 Task: Research Airbnb options in M y~ Tho, Vietnam from 5th November, 2023 to 16th November, 2023 for 2 adults.1  bedroom having 1 bed and 1 bathroom. Property type can be hotel. Booking option can be shelf check-in. Look for 3 properties as per requirement.
Action: Mouse moved to (469, 64)
Screenshot: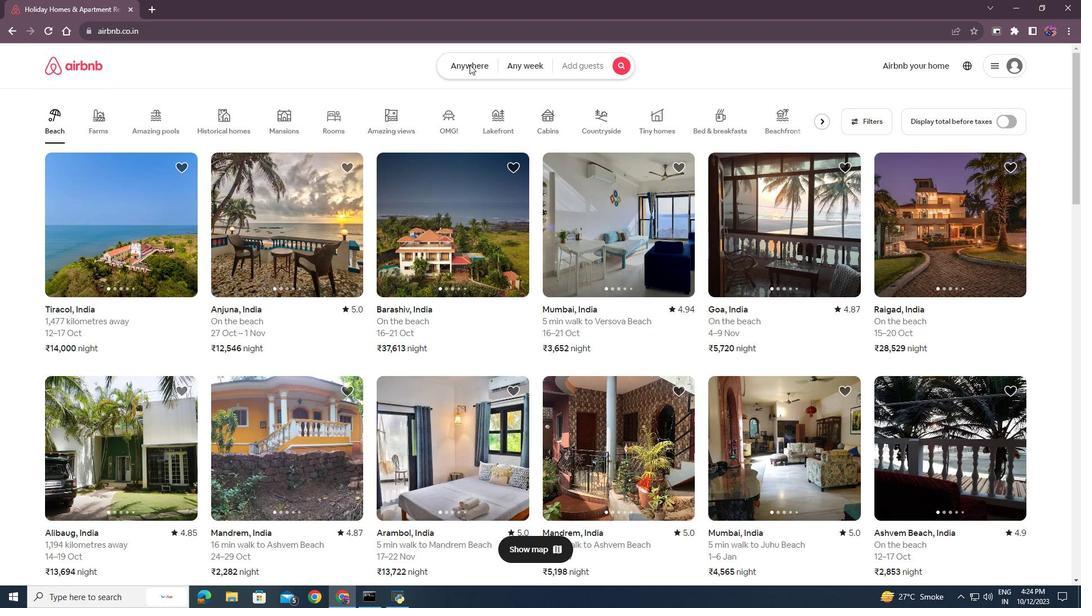 
Action: Mouse pressed left at (469, 64)
Screenshot: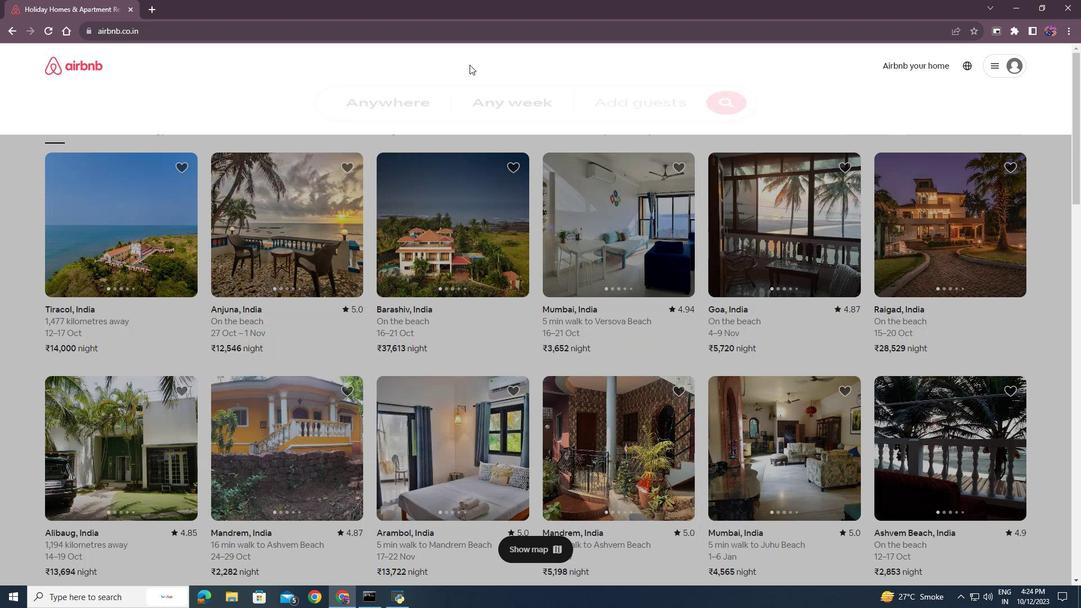 
Action: Mouse moved to (320, 110)
Screenshot: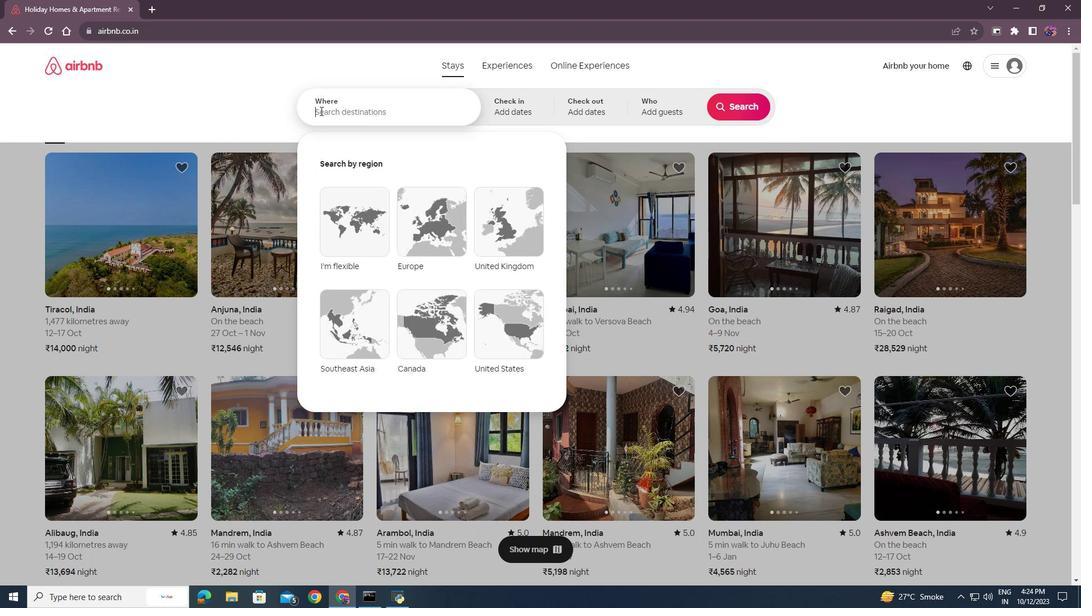 
Action: Mouse pressed left at (320, 110)
Screenshot: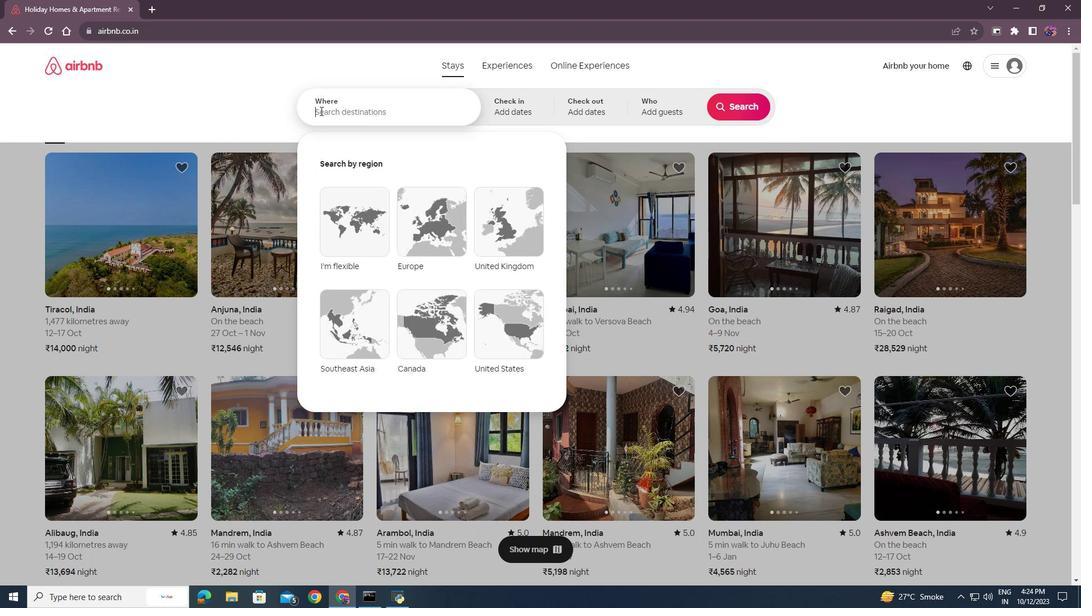 
Action: Key pressed <Key.shift>My<Key.shift><Key.shift><Key.shift><Key.shift><Key.shift><Key.shift><Key.shift><Key.shift><Key.shift><Key.shift><Key.shift><Key.shift><Key.shift><Key.shift><Key.shift><Key.shift><Key.shift><Key.shift><Key.shift><Key.shift><Key.shift><Key.shift><Key.shift><Key.shift><Key.shift><Key.shift><Key.shift><Key.shift><Key.shift>~tho,<Key.shift><Key.shift><Key.shift><Key.shift><Key.shift><Key.shift><Key.shift><Key.shift><Key.shift><Key.shift><Key.shift><Key.shift><Key.shift><Key.shift><Key.shift><Key.shift><Key.shift><Key.shift><Key.shift><Key.shift><Key.shift><Key.shift><Key.shift><Key.shift><Key.shift><Key.shift><Key.shift><Key.shift><Key.shift><Key.shift>Vietnam<Key.enter>
Screenshot: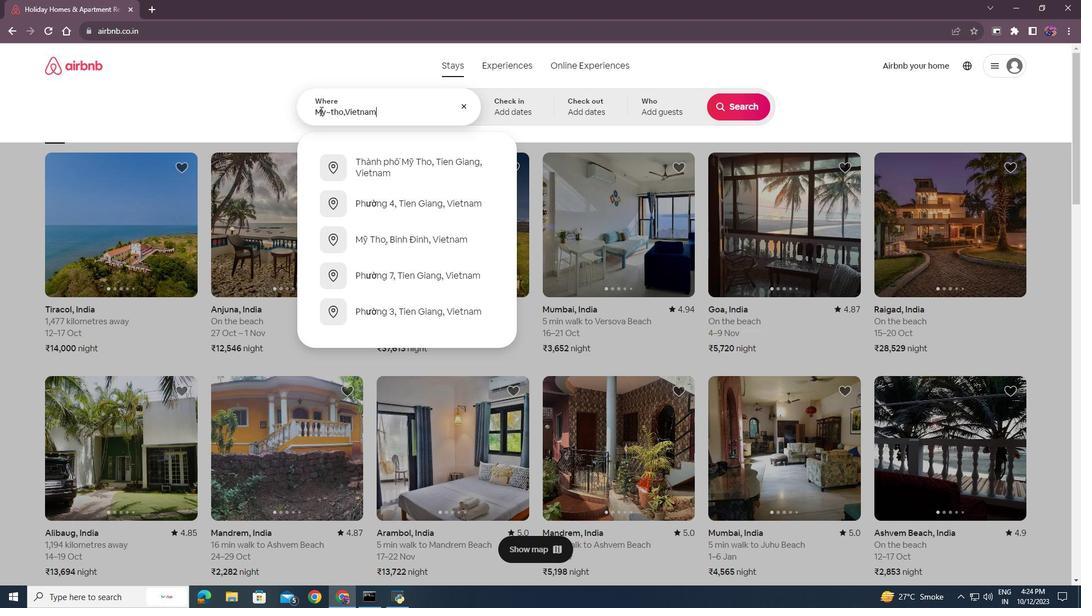 
Action: Mouse moved to (563, 269)
Screenshot: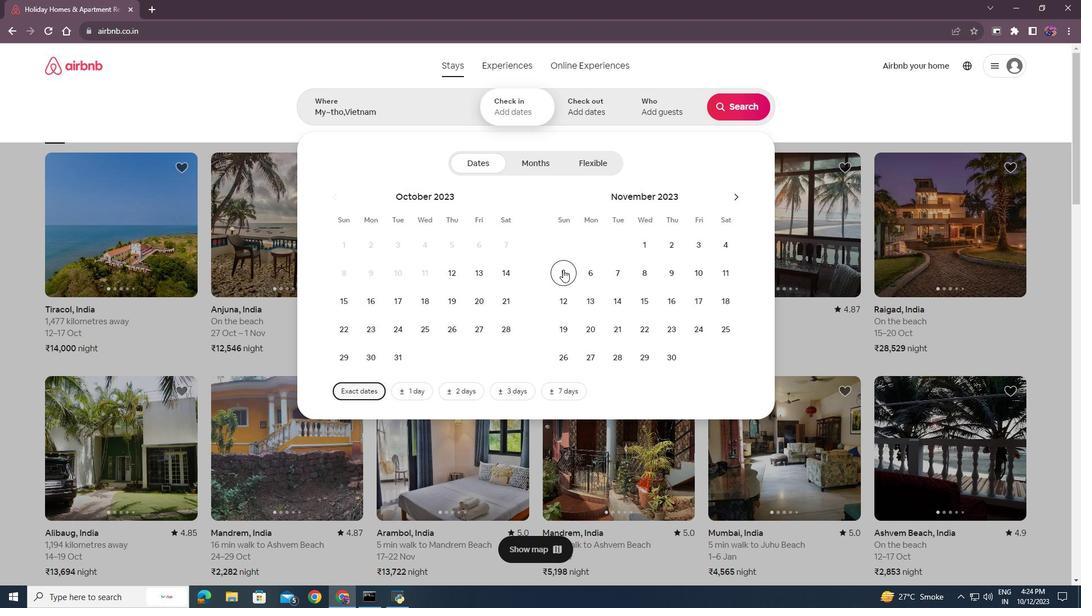 
Action: Mouse pressed left at (563, 269)
Screenshot: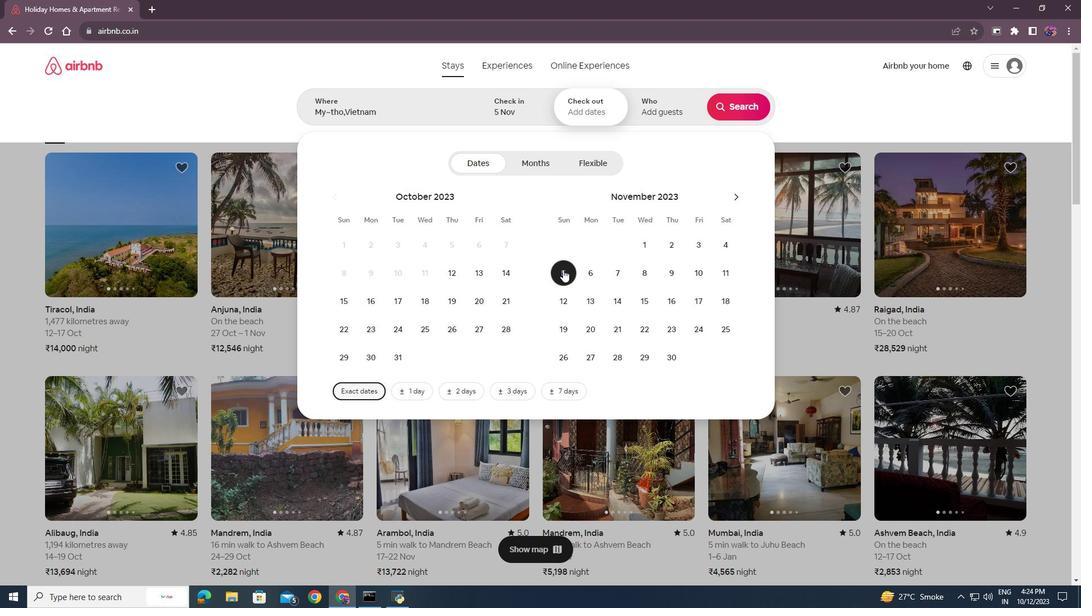 
Action: Mouse moved to (677, 295)
Screenshot: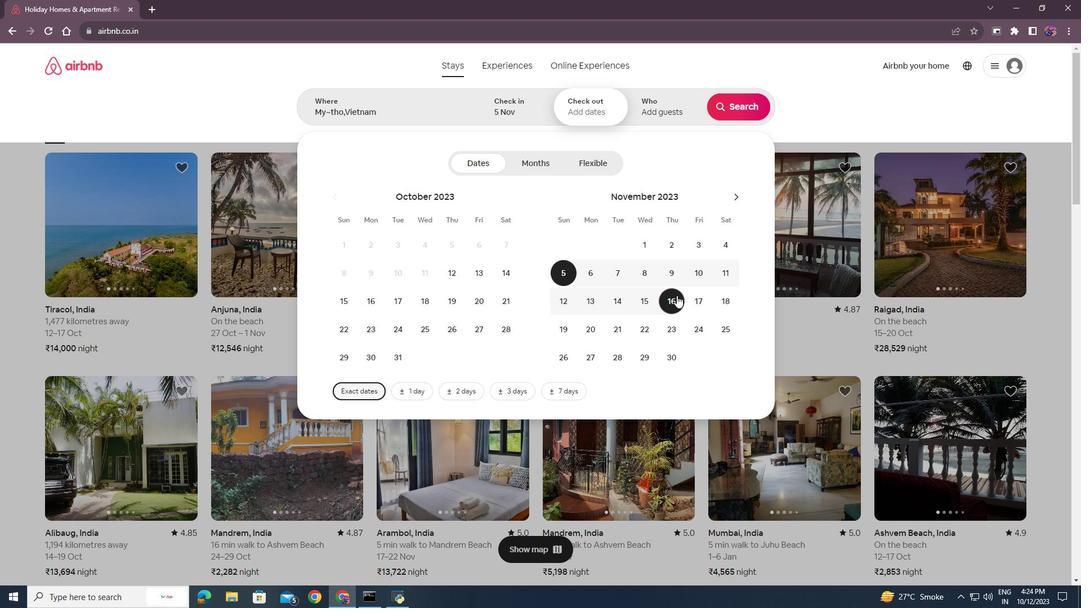 
Action: Mouse pressed left at (677, 295)
Screenshot: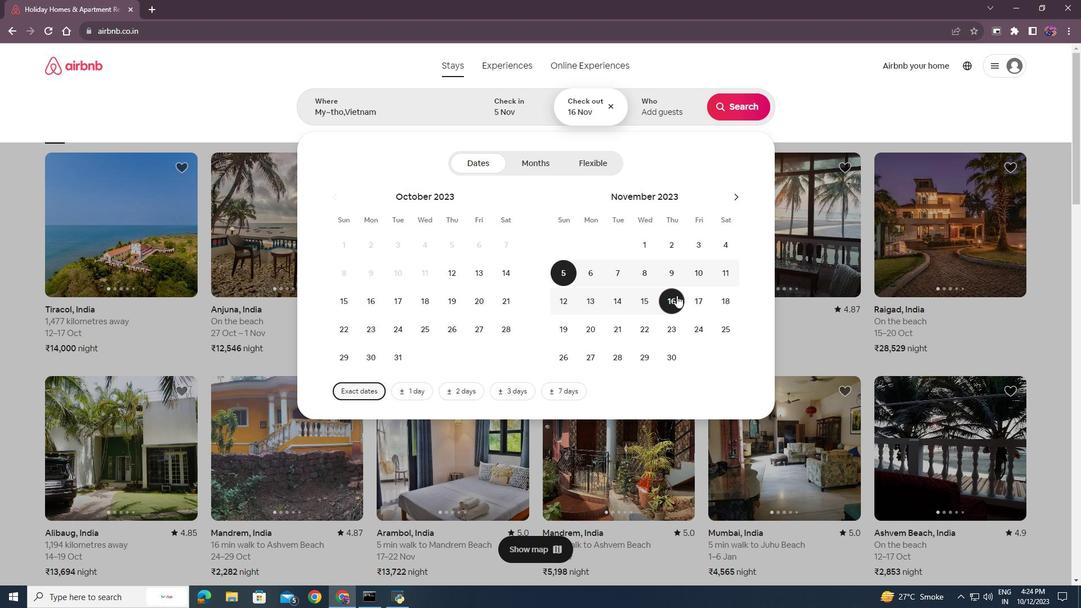 
Action: Mouse moved to (672, 111)
Screenshot: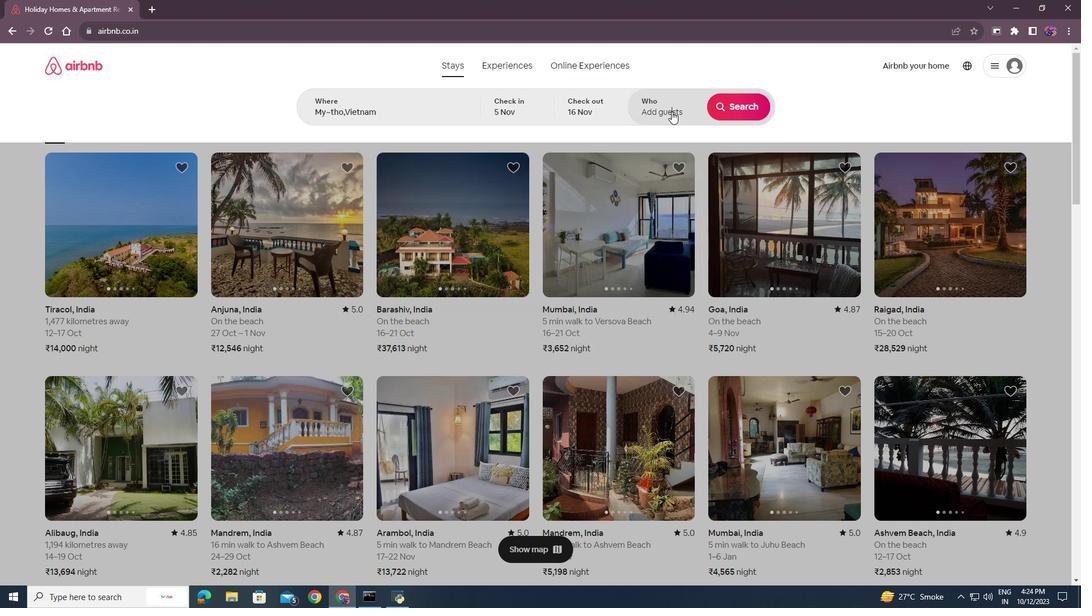 
Action: Mouse pressed left at (672, 111)
Screenshot: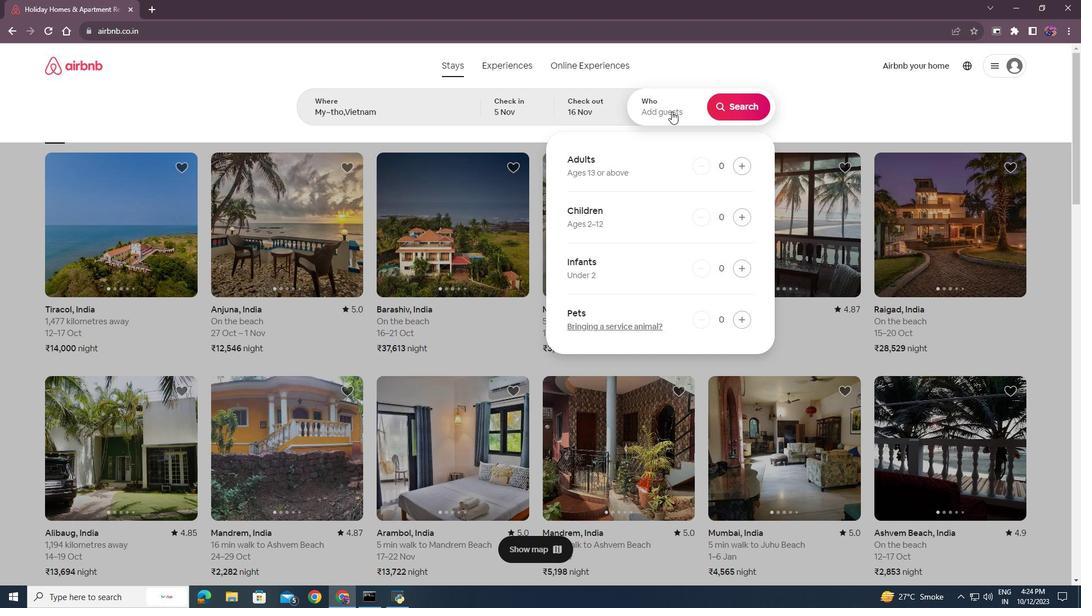 
Action: Mouse moved to (742, 169)
Screenshot: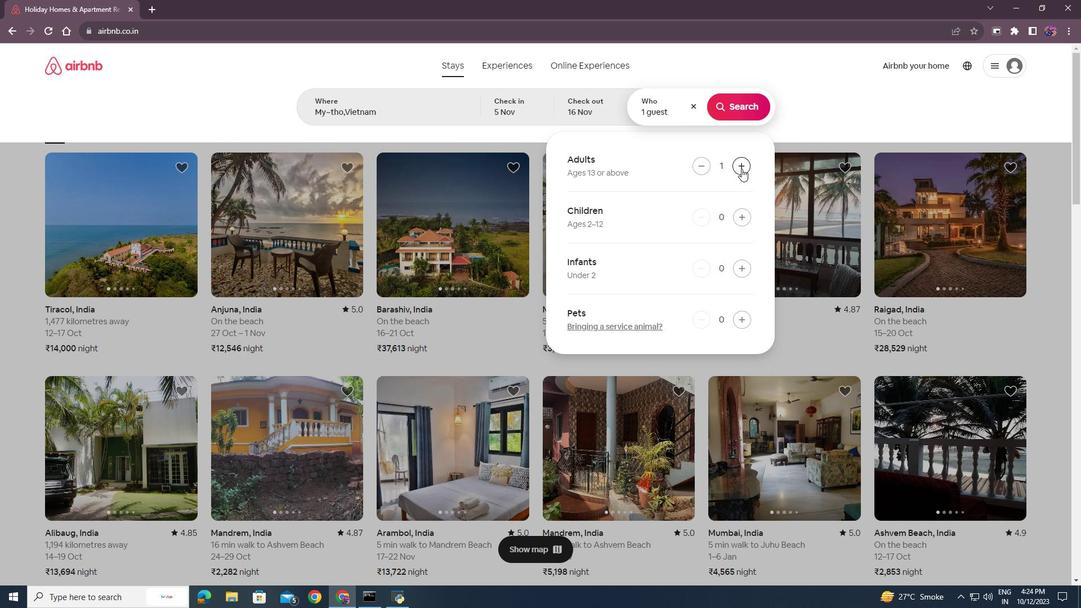 
Action: Mouse pressed left at (742, 169)
Screenshot: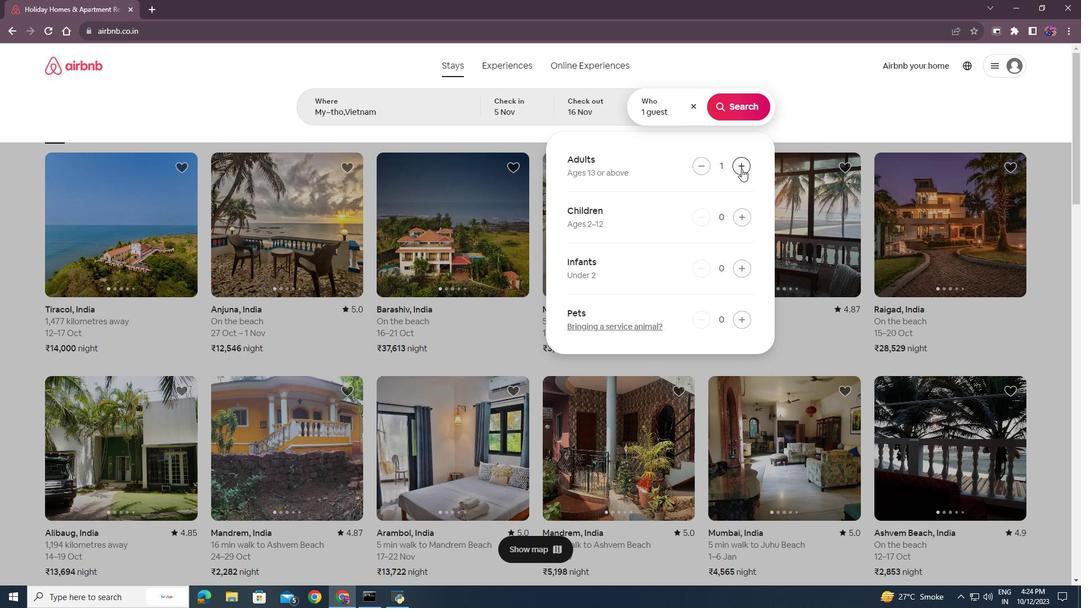 
Action: Mouse pressed left at (742, 169)
Screenshot: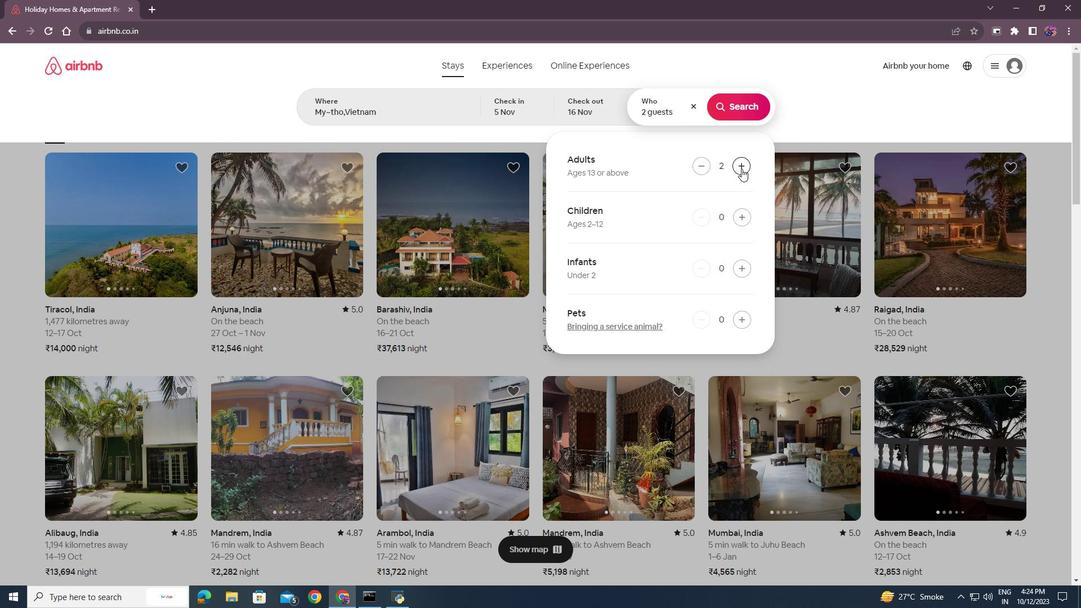 
Action: Mouse moved to (736, 100)
Screenshot: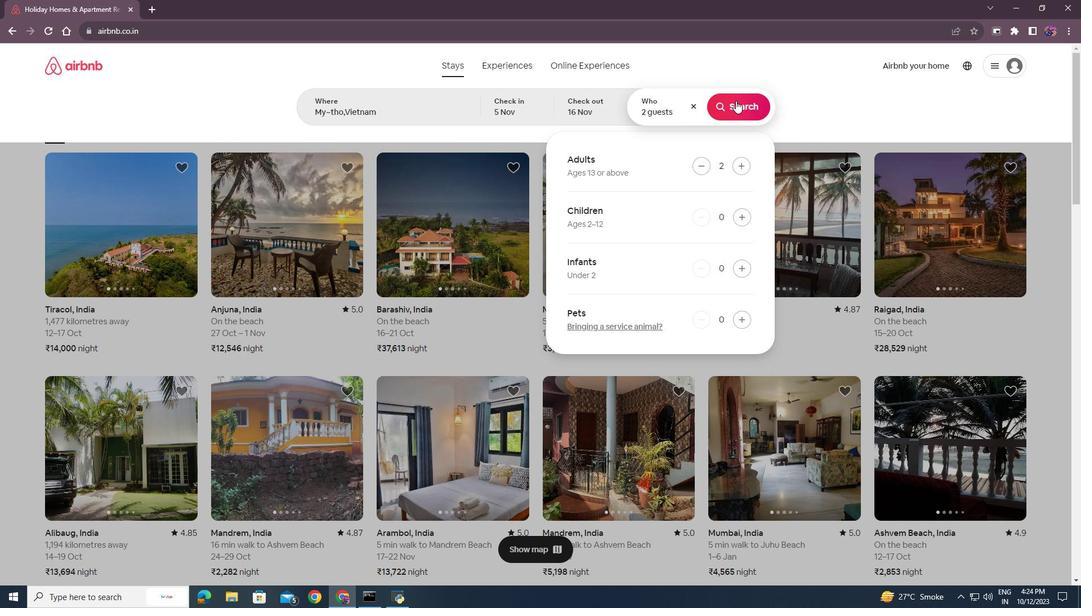 
Action: Mouse pressed left at (736, 100)
Screenshot: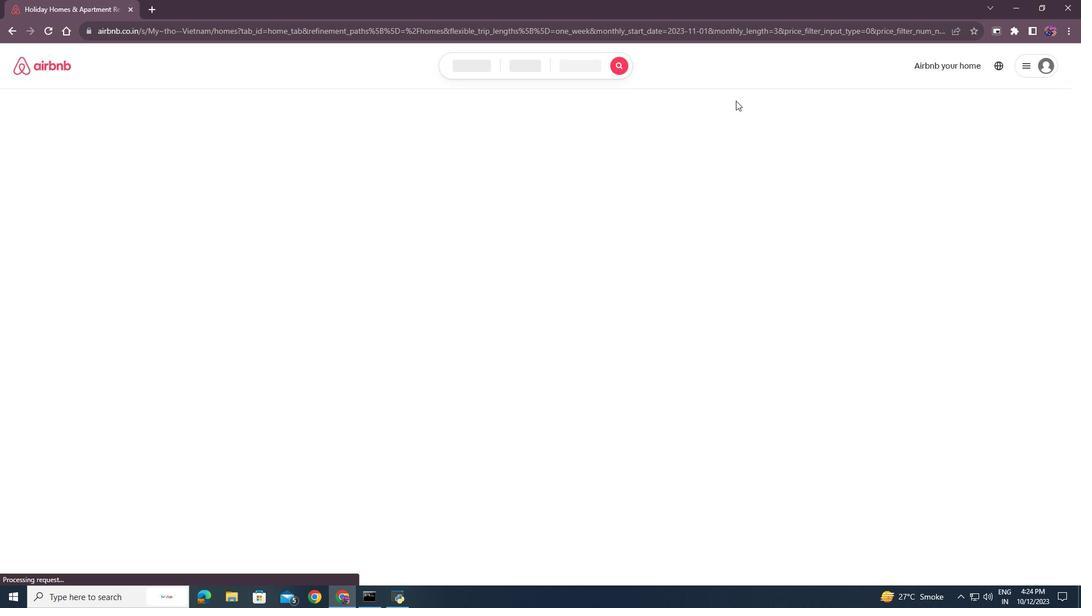 
Action: Mouse moved to (902, 108)
Screenshot: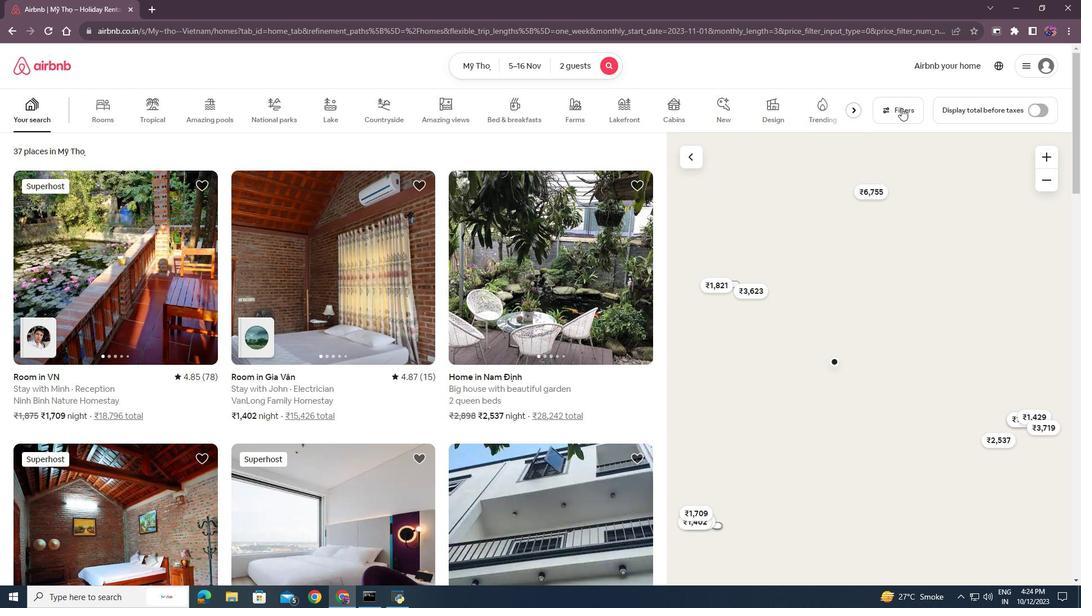 
Action: Mouse pressed left at (902, 108)
Screenshot: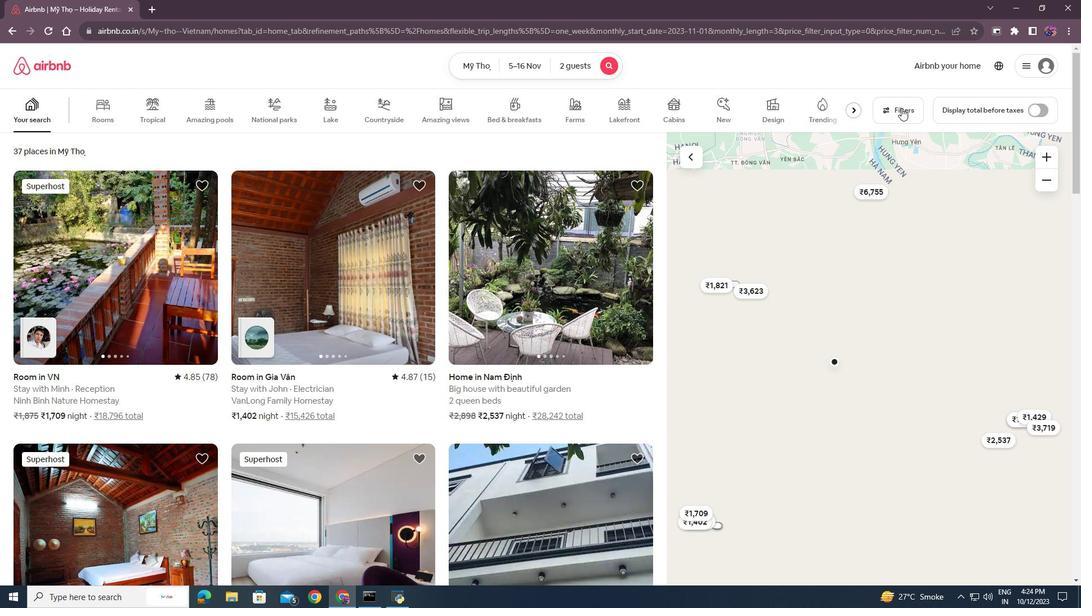 
Action: Mouse moved to (605, 365)
Screenshot: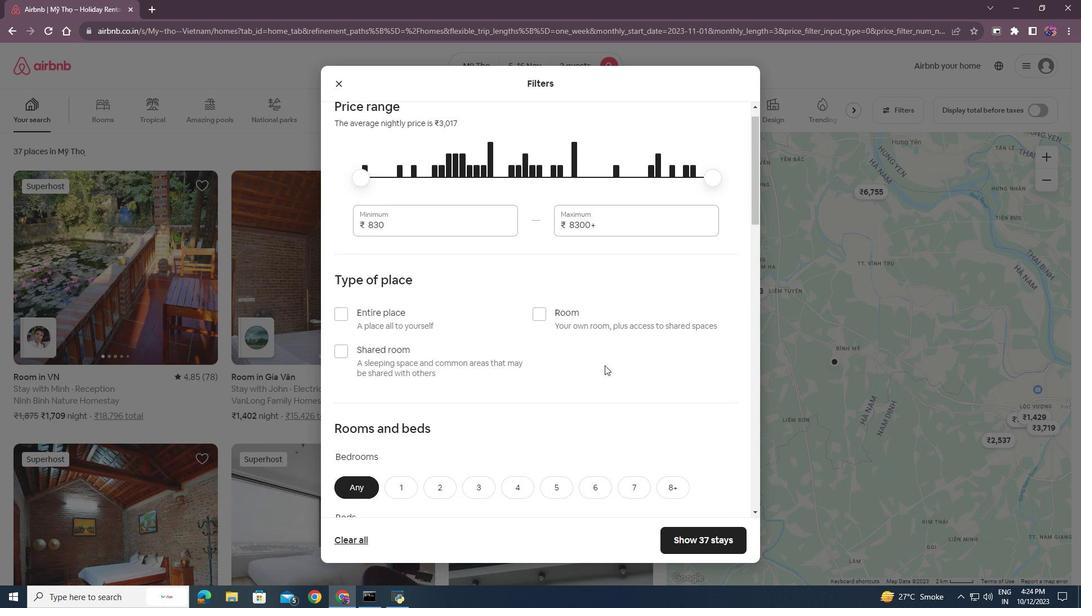 
Action: Mouse scrolled (605, 365) with delta (0, 0)
Screenshot: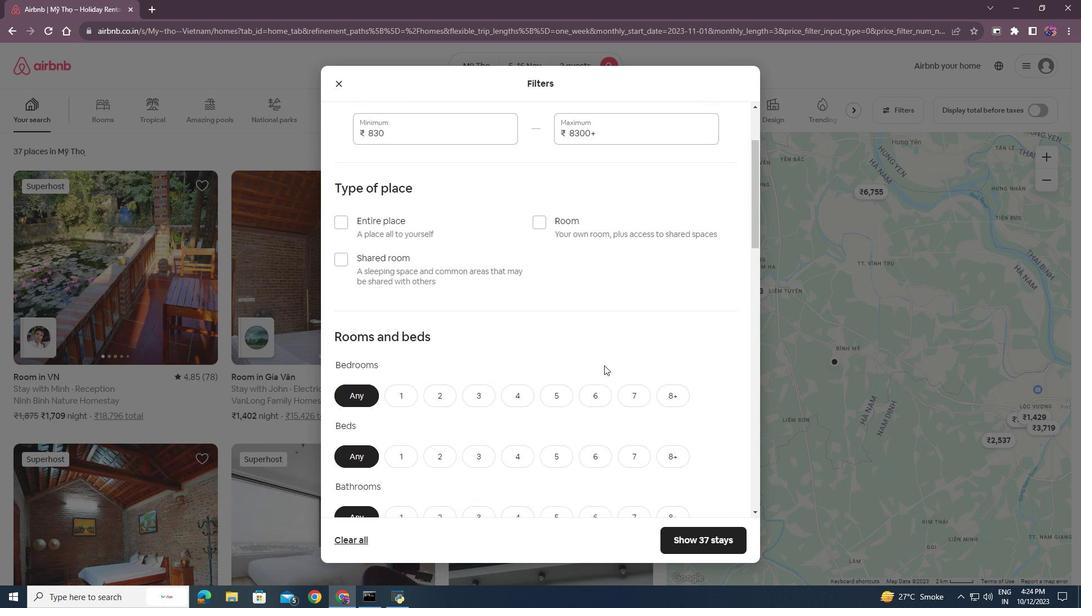 
Action: Mouse scrolled (605, 365) with delta (0, 0)
Screenshot: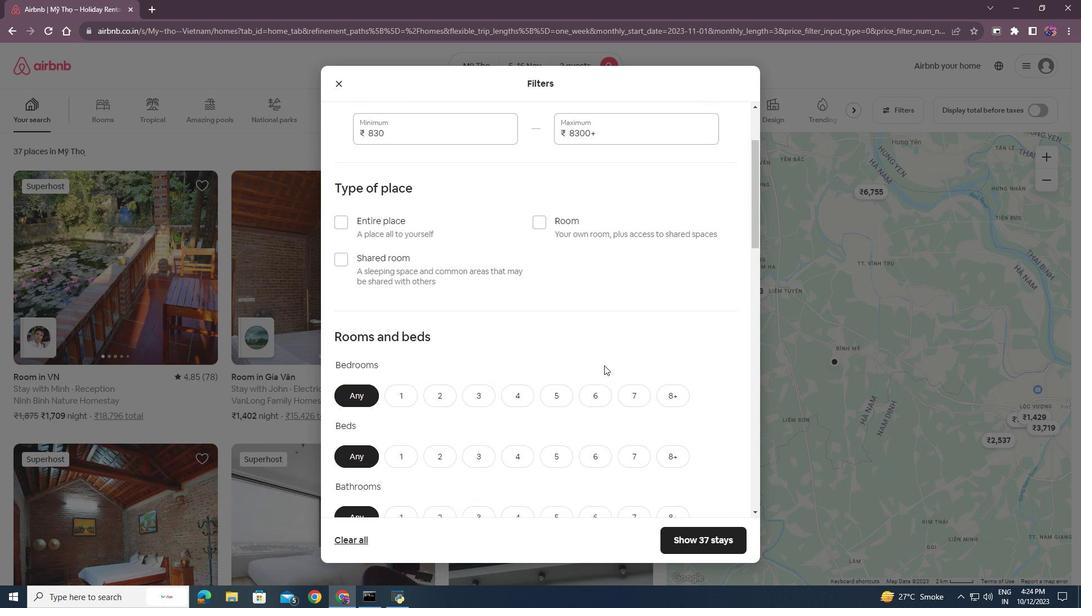 
Action: Mouse moved to (604, 365)
Screenshot: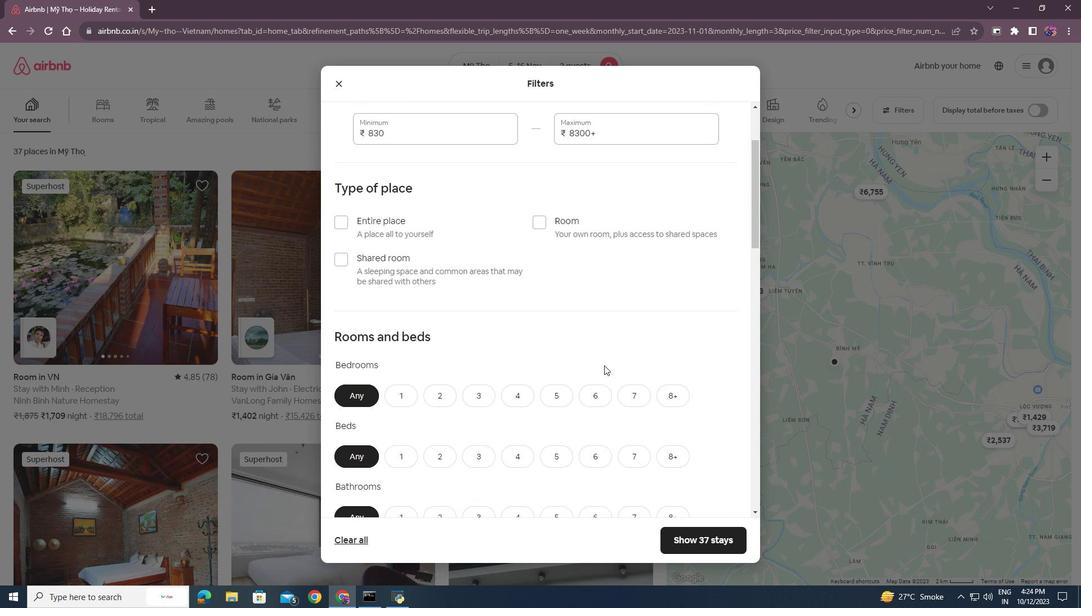 
Action: Mouse scrolled (604, 365) with delta (0, 0)
Screenshot: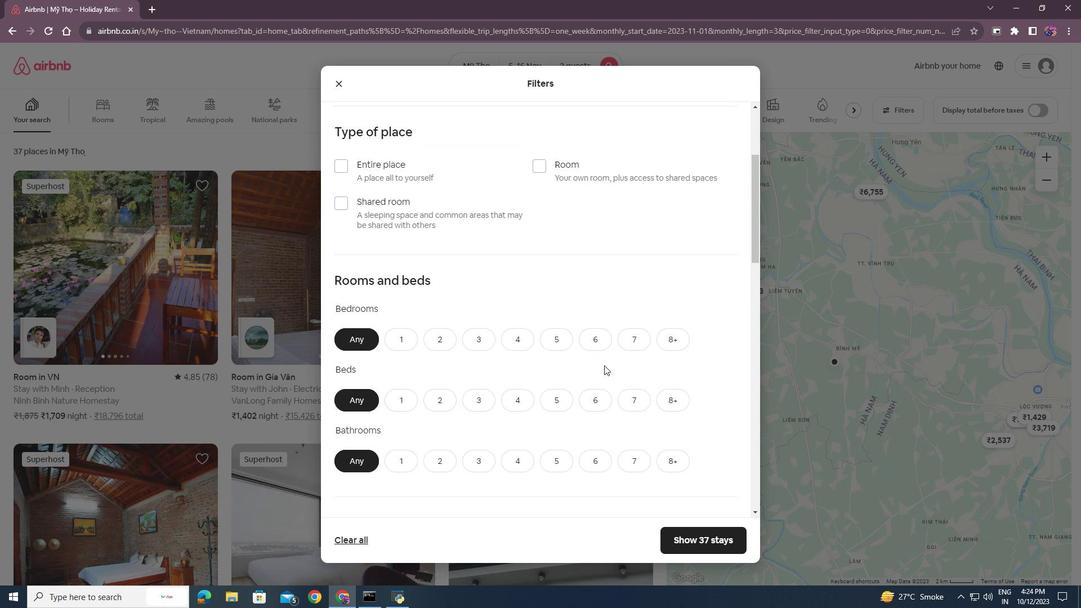 
Action: Mouse moved to (437, 338)
Screenshot: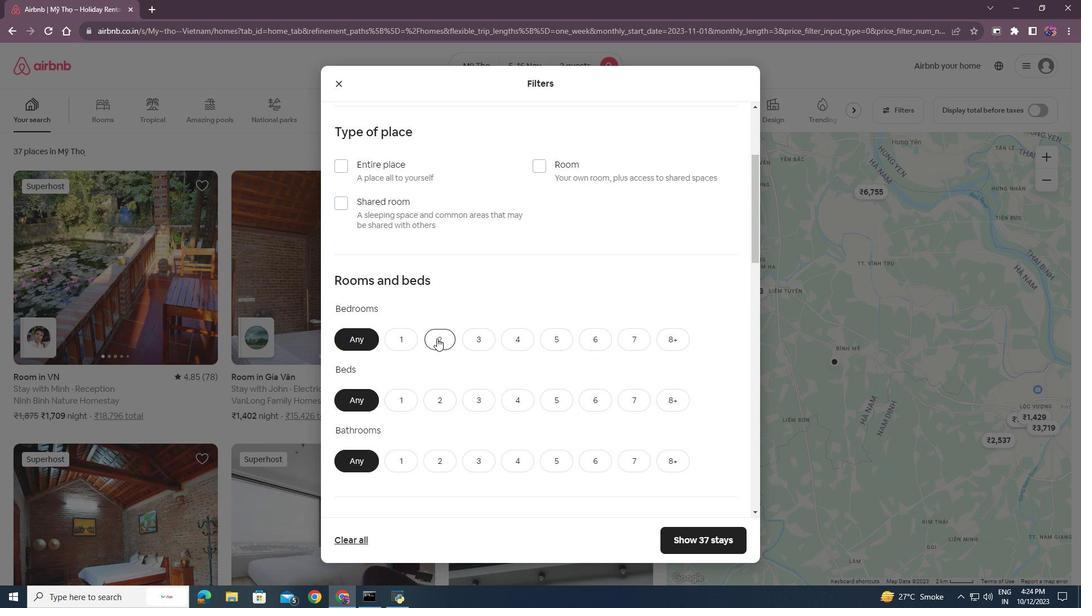 
Action: Mouse pressed left at (437, 338)
Screenshot: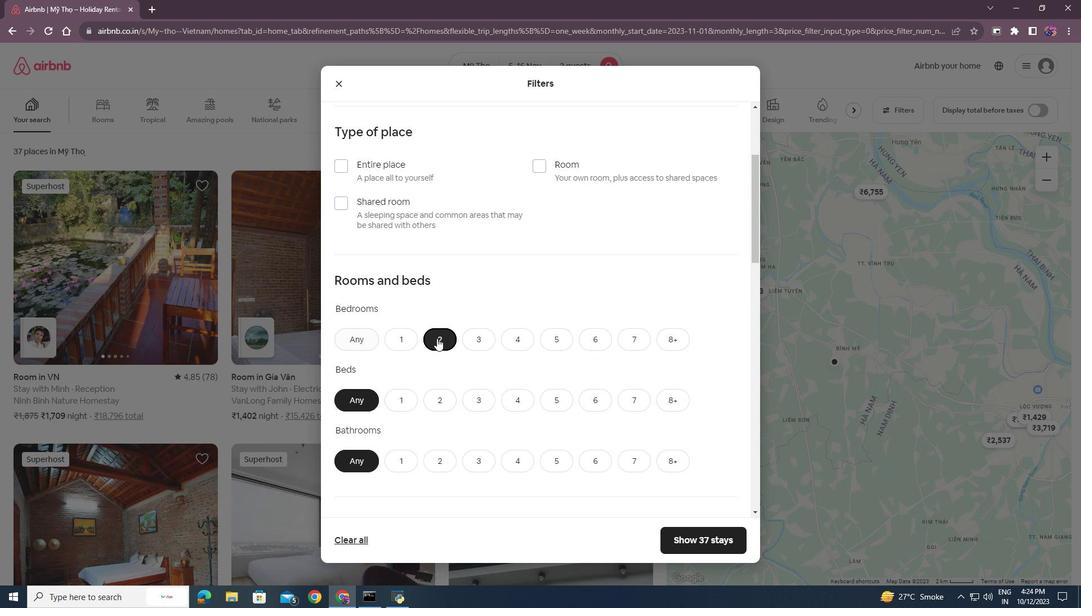 
Action: Mouse moved to (400, 336)
Screenshot: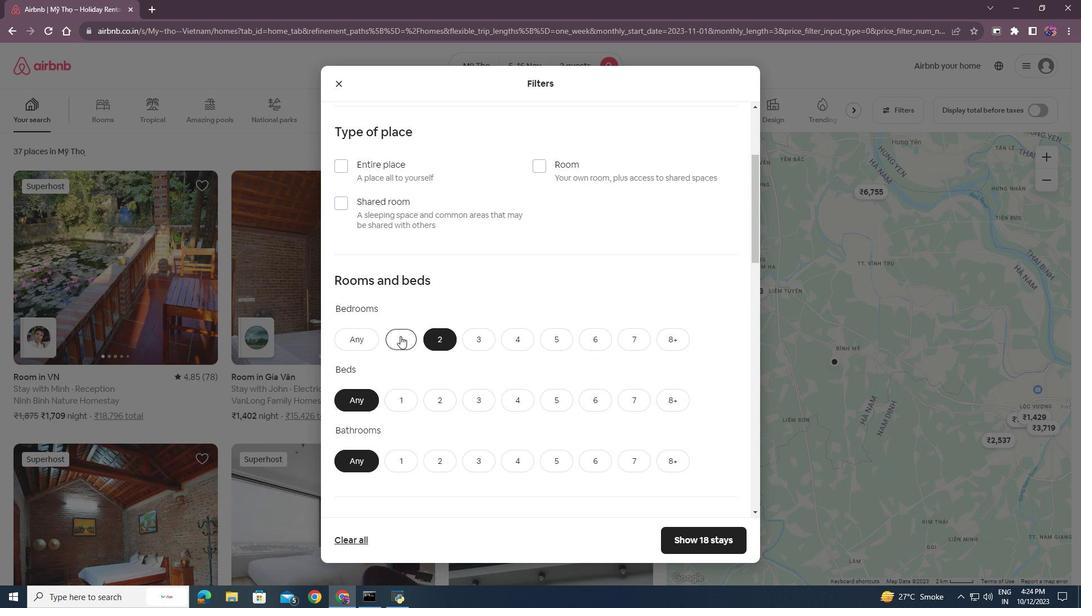 
Action: Mouse pressed left at (400, 336)
Screenshot: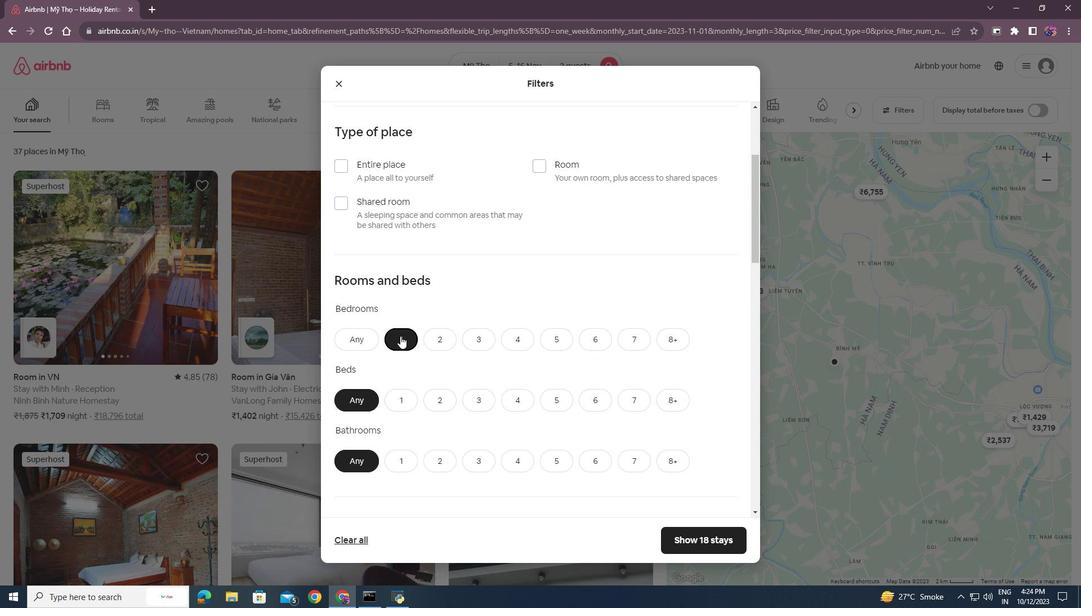 
Action: Mouse moved to (433, 376)
Screenshot: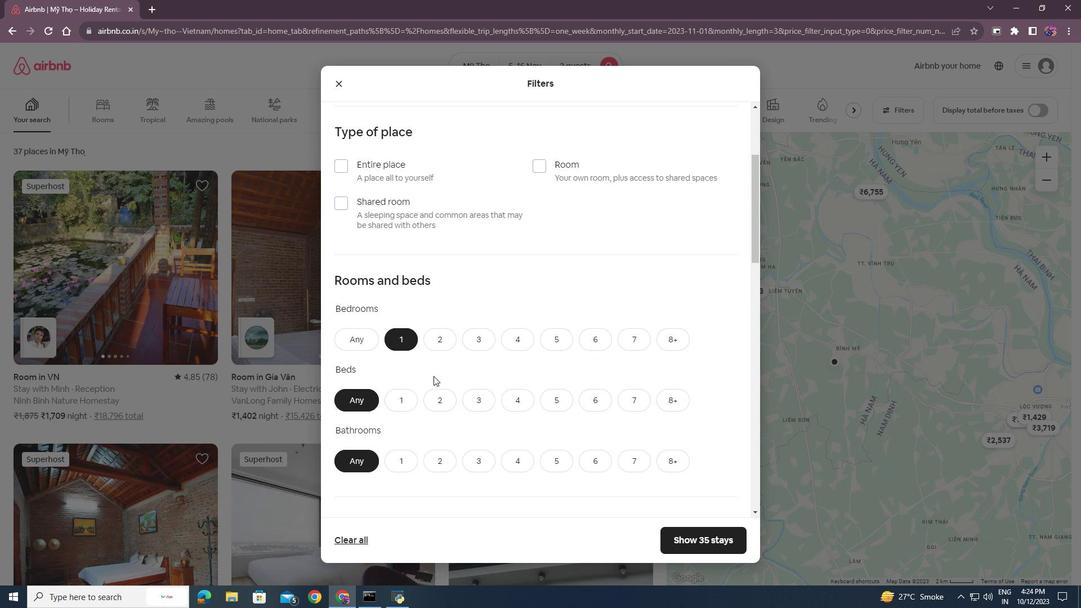 
Action: Mouse scrolled (433, 375) with delta (0, 0)
Screenshot: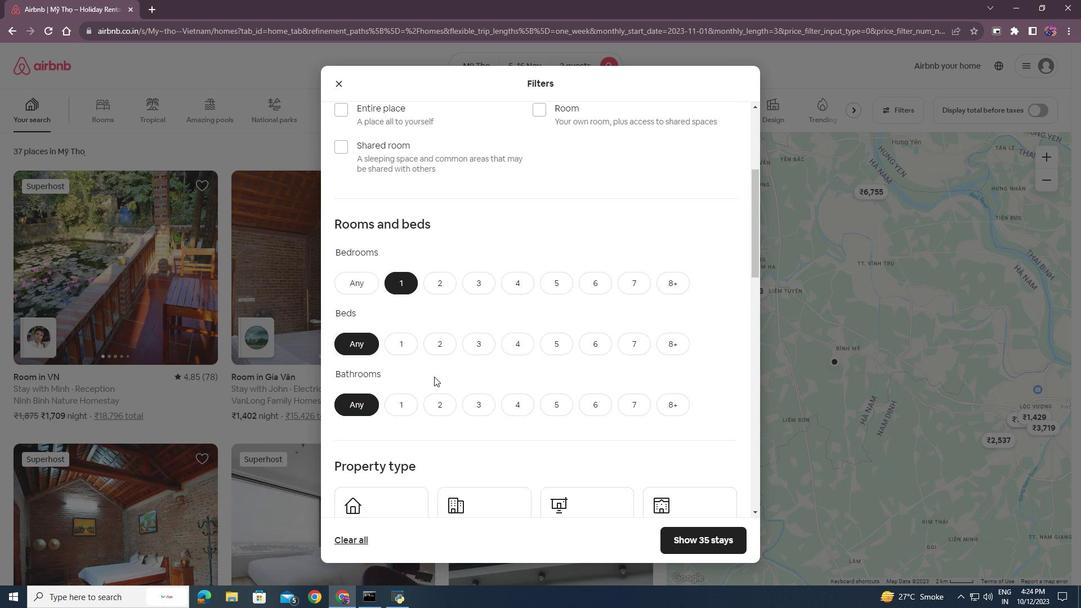 
Action: Mouse moved to (404, 342)
Screenshot: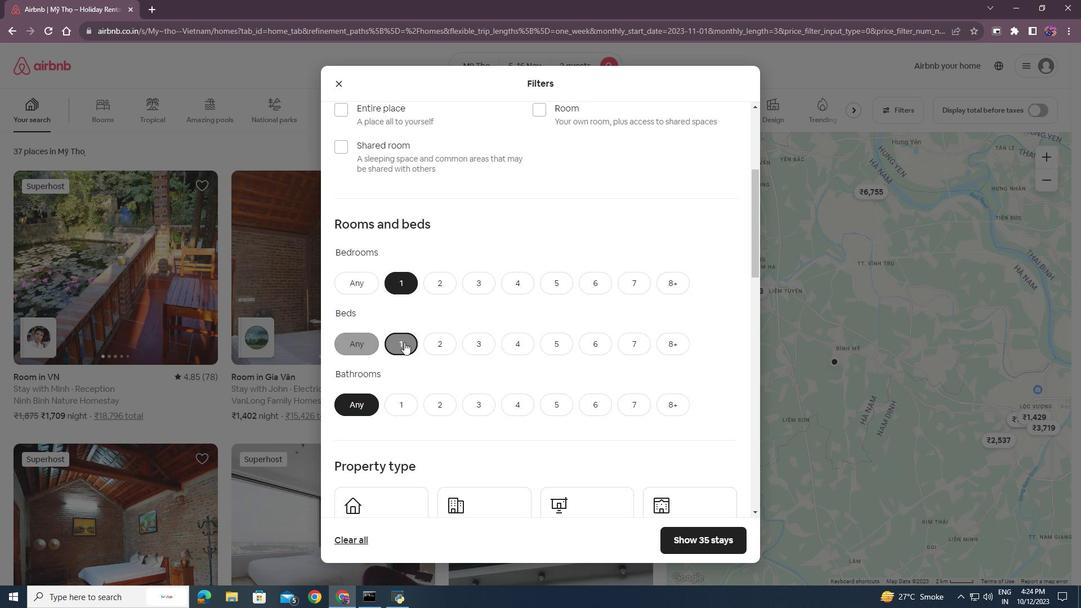 
Action: Mouse pressed left at (404, 342)
Screenshot: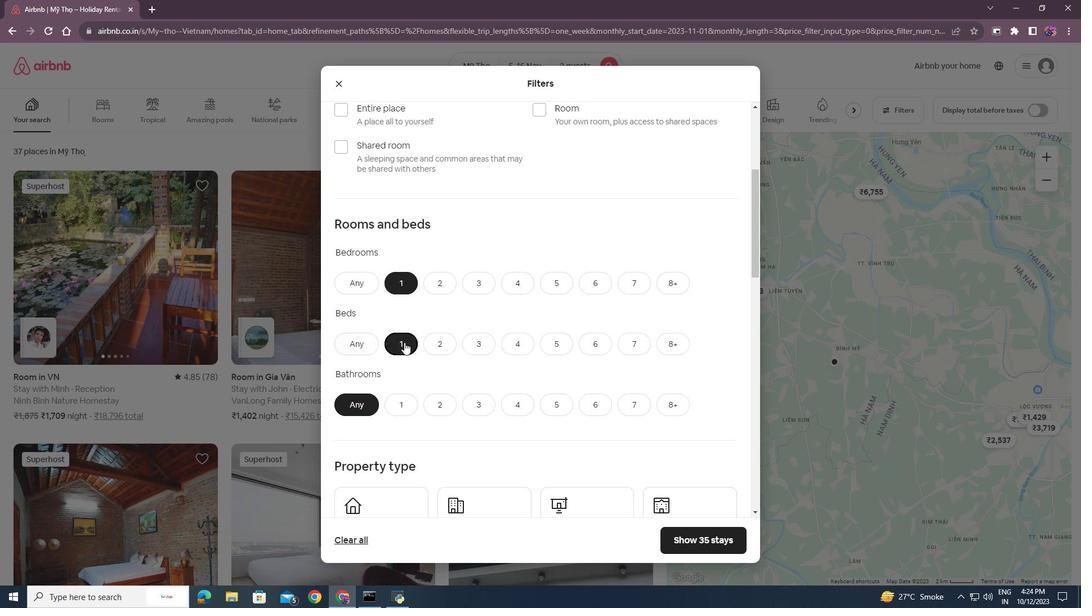 
Action: Mouse moved to (411, 370)
Screenshot: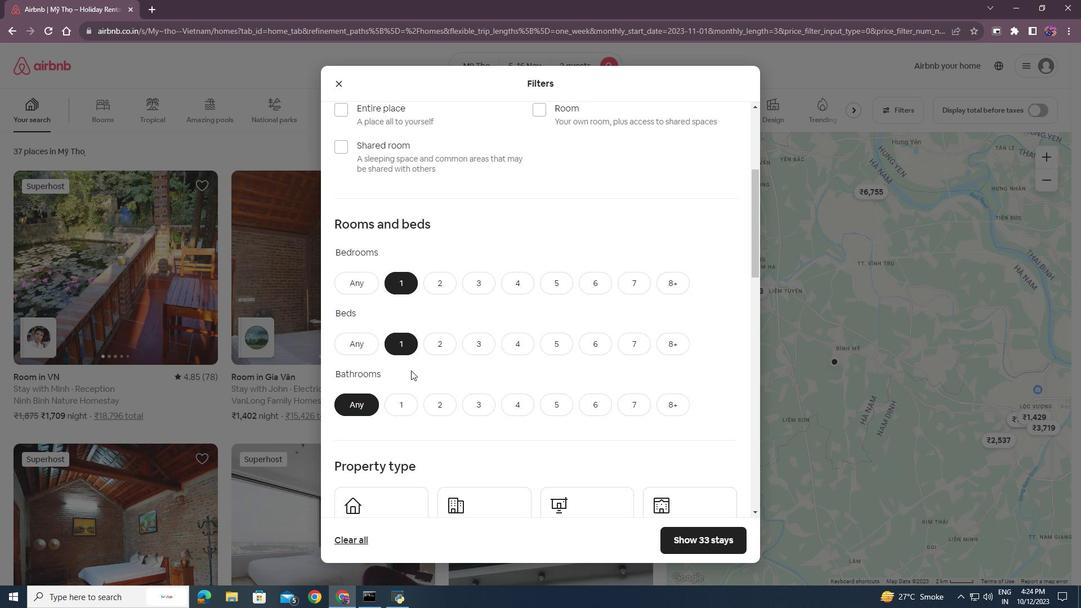 
Action: Mouse scrolled (411, 370) with delta (0, 0)
Screenshot: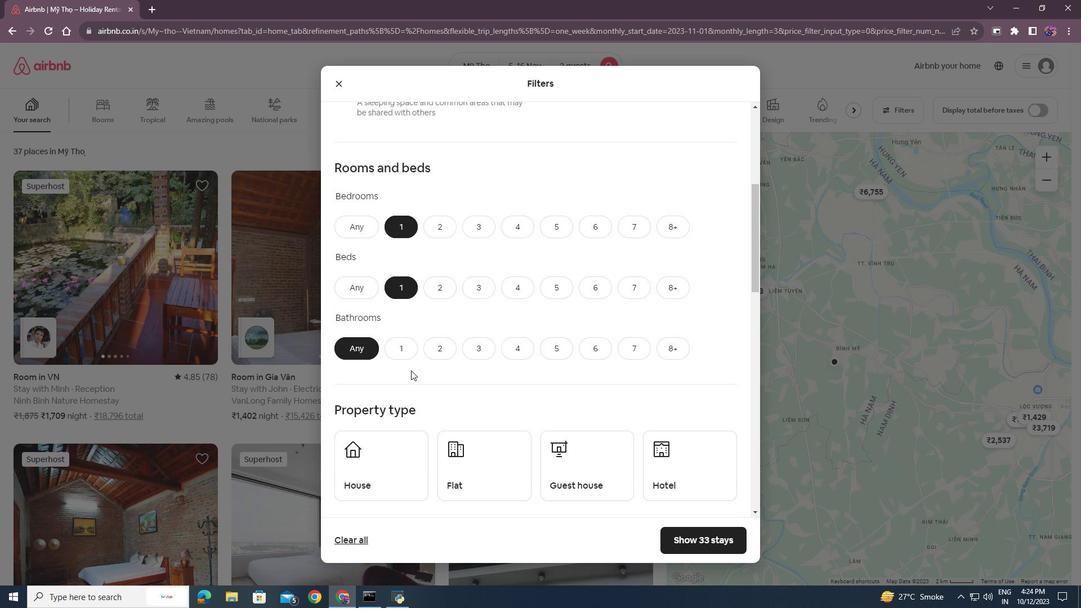 
Action: Mouse moved to (398, 346)
Screenshot: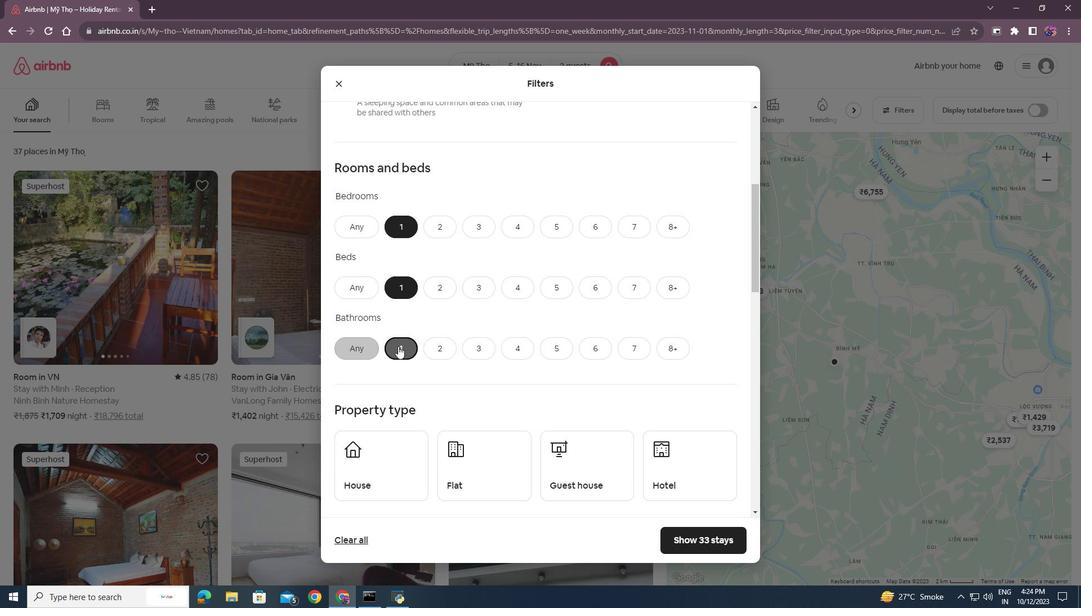 
Action: Mouse pressed left at (398, 346)
Screenshot: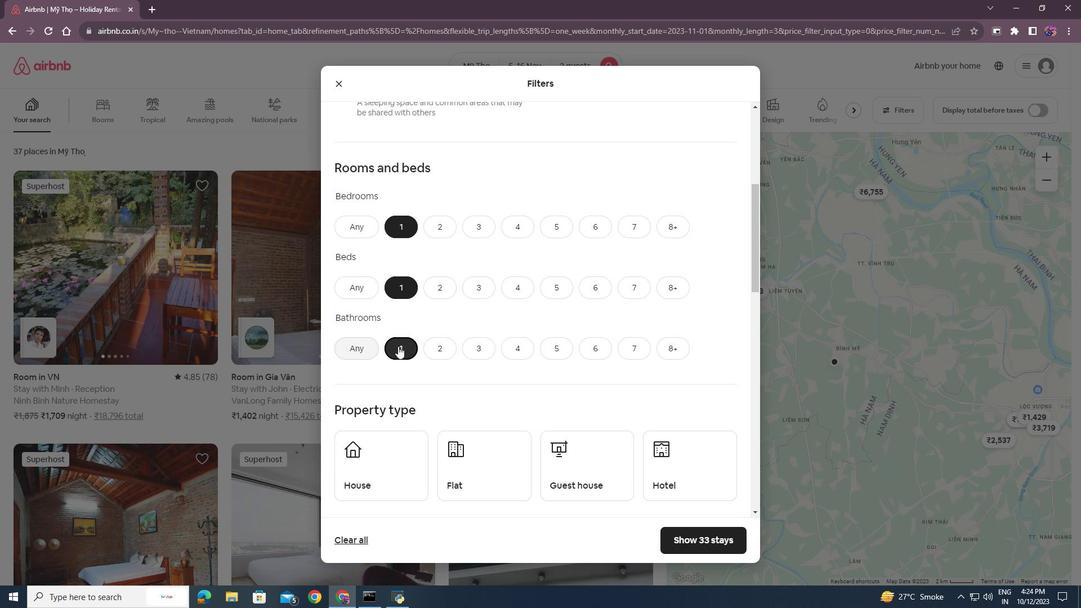 
Action: Mouse moved to (425, 385)
Screenshot: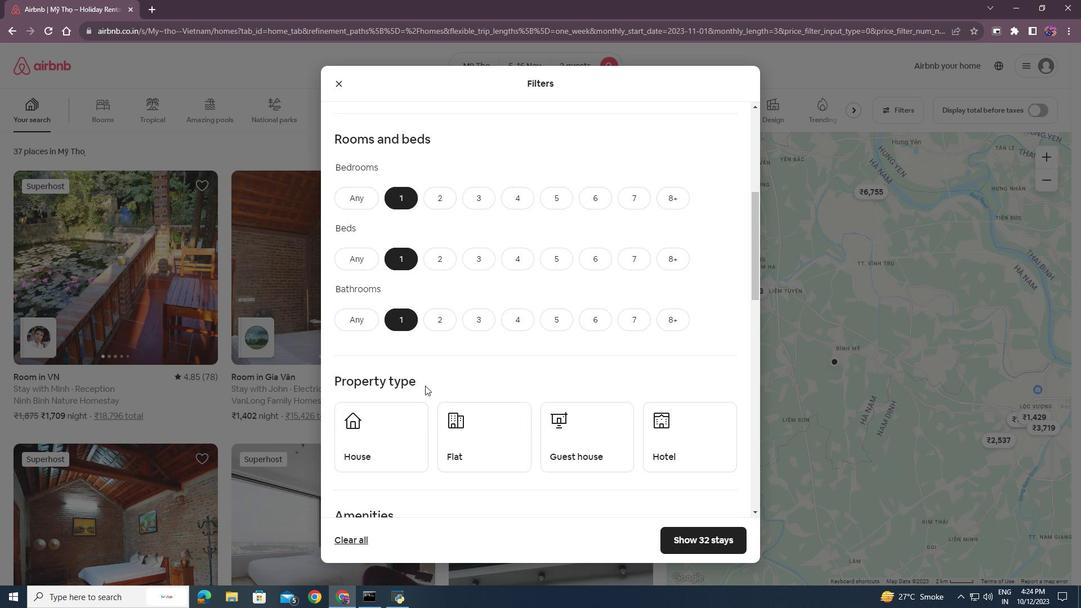 
Action: Mouse scrolled (425, 385) with delta (0, 0)
Screenshot: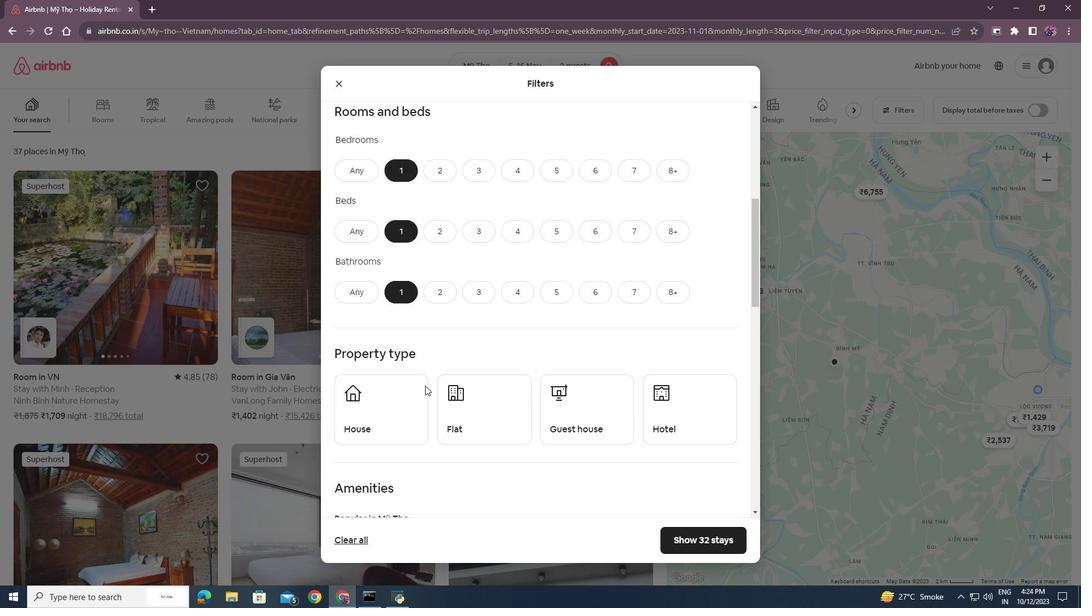 
Action: Mouse scrolled (425, 385) with delta (0, 0)
Screenshot: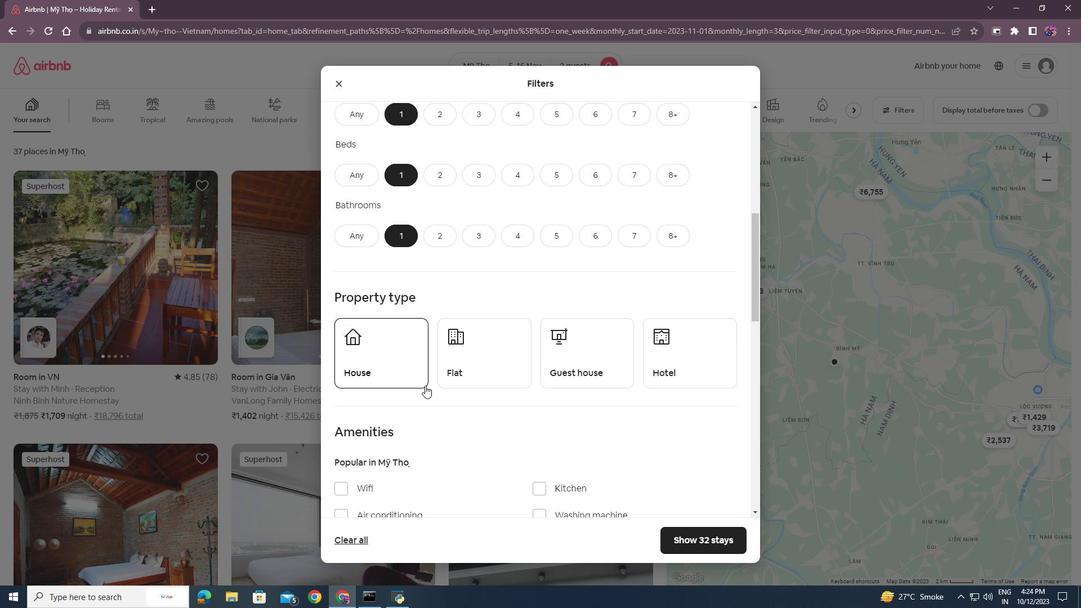 
Action: Mouse scrolled (425, 385) with delta (0, 0)
Screenshot: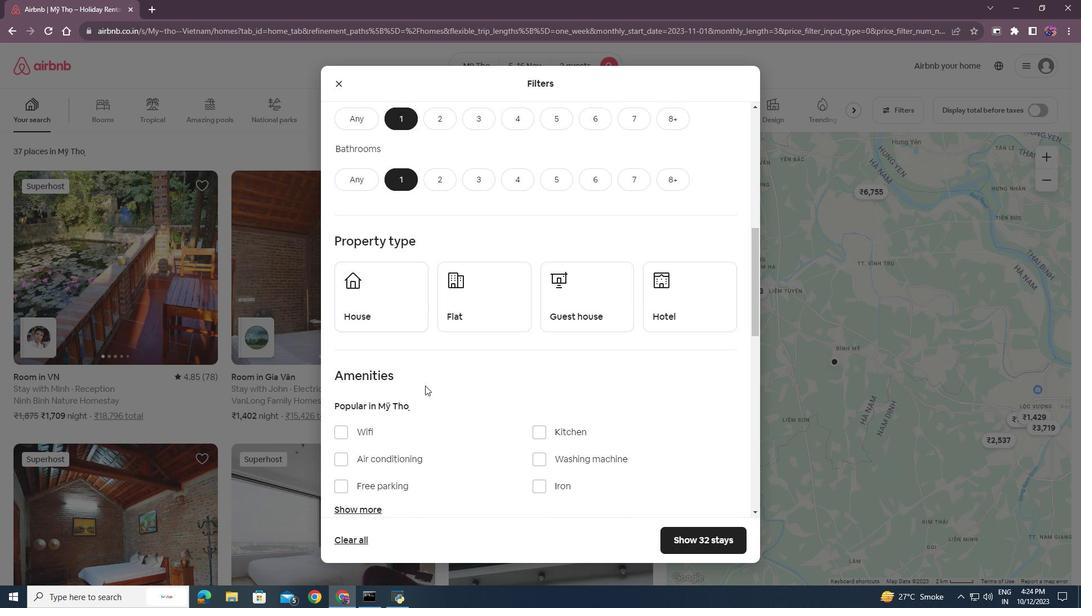 
Action: Mouse moved to (670, 301)
Screenshot: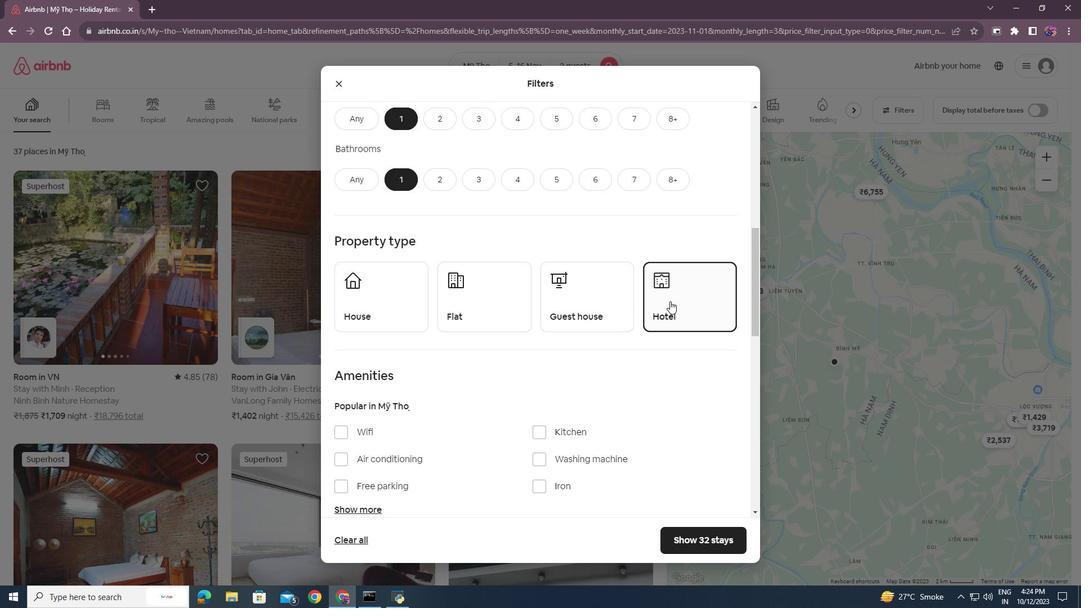 
Action: Mouse pressed left at (670, 301)
Screenshot: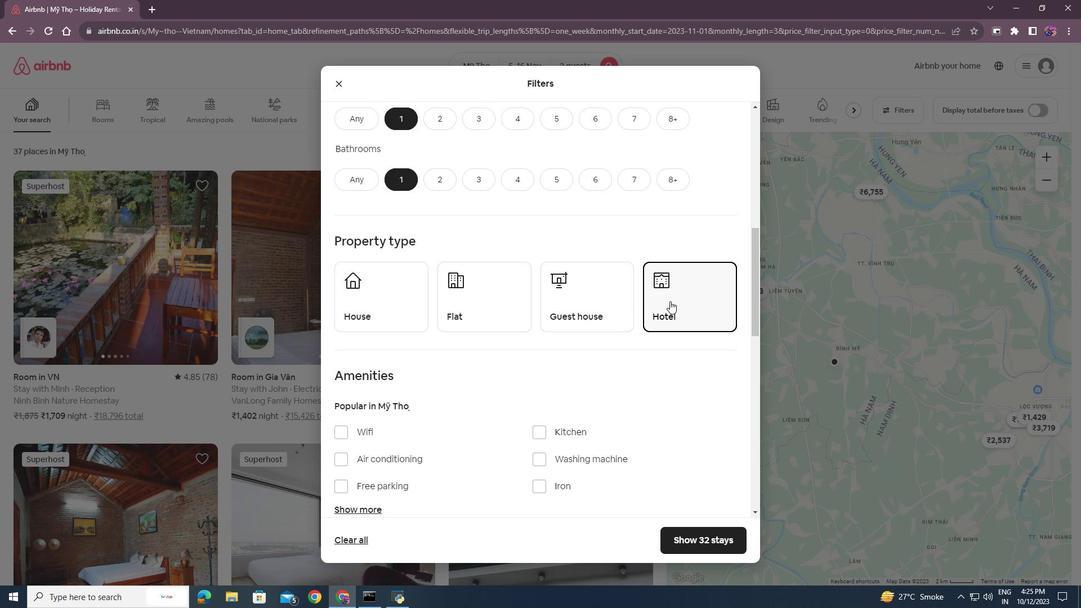 
Action: Mouse moved to (437, 402)
Screenshot: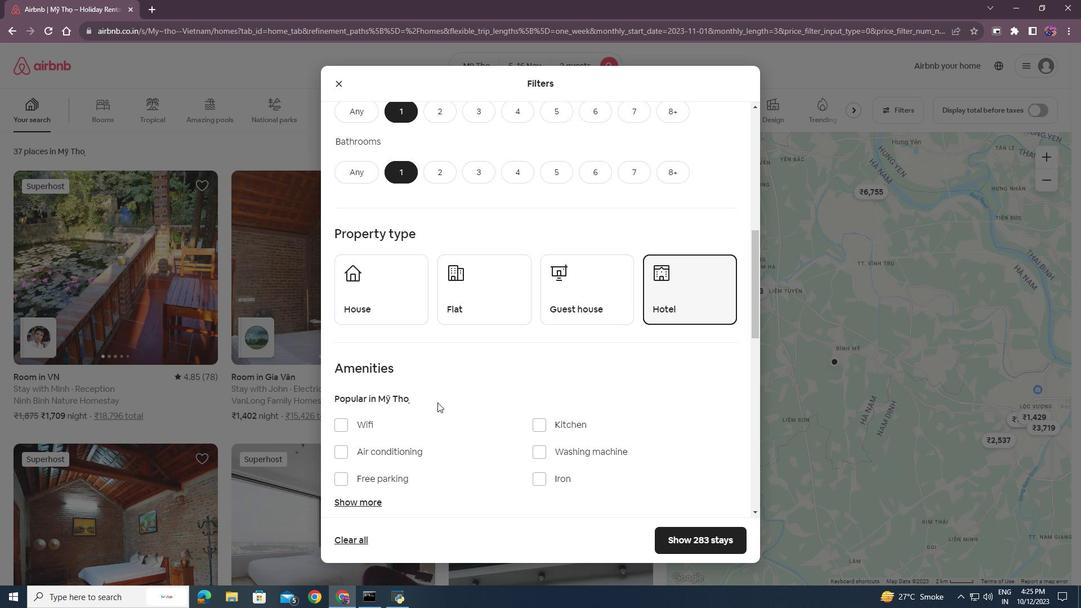 
Action: Mouse scrolled (437, 402) with delta (0, 0)
Screenshot: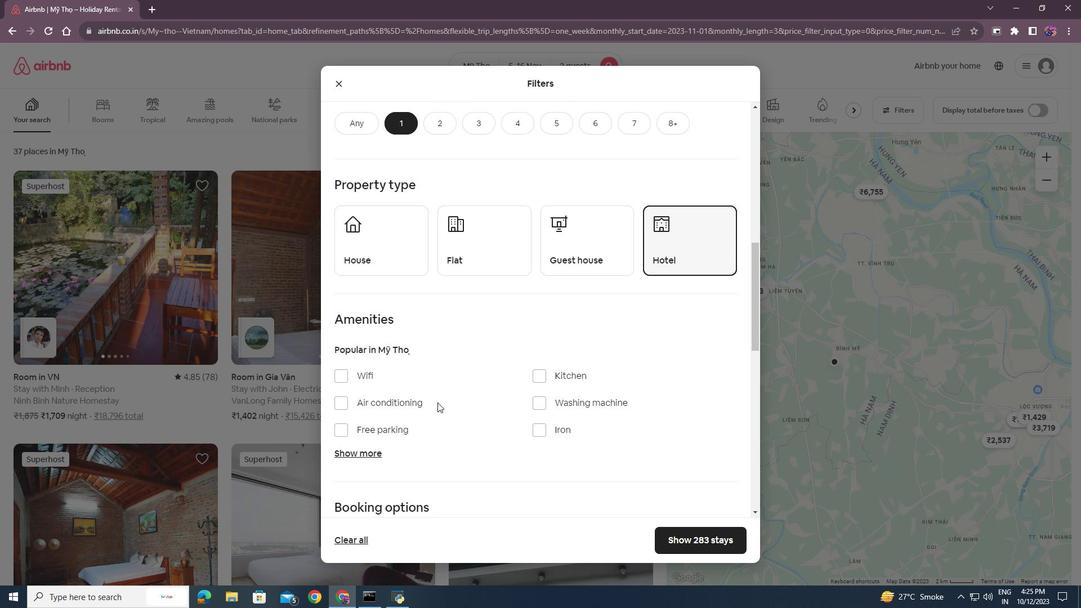 
Action: Mouse scrolled (437, 402) with delta (0, 0)
Screenshot: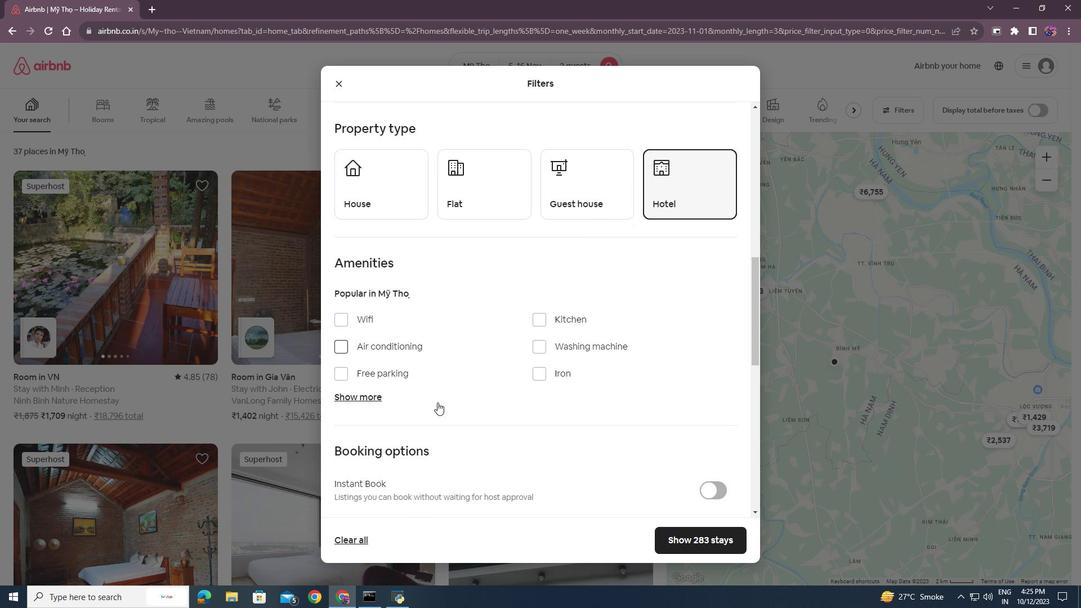 
Action: Mouse scrolled (437, 402) with delta (0, 0)
Screenshot: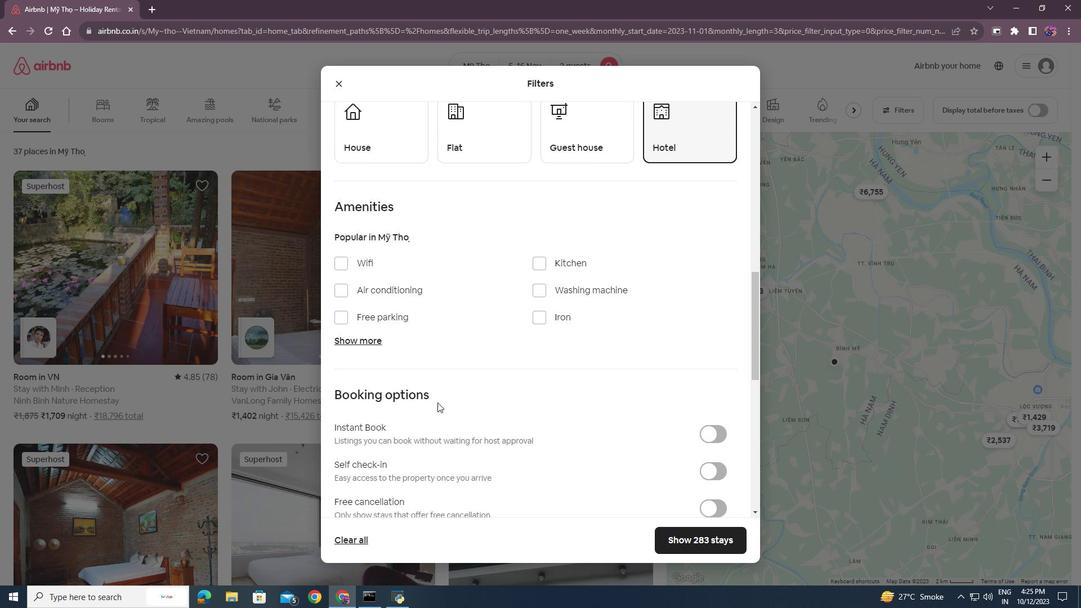 
Action: Mouse moved to (437, 401)
Screenshot: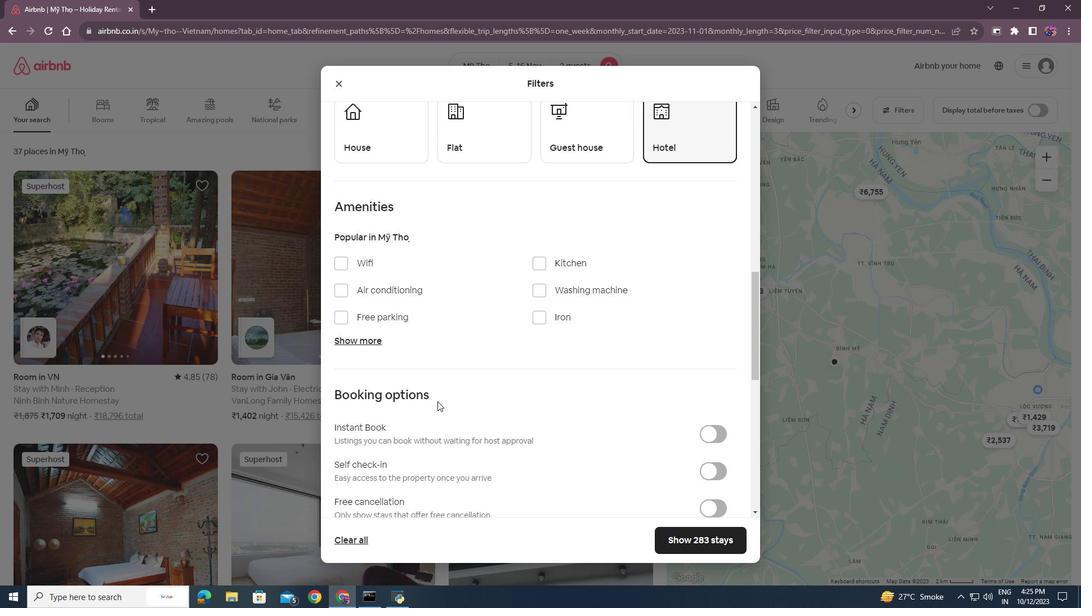 
Action: Mouse scrolled (437, 401) with delta (0, 0)
Screenshot: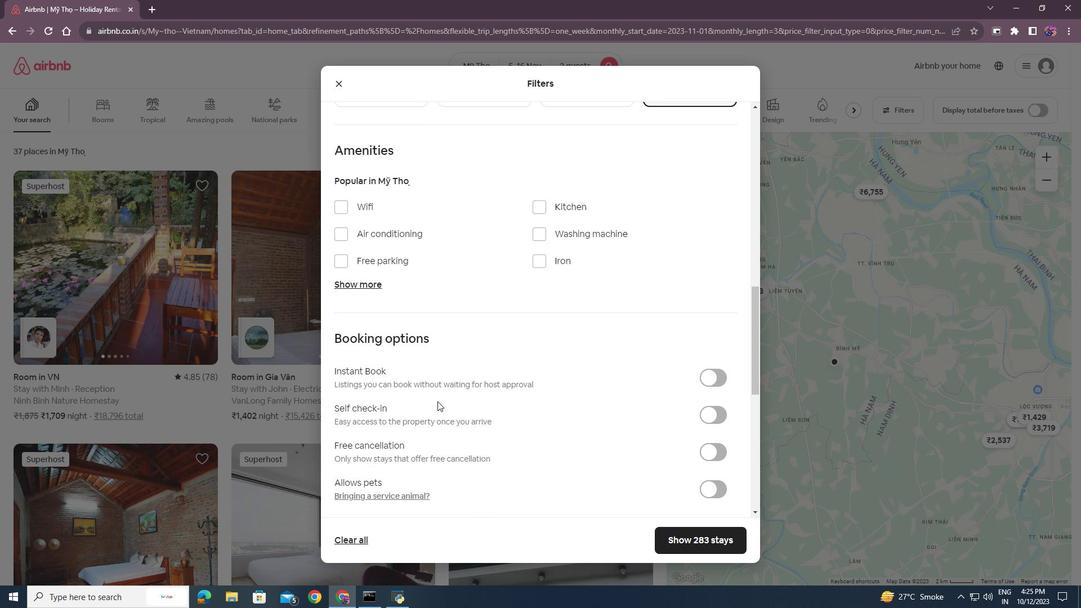 
Action: Mouse moved to (720, 414)
Screenshot: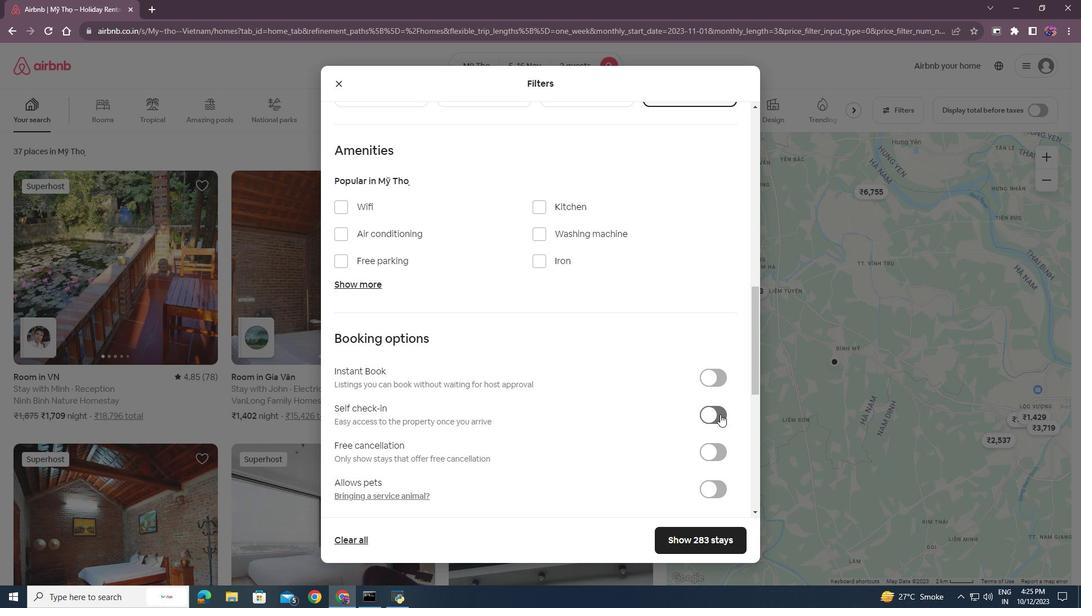 
Action: Mouse pressed left at (720, 414)
Screenshot: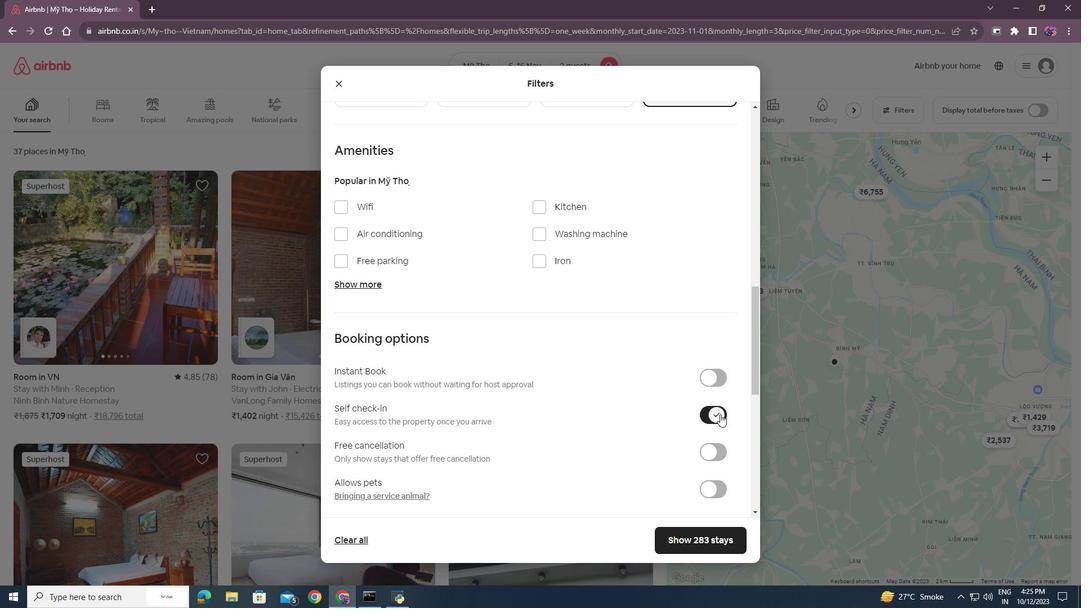 
Action: Mouse moved to (558, 459)
Screenshot: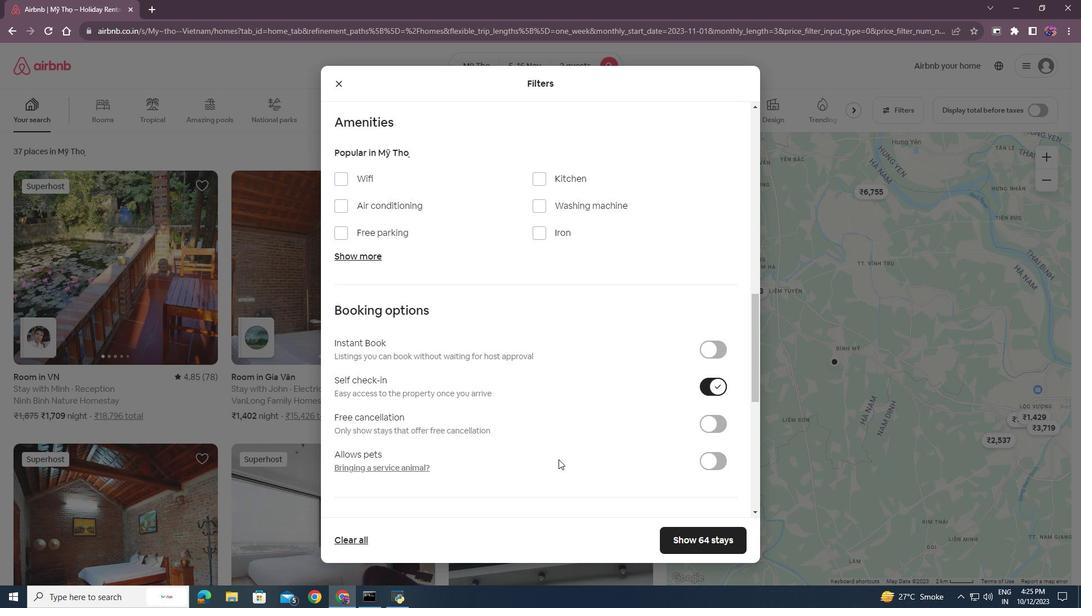 
Action: Mouse scrolled (558, 459) with delta (0, 0)
Screenshot: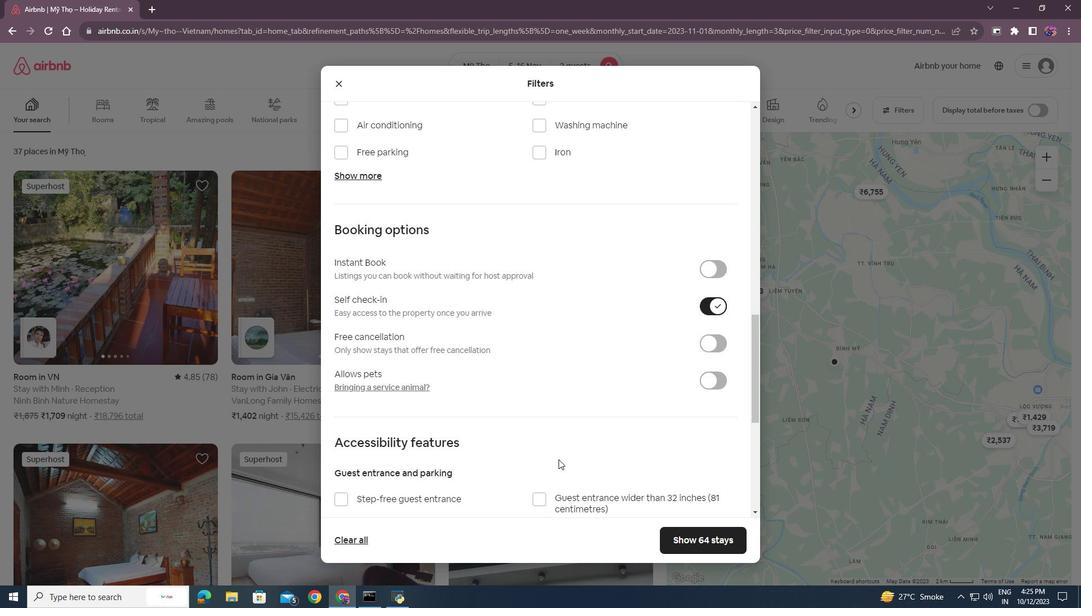 
Action: Mouse scrolled (558, 459) with delta (0, 0)
Screenshot: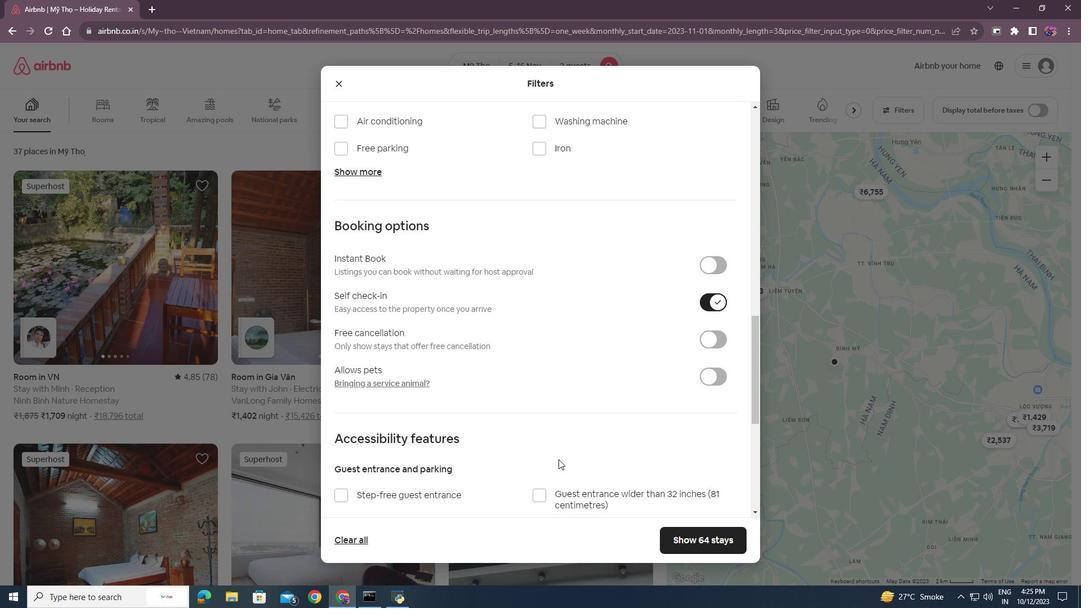 
Action: Mouse moved to (559, 459)
Screenshot: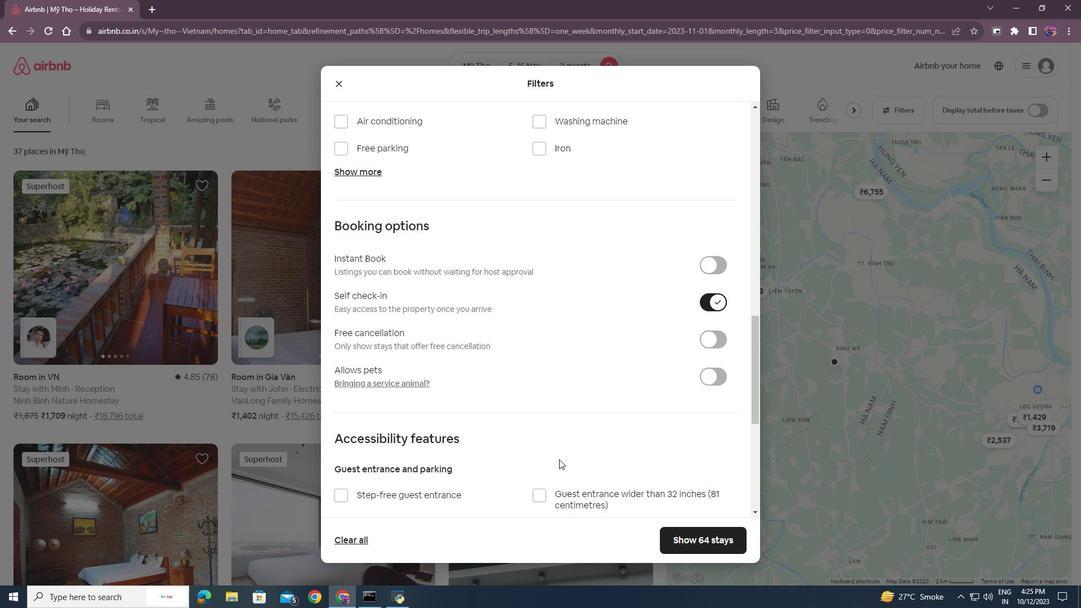 
Action: Mouse scrolled (559, 459) with delta (0, 0)
Screenshot: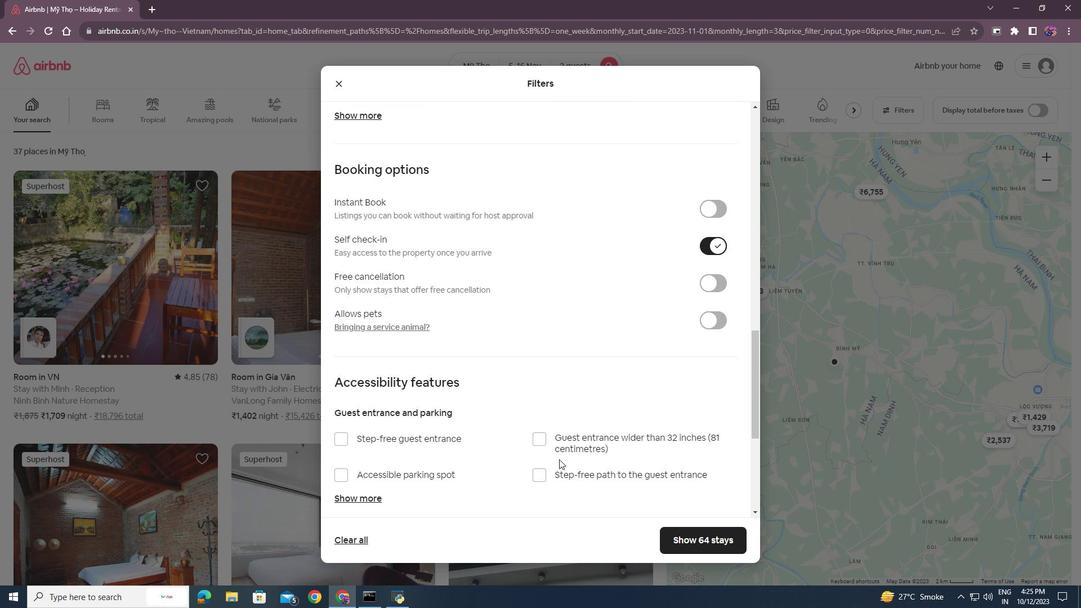 
Action: Mouse moved to (690, 536)
Screenshot: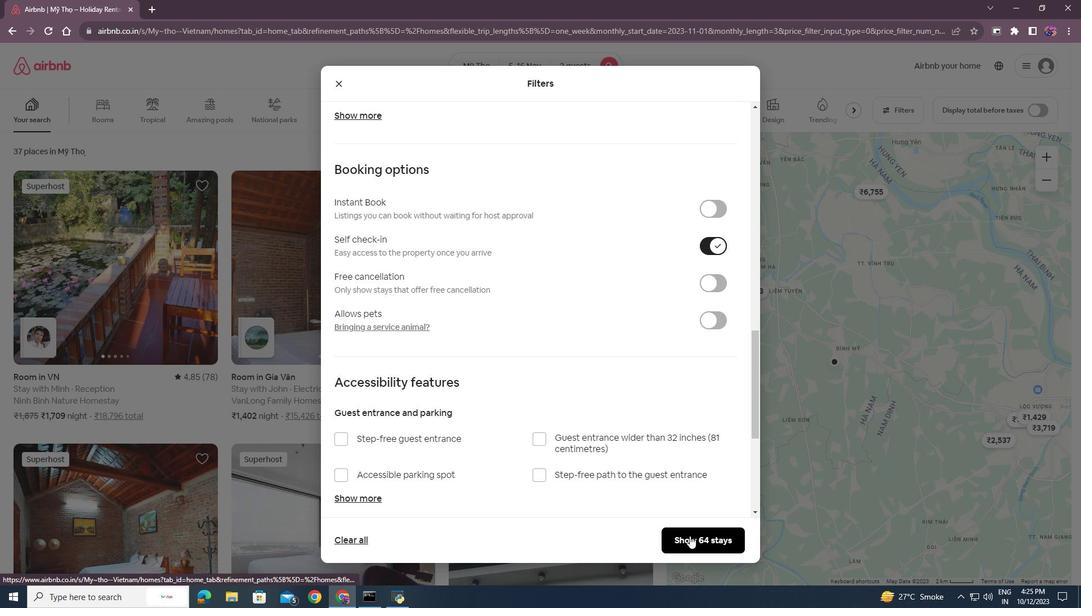 
Action: Mouse pressed left at (690, 536)
Screenshot: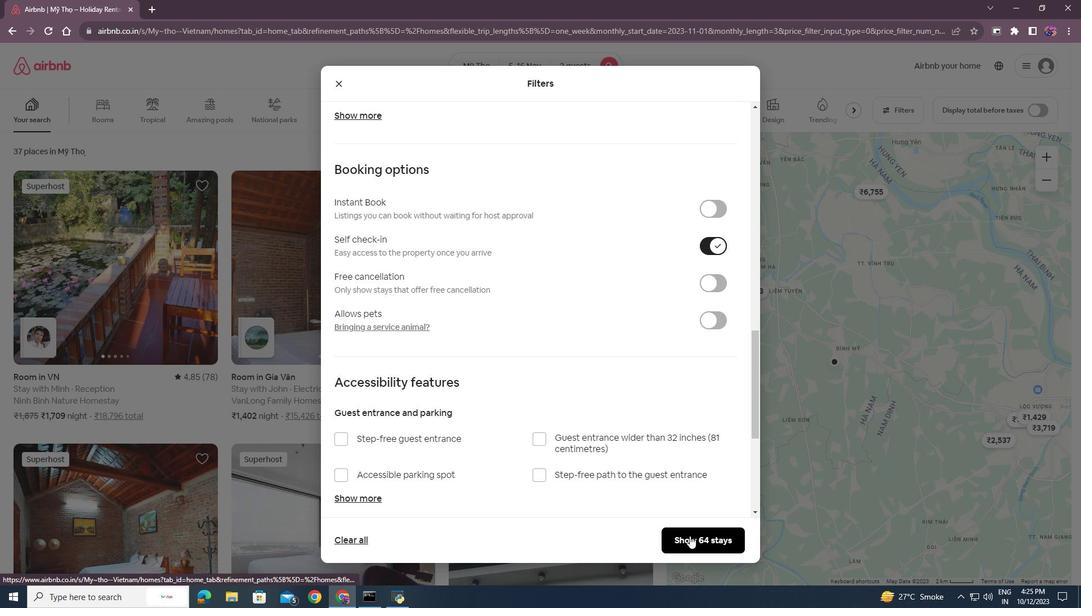 
Action: Mouse moved to (134, 251)
Screenshot: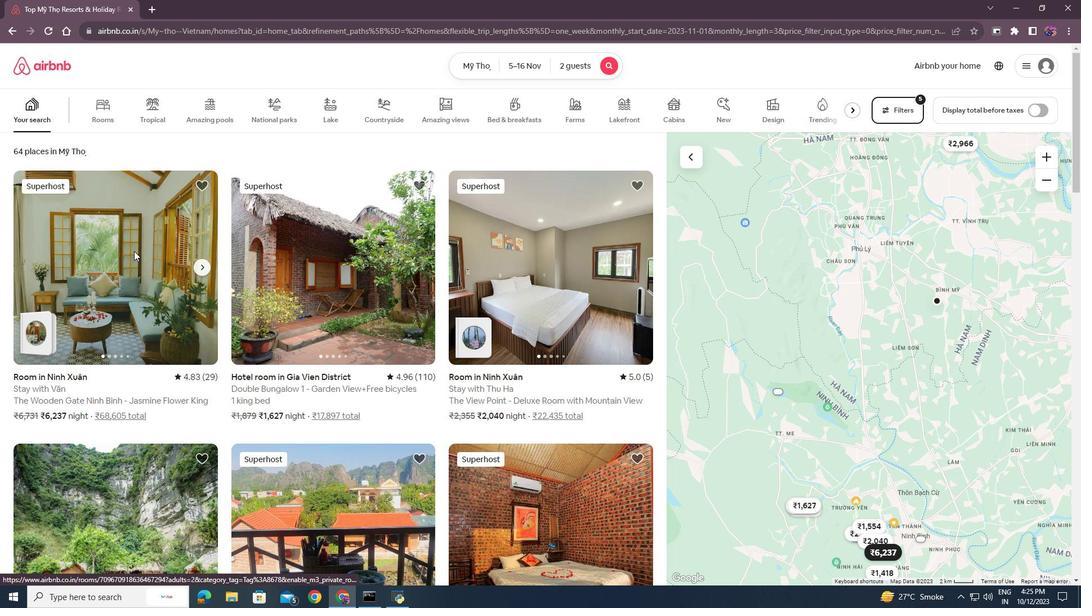 
Action: Mouse pressed left at (134, 251)
Screenshot: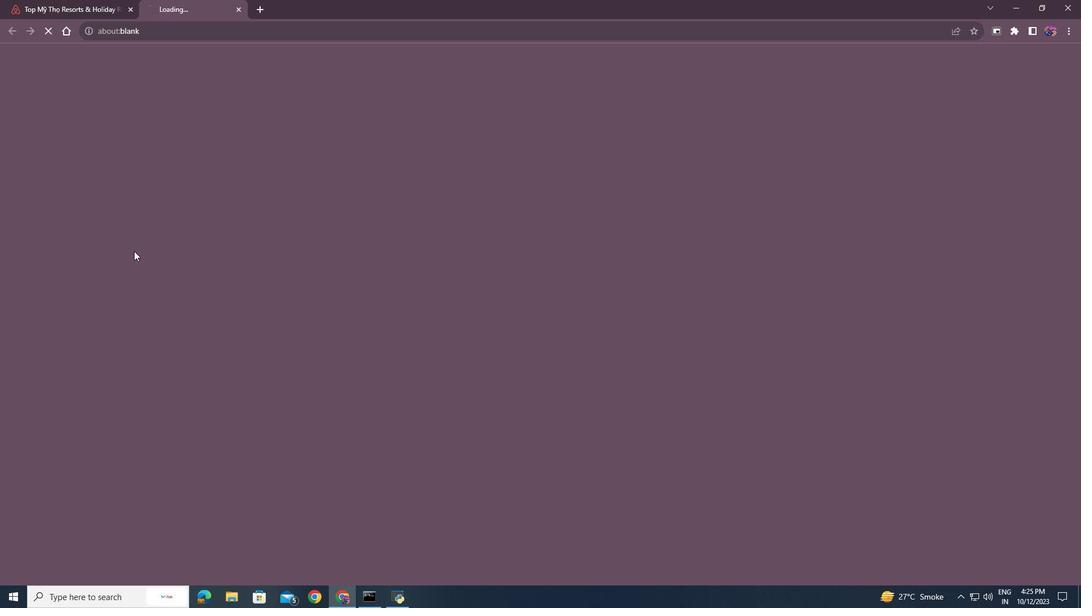 
Action: Mouse moved to (75, 0)
Screenshot: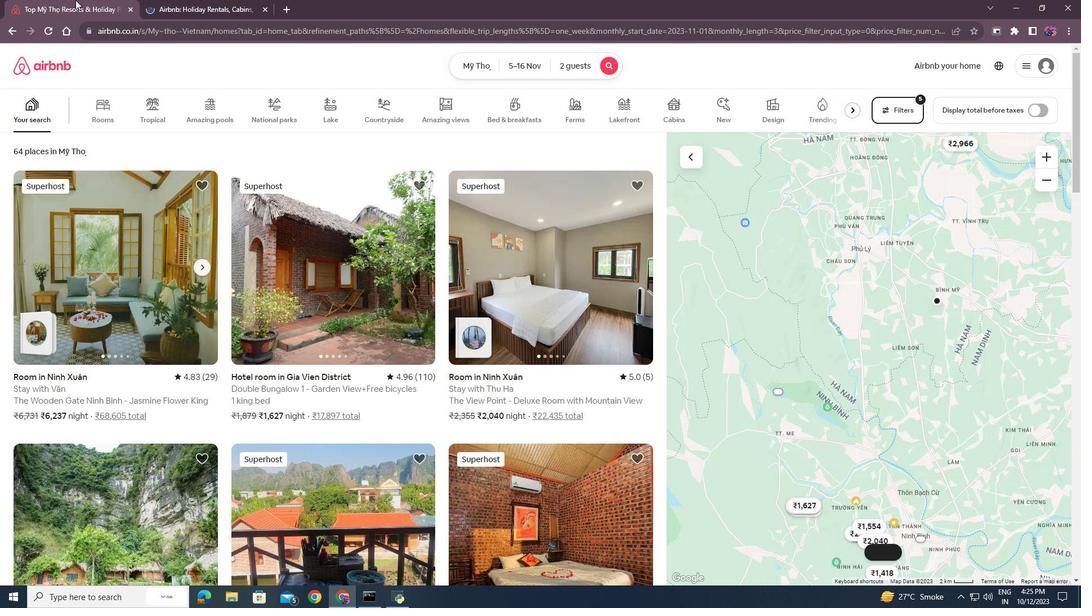 
Action: Mouse pressed left at (75, 0)
Screenshot: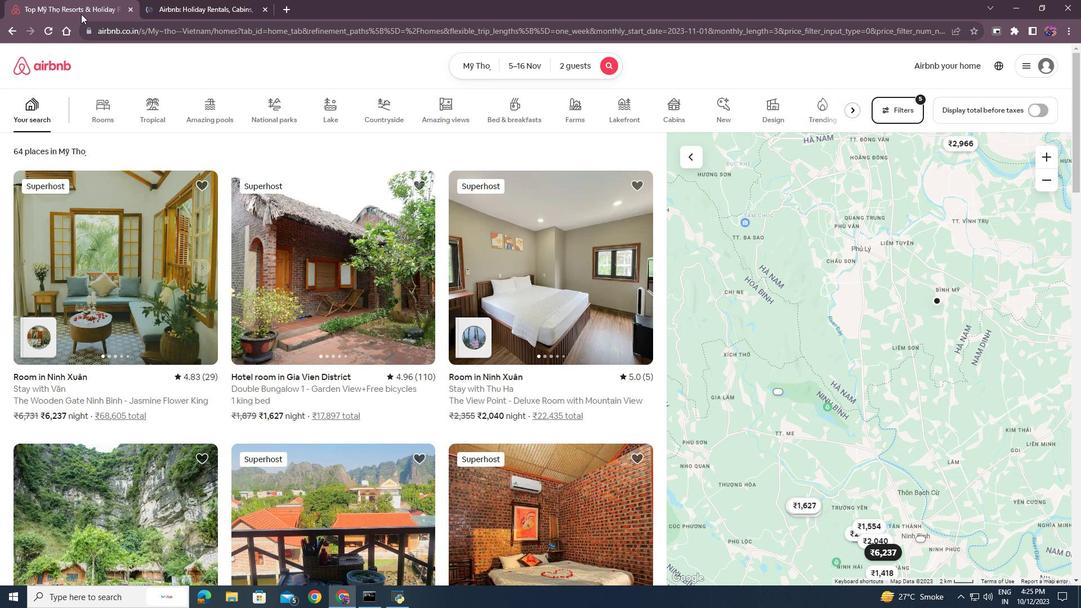 
Action: Mouse moved to (325, 272)
Screenshot: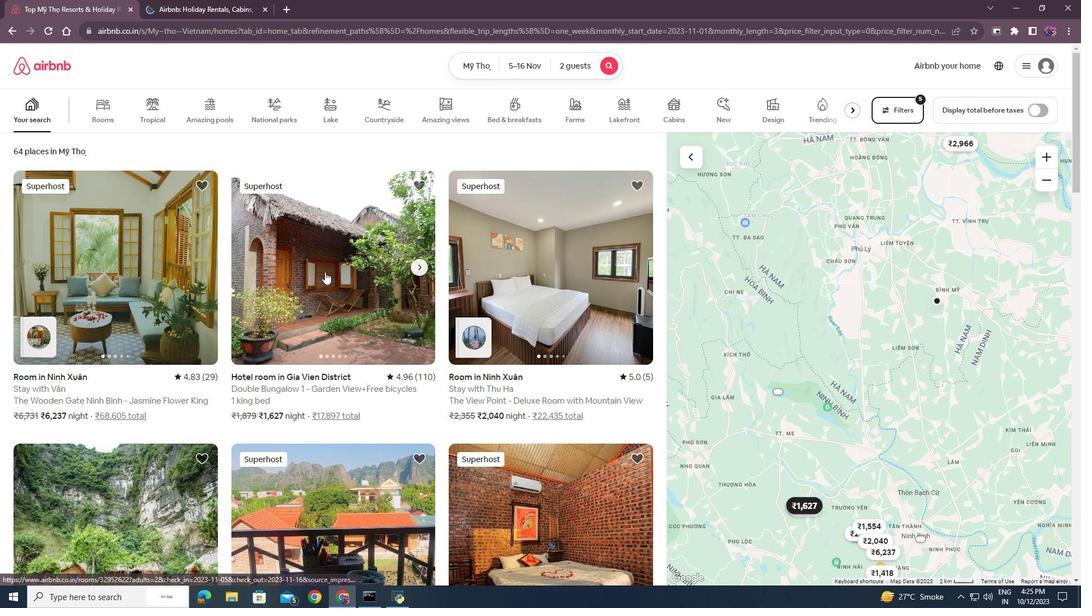 
Action: Mouse pressed left at (325, 272)
Screenshot: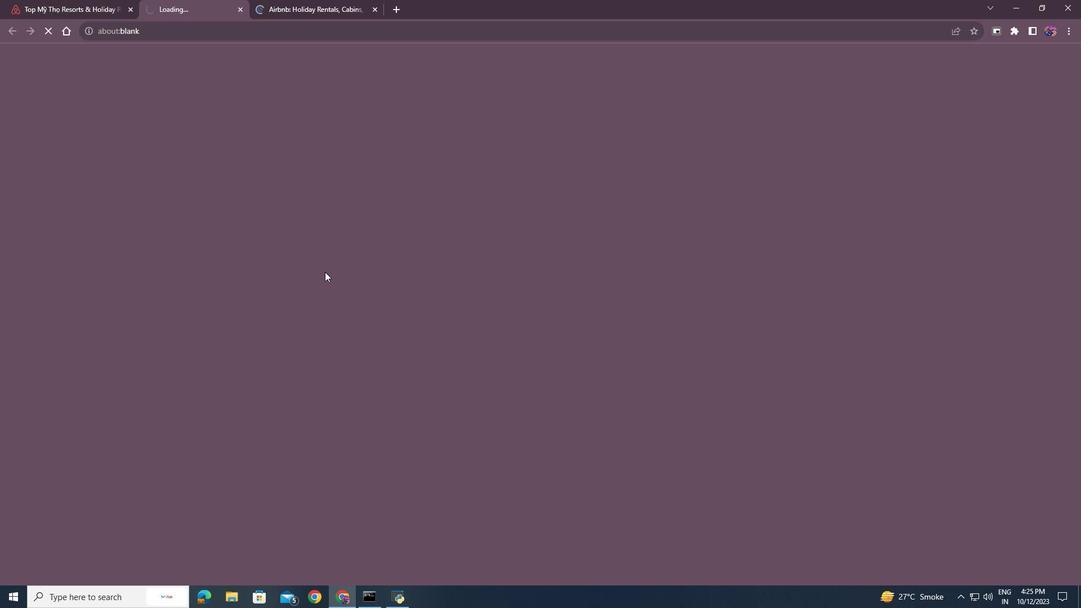 
Action: Mouse moved to (82, 0)
Screenshot: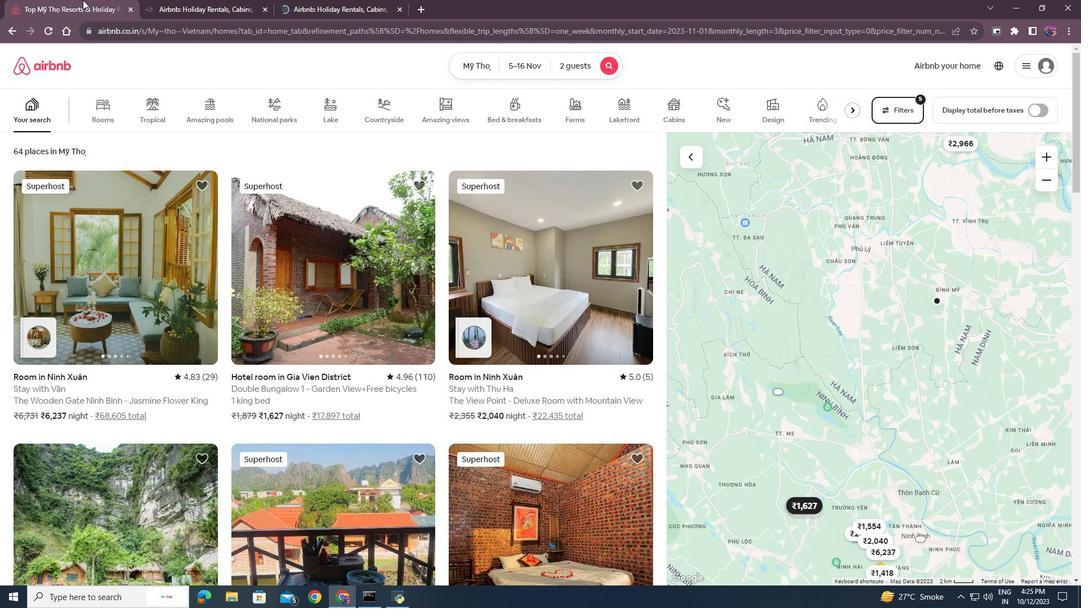 
Action: Mouse pressed left at (82, 0)
Screenshot: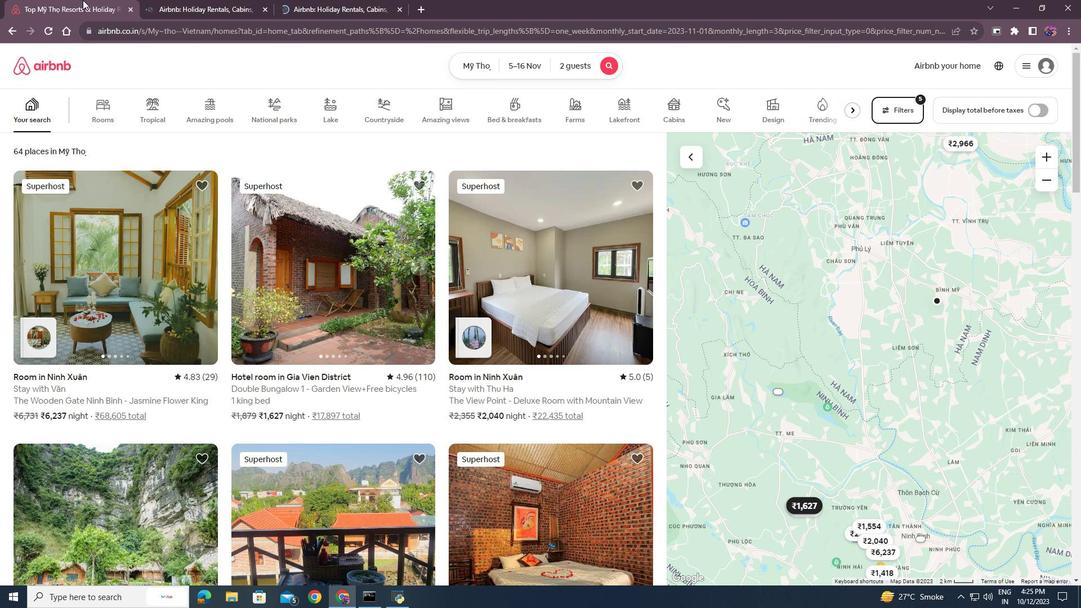 
Action: Mouse moved to (535, 273)
Screenshot: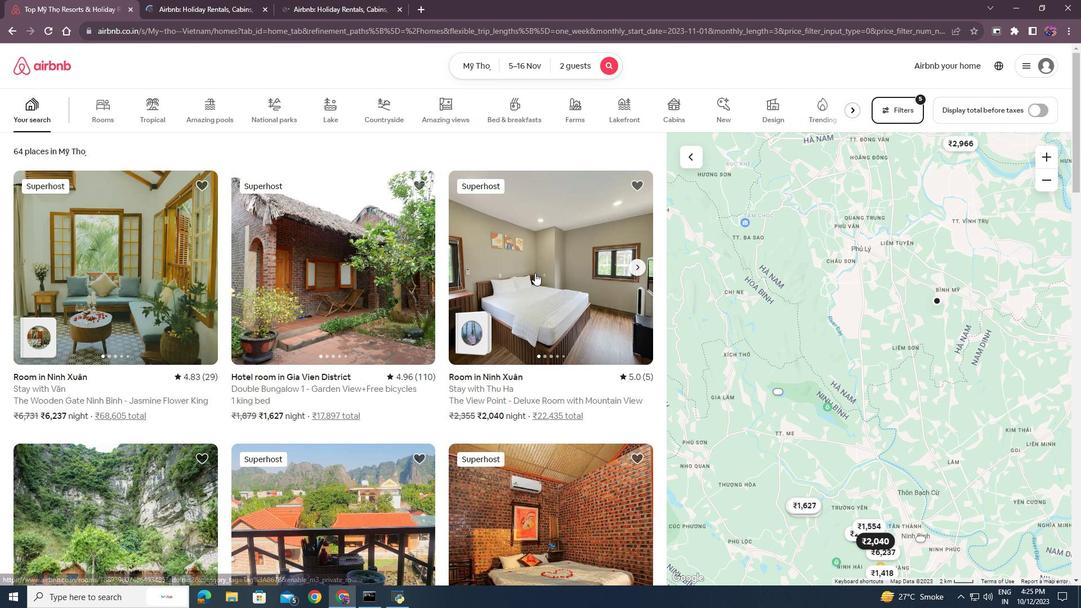 
Action: Mouse pressed left at (535, 273)
Screenshot: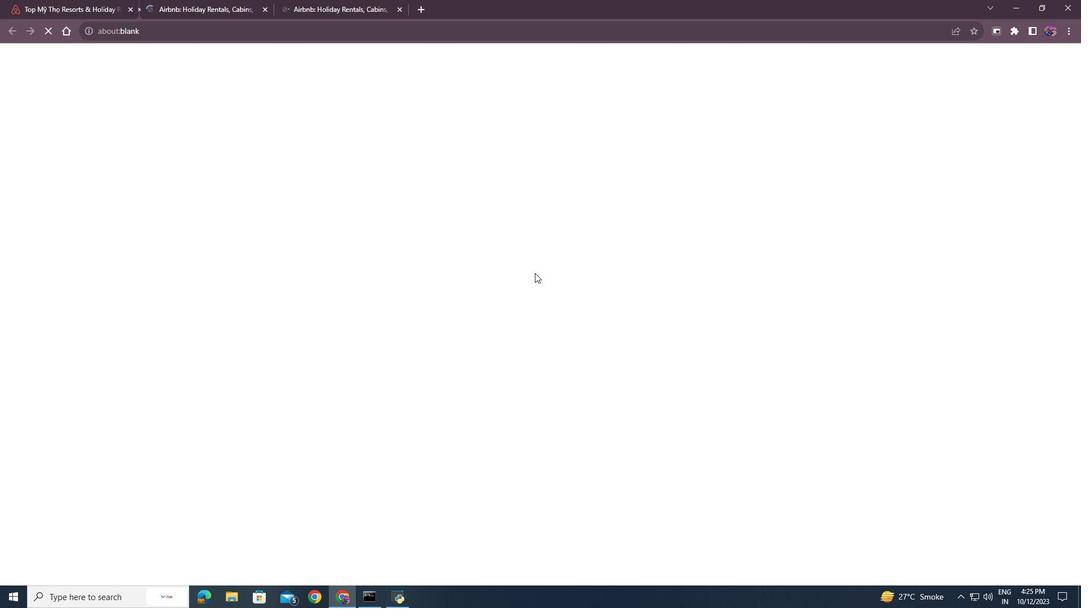 
Action: Mouse moved to (785, 413)
Screenshot: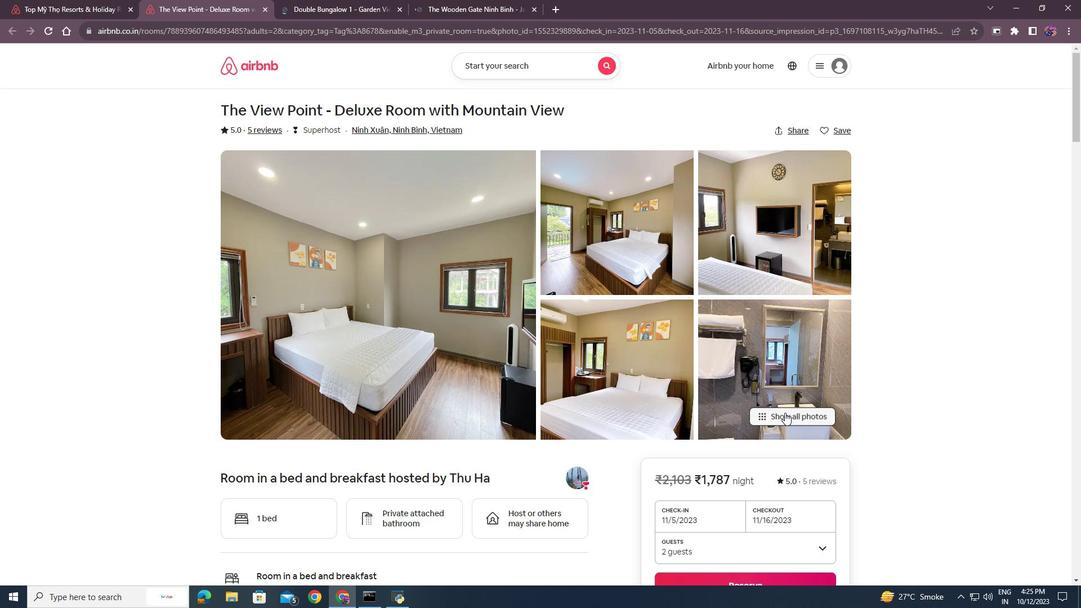 
Action: Mouse pressed left at (785, 413)
Screenshot: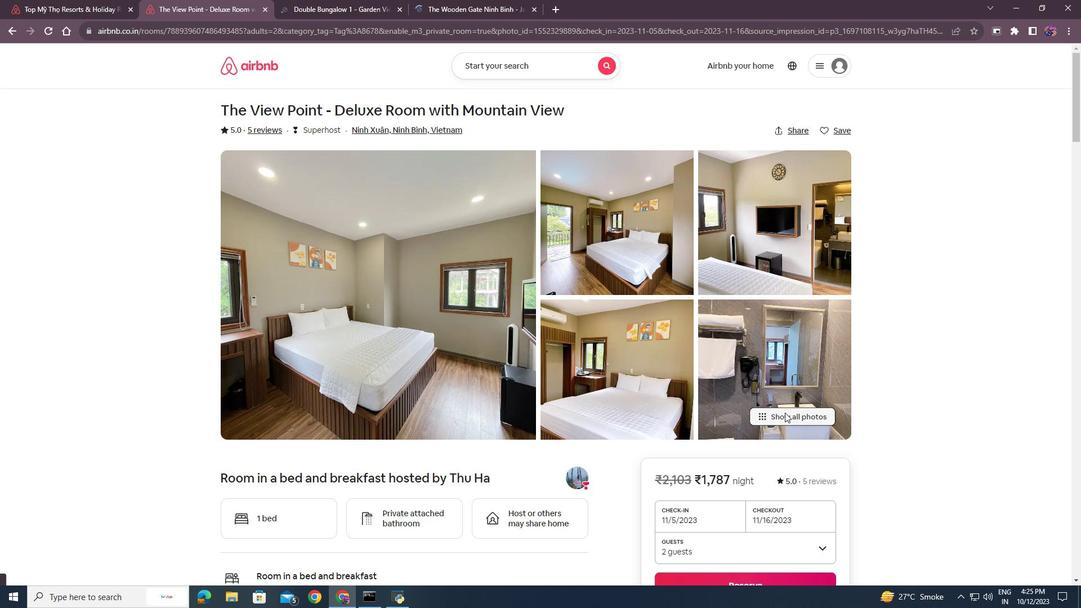 
Action: Mouse moved to (418, 294)
Screenshot: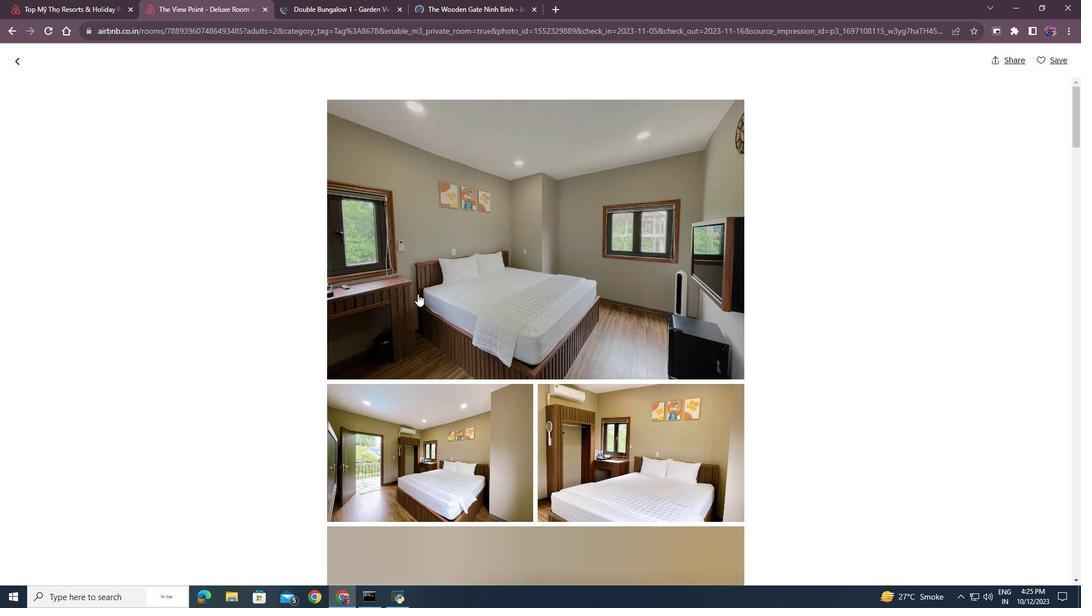 
Action: Mouse scrolled (418, 293) with delta (0, 0)
Screenshot: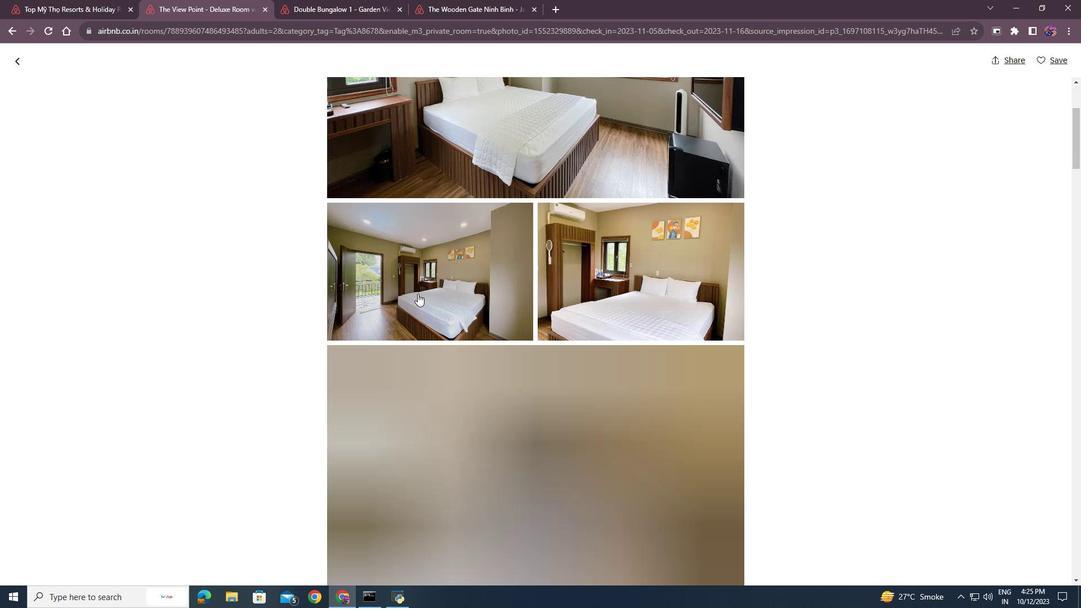 
Action: Mouse scrolled (418, 293) with delta (0, 0)
Screenshot: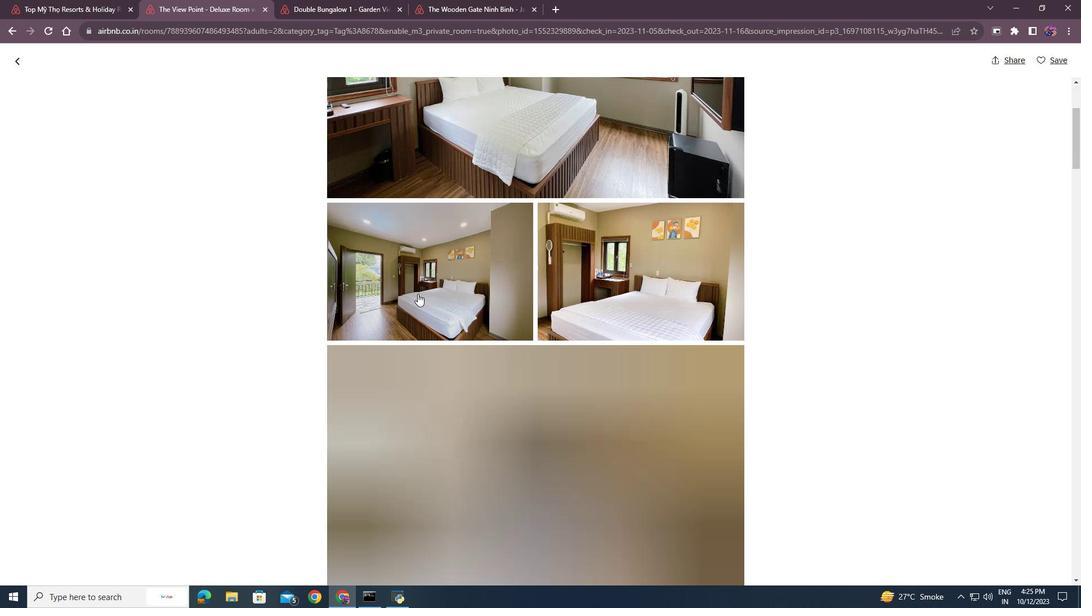 
Action: Mouse scrolled (418, 293) with delta (0, 0)
Screenshot: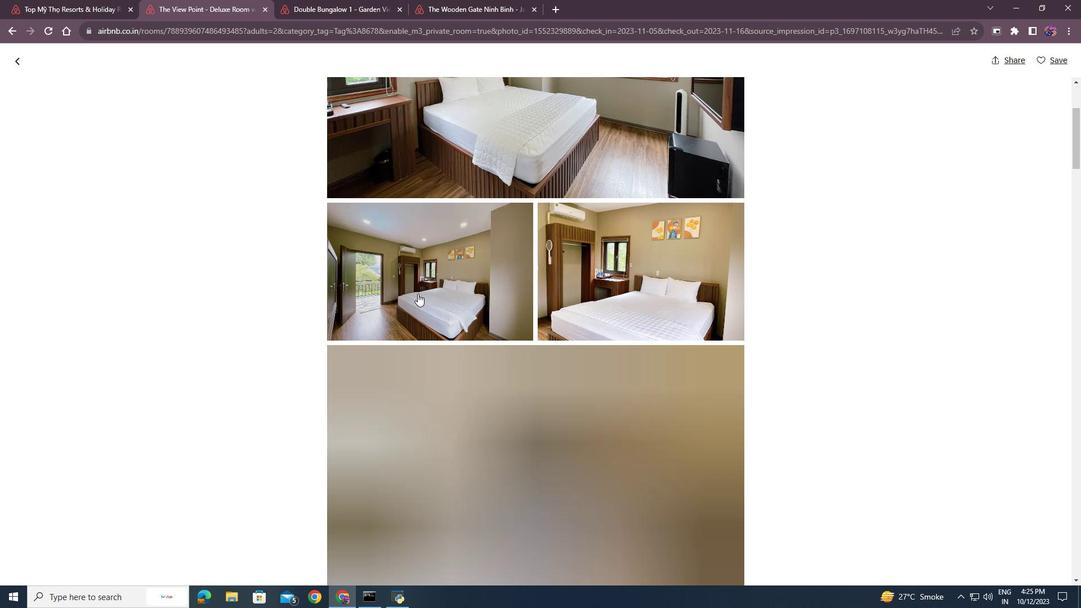 
Action: Mouse scrolled (418, 293) with delta (0, 0)
Screenshot: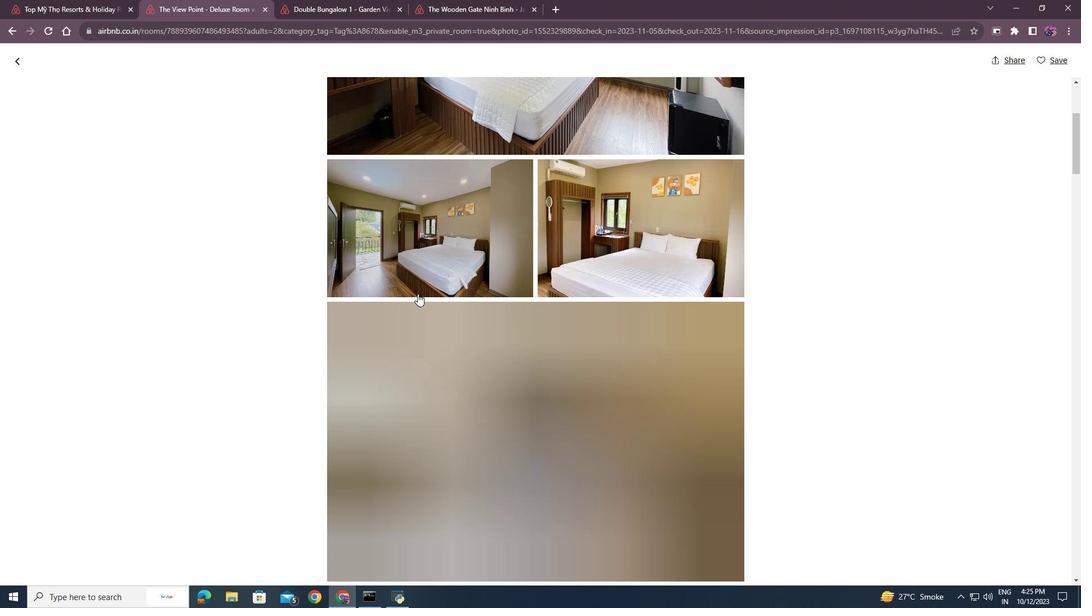 
Action: Mouse scrolled (418, 293) with delta (0, 0)
Screenshot: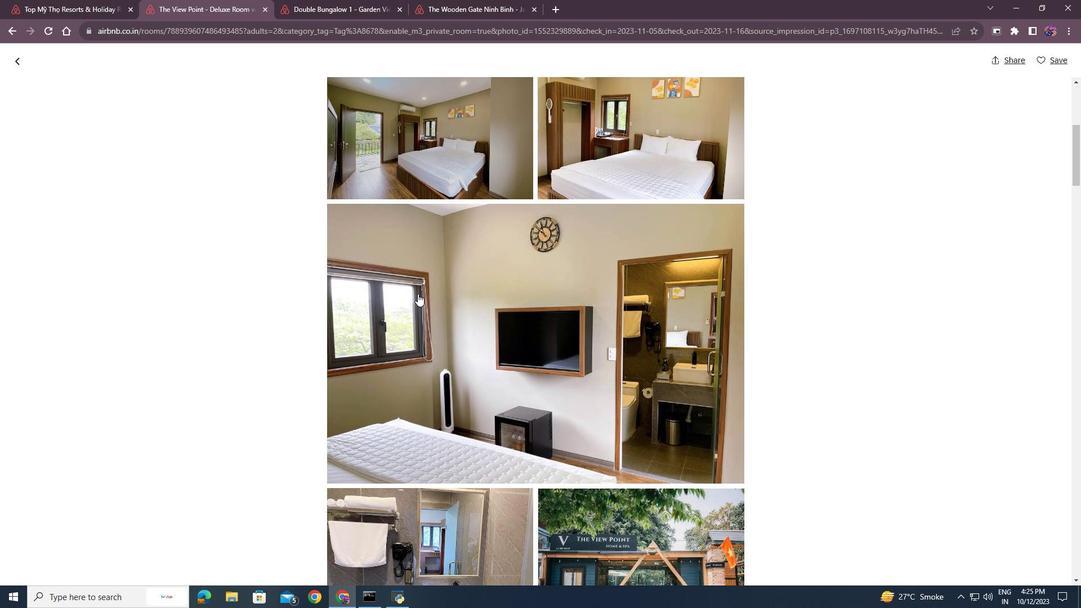 
Action: Mouse scrolled (418, 293) with delta (0, 0)
Screenshot: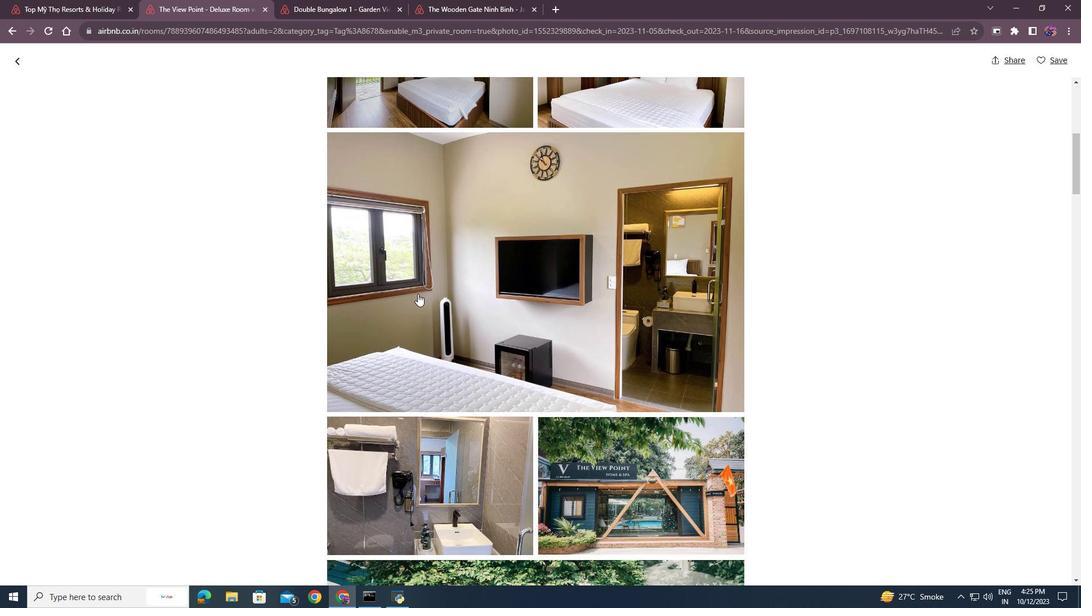 
Action: Mouse scrolled (418, 293) with delta (0, 0)
Screenshot: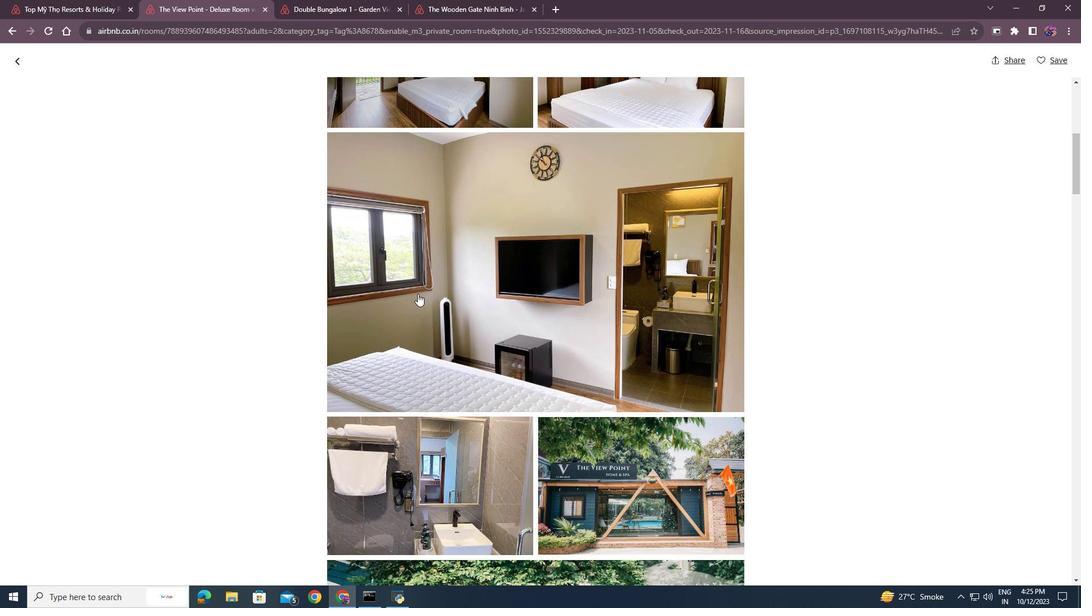 
Action: Mouse scrolled (418, 293) with delta (0, 0)
Screenshot: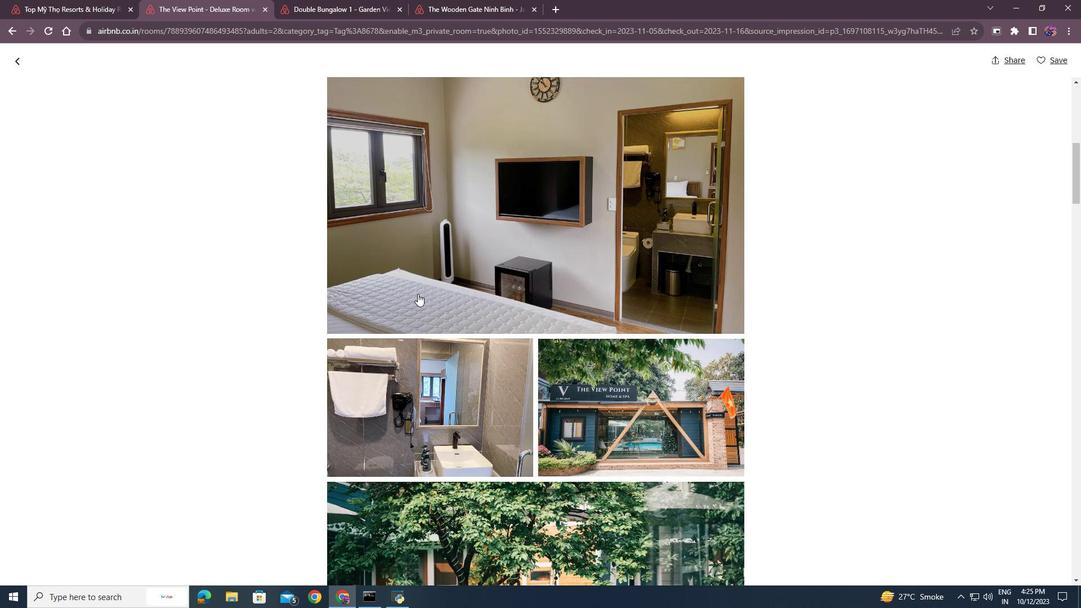 
Action: Mouse scrolled (418, 293) with delta (0, 0)
Screenshot: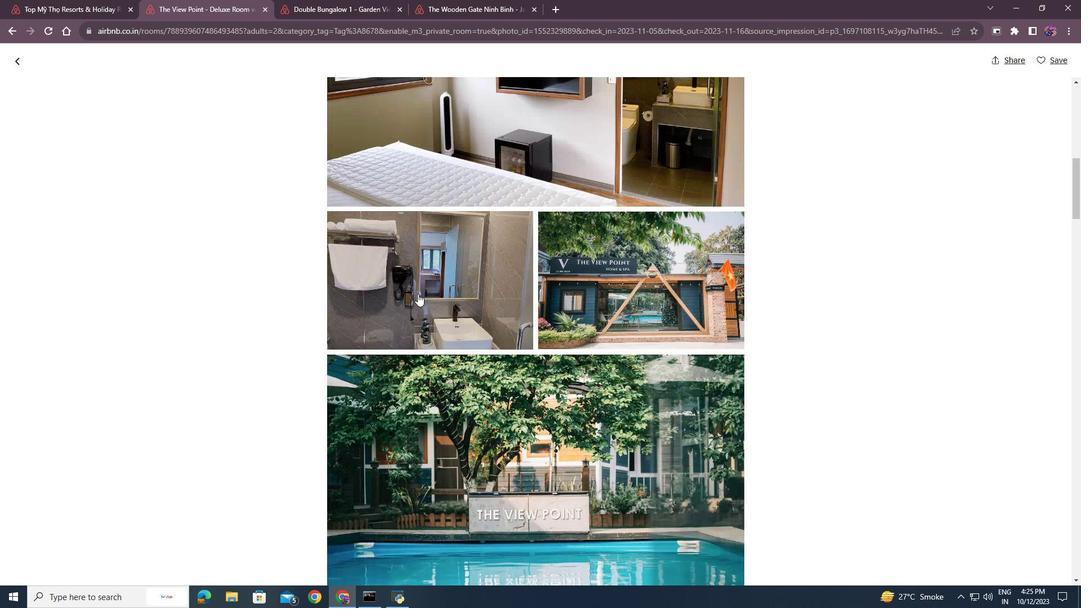 
Action: Mouse scrolled (418, 293) with delta (0, 0)
Screenshot: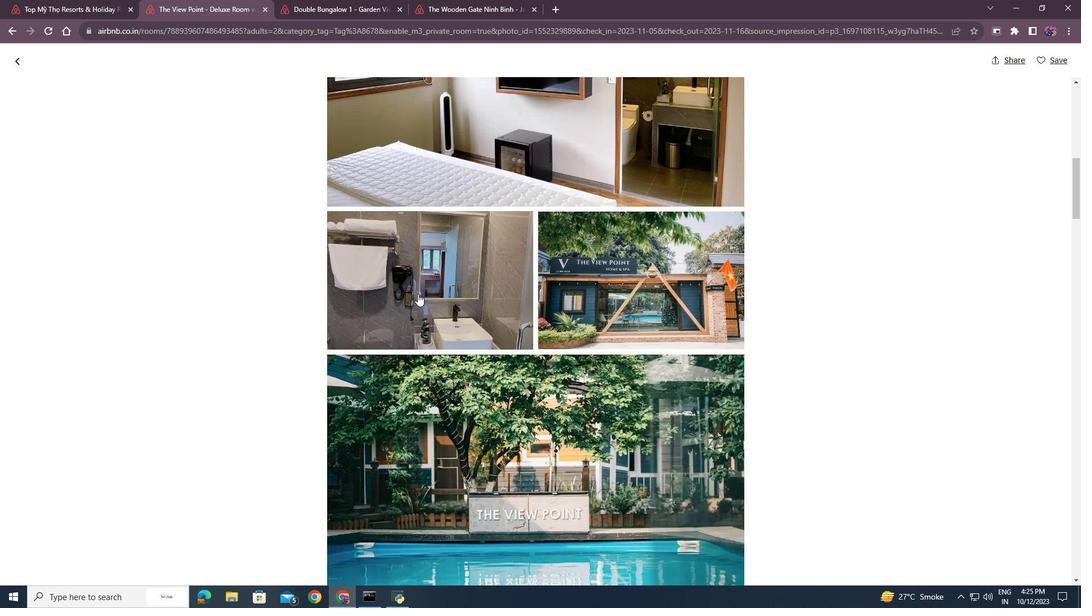 
Action: Mouse scrolled (418, 293) with delta (0, 0)
Screenshot: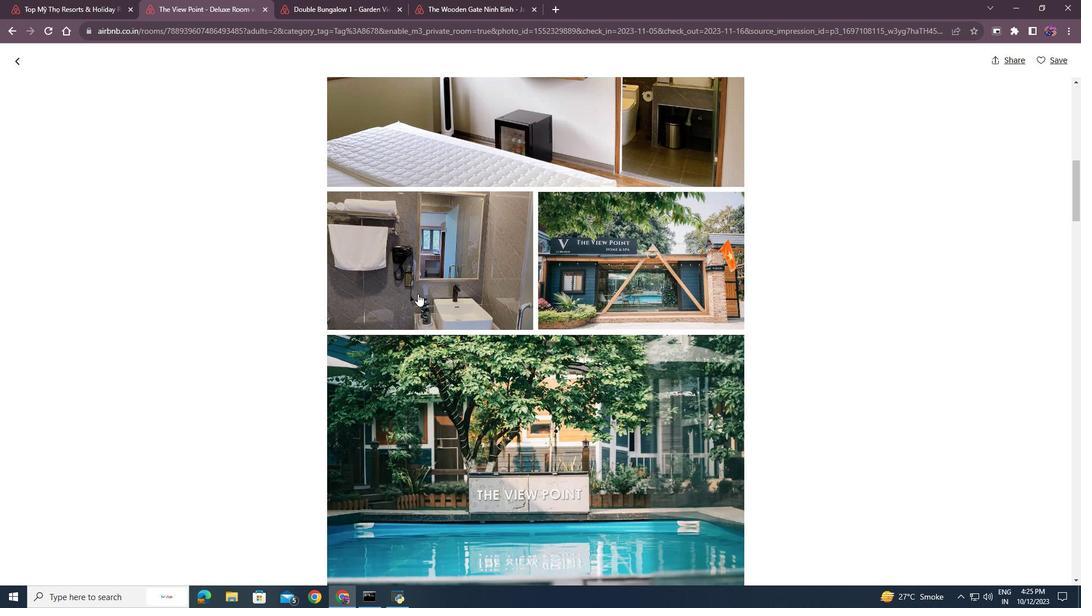
Action: Mouse scrolled (418, 293) with delta (0, 0)
Screenshot: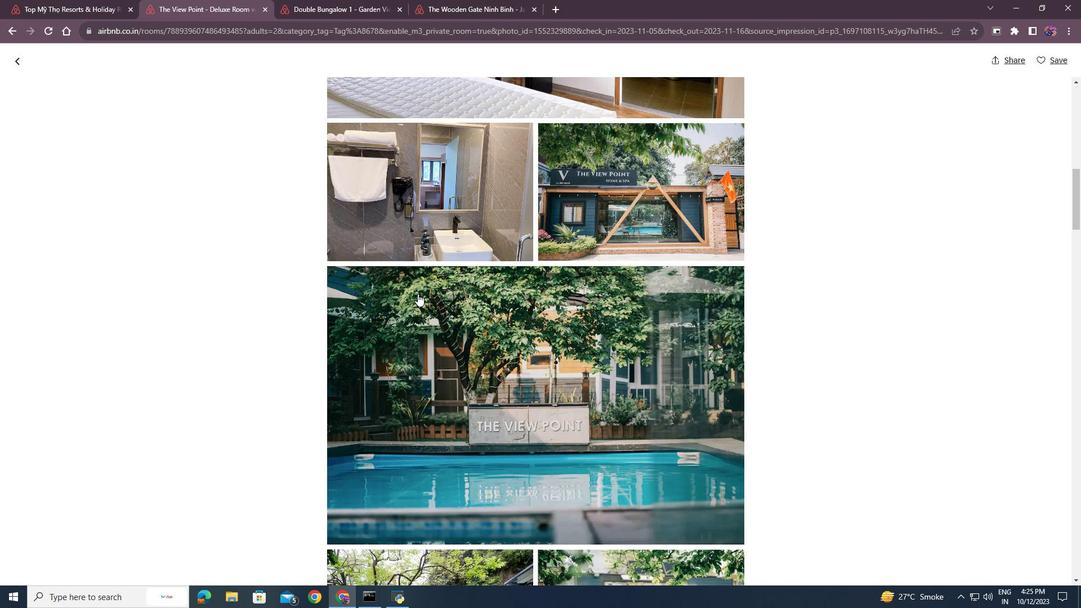 
Action: Mouse scrolled (418, 293) with delta (0, 0)
Screenshot: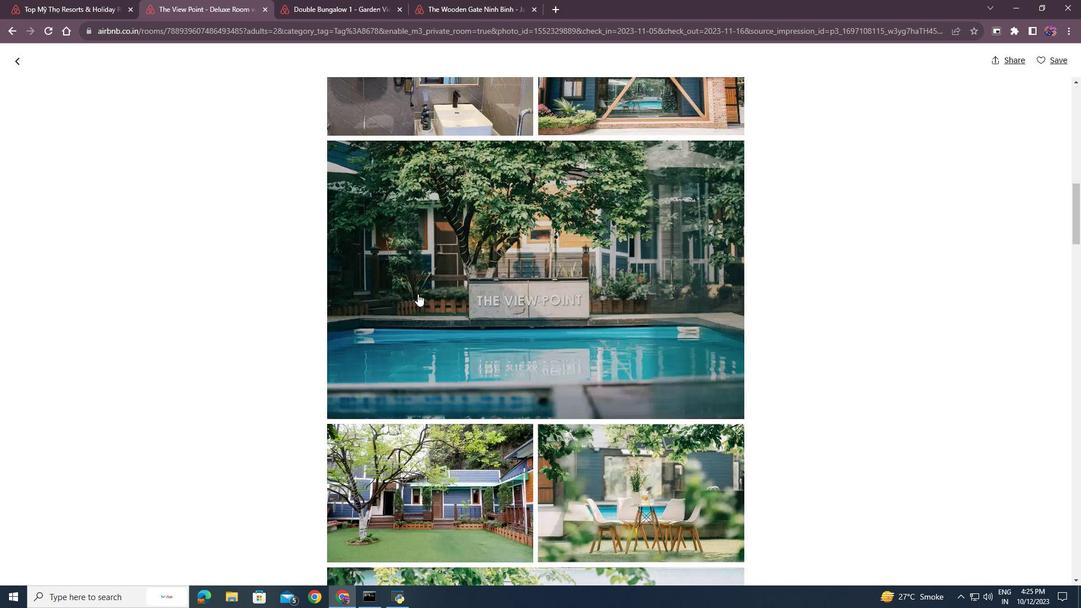 
Action: Mouse scrolled (418, 293) with delta (0, 0)
Screenshot: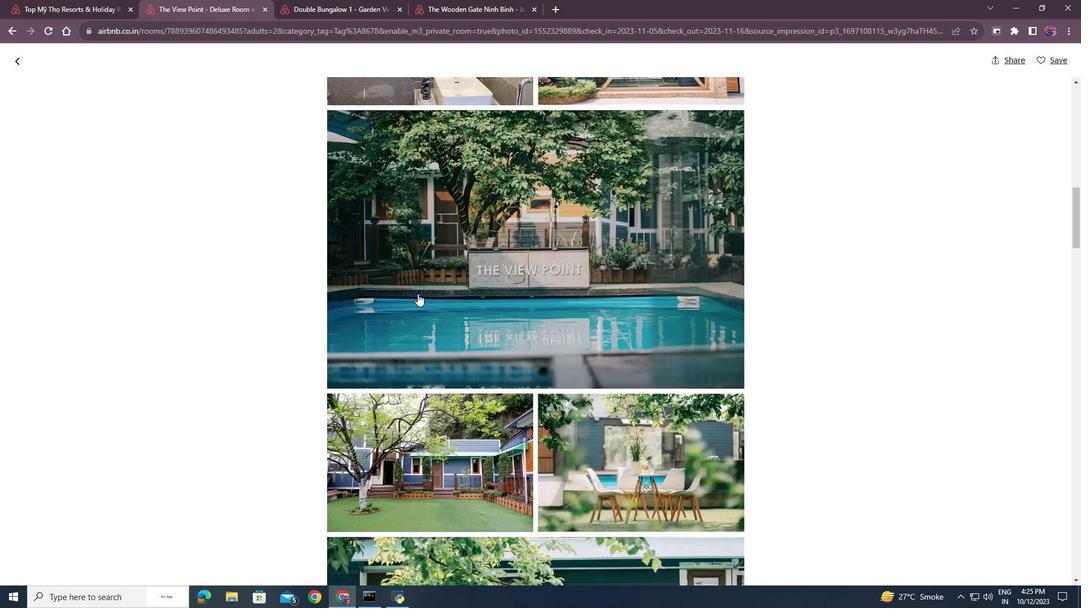 
Action: Mouse scrolled (418, 293) with delta (0, 0)
Screenshot: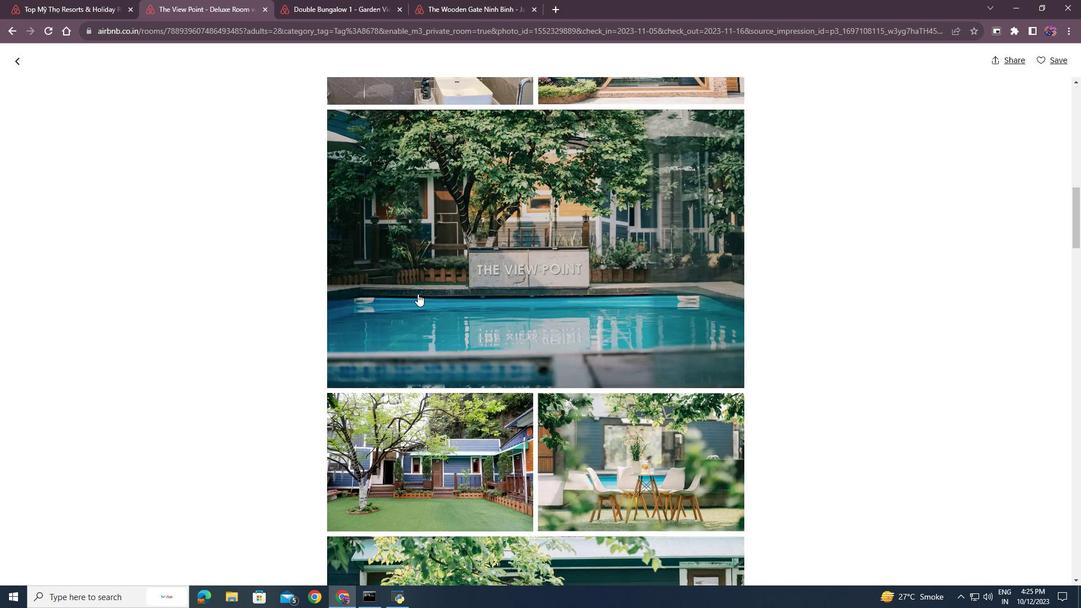 
Action: Mouse scrolled (418, 293) with delta (0, 0)
Screenshot: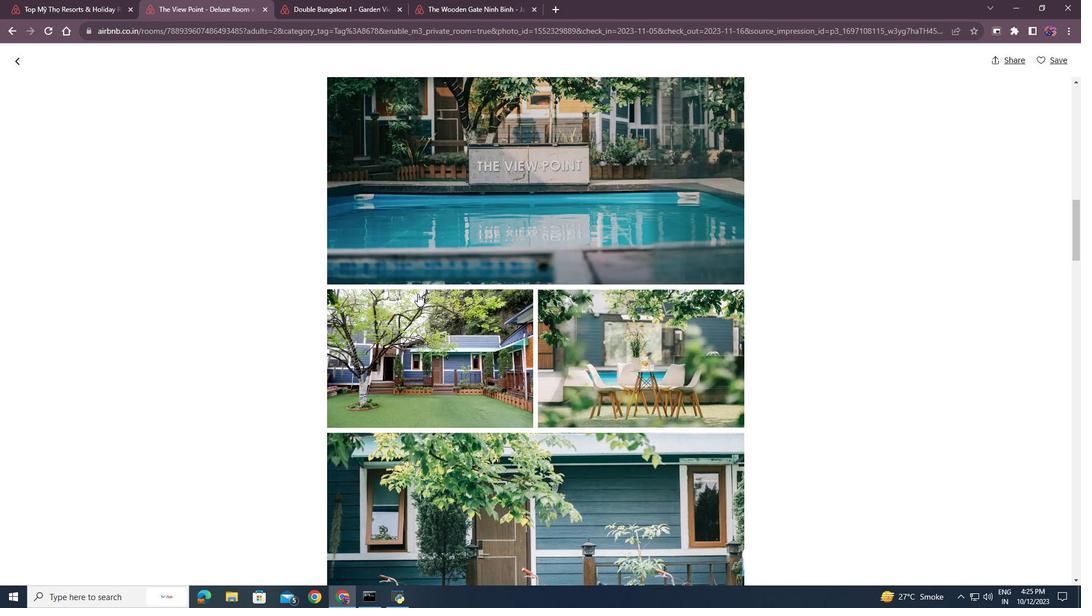 
Action: Mouse scrolled (418, 293) with delta (0, 0)
Screenshot: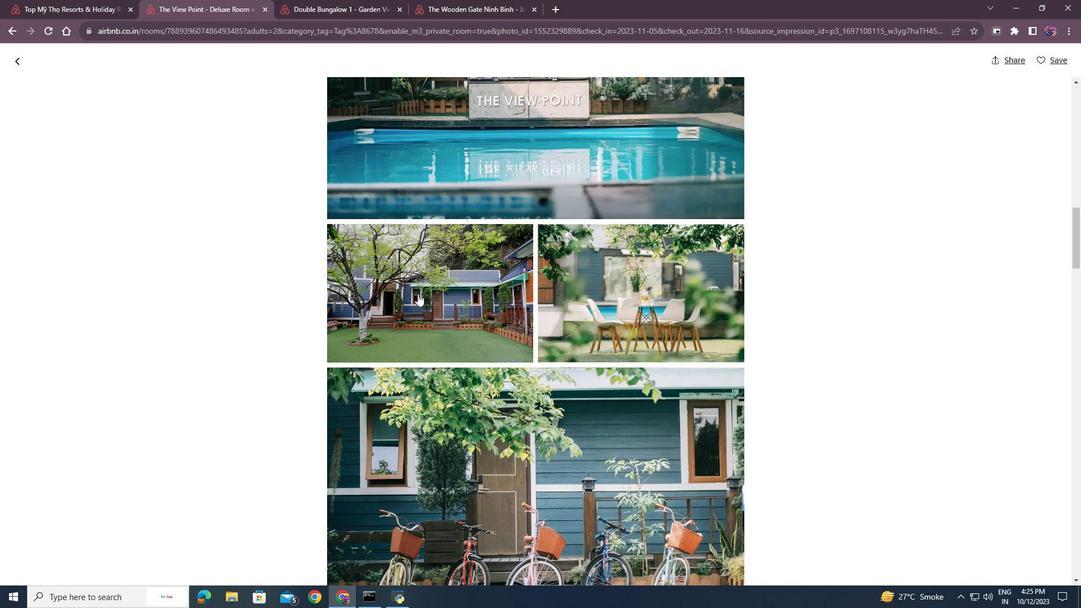 
Action: Mouse scrolled (418, 293) with delta (0, 0)
Screenshot: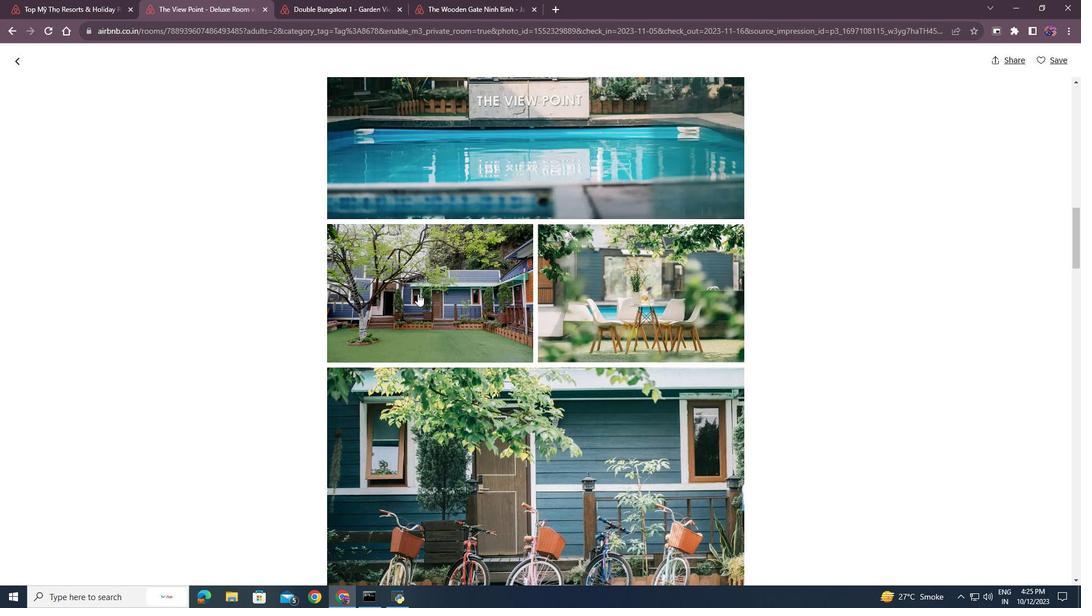 
Action: Mouse scrolled (418, 293) with delta (0, 0)
Screenshot: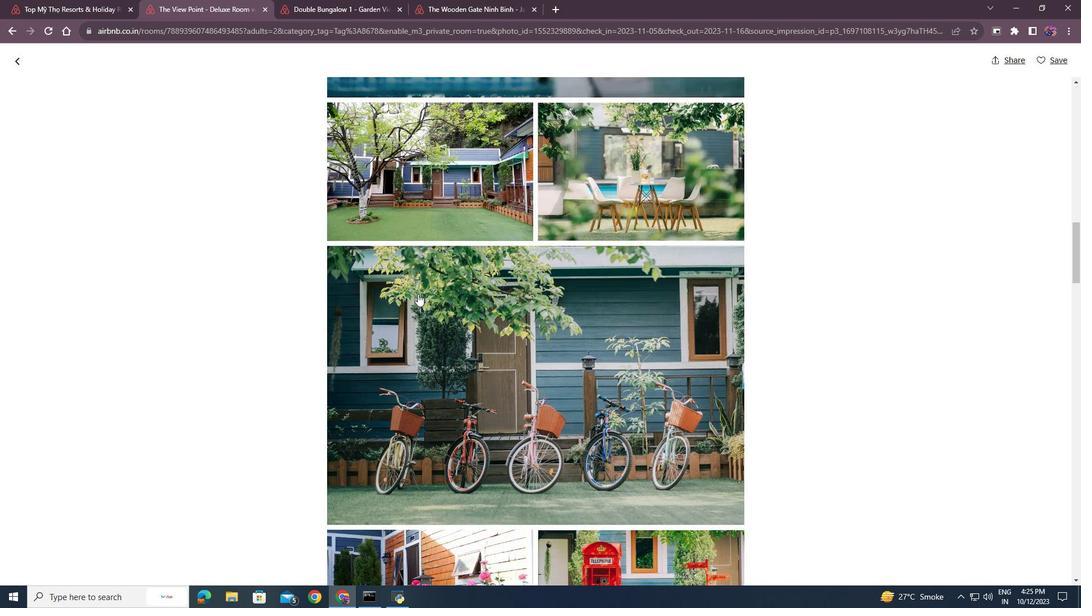 
Action: Mouse scrolled (418, 293) with delta (0, 0)
Screenshot: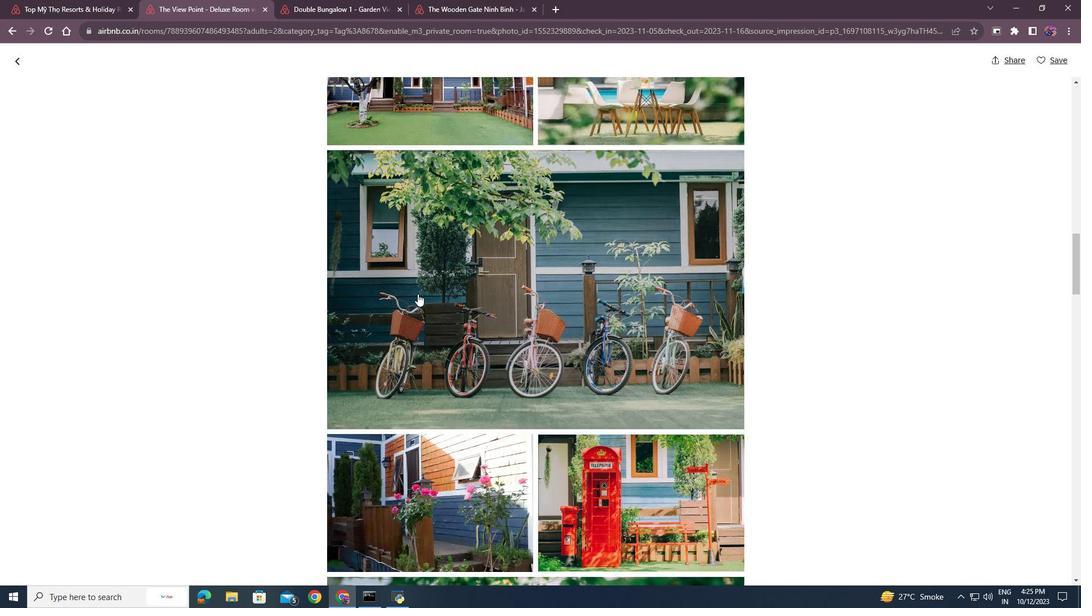 
Action: Mouse scrolled (418, 293) with delta (0, 0)
Screenshot: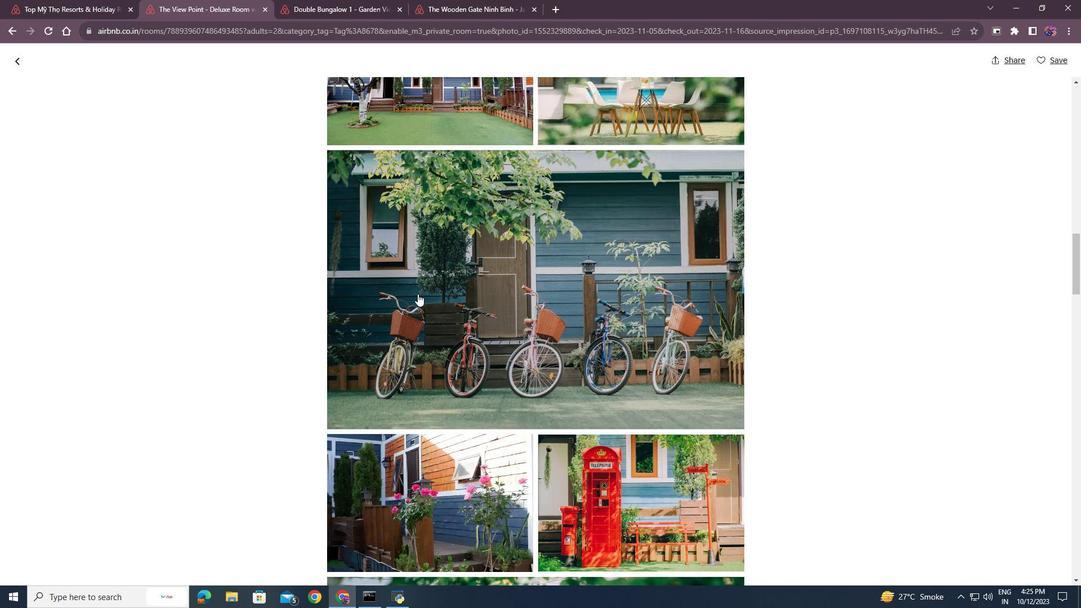 
Action: Mouse scrolled (418, 293) with delta (0, 0)
Screenshot: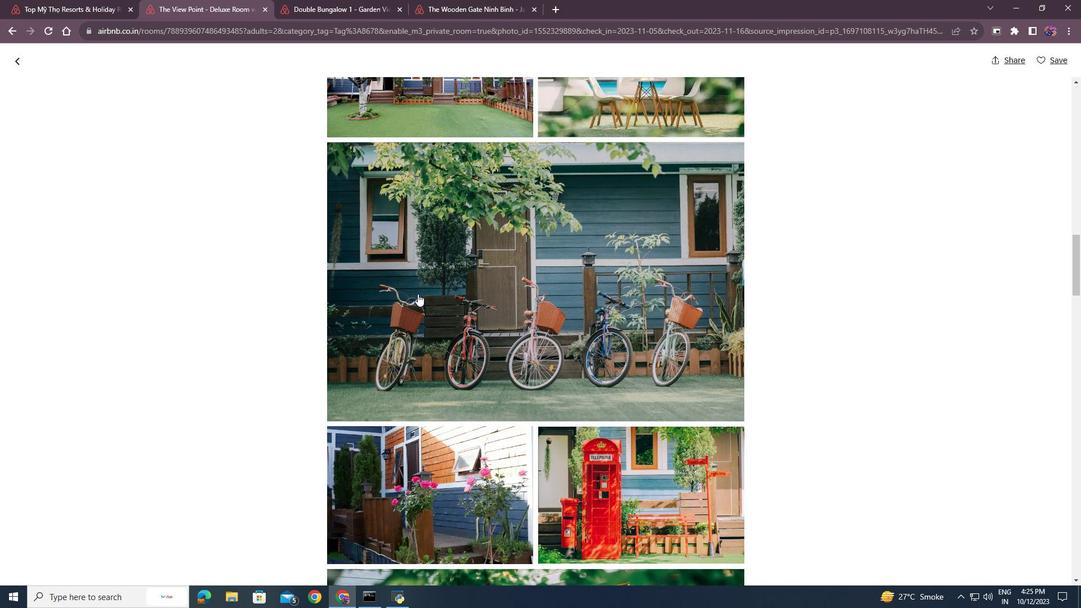 
Action: Mouse scrolled (418, 293) with delta (0, 0)
Screenshot: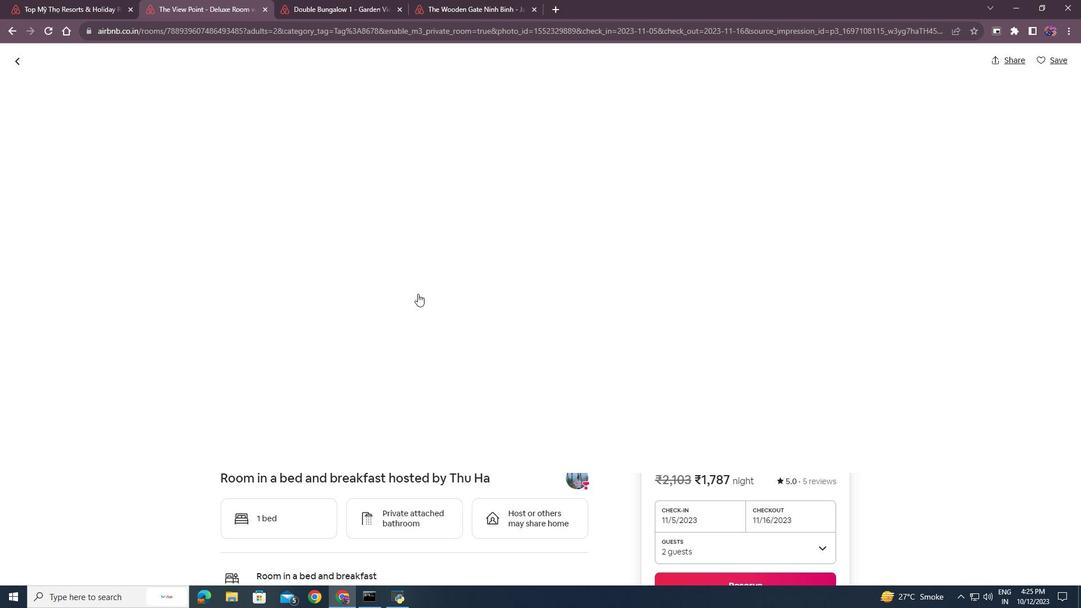 
Action: Mouse scrolled (418, 293) with delta (0, 0)
Screenshot: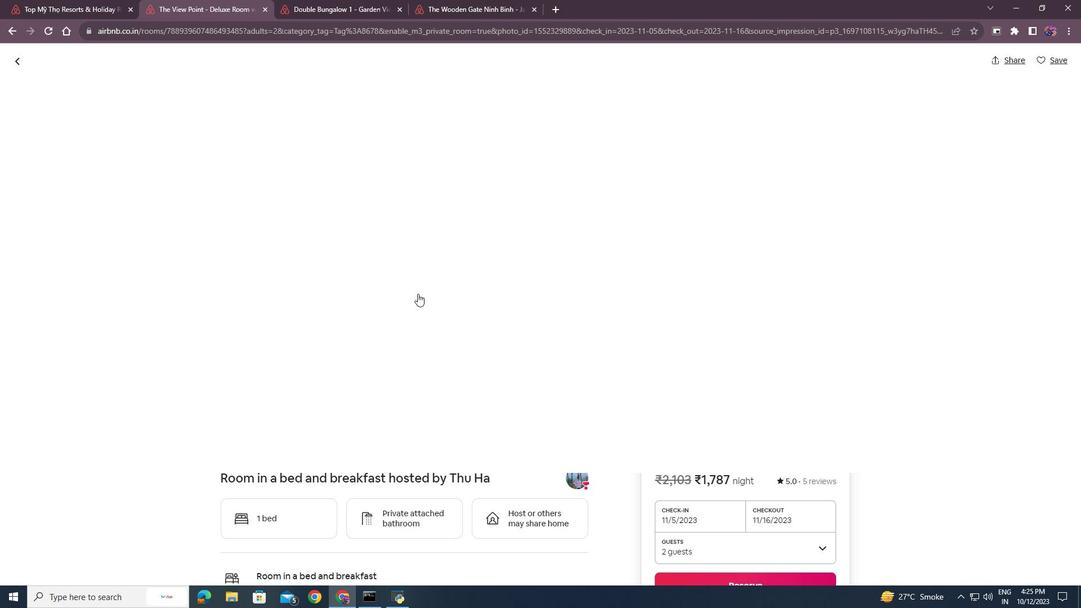 
Action: Mouse scrolled (418, 293) with delta (0, 0)
Screenshot: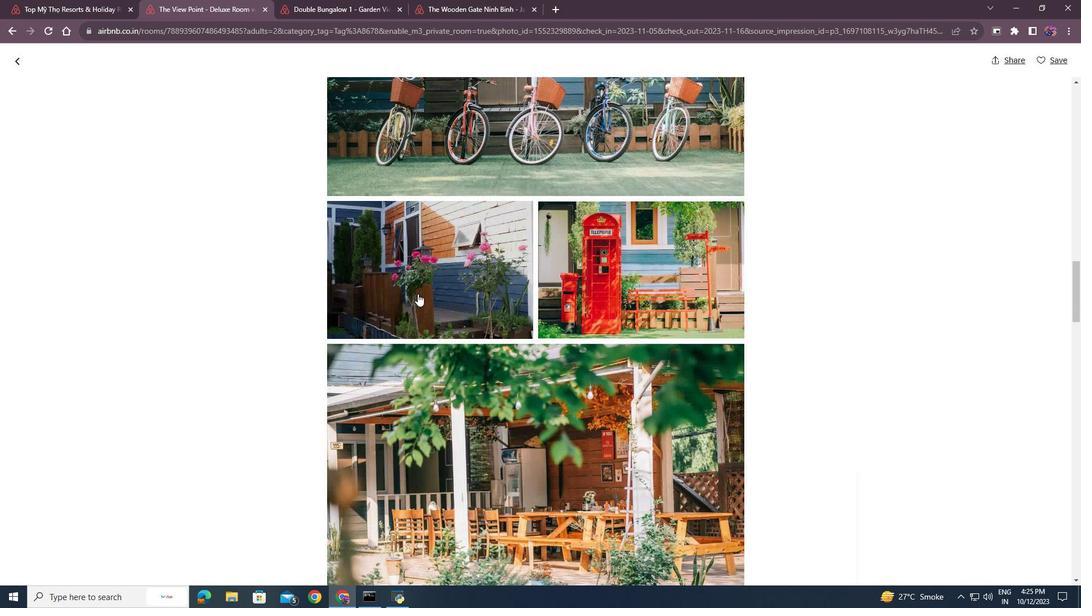 
Action: Mouse scrolled (418, 293) with delta (0, 0)
Screenshot: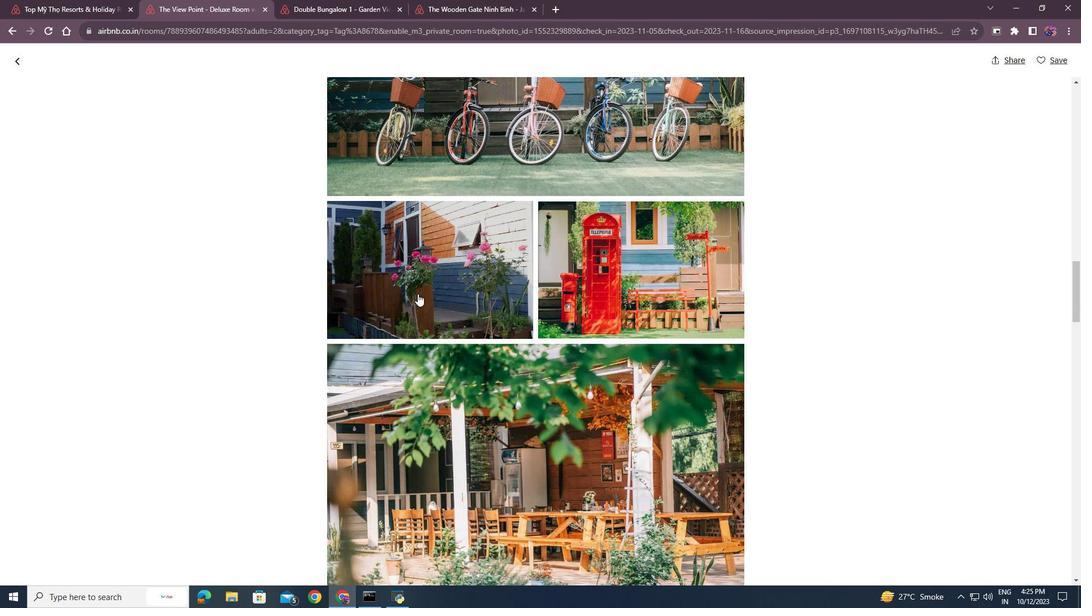
Action: Mouse scrolled (418, 293) with delta (0, 0)
Screenshot: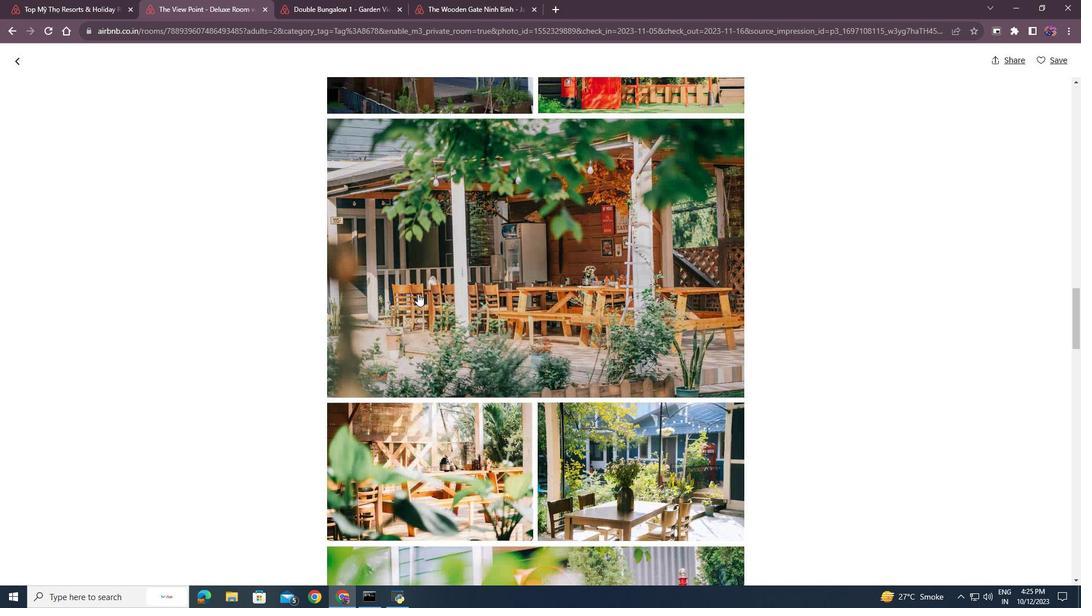 
Action: Mouse scrolled (418, 293) with delta (0, 0)
Screenshot: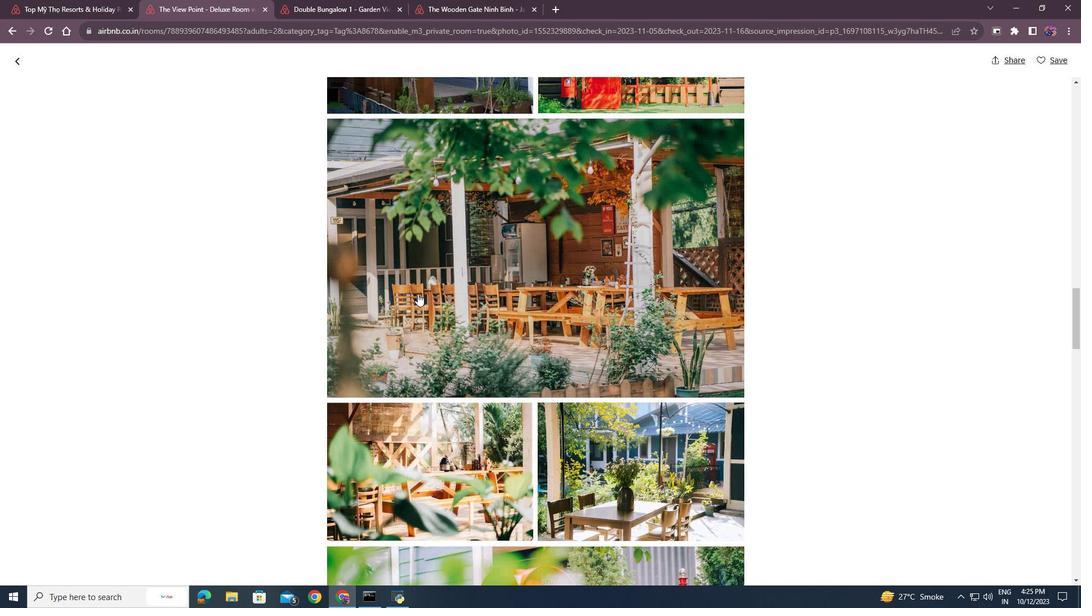 
Action: Mouse scrolled (418, 293) with delta (0, 0)
Screenshot: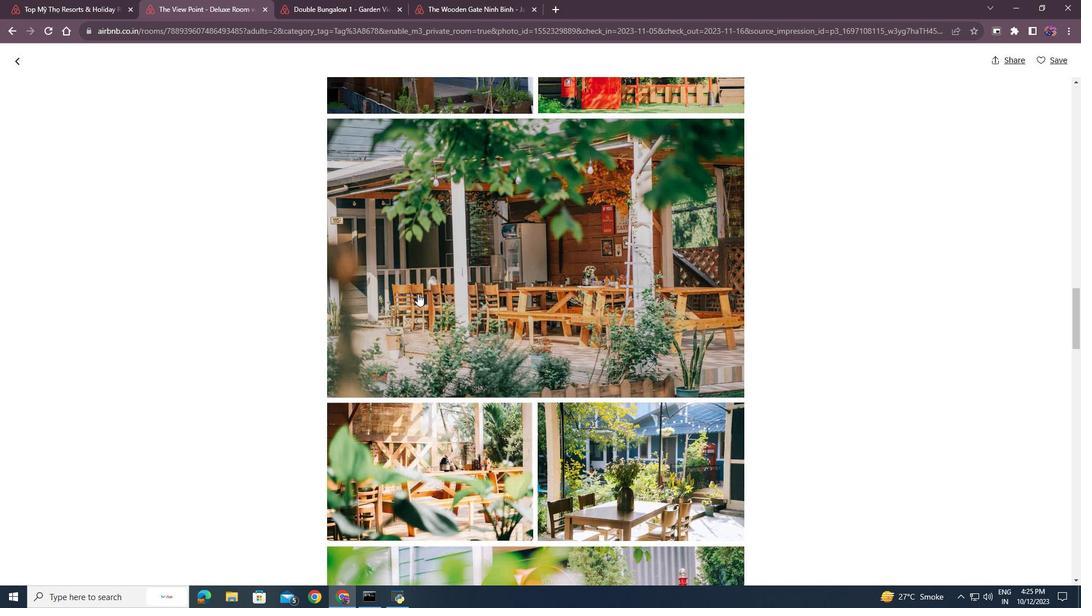 
Action: Mouse scrolled (418, 293) with delta (0, 0)
Screenshot: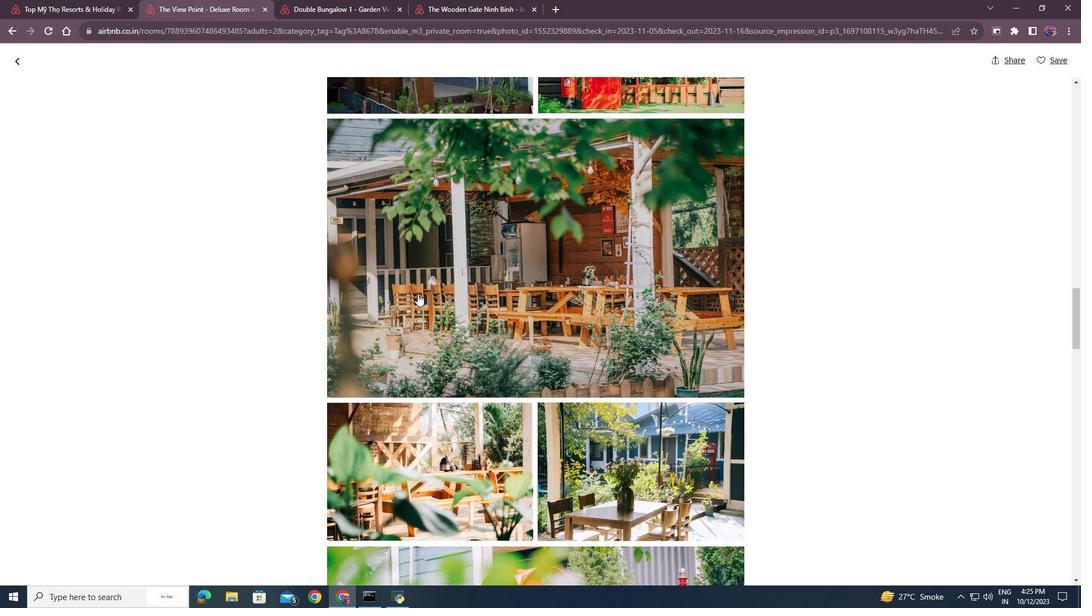 
Action: Mouse scrolled (418, 293) with delta (0, 0)
Screenshot: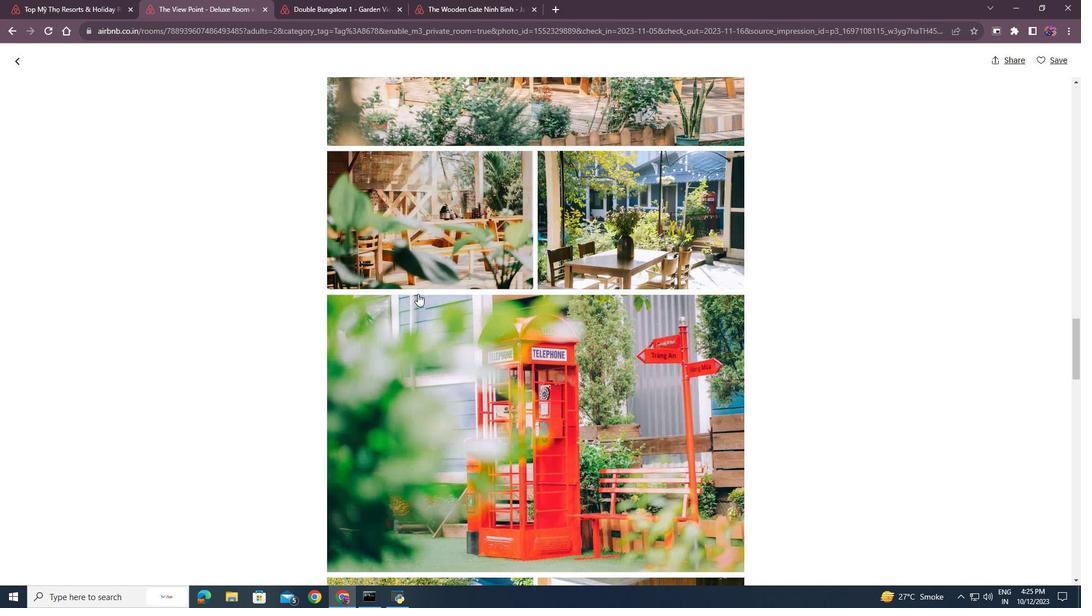 
Action: Mouse scrolled (418, 293) with delta (0, 0)
Screenshot: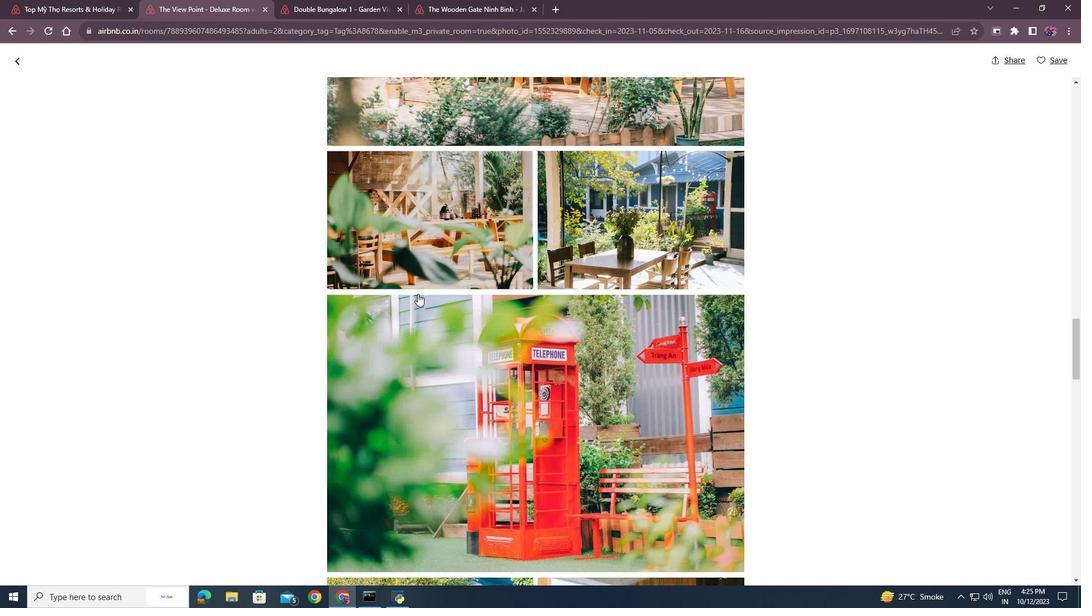 
Action: Mouse scrolled (418, 293) with delta (0, 0)
Screenshot: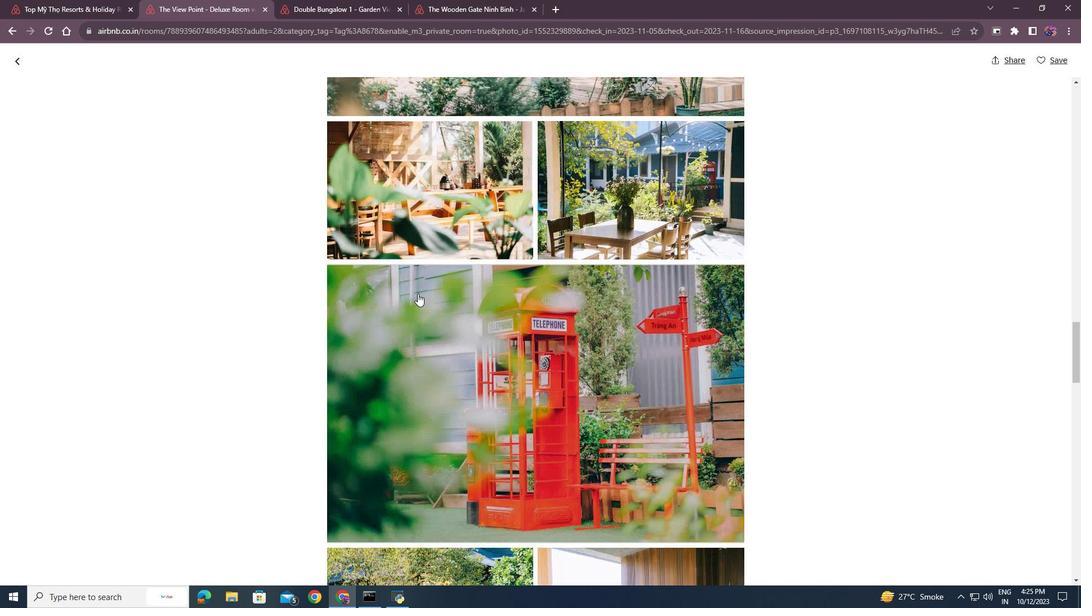 
Action: Mouse scrolled (418, 293) with delta (0, 0)
Screenshot: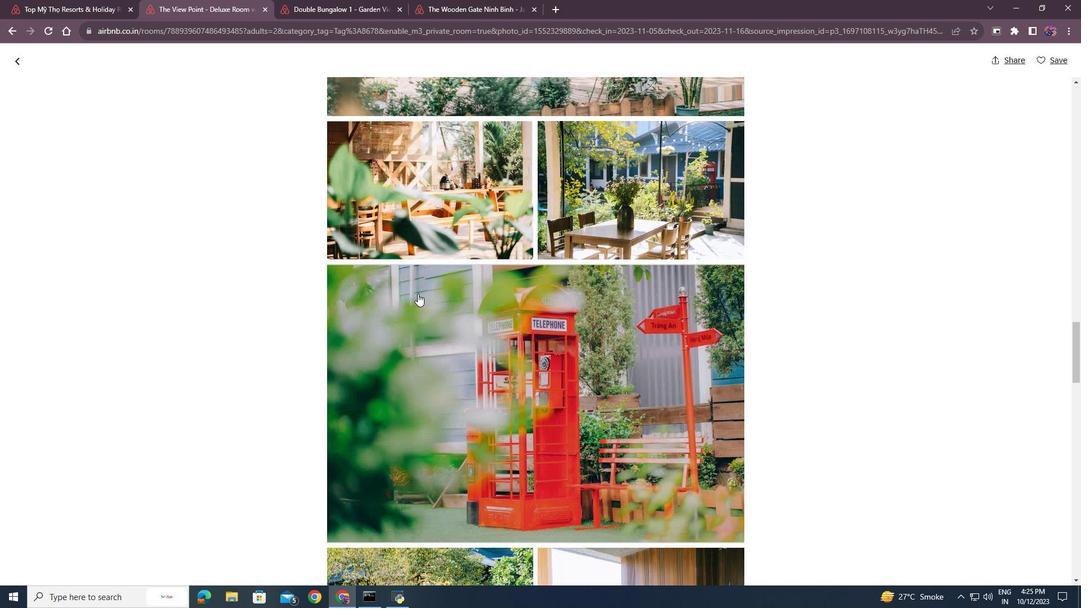 
Action: Mouse scrolled (418, 293) with delta (0, 0)
Screenshot: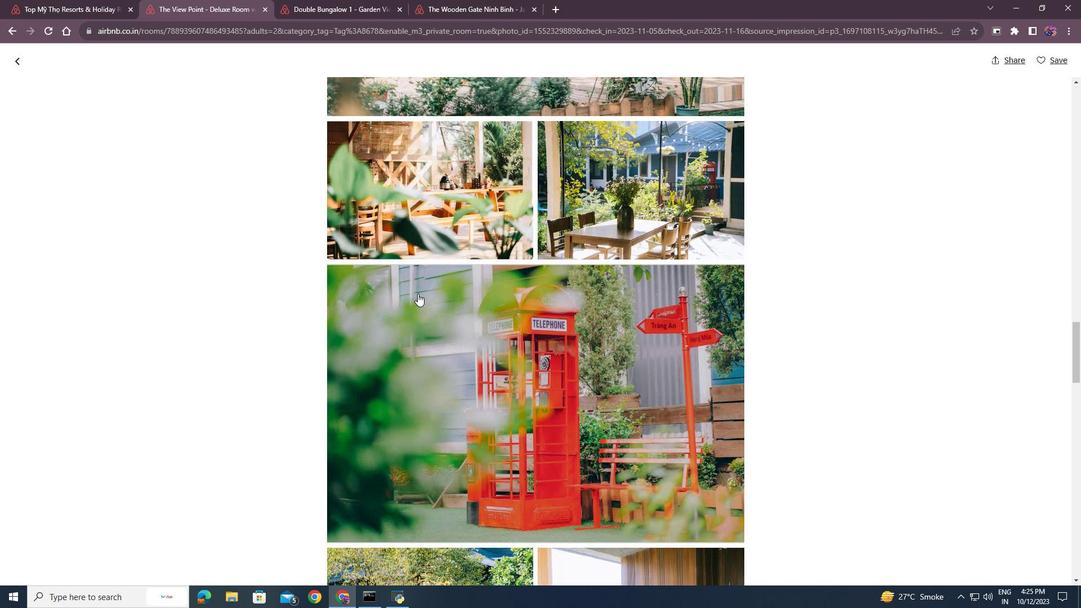 
Action: Mouse scrolled (418, 293) with delta (0, 0)
Screenshot: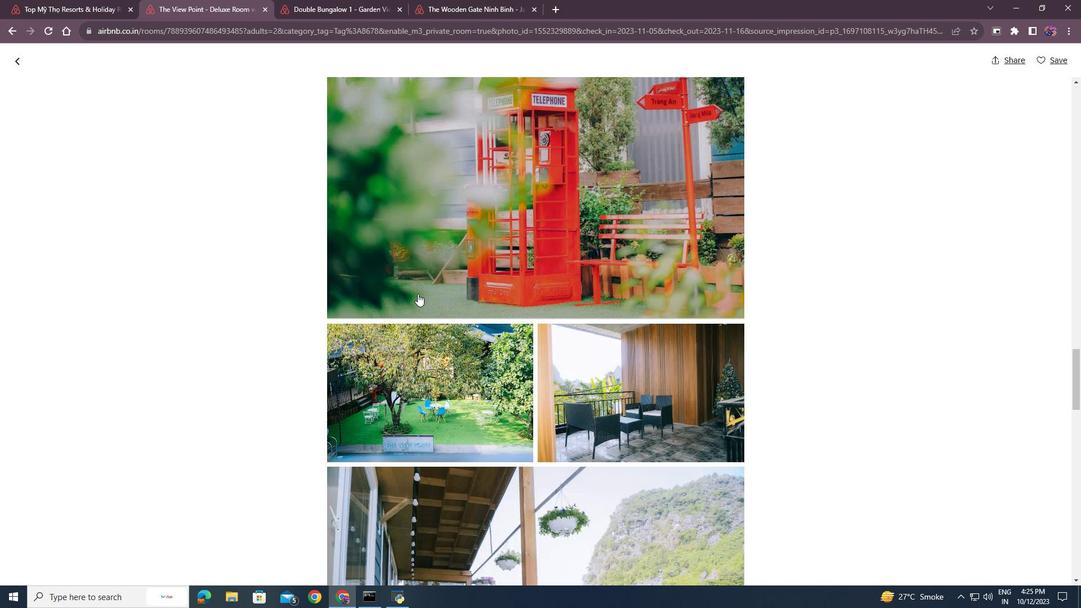 
Action: Mouse scrolled (418, 293) with delta (0, 0)
Screenshot: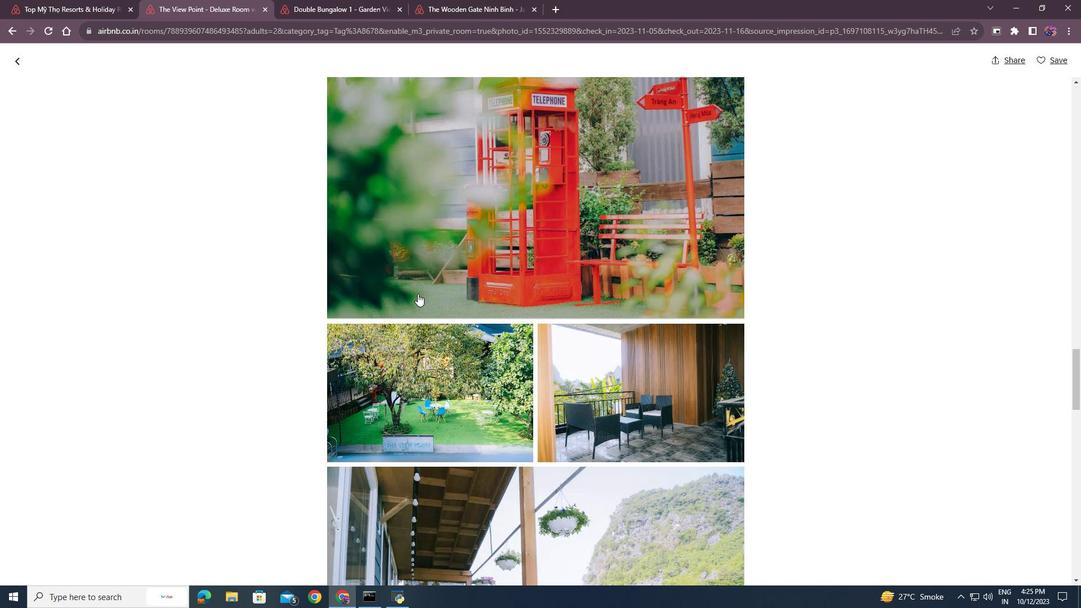 
Action: Mouse scrolled (418, 293) with delta (0, 0)
Screenshot: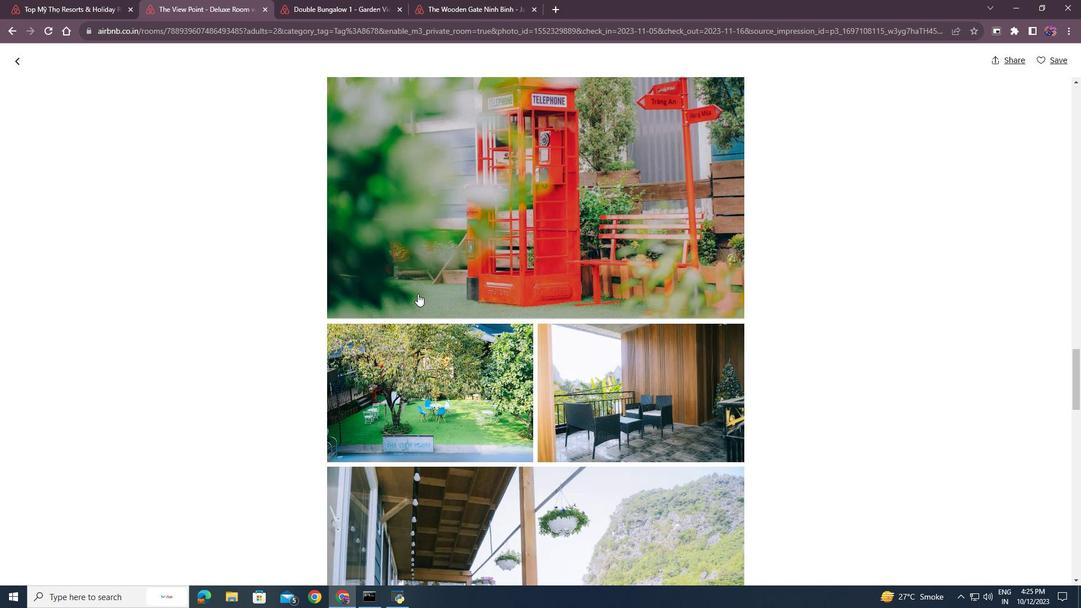 
Action: Mouse scrolled (418, 293) with delta (0, 0)
Screenshot: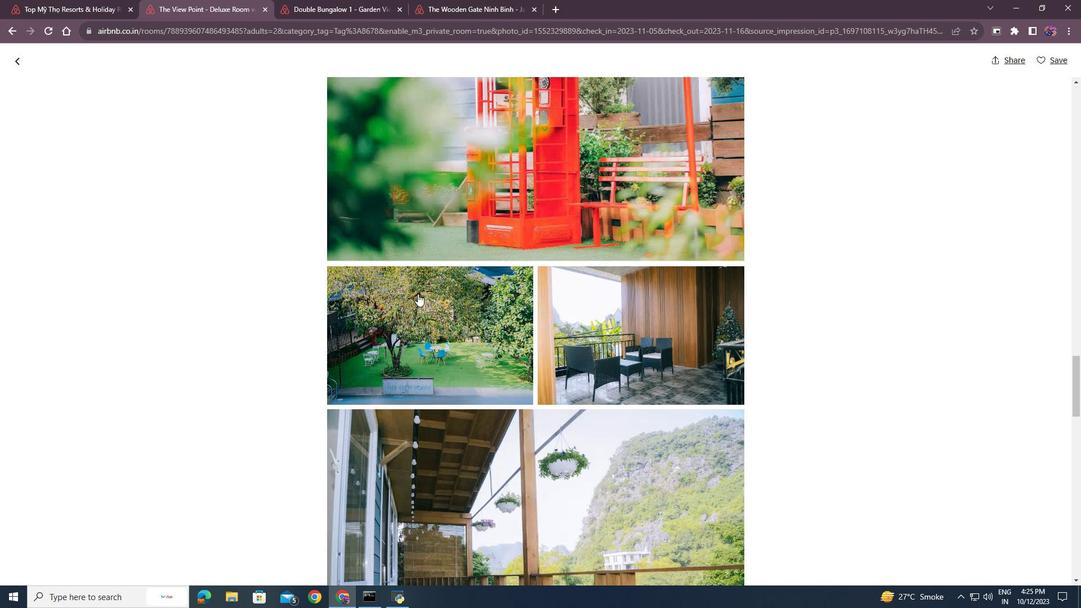 
Action: Mouse scrolled (418, 293) with delta (0, 0)
Screenshot: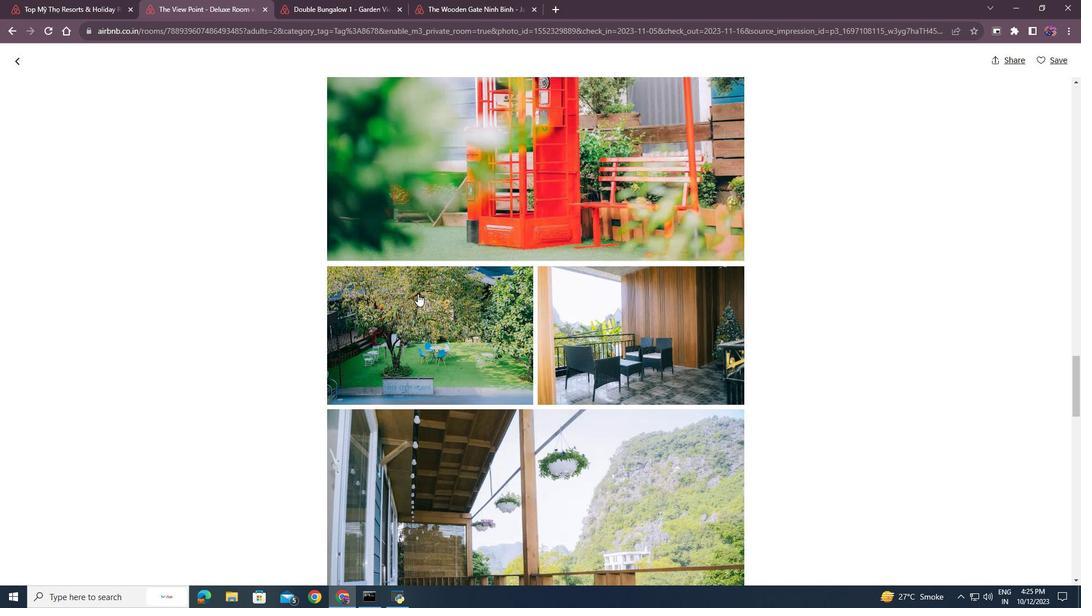 
Action: Mouse scrolled (418, 293) with delta (0, 0)
Screenshot: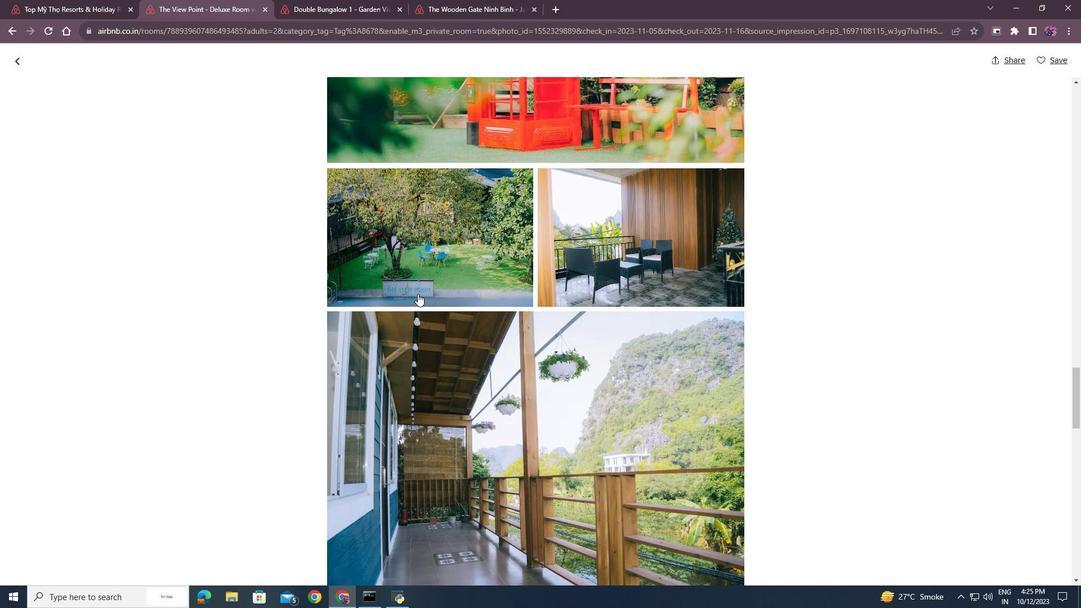 
Action: Mouse scrolled (418, 293) with delta (0, 0)
Screenshot: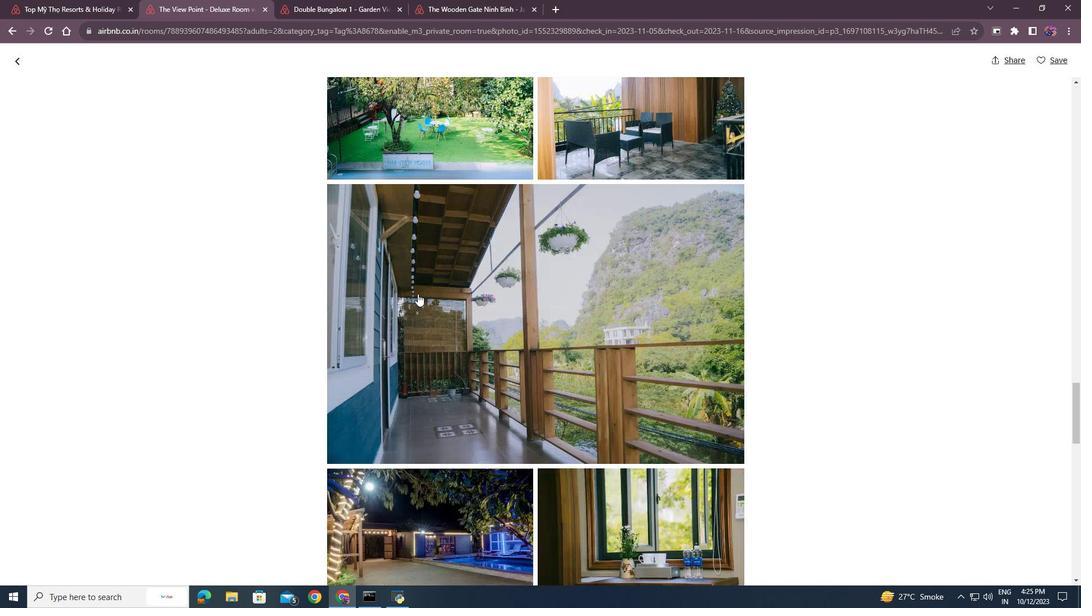 
Action: Mouse scrolled (418, 293) with delta (0, 0)
Screenshot: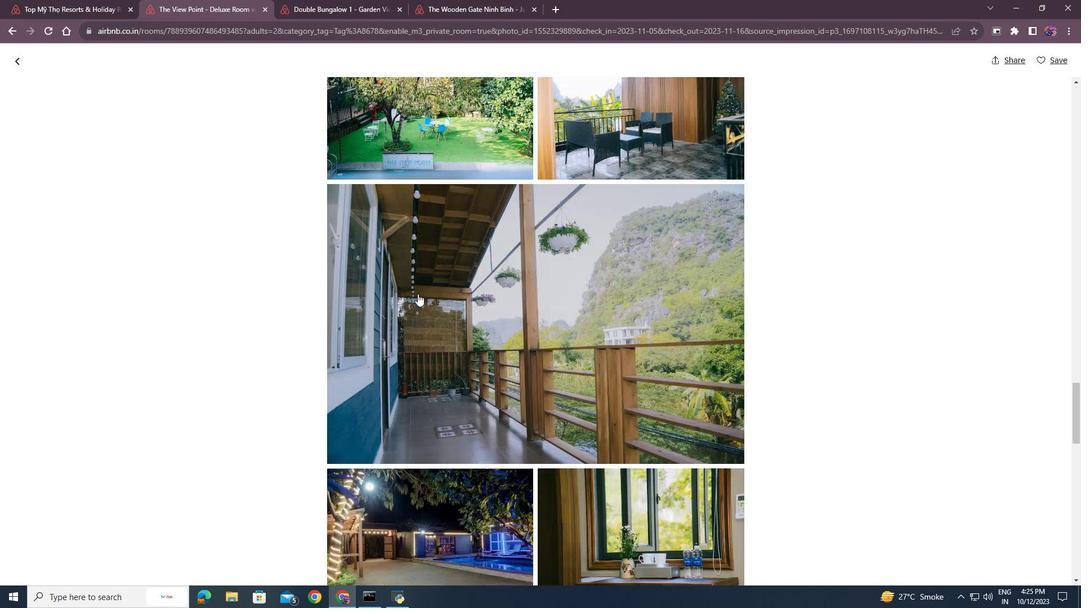 
Action: Mouse scrolled (418, 293) with delta (0, 0)
Screenshot: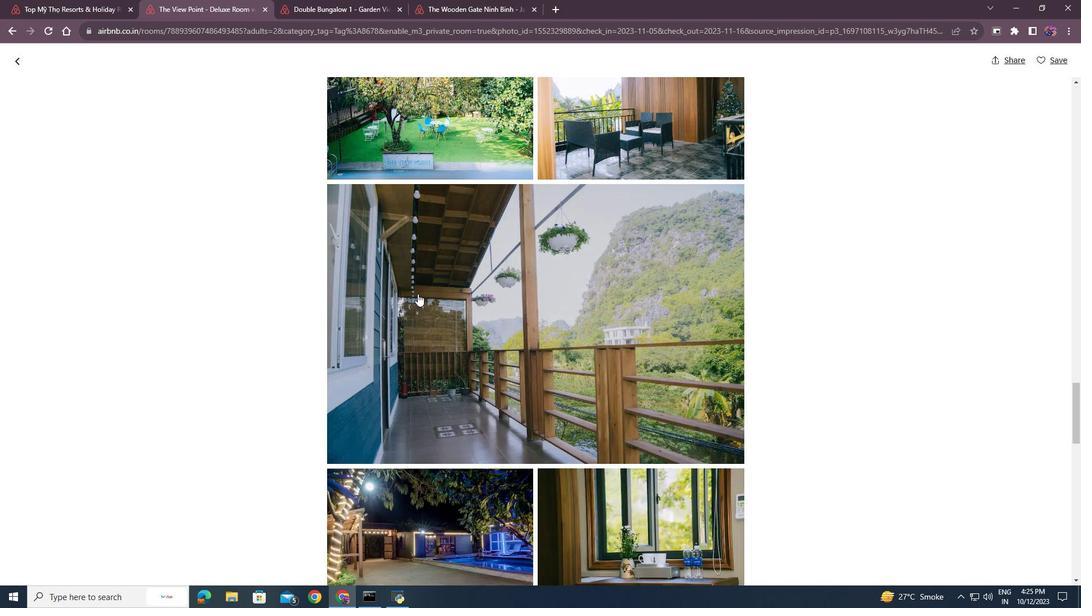 
Action: Mouse scrolled (418, 293) with delta (0, 0)
Screenshot: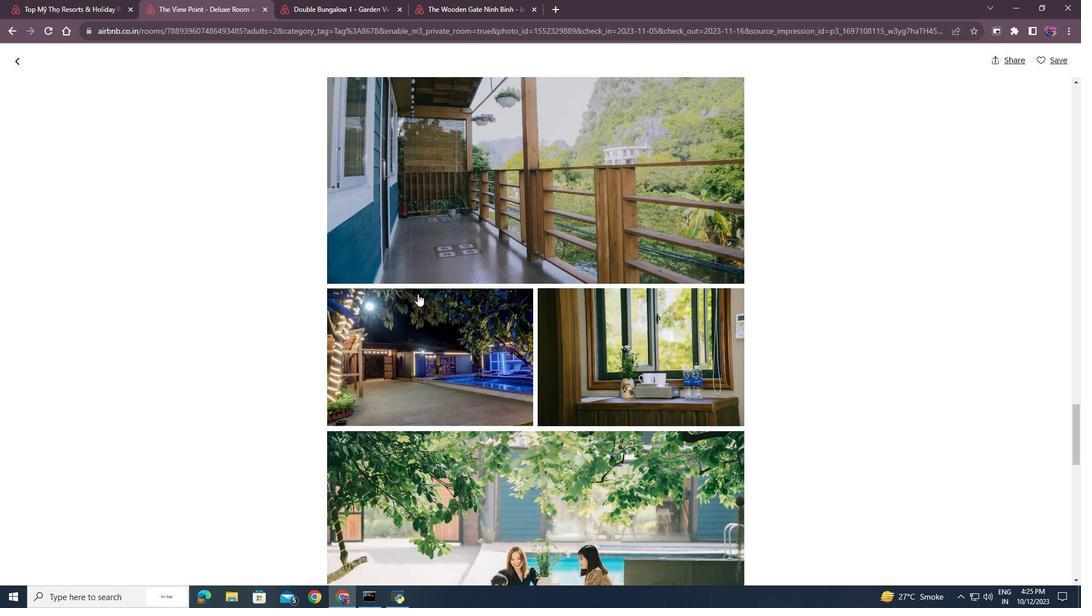 
Action: Mouse scrolled (418, 293) with delta (0, 0)
Screenshot: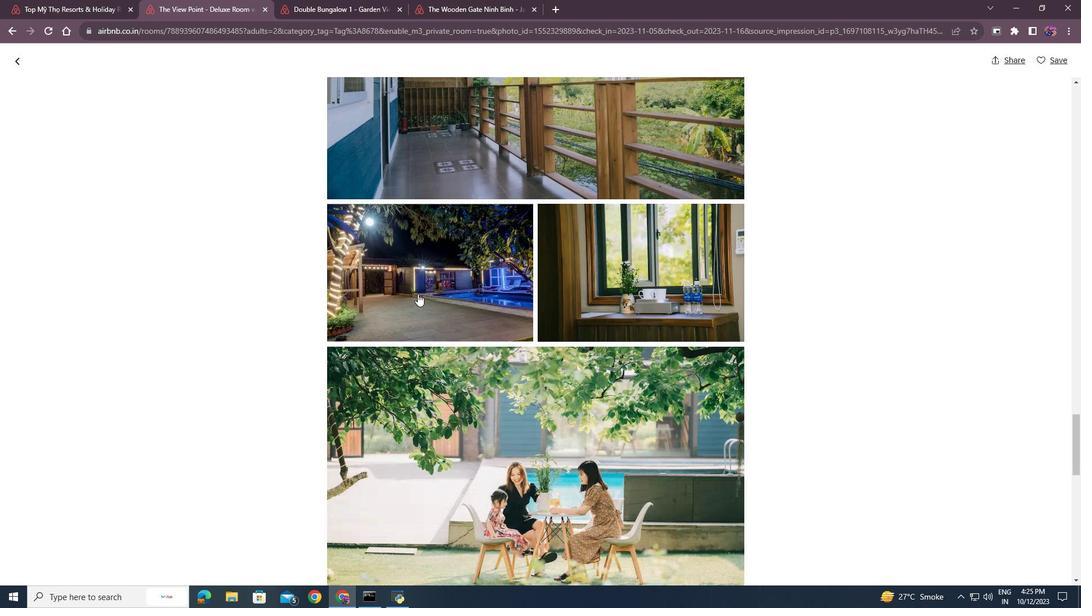 
Action: Mouse scrolled (418, 293) with delta (0, 0)
Screenshot: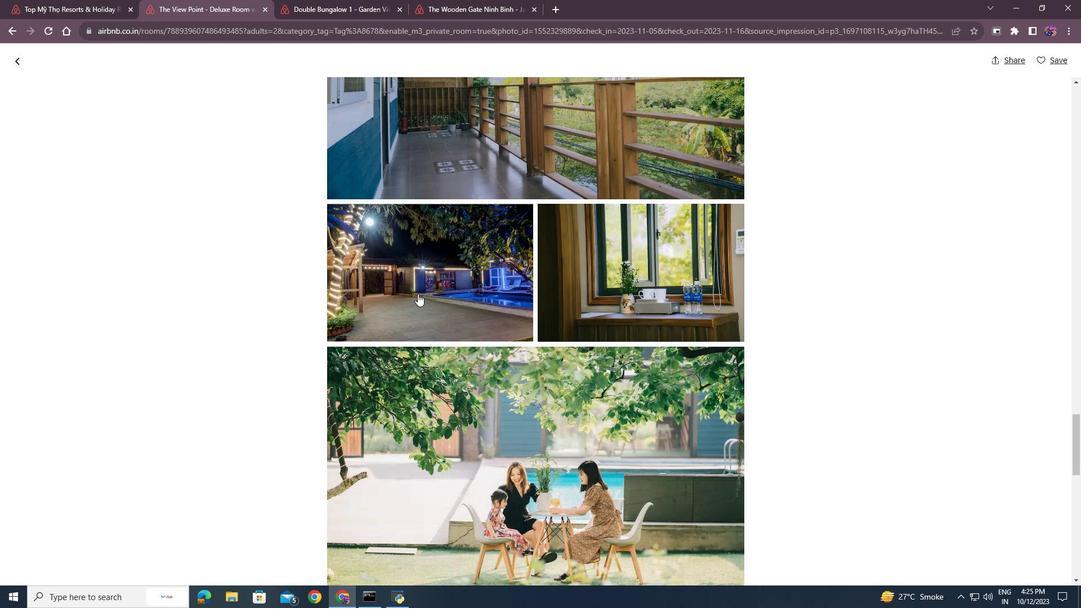 
Action: Mouse scrolled (418, 293) with delta (0, 0)
Screenshot: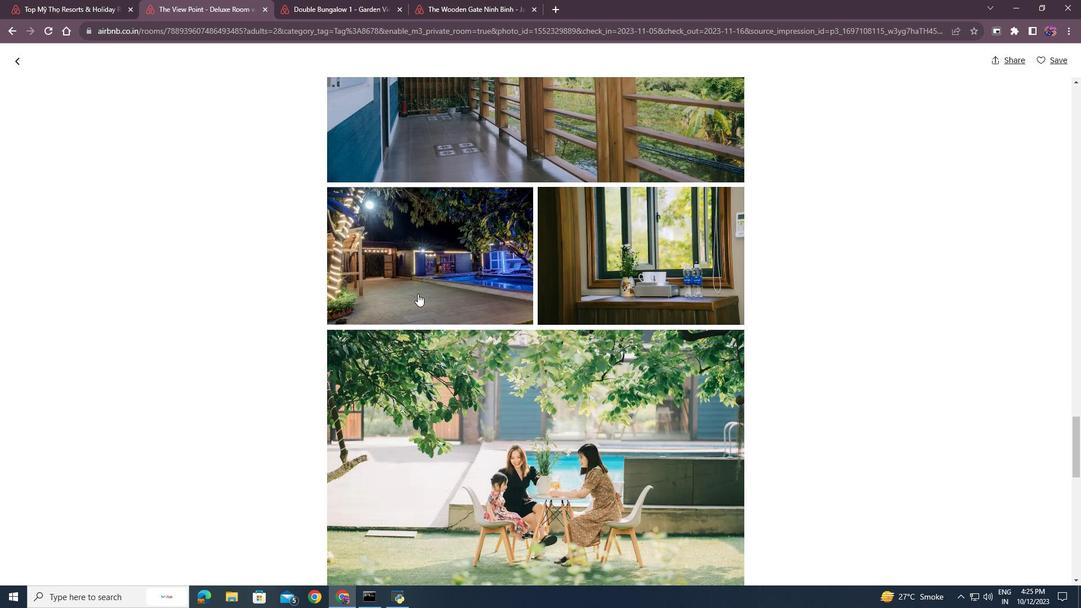
Action: Mouse scrolled (418, 293) with delta (0, 0)
Screenshot: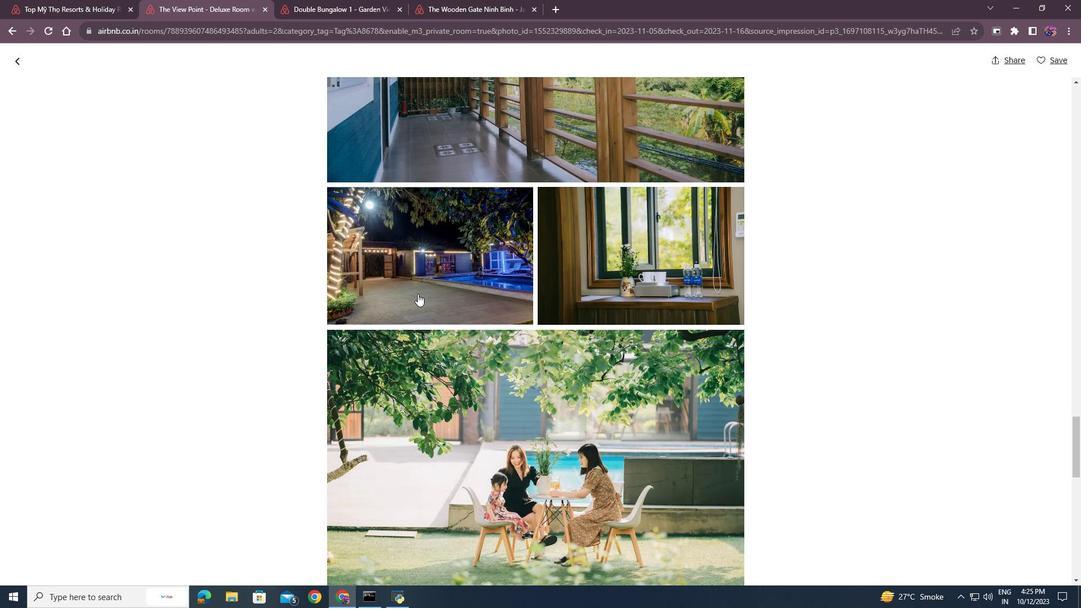 
Action: Mouse scrolled (418, 293) with delta (0, 0)
Screenshot: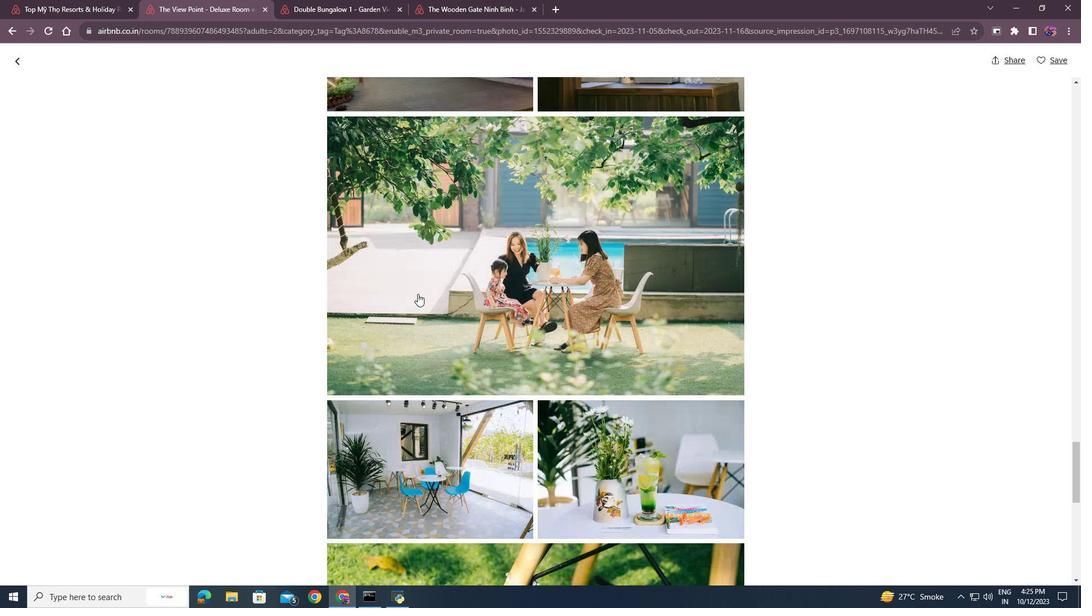 
Action: Mouse scrolled (418, 293) with delta (0, 0)
Screenshot: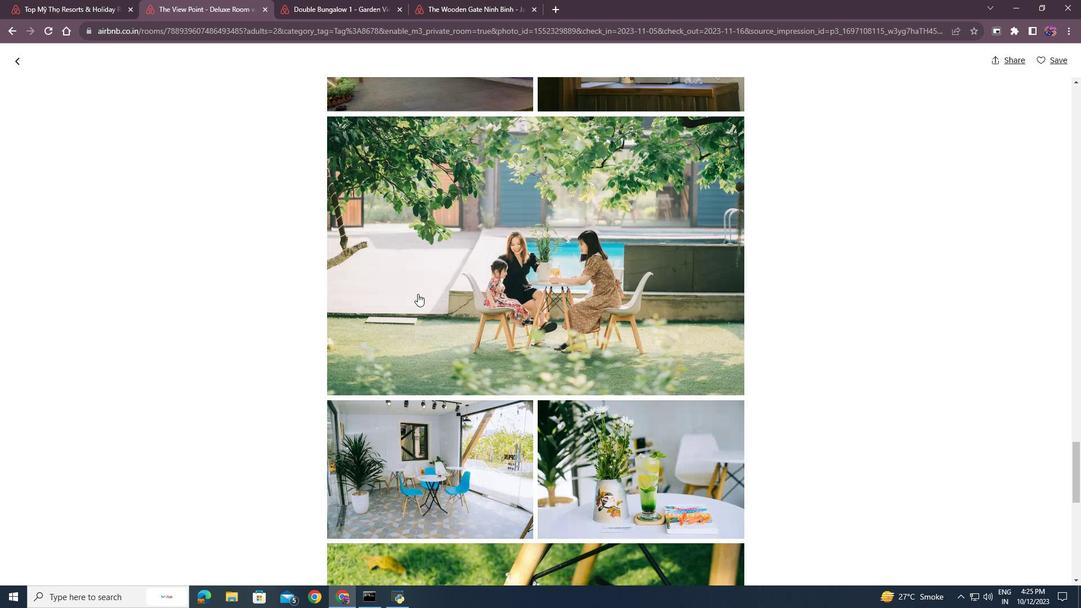 
Action: Mouse scrolled (418, 293) with delta (0, 0)
Screenshot: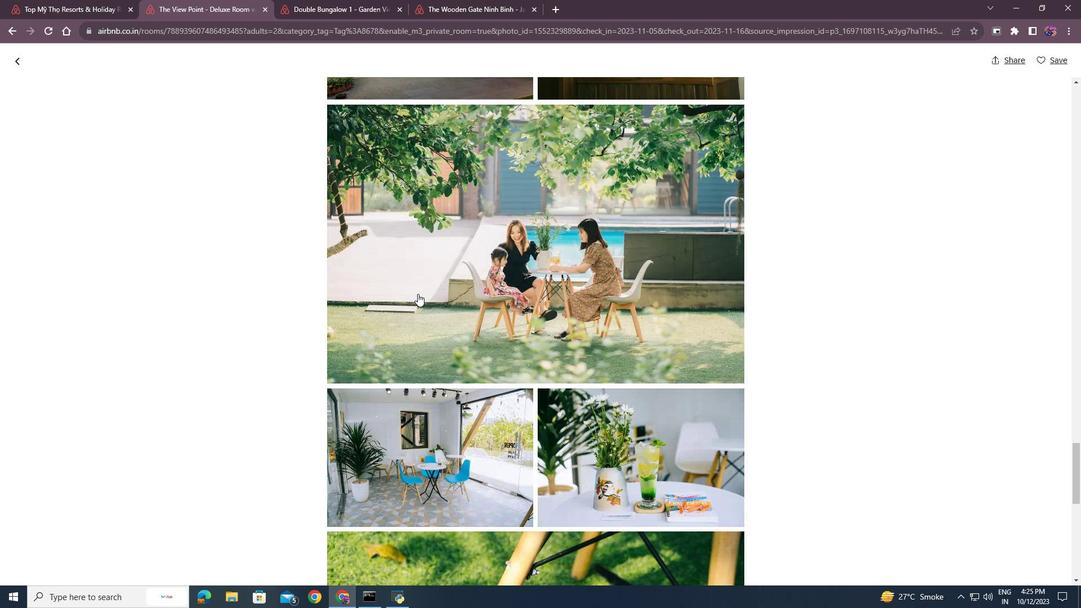 
Action: Mouse scrolled (418, 293) with delta (0, 0)
Screenshot: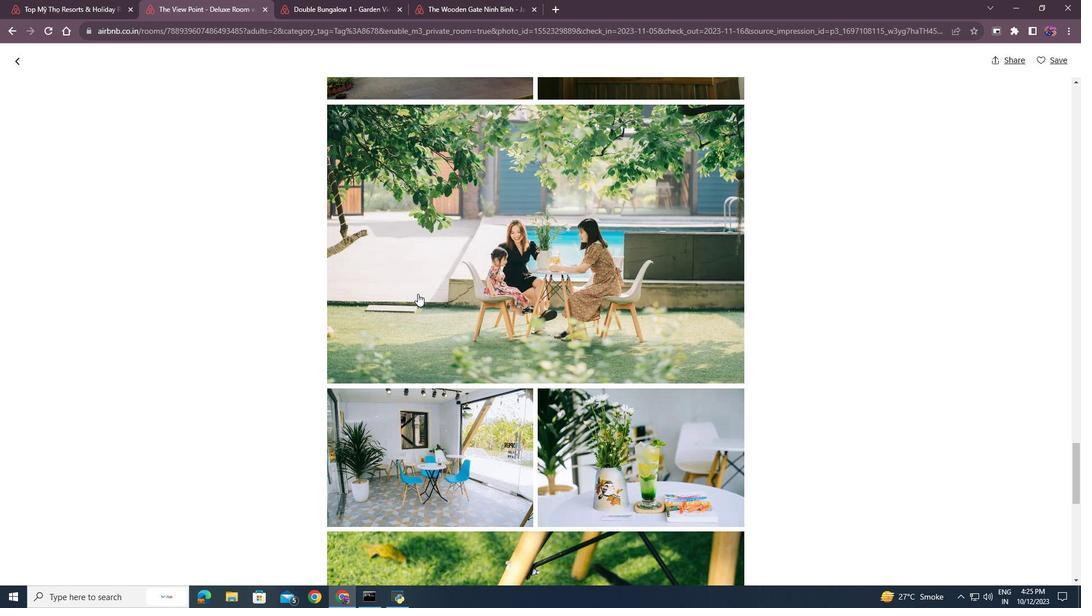 
Action: Mouse scrolled (418, 293) with delta (0, 0)
Screenshot: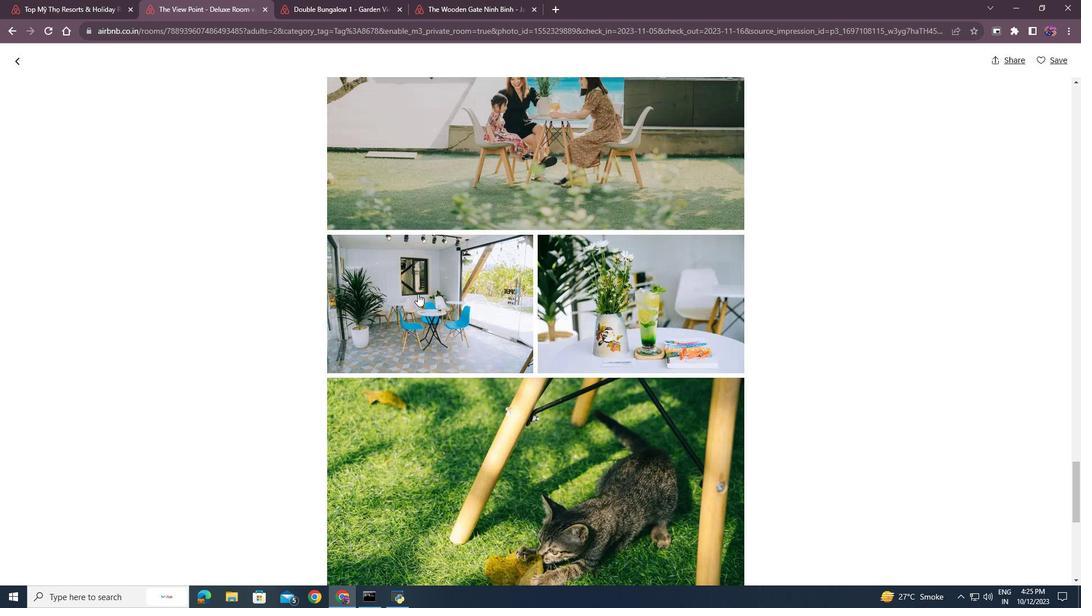 
Action: Mouse scrolled (418, 293) with delta (0, 0)
Screenshot: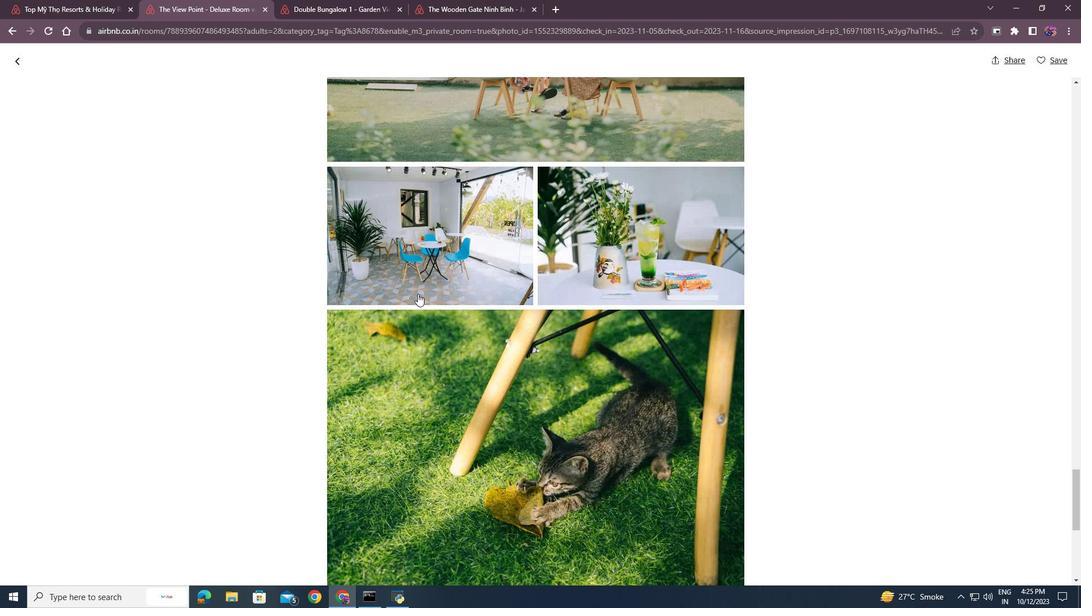 
Action: Mouse scrolled (418, 293) with delta (0, 0)
Screenshot: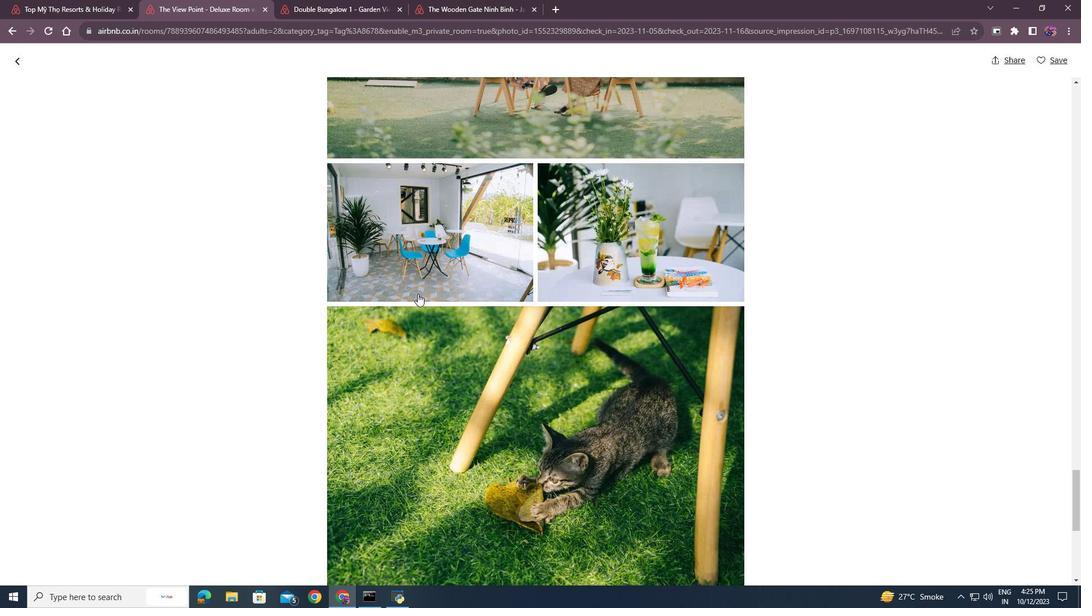 
Action: Mouse scrolled (418, 293) with delta (0, 0)
Screenshot: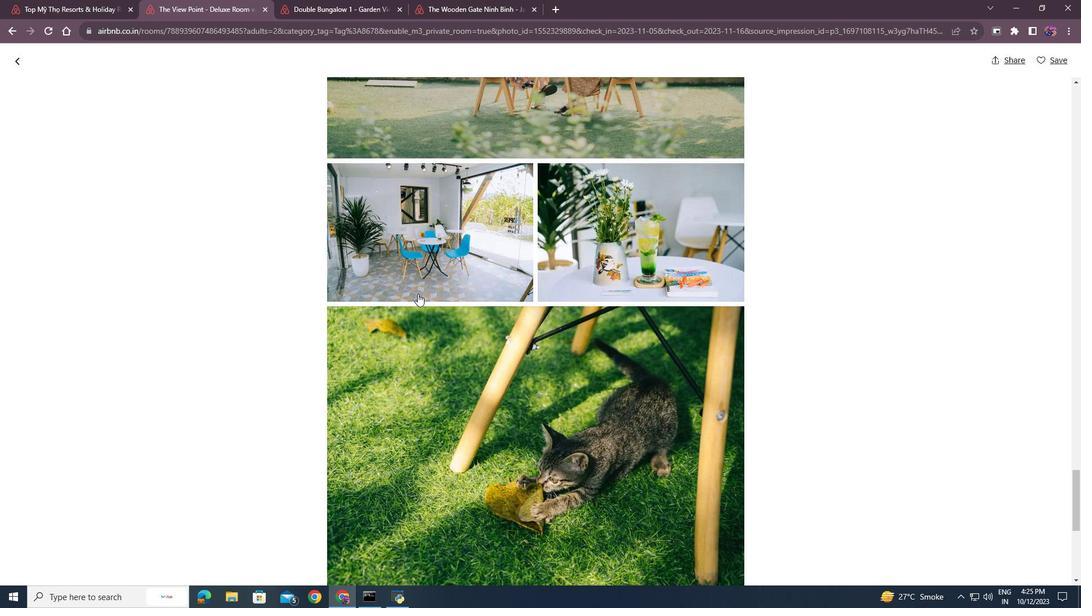 
Action: Mouse scrolled (418, 293) with delta (0, 0)
Screenshot: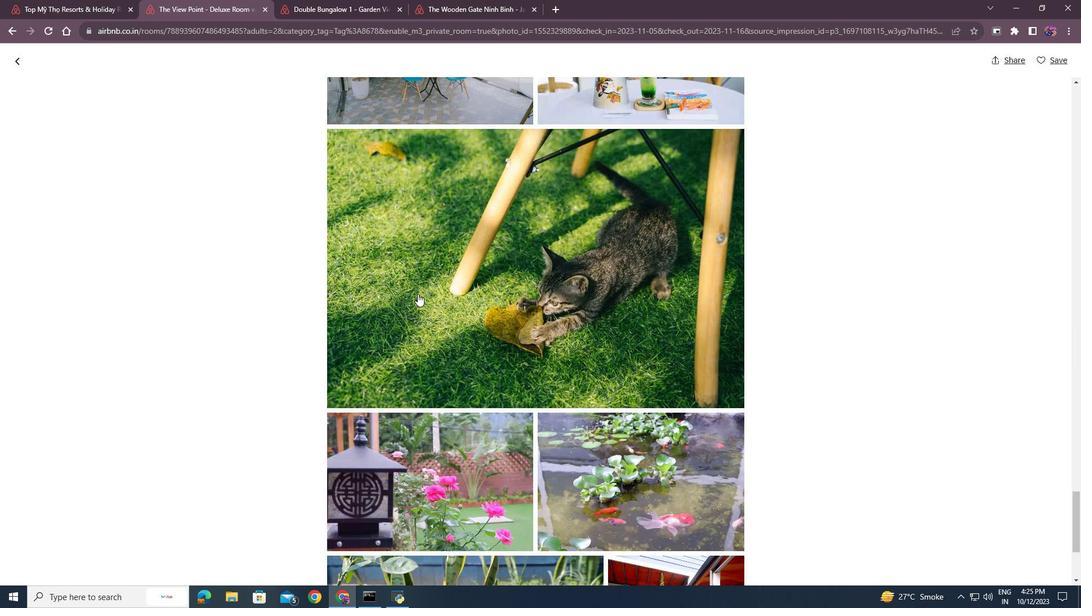 
Action: Mouse scrolled (418, 293) with delta (0, 0)
Screenshot: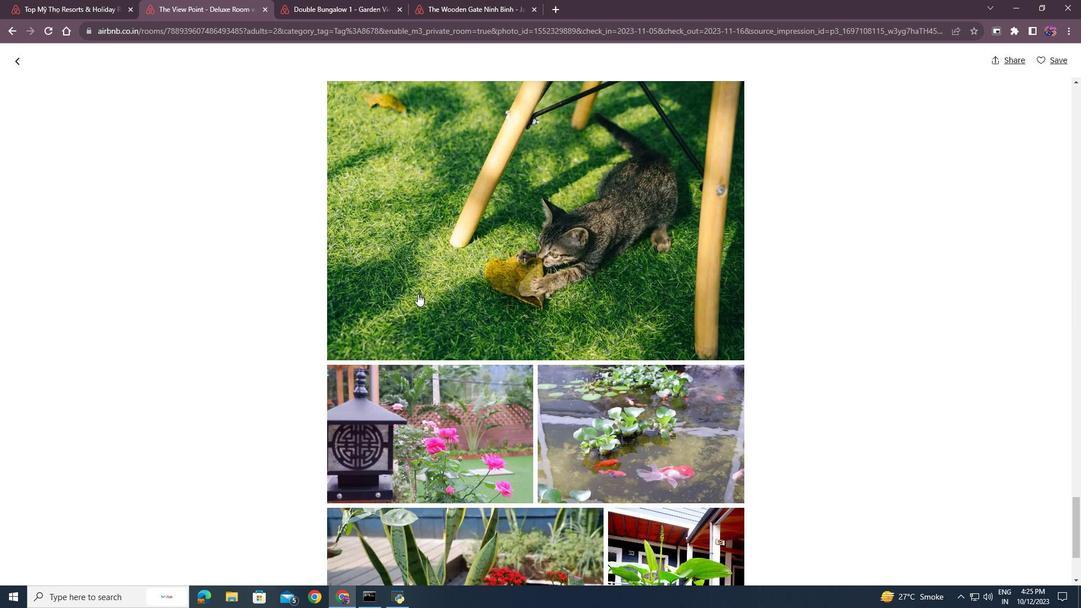 
Action: Mouse scrolled (418, 293) with delta (0, 0)
Screenshot: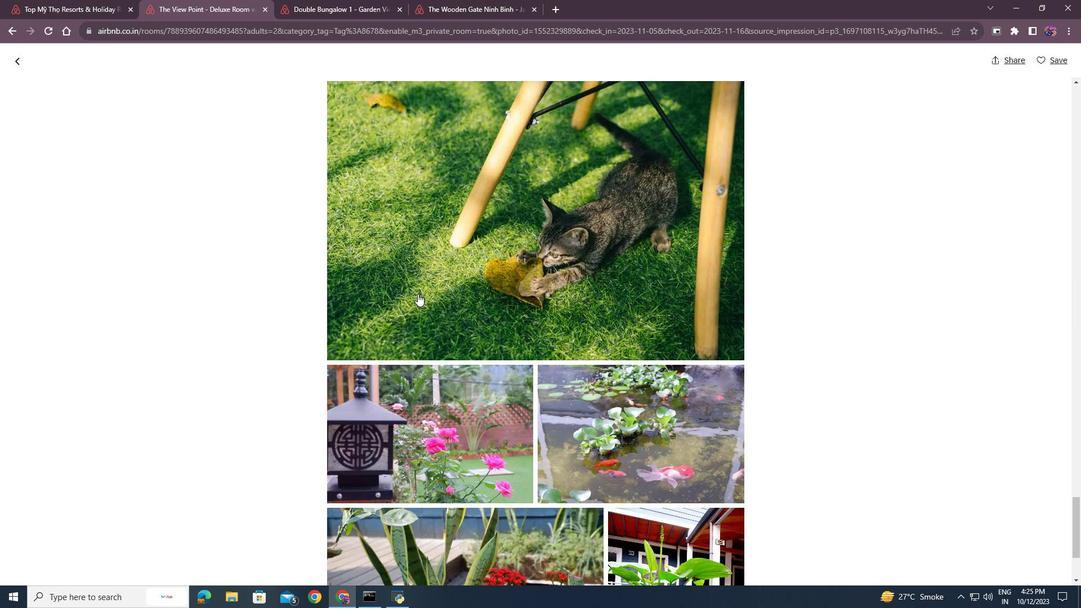 
Action: Mouse scrolled (418, 293) with delta (0, 0)
Screenshot: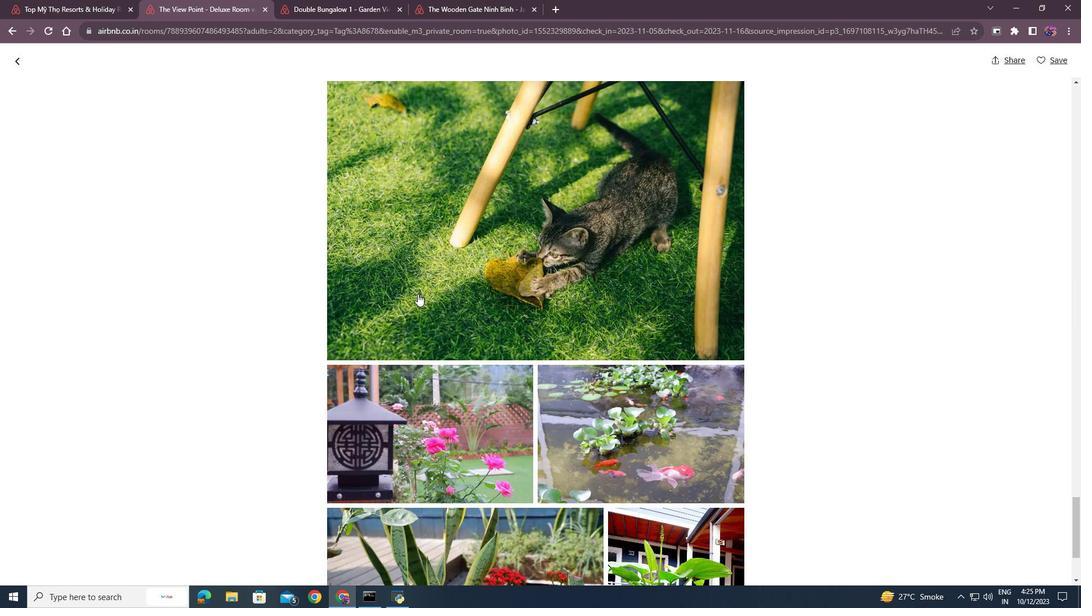 
Action: Mouse scrolled (418, 293) with delta (0, 0)
Screenshot: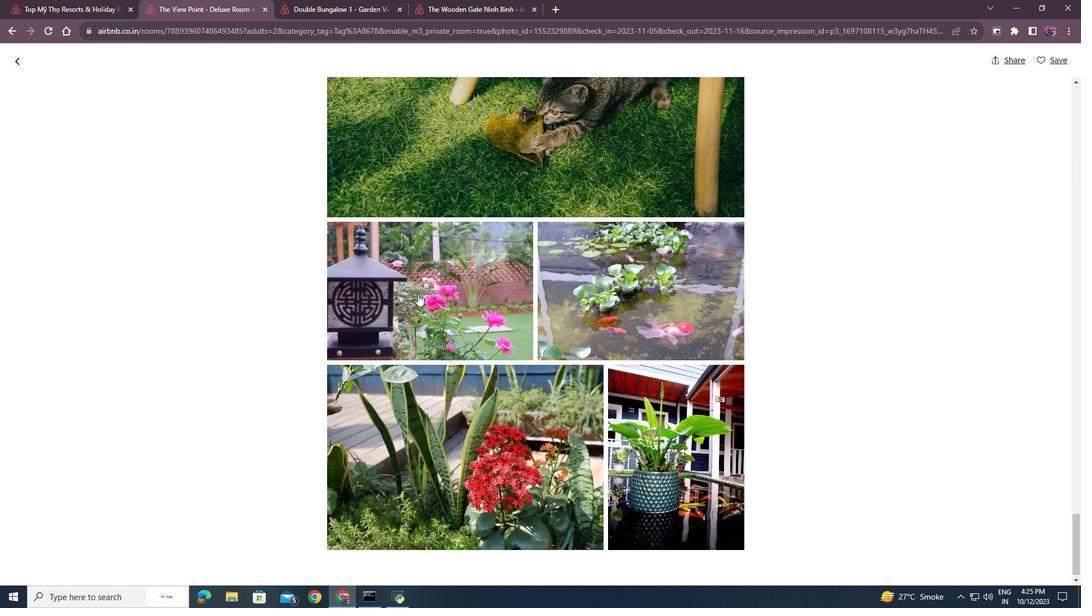 
Action: Mouse scrolled (418, 293) with delta (0, 0)
Screenshot: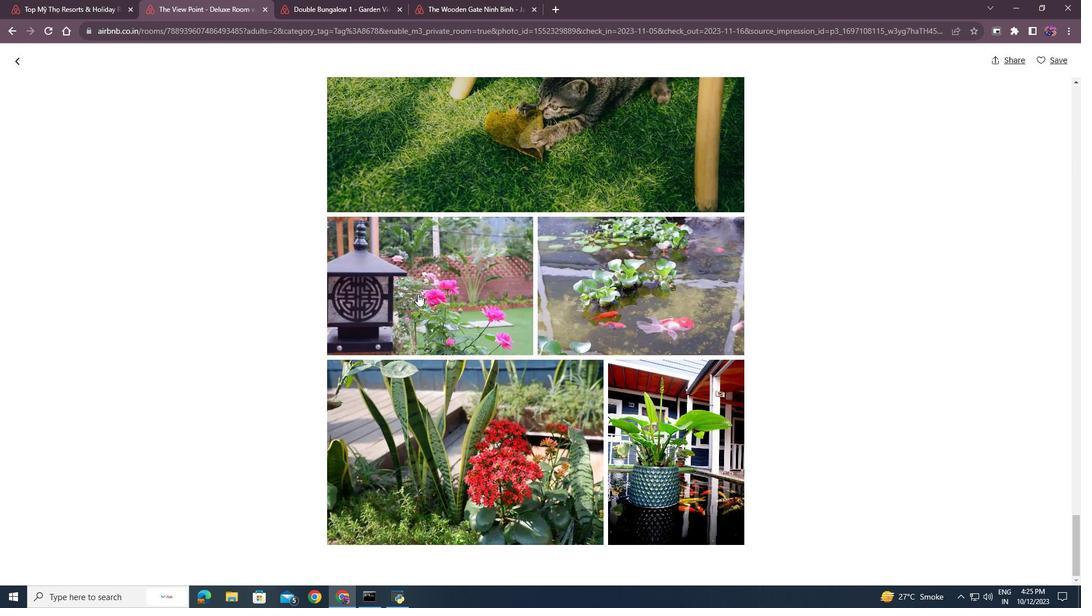 
Action: Mouse scrolled (418, 293) with delta (0, 0)
Screenshot: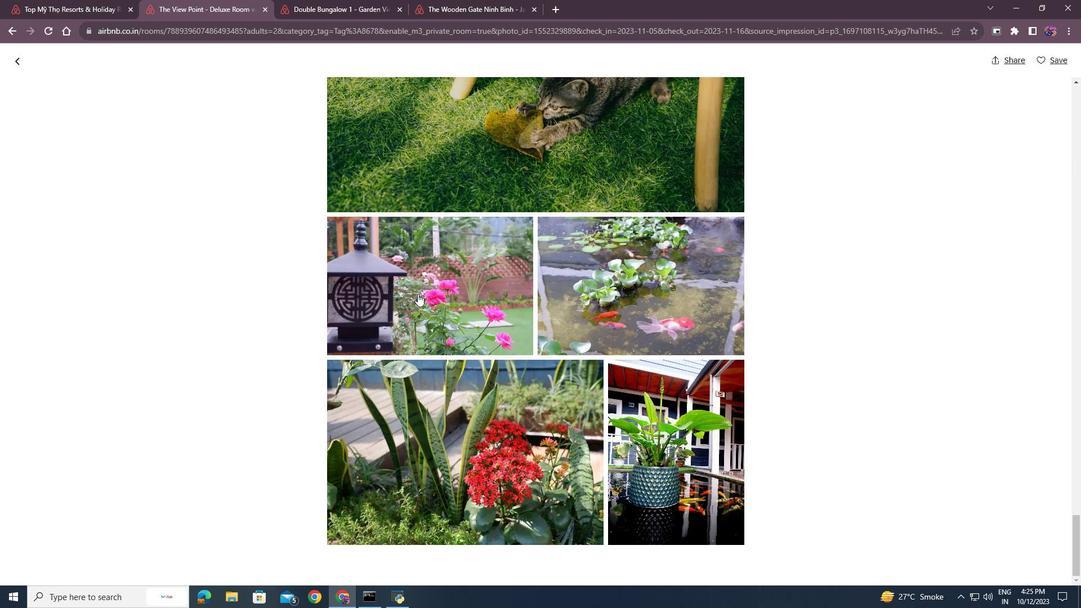
Action: Mouse scrolled (418, 293) with delta (0, 0)
Screenshot: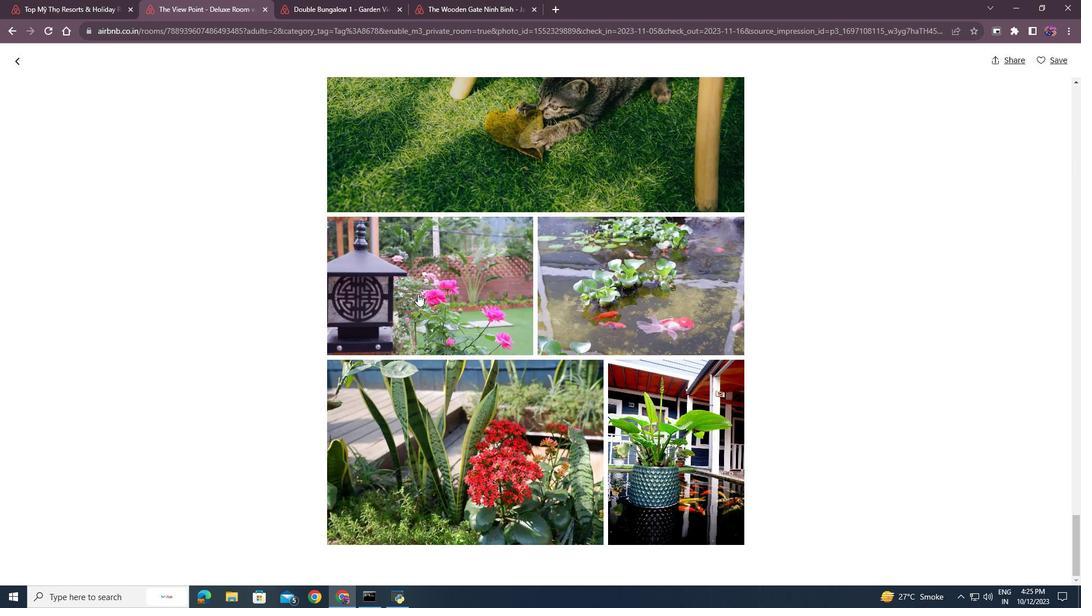 
Action: Mouse scrolled (418, 293) with delta (0, 0)
Screenshot: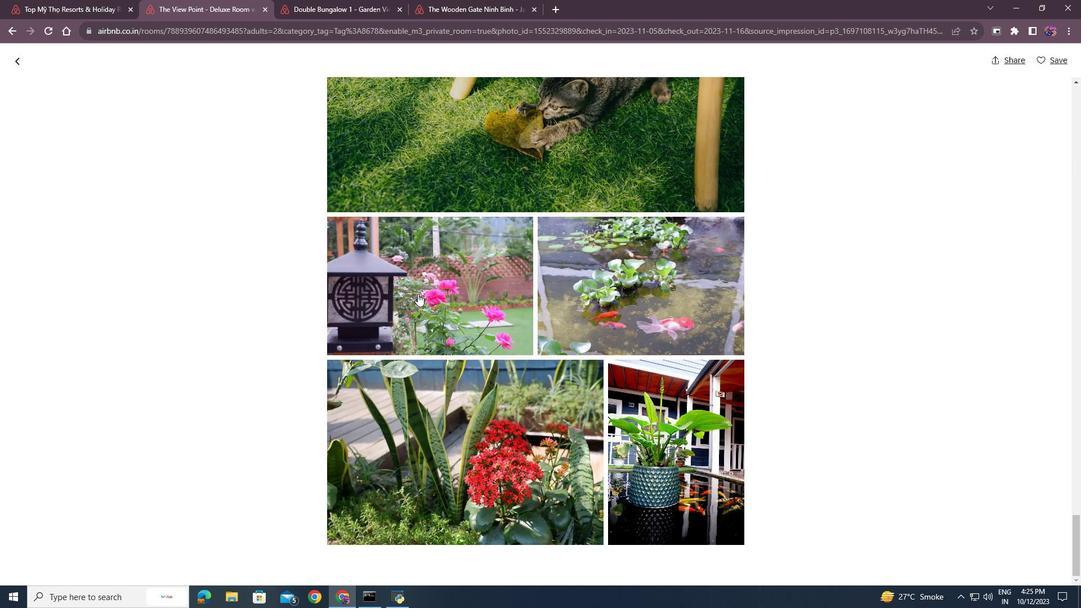 
Action: Mouse scrolled (418, 293) with delta (0, 0)
Screenshot: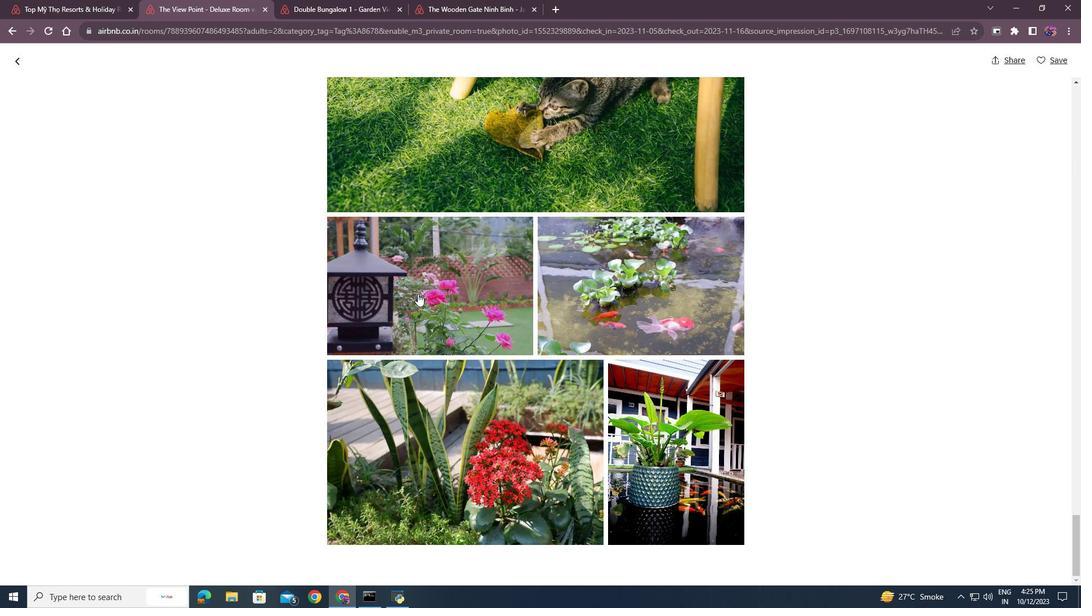 
Action: Mouse scrolled (418, 293) with delta (0, 0)
Screenshot: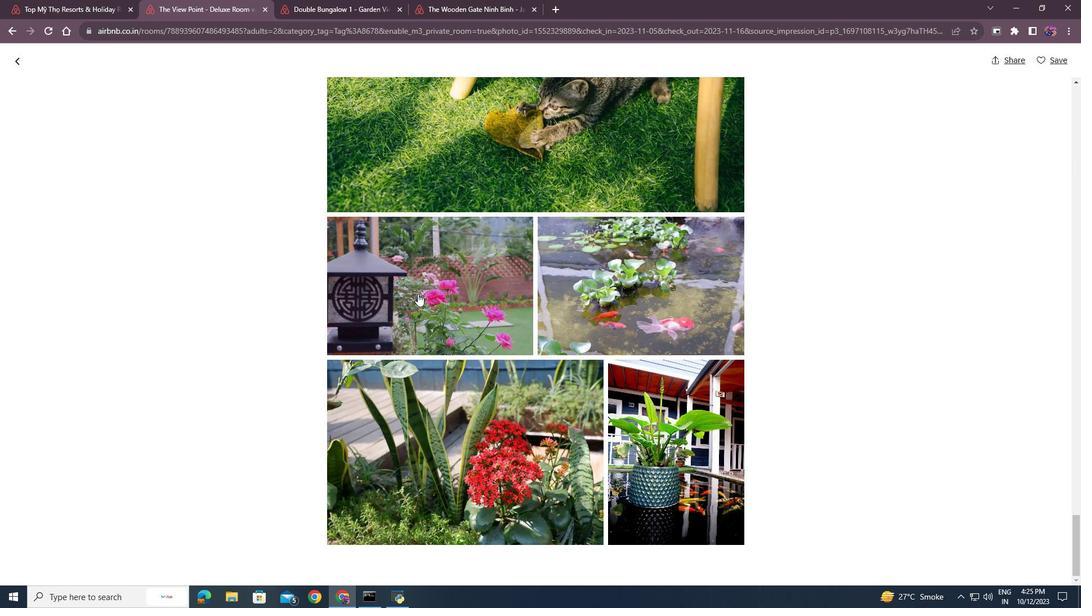 
Action: Mouse scrolled (418, 293) with delta (0, 0)
Screenshot: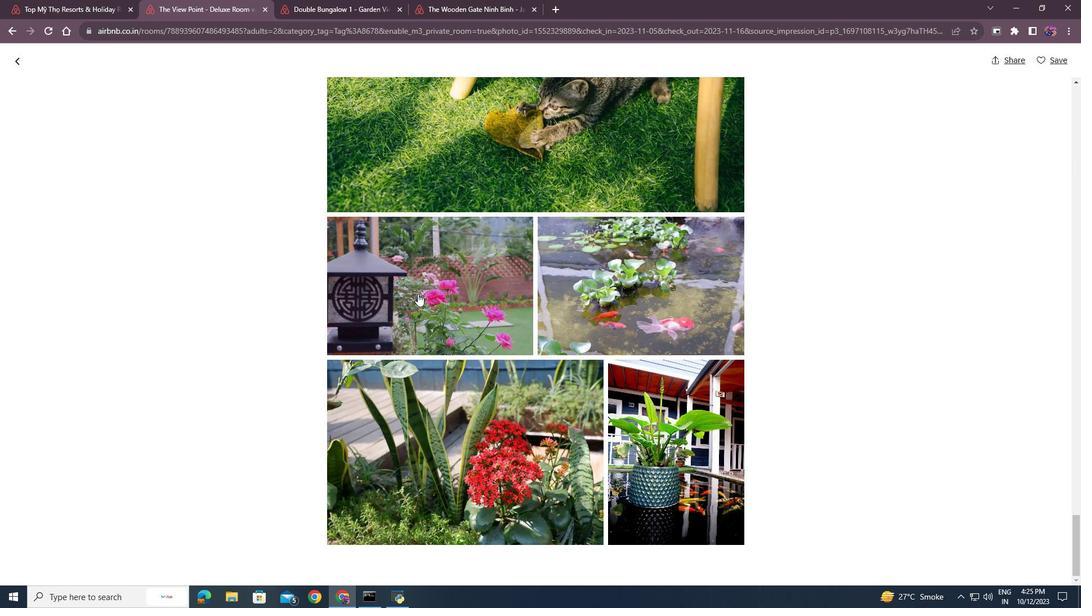 
Action: Mouse scrolled (418, 293) with delta (0, 0)
Screenshot: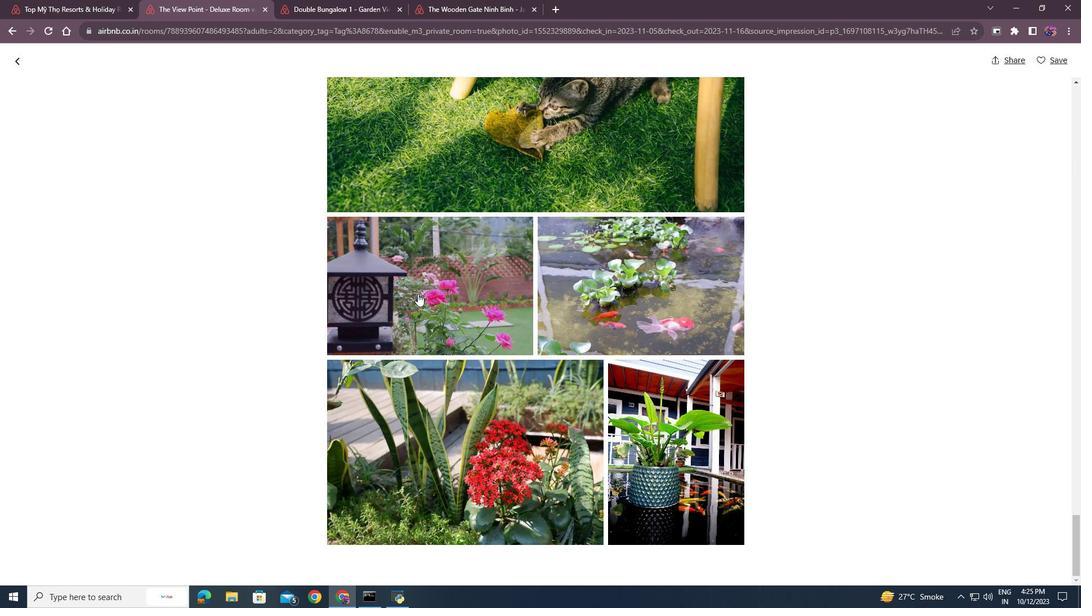 
Action: Mouse moved to (16, 60)
Screenshot: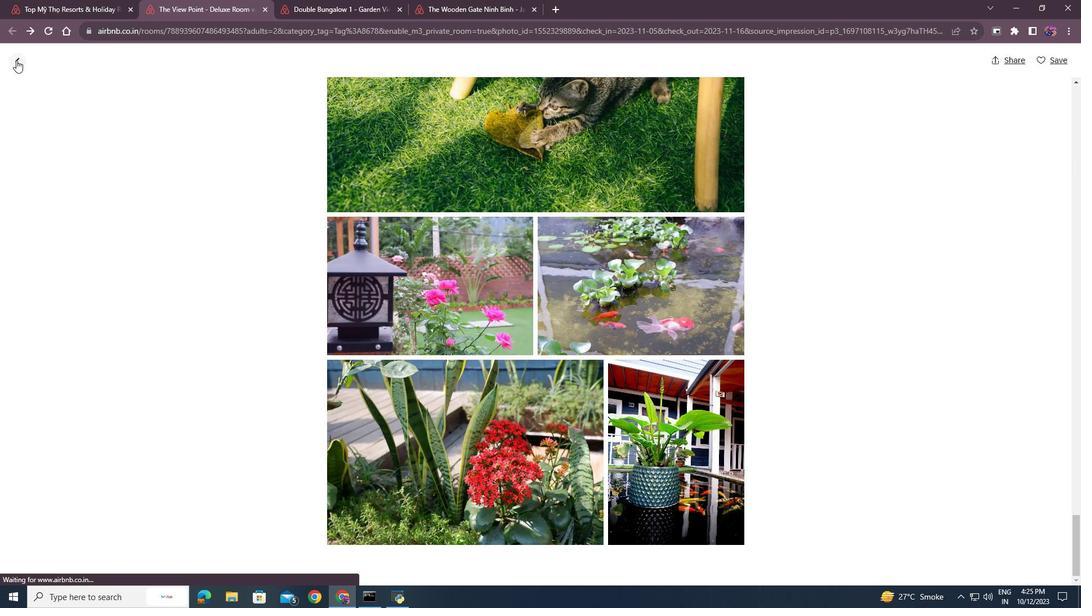 
Action: Mouse pressed left at (16, 60)
Screenshot: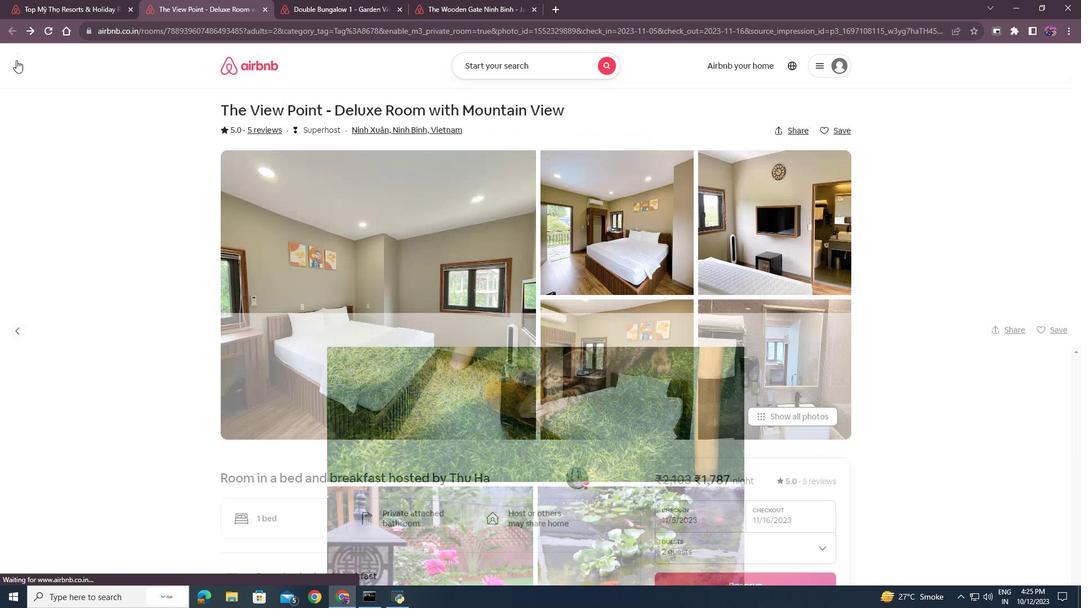 
Action: Mouse moved to (300, 298)
Screenshot: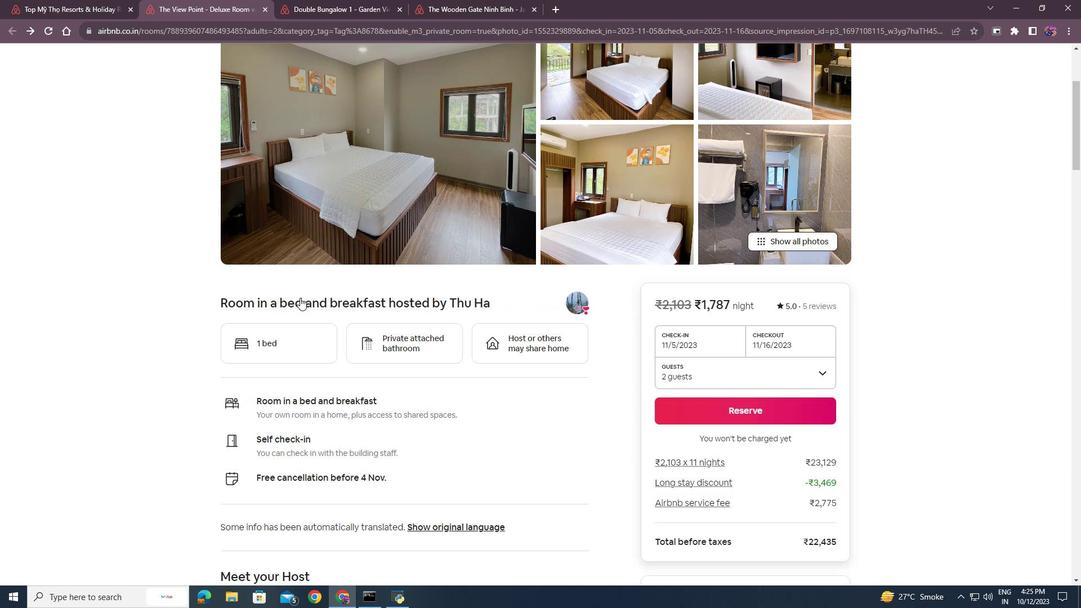 
Action: Mouse scrolled (300, 297) with delta (0, 0)
Screenshot: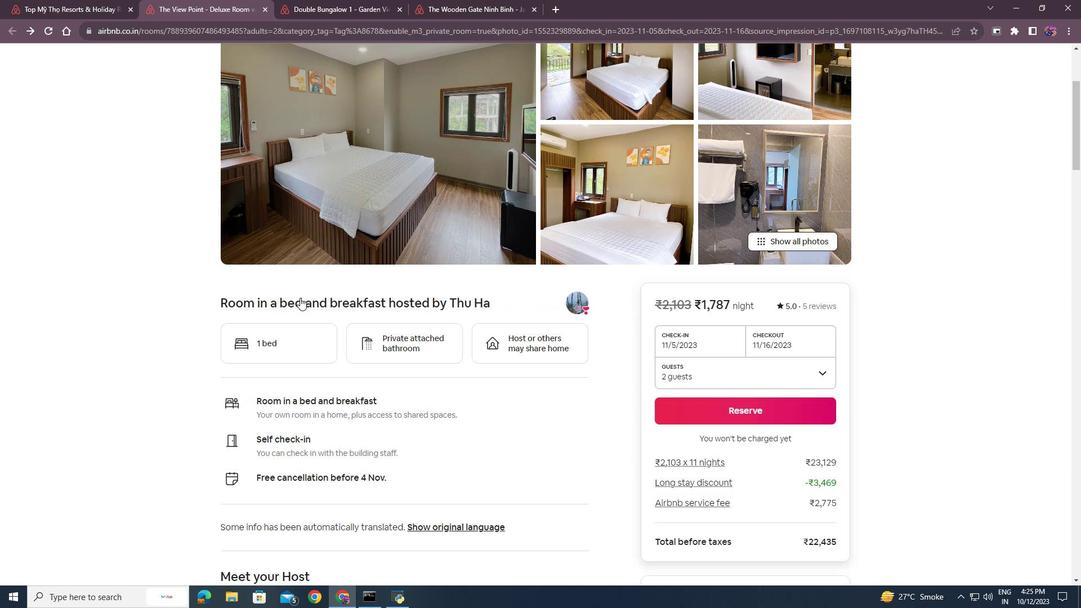 
Action: Mouse scrolled (300, 297) with delta (0, 0)
Screenshot: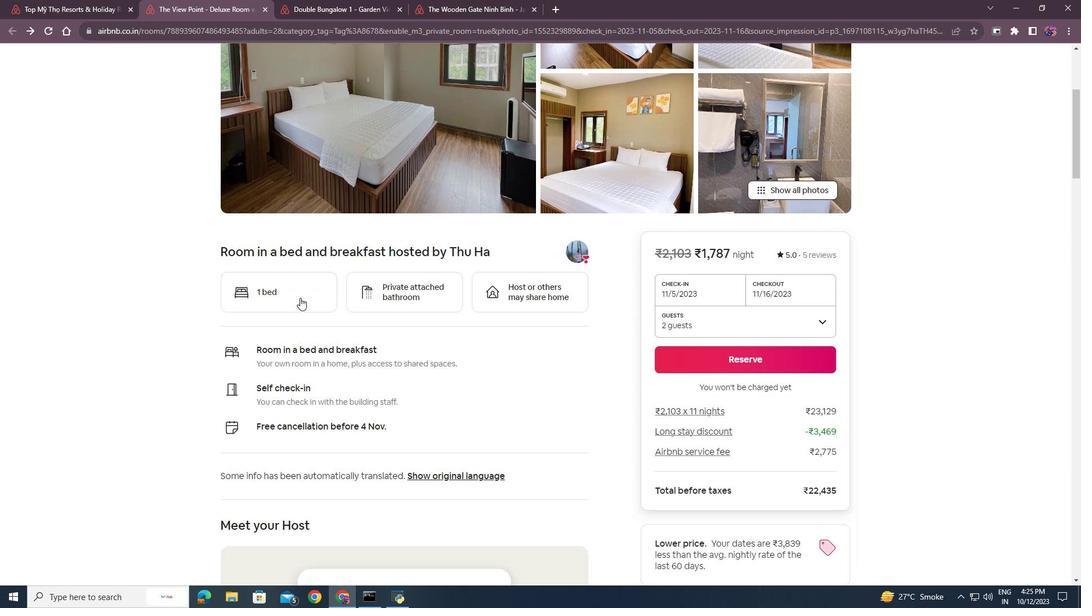 
Action: Mouse scrolled (300, 297) with delta (0, 0)
Screenshot: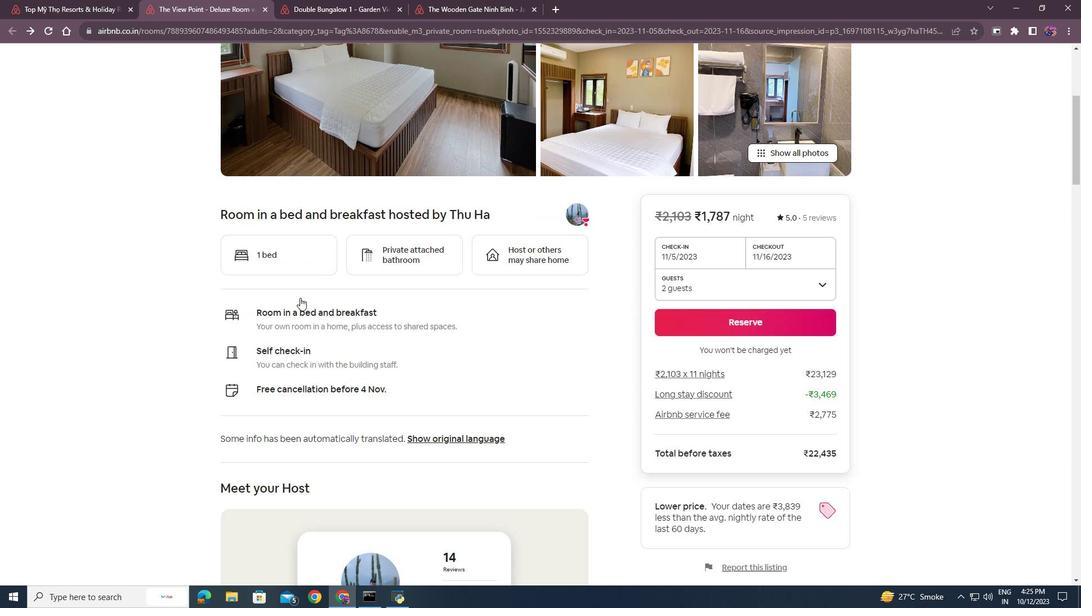 
Action: Mouse scrolled (300, 297) with delta (0, 0)
Screenshot: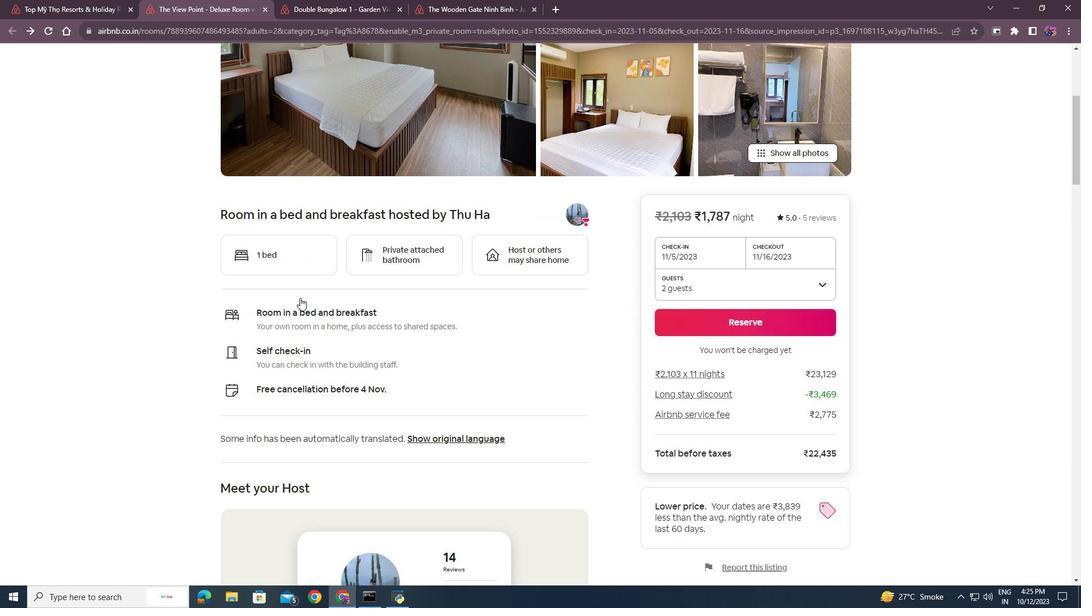
Action: Mouse scrolled (300, 297) with delta (0, 0)
Screenshot: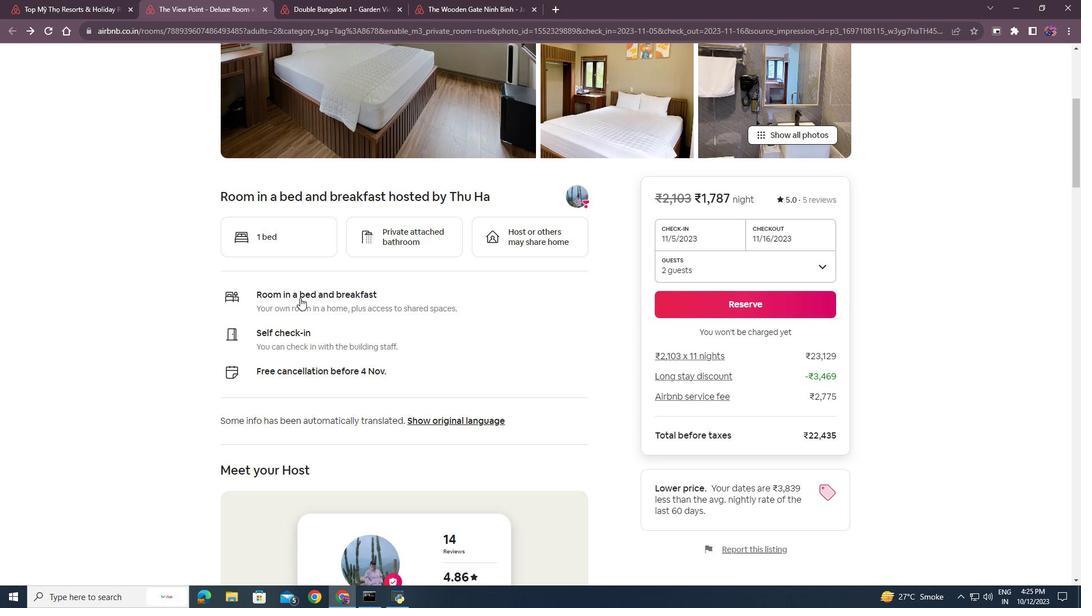 
Action: Mouse scrolled (300, 297) with delta (0, 0)
Screenshot: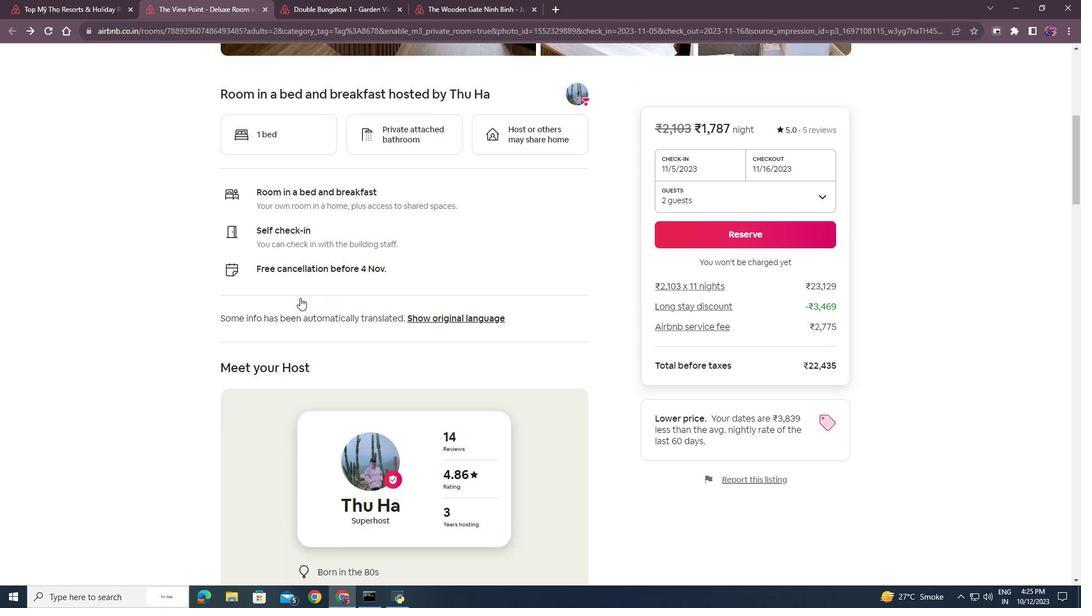 
Action: Mouse scrolled (300, 297) with delta (0, 0)
Screenshot: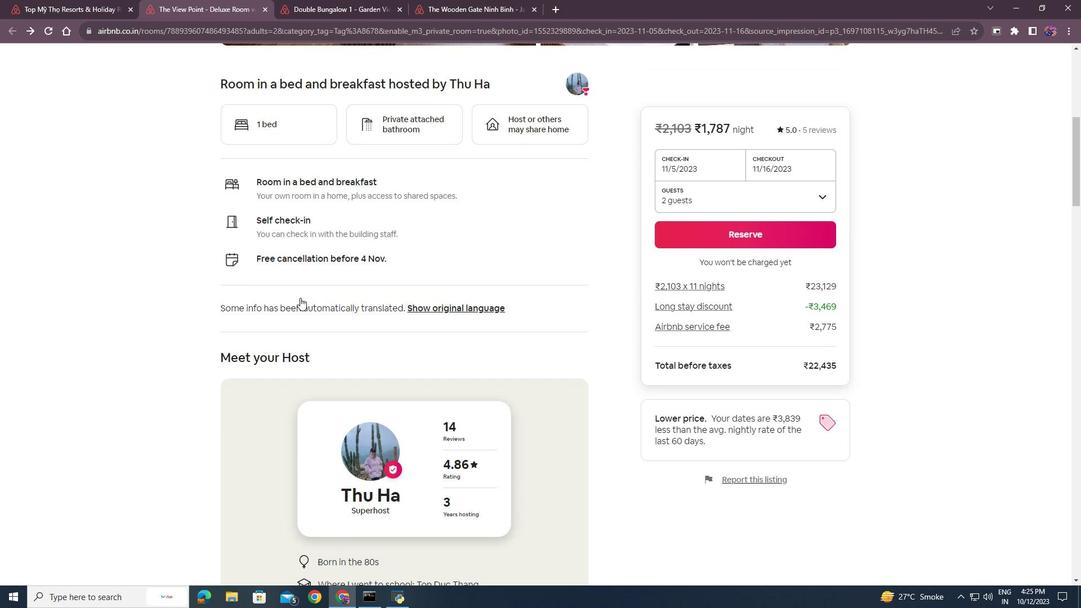 
Action: Mouse scrolled (300, 297) with delta (0, 0)
Screenshot: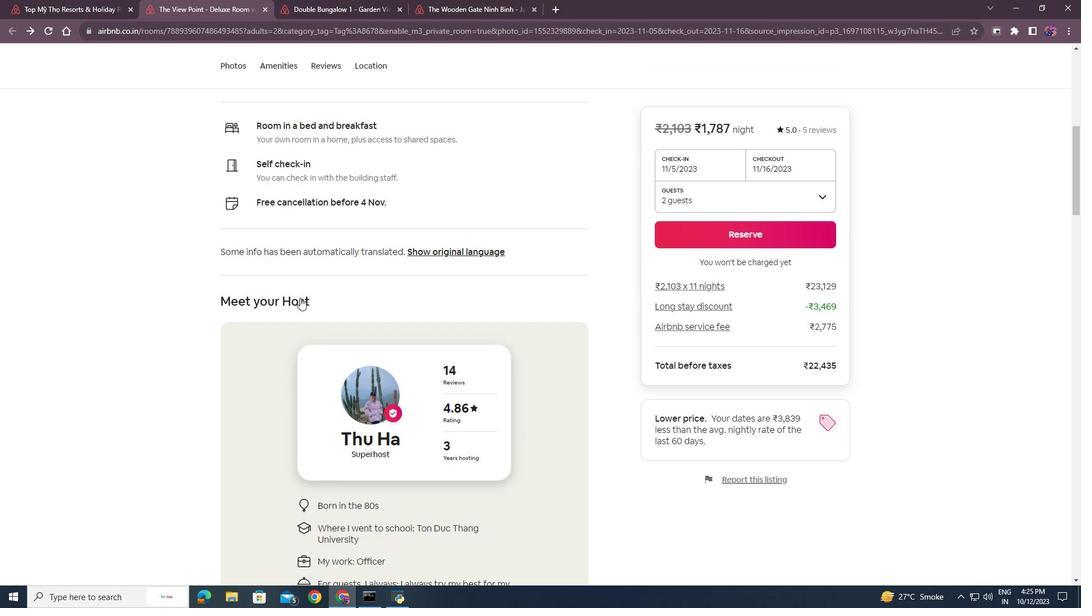 
Action: Mouse scrolled (300, 297) with delta (0, 0)
Screenshot: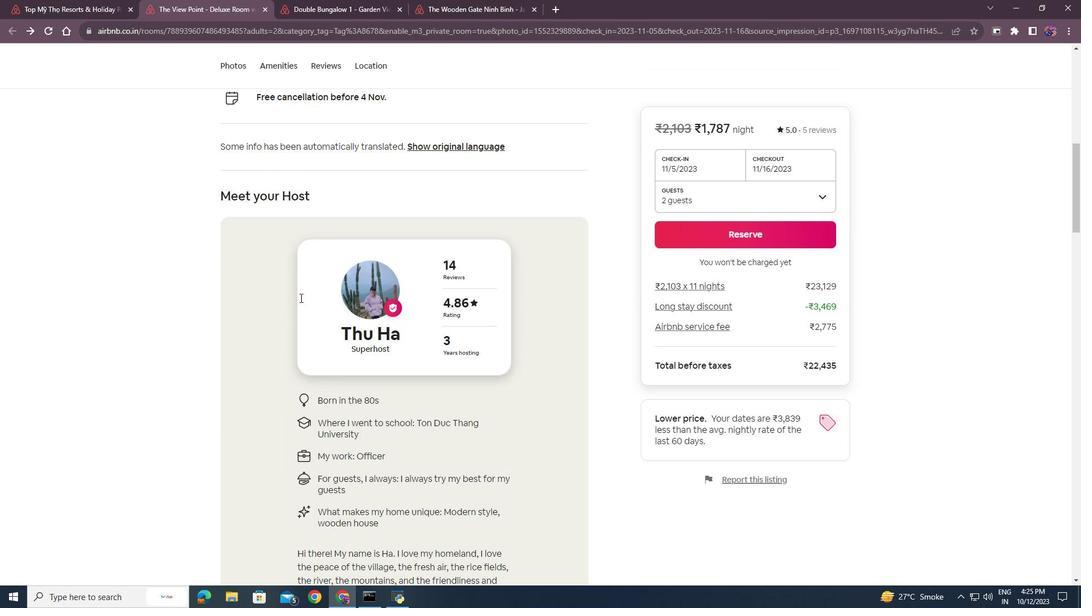 
Action: Mouse scrolled (300, 297) with delta (0, 0)
Screenshot: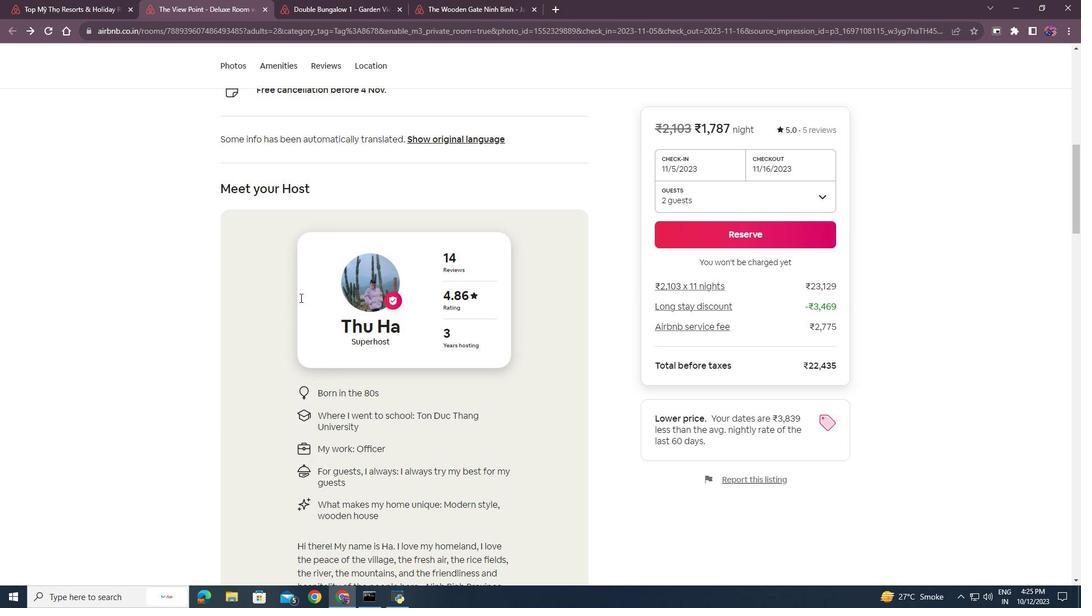 
Action: Mouse scrolled (300, 297) with delta (0, 0)
Screenshot: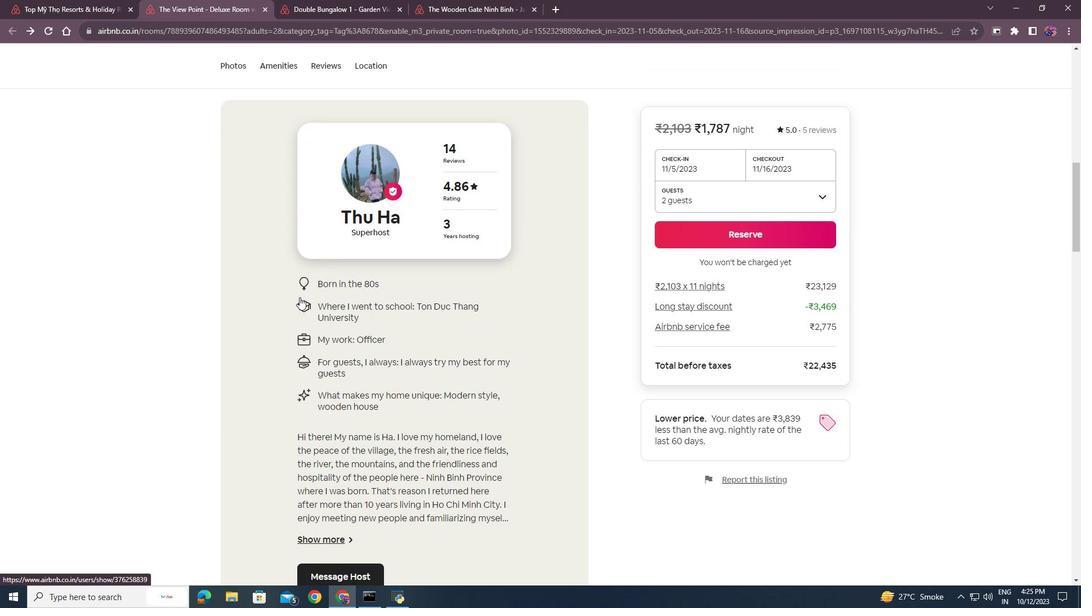 
Action: Mouse moved to (300, 297)
Screenshot: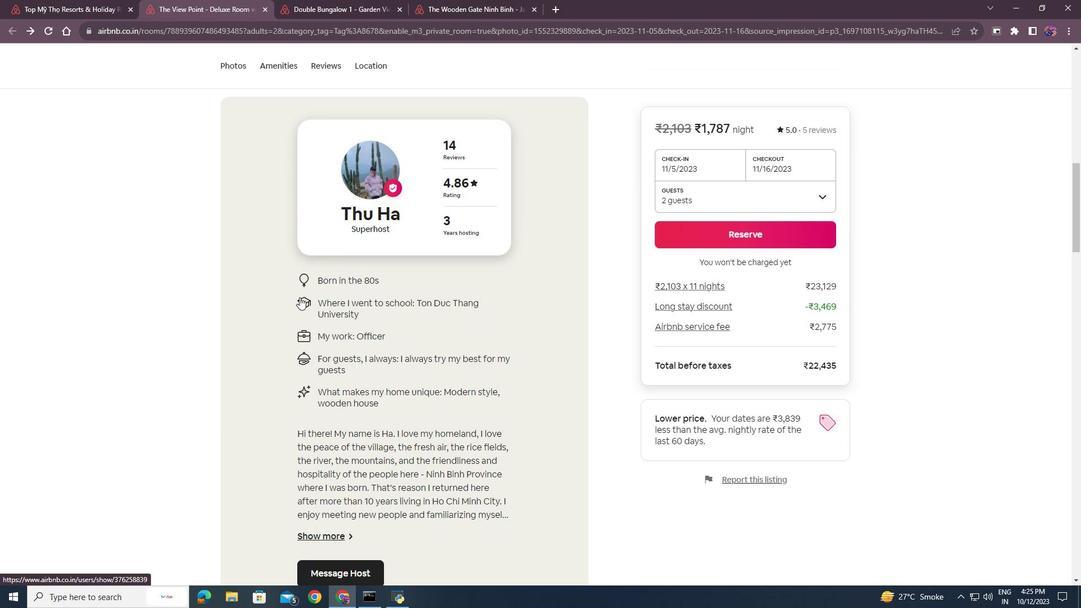 
Action: Mouse scrolled (300, 296) with delta (0, 0)
Screenshot: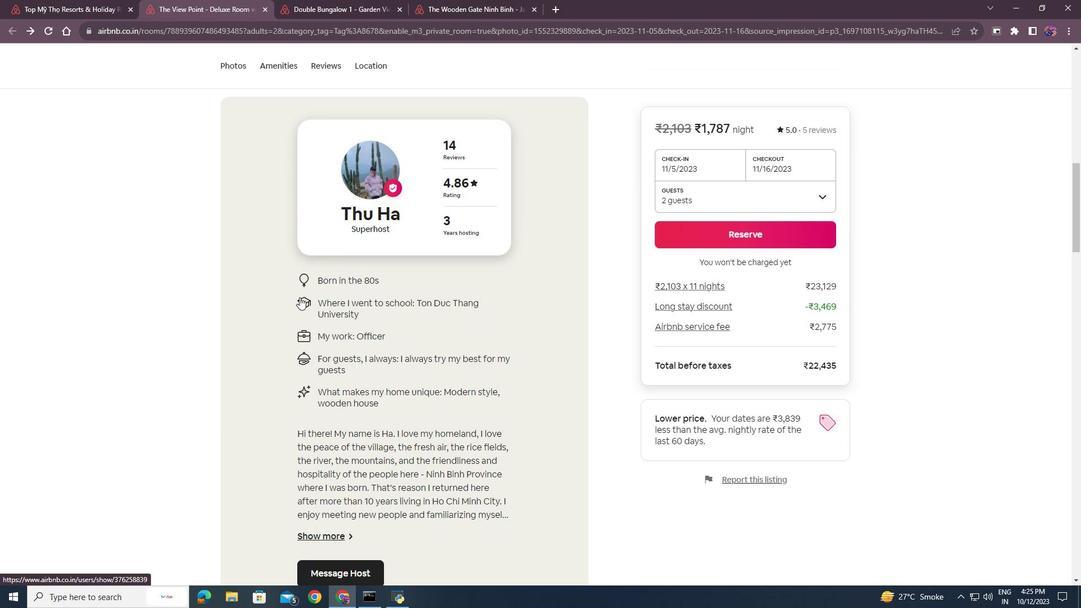 
Action: Mouse moved to (299, 296)
Screenshot: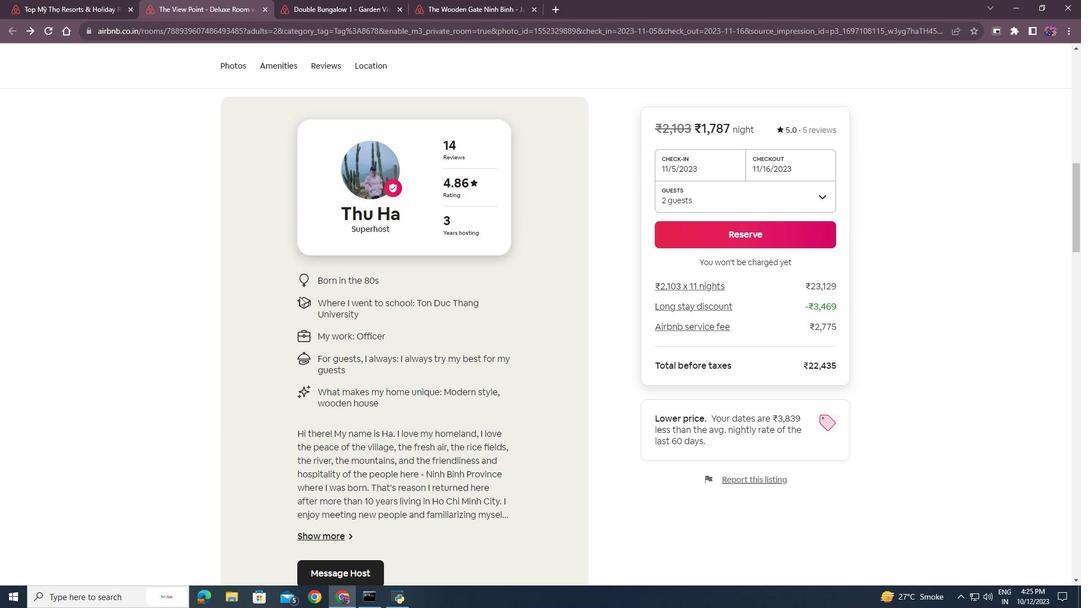 
Action: Mouse scrolled (299, 296) with delta (0, 0)
Screenshot: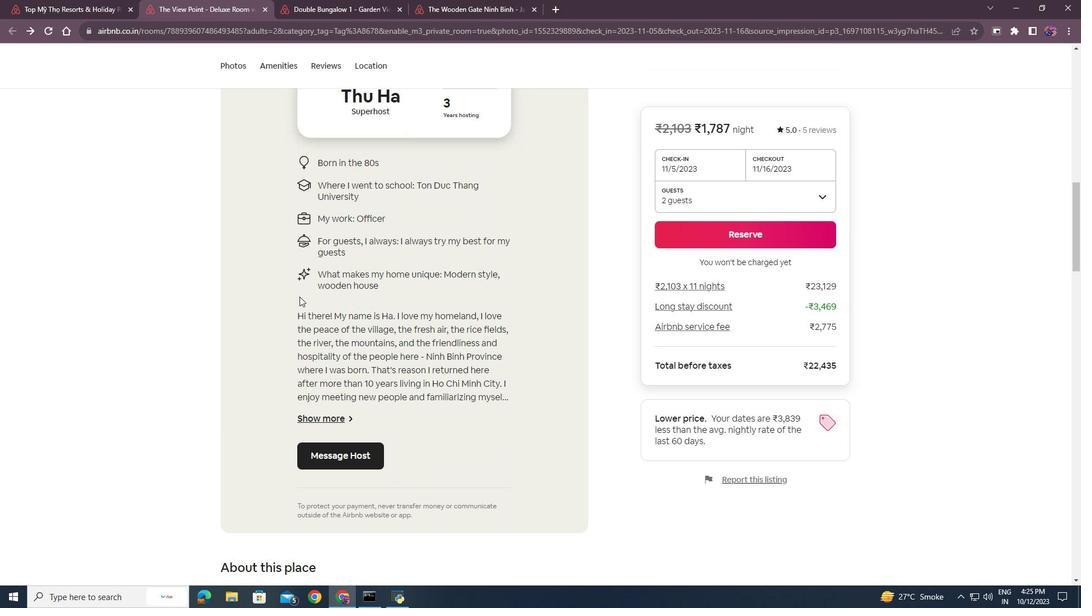 
Action: Mouse scrolled (299, 296) with delta (0, 0)
Screenshot: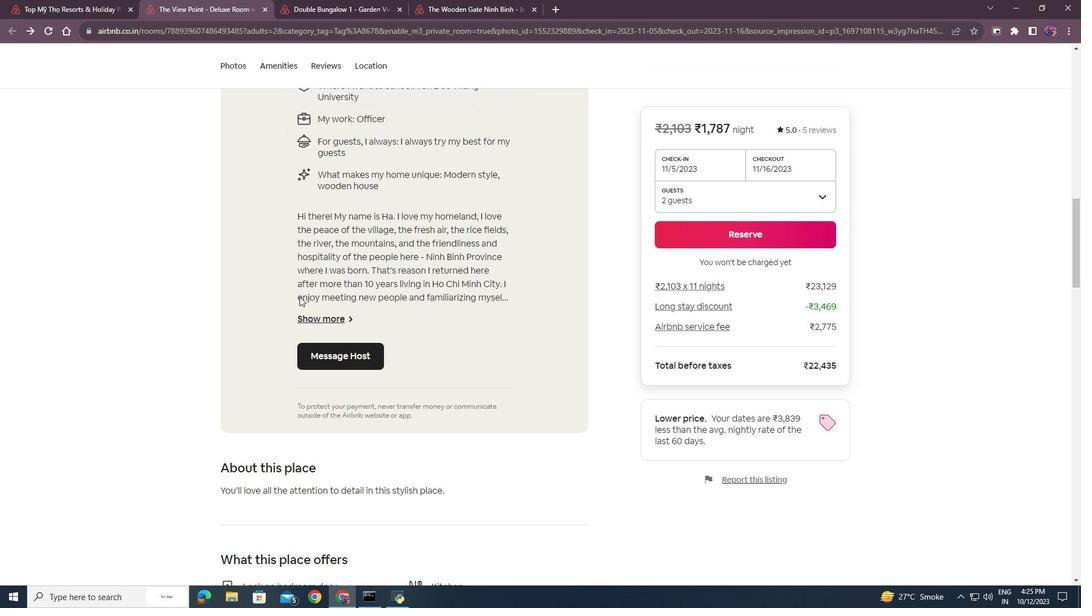 
Action: Mouse scrolled (299, 296) with delta (0, 0)
Screenshot: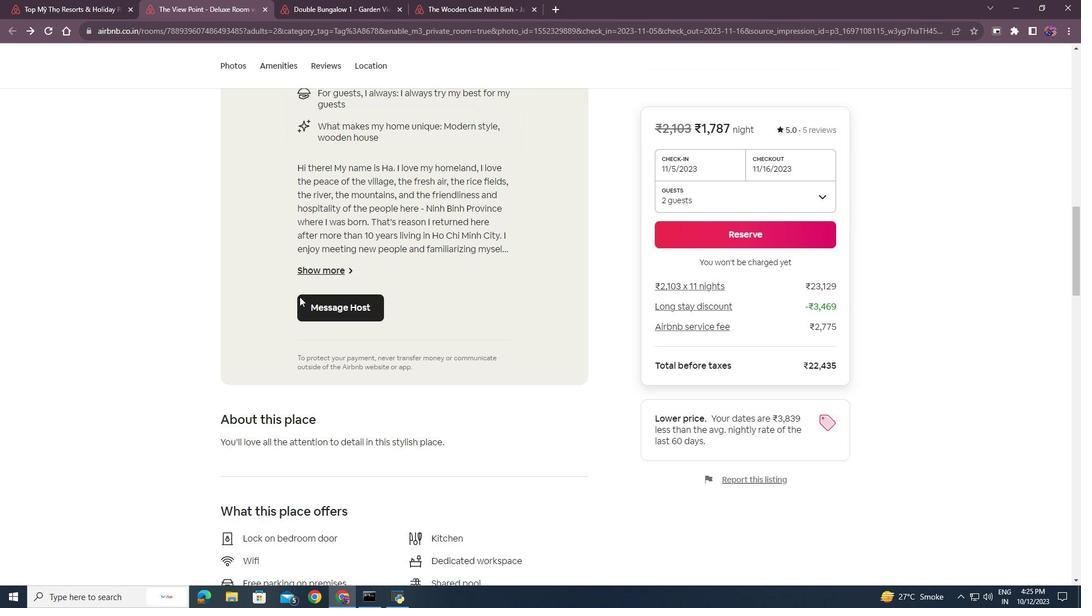 
Action: Mouse scrolled (299, 296) with delta (0, 0)
Screenshot: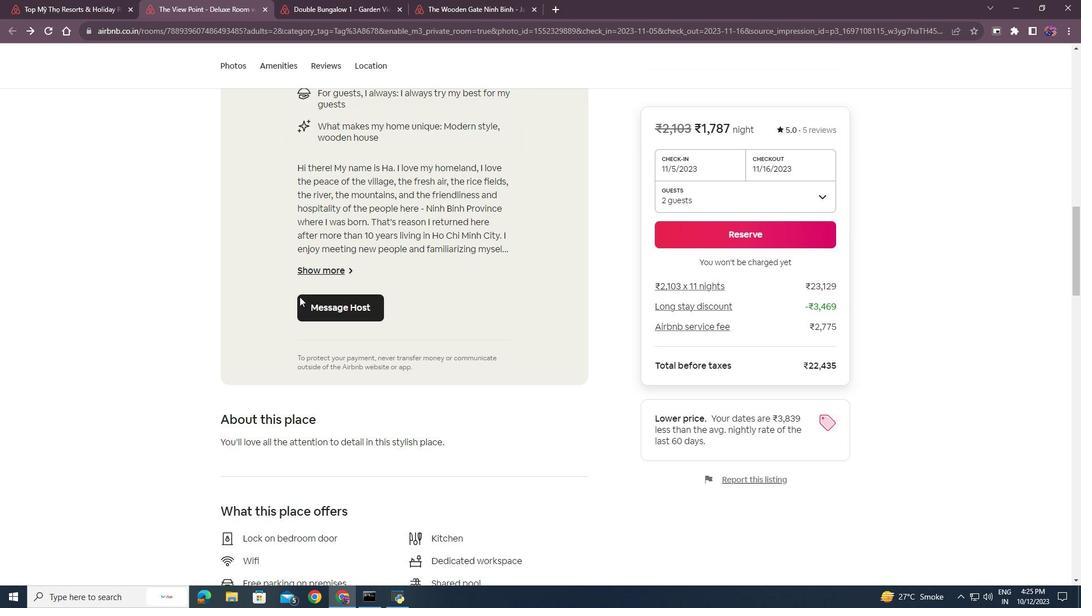 
Action: Mouse scrolled (299, 296) with delta (0, 0)
Screenshot: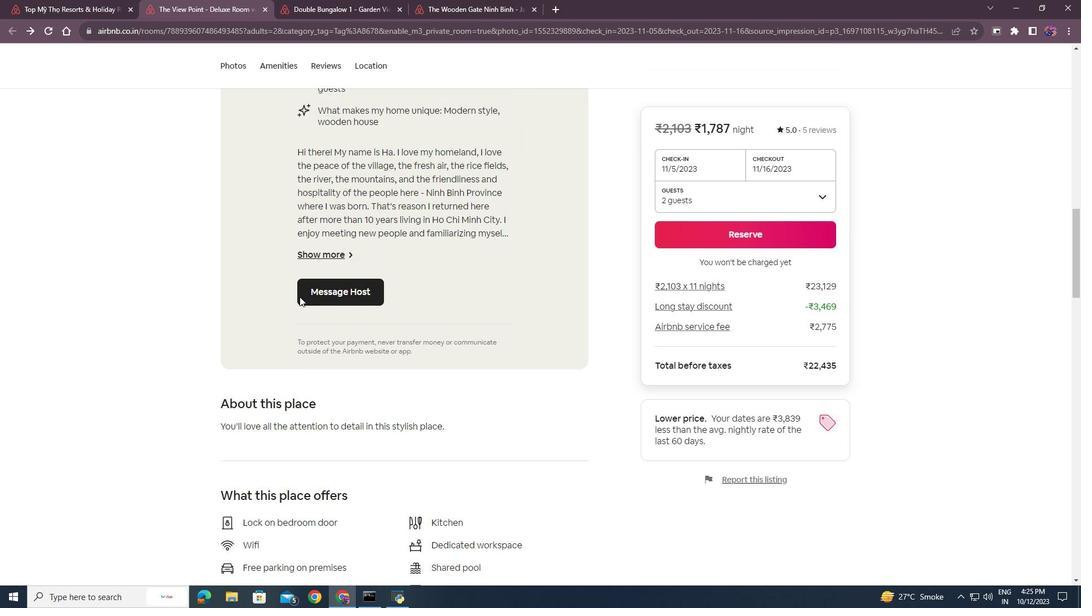 
Action: Mouse scrolled (299, 296) with delta (0, 0)
Screenshot: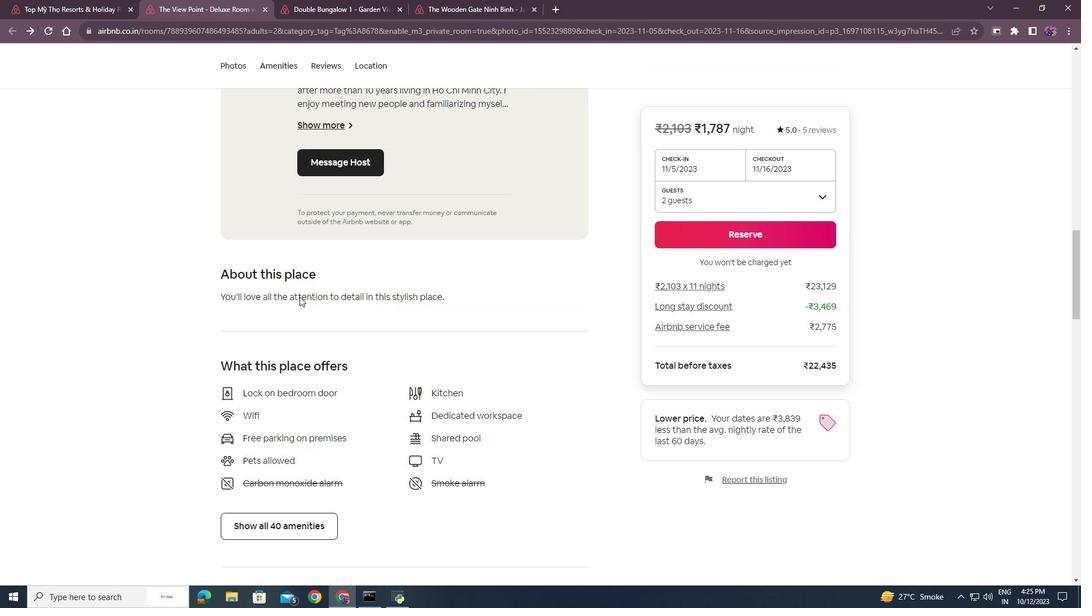
Action: Mouse scrolled (299, 296) with delta (0, 0)
Screenshot: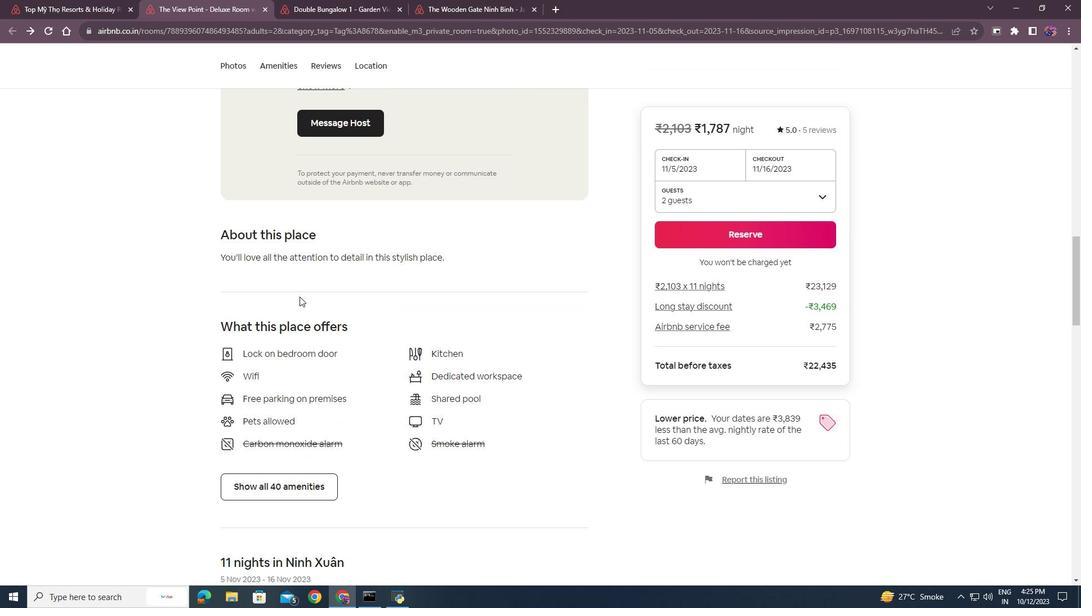 
Action: Mouse scrolled (299, 296) with delta (0, 0)
Screenshot: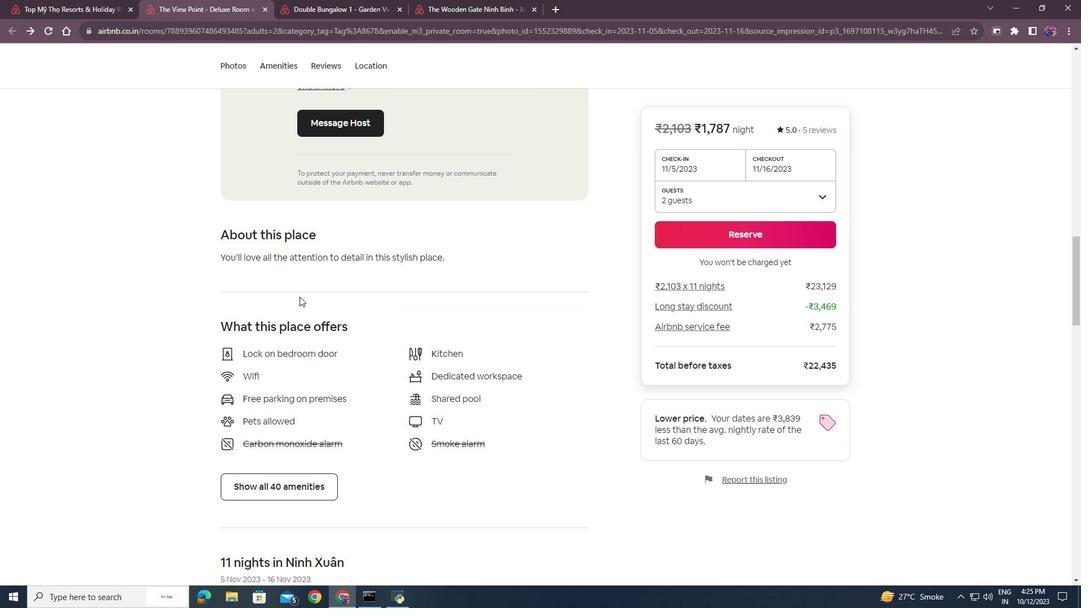 
Action: Mouse scrolled (299, 296) with delta (0, 0)
Screenshot: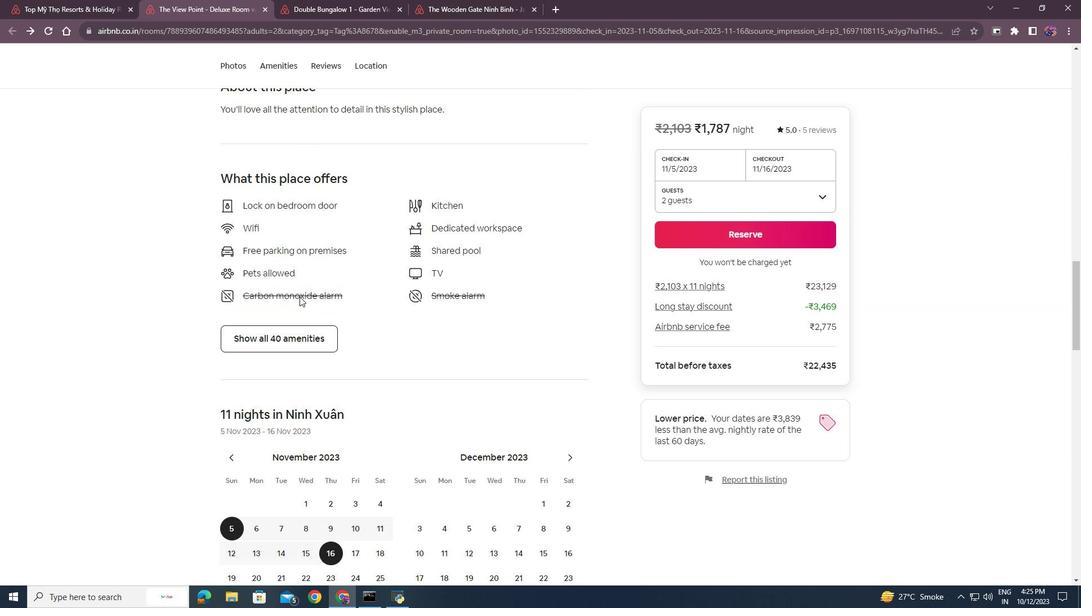 
Action: Mouse scrolled (299, 296) with delta (0, 0)
Screenshot: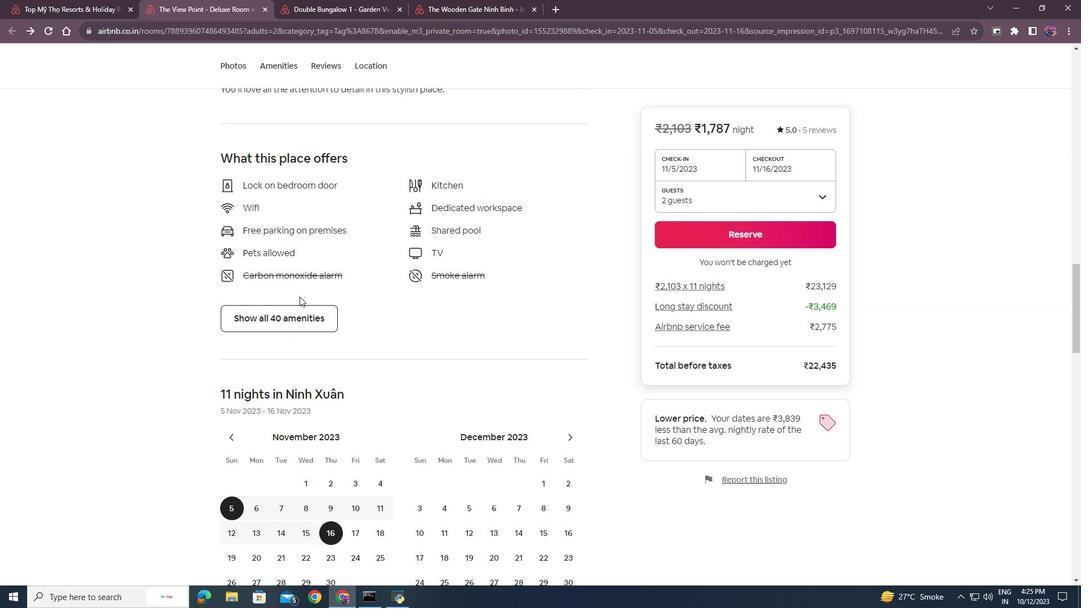 
Action: Mouse scrolled (299, 296) with delta (0, 0)
Screenshot: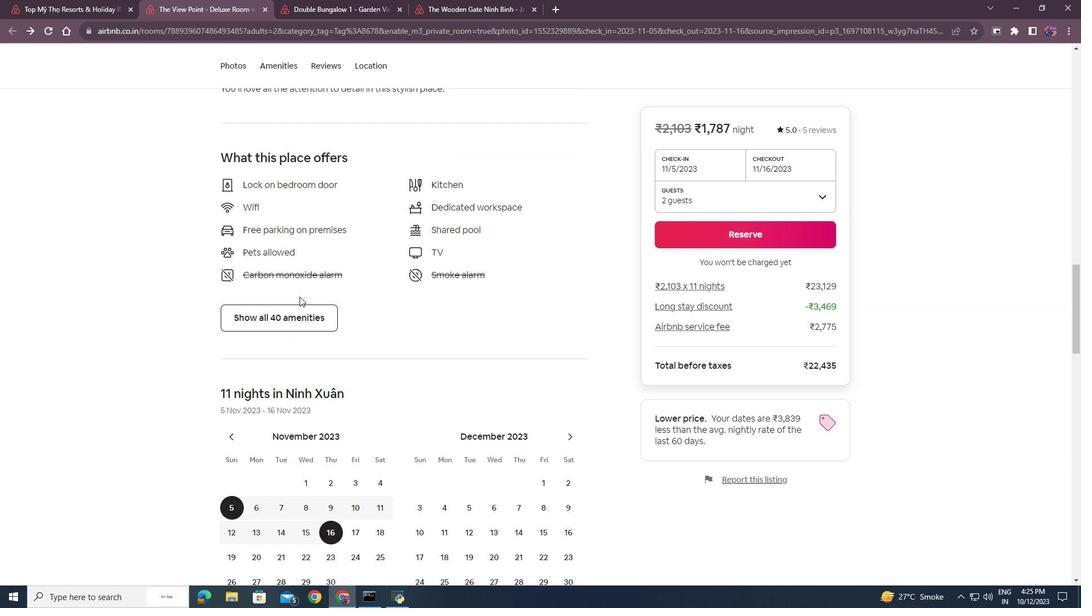 
Action: Mouse moved to (285, 311)
Screenshot: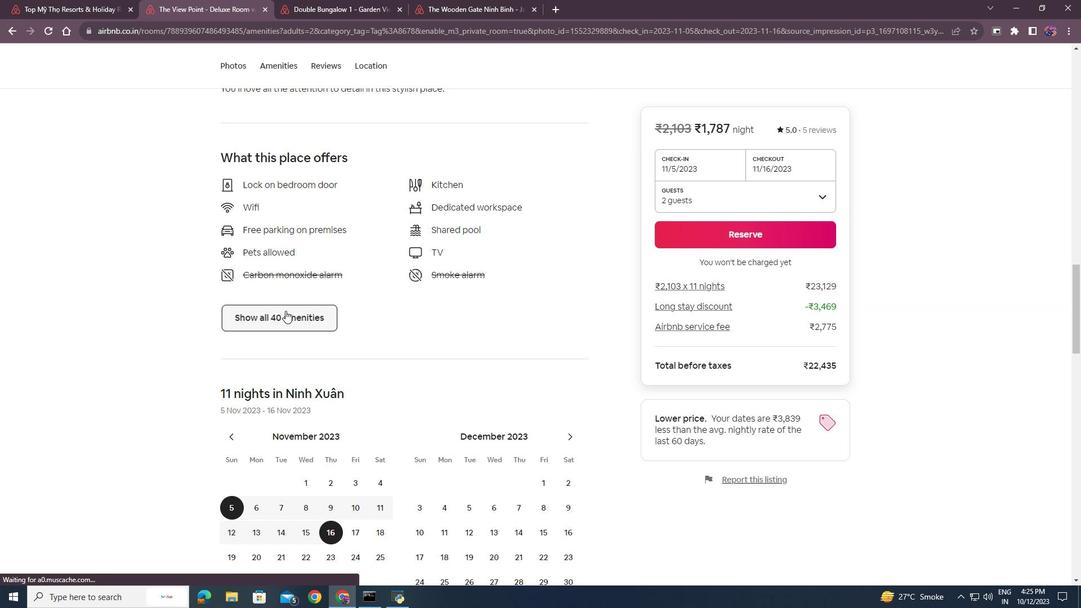 
Action: Mouse pressed left at (285, 311)
Screenshot: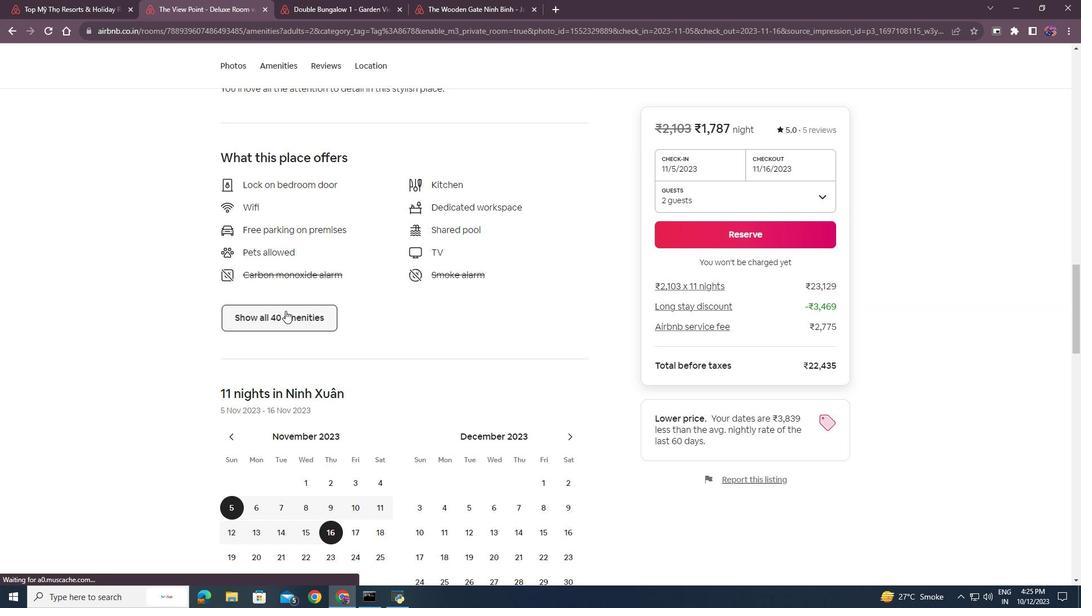 
Action: Mouse moved to (474, 324)
Screenshot: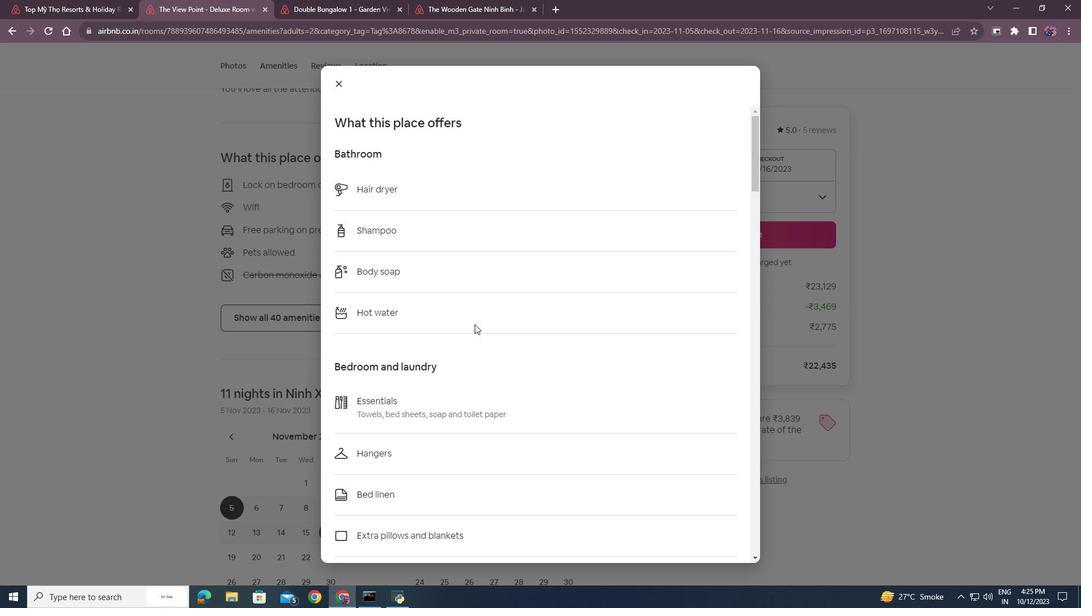 
Action: Mouse scrolled (474, 323) with delta (0, 0)
Screenshot: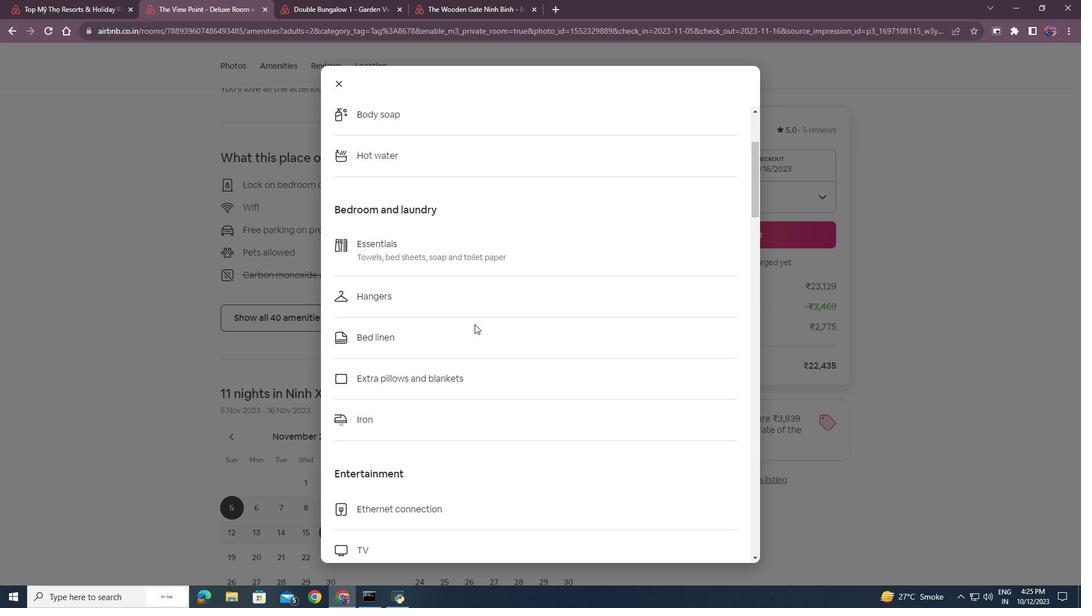 
Action: Mouse scrolled (474, 323) with delta (0, 0)
Screenshot: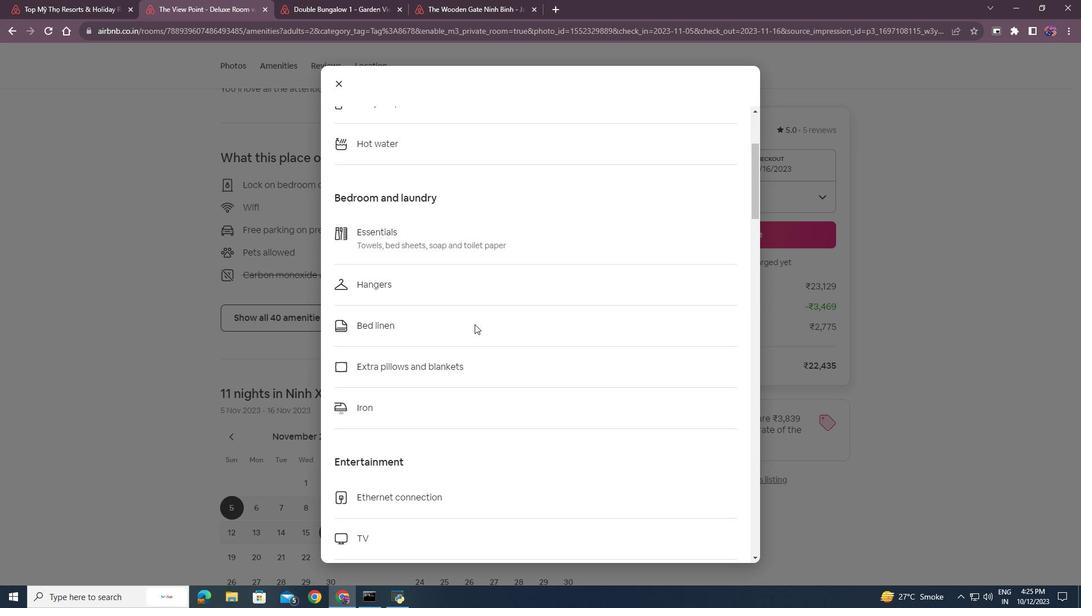 
Action: Mouse scrolled (474, 323) with delta (0, 0)
Screenshot: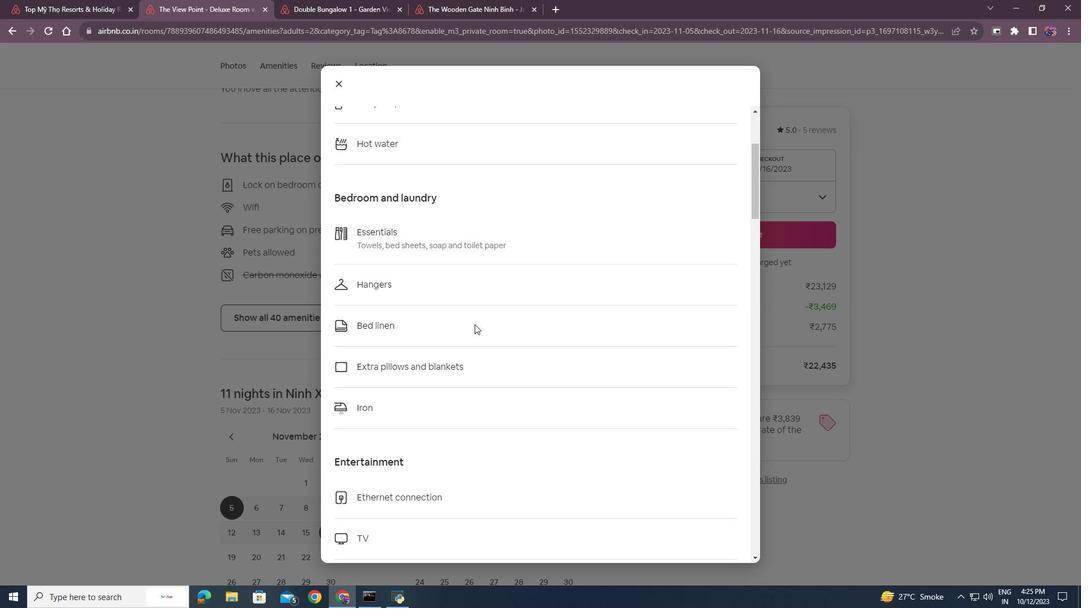
Action: Mouse scrolled (474, 323) with delta (0, 0)
Screenshot: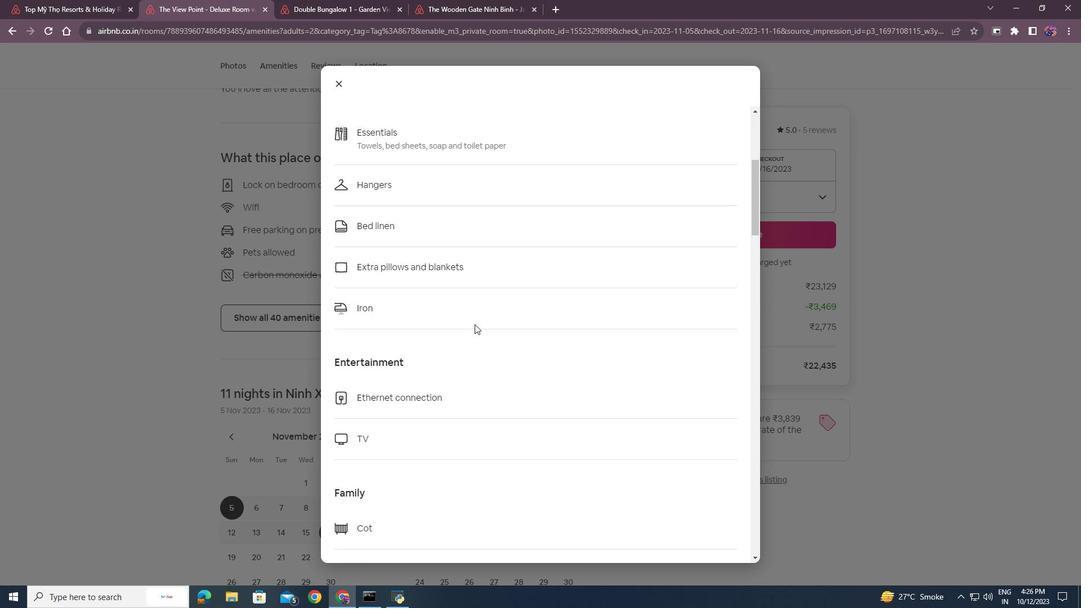 
Action: Mouse scrolled (474, 323) with delta (0, 0)
Screenshot: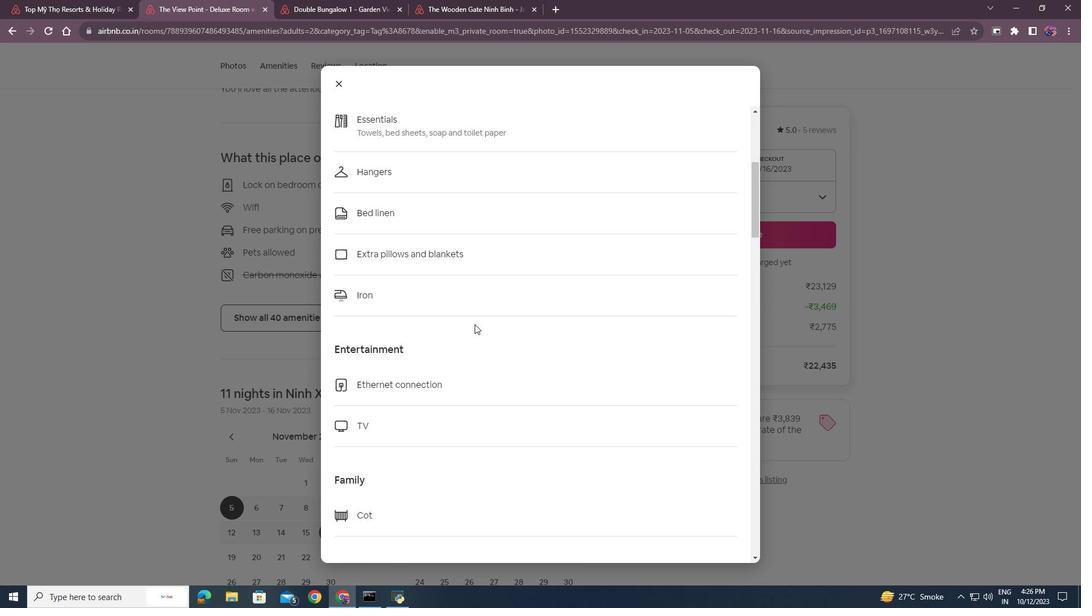 
Action: Mouse scrolled (474, 323) with delta (0, 0)
Screenshot: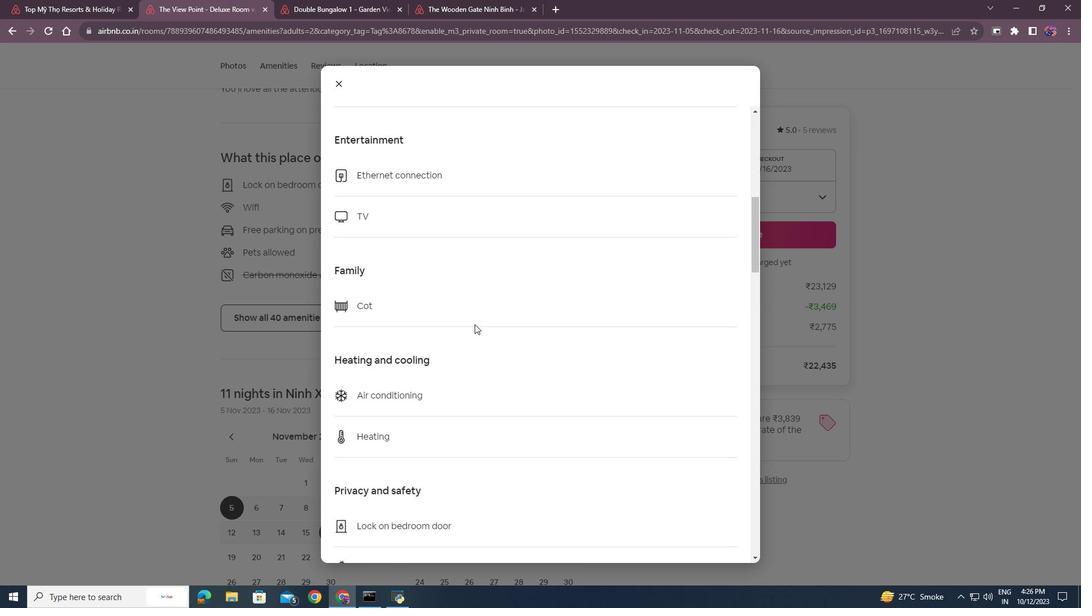 
Action: Mouse scrolled (474, 323) with delta (0, 0)
Screenshot: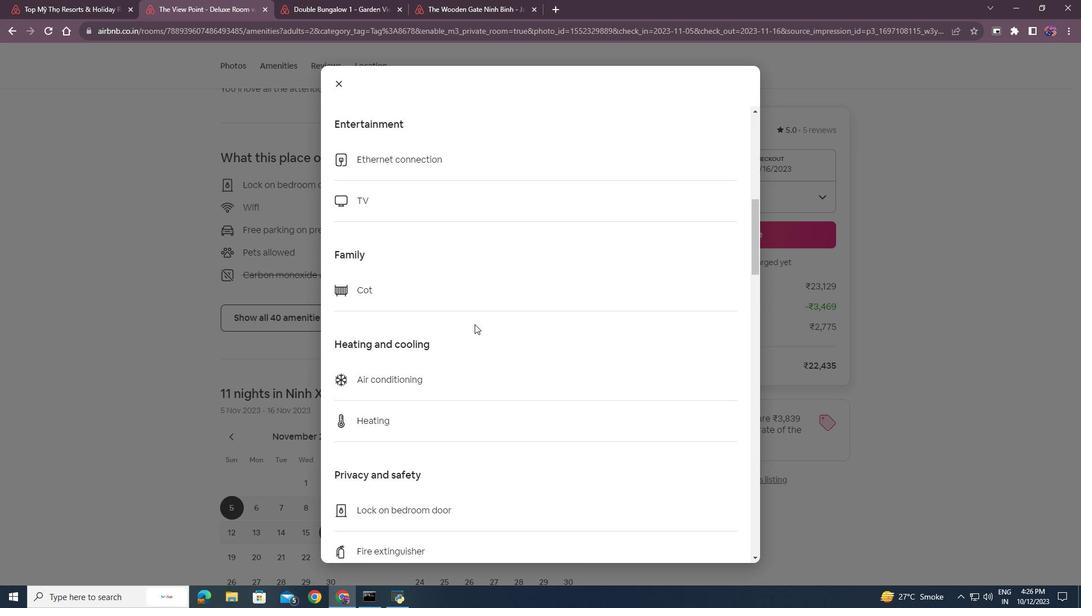 
Action: Mouse scrolled (474, 323) with delta (0, 0)
Screenshot: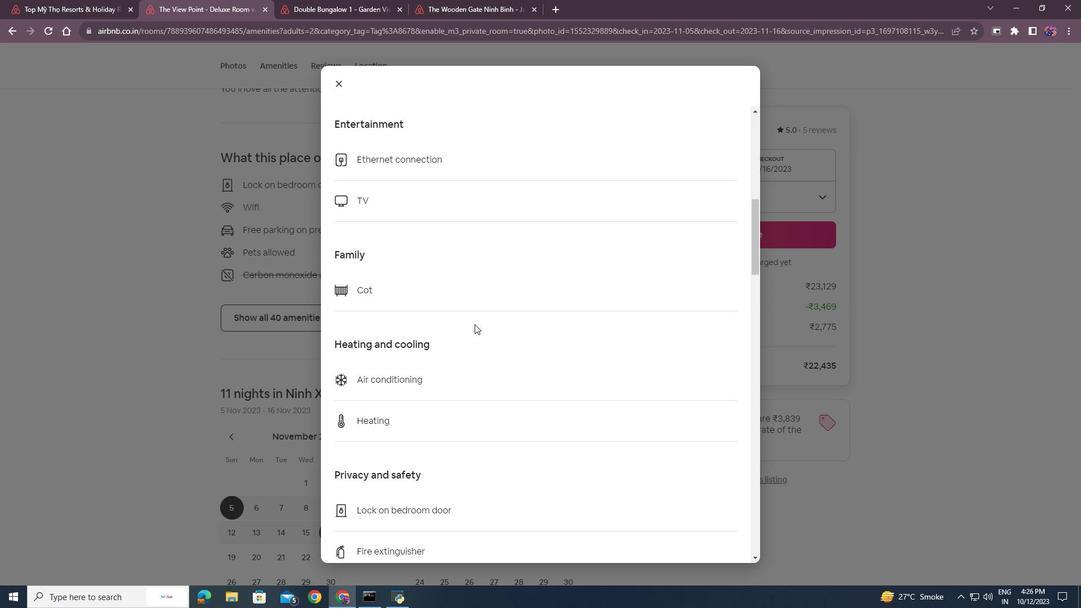 
Action: Mouse scrolled (474, 323) with delta (0, 0)
Screenshot: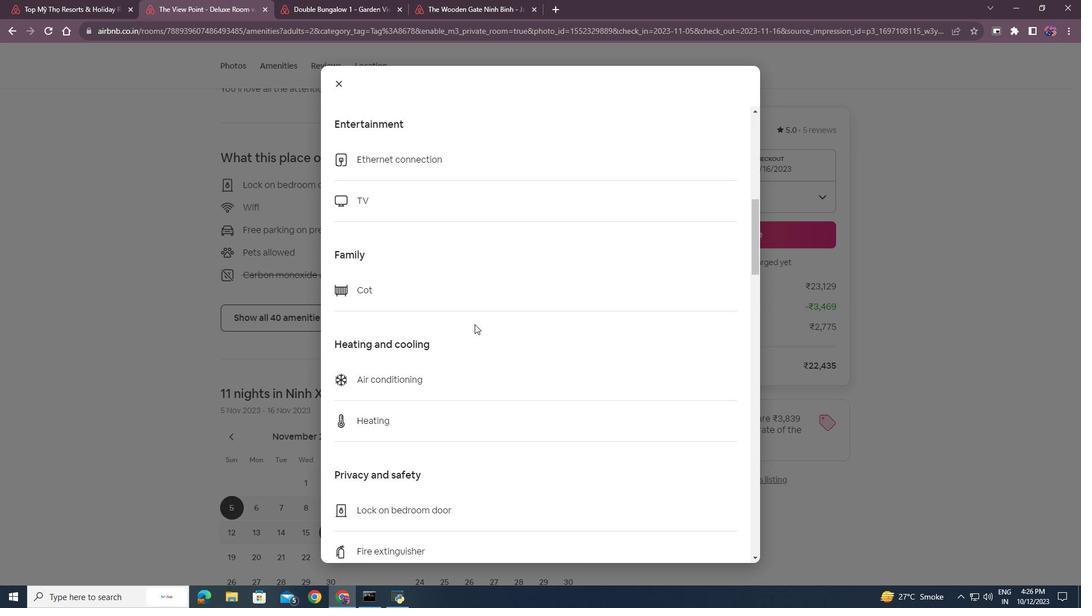 
Action: Mouse scrolled (474, 323) with delta (0, 0)
Screenshot: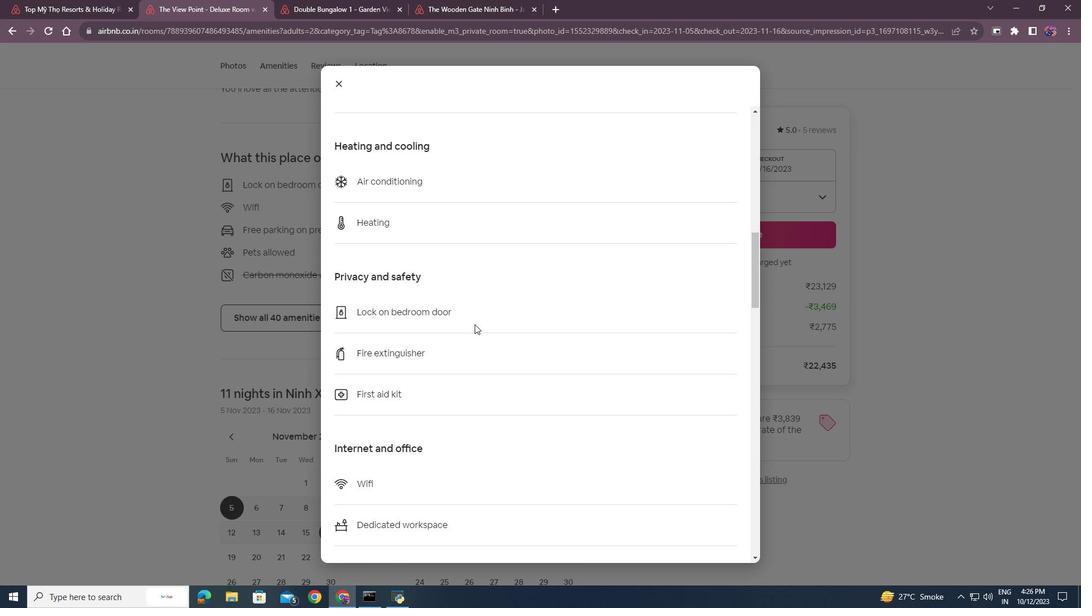 
Action: Mouse scrolled (474, 323) with delta (0, 0)
Screenshot: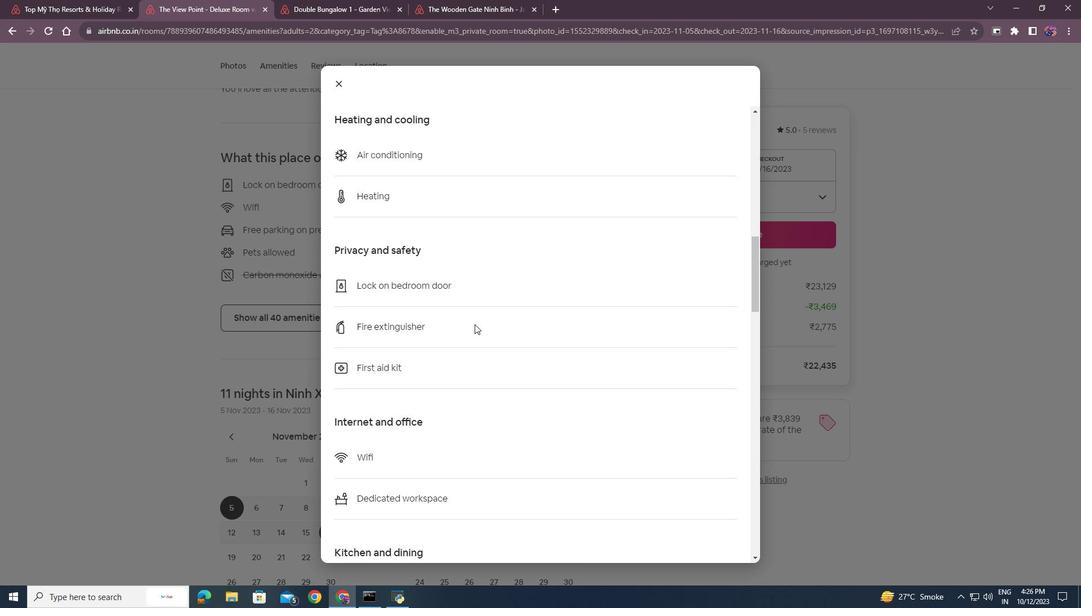 
Action: Mouse scrolled (474, 323) with delta (0, 0)
Screenshot: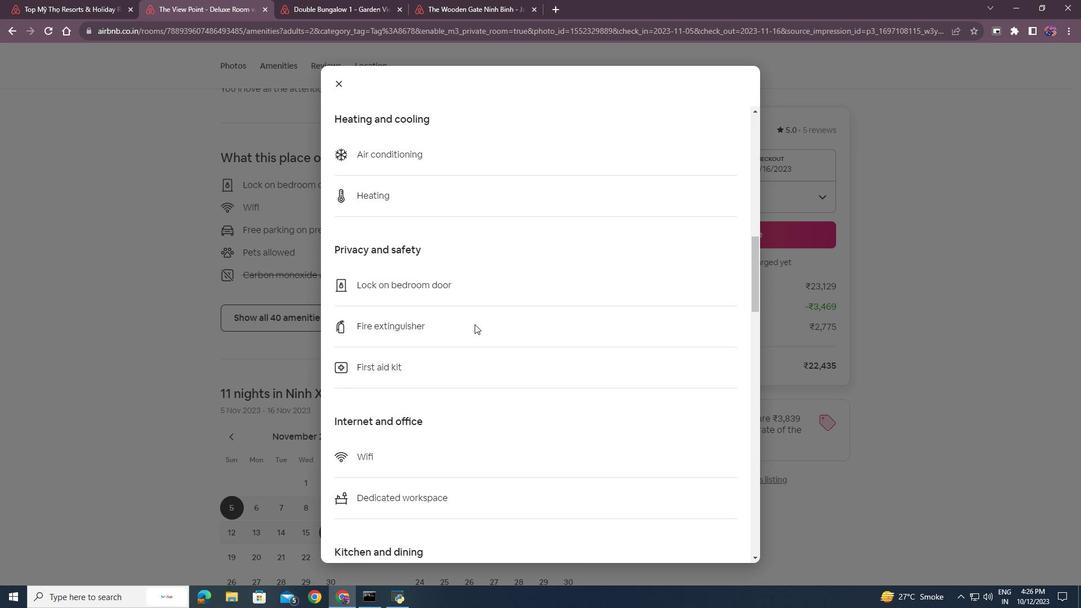 
Action: Mouse scrolled (474, 323) with delta (0, 0)
Screenshot: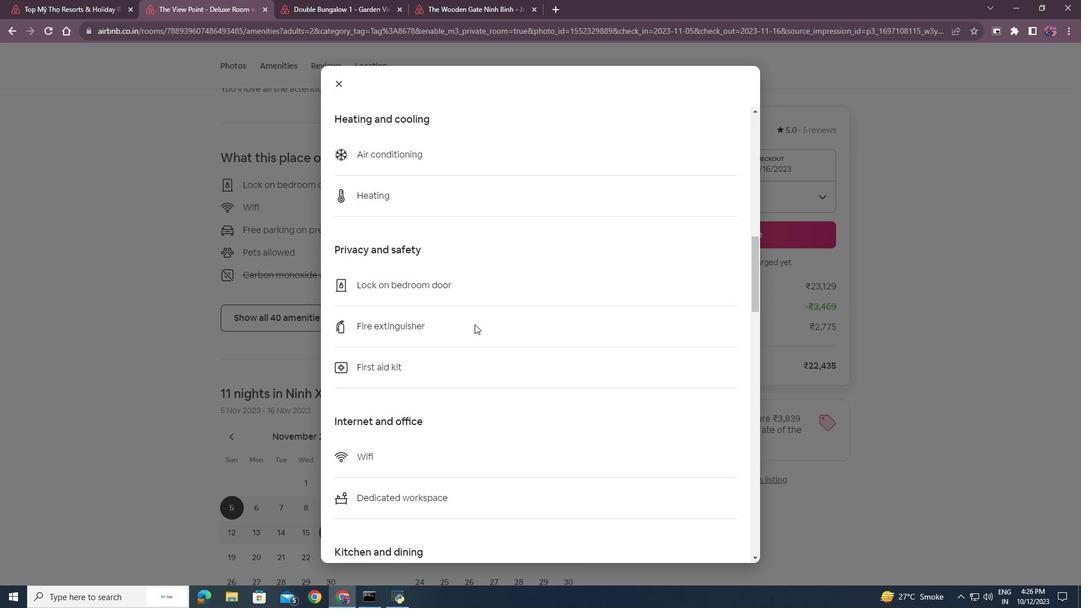 
Action: Mouse scrolled (474, 323) with delta (0, 0)
Screenshot: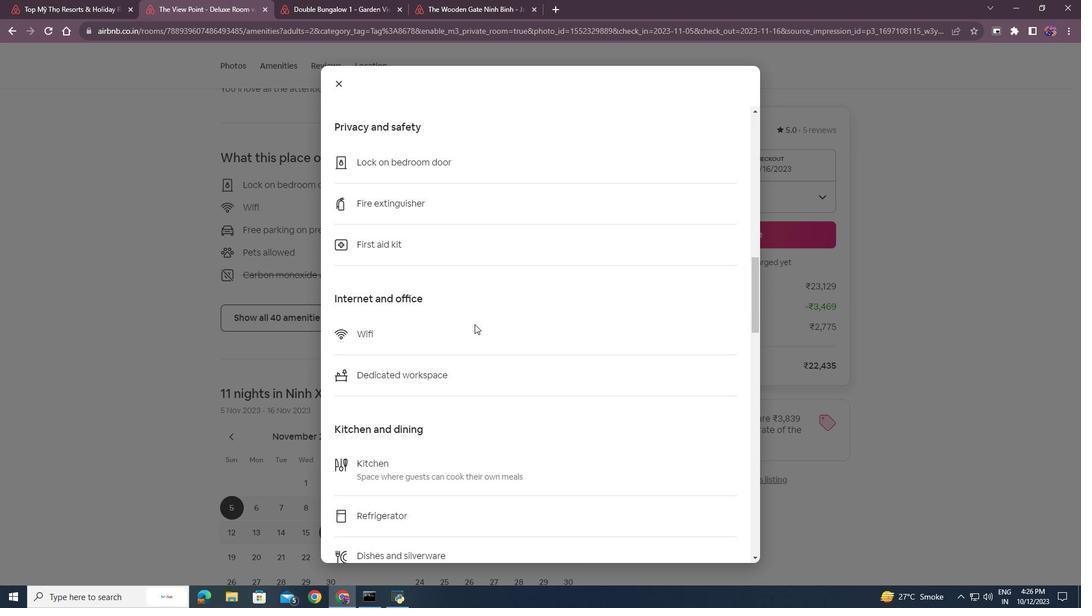 
Action: Mouse scrolled (474, 323) with delta (0, 0)
Screenshot: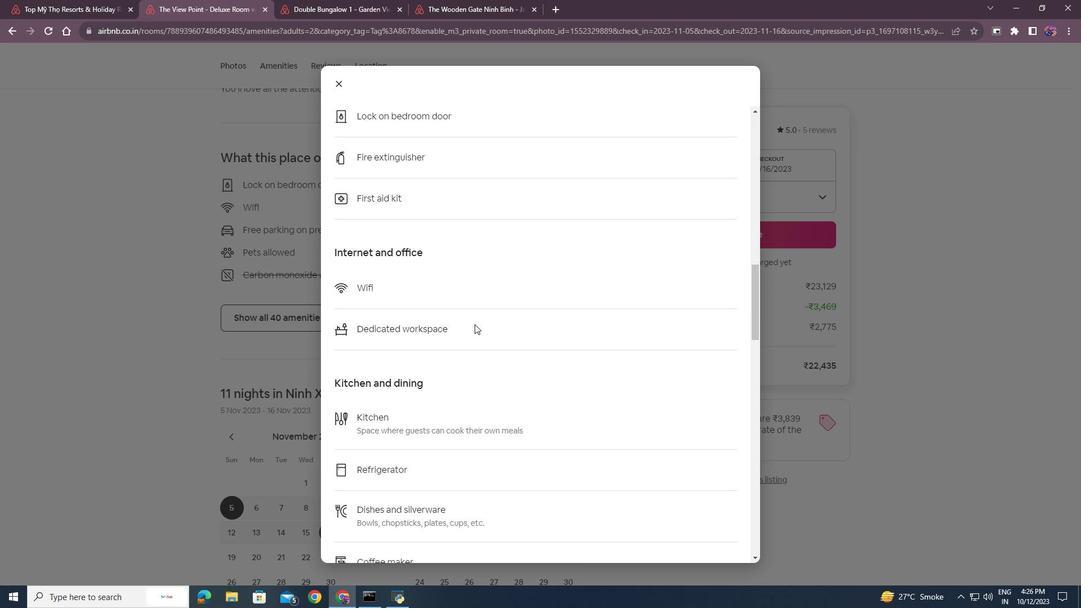 
Action: Mouse scrolled (474, 323) with delta (0, 0)
Screenshot: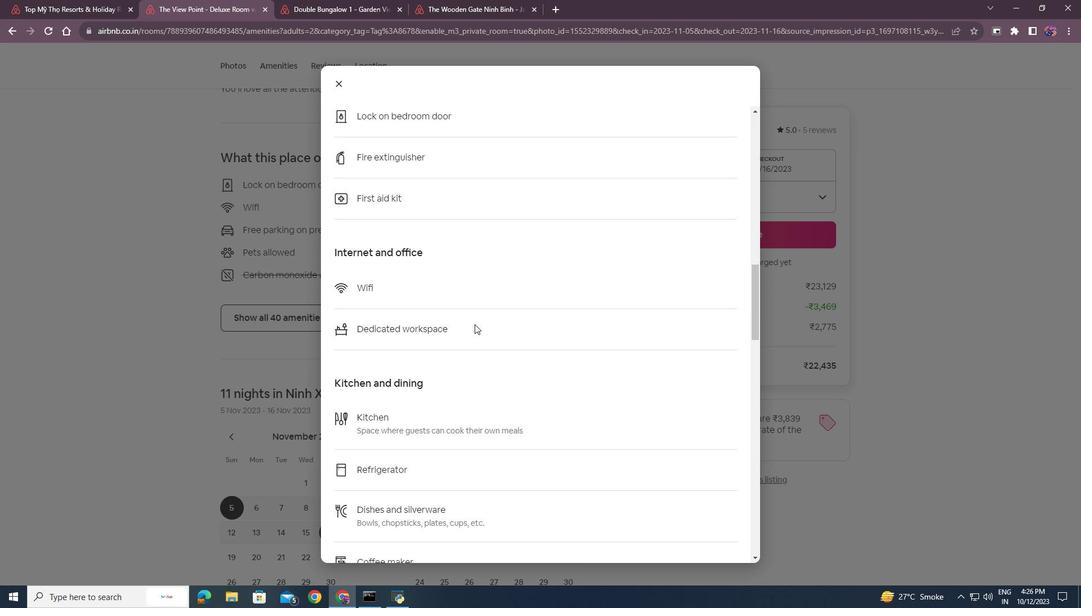 
Action: Mouse scrolled (474, 323) with delta (0, 0)
Screenshot: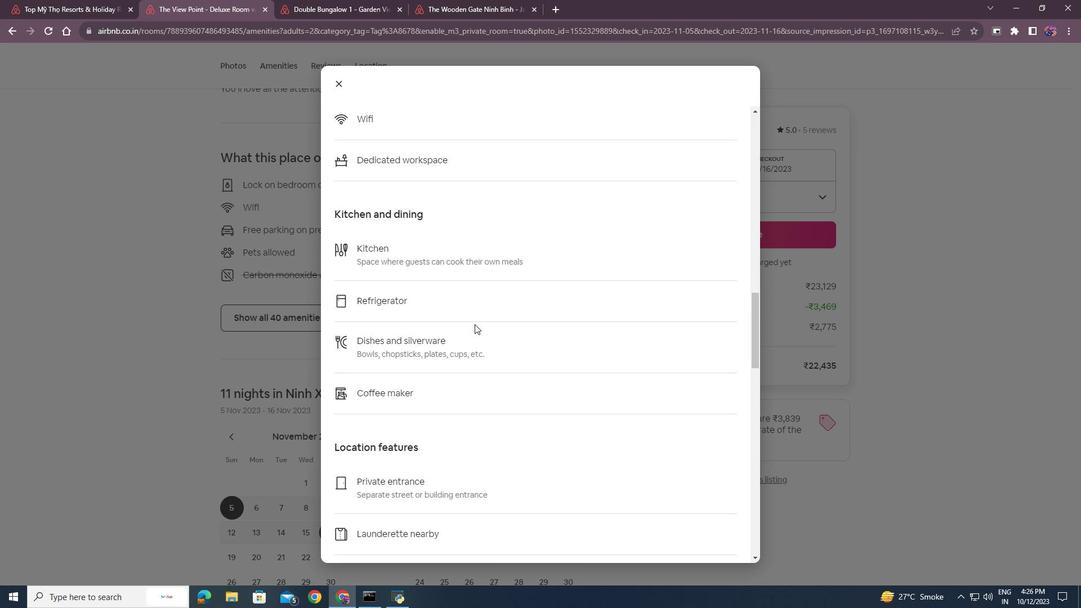 
Action: Mouse scrolled (474, 323) with delta (0, 0)
Screenshot: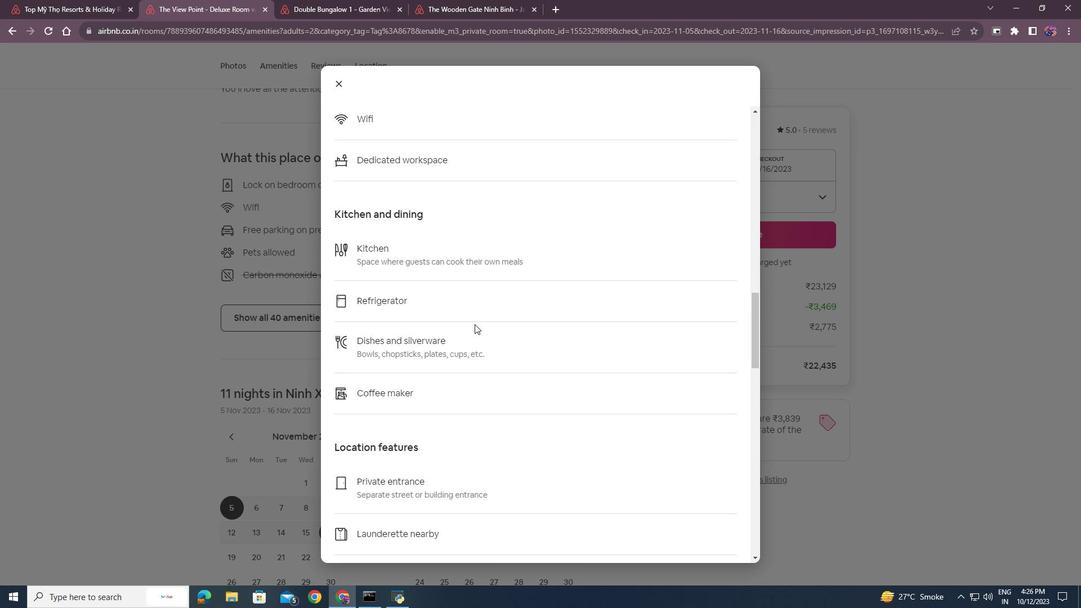 
Action: Mouse scrolled (474, 323) with delta (0, 0)
Screenshot: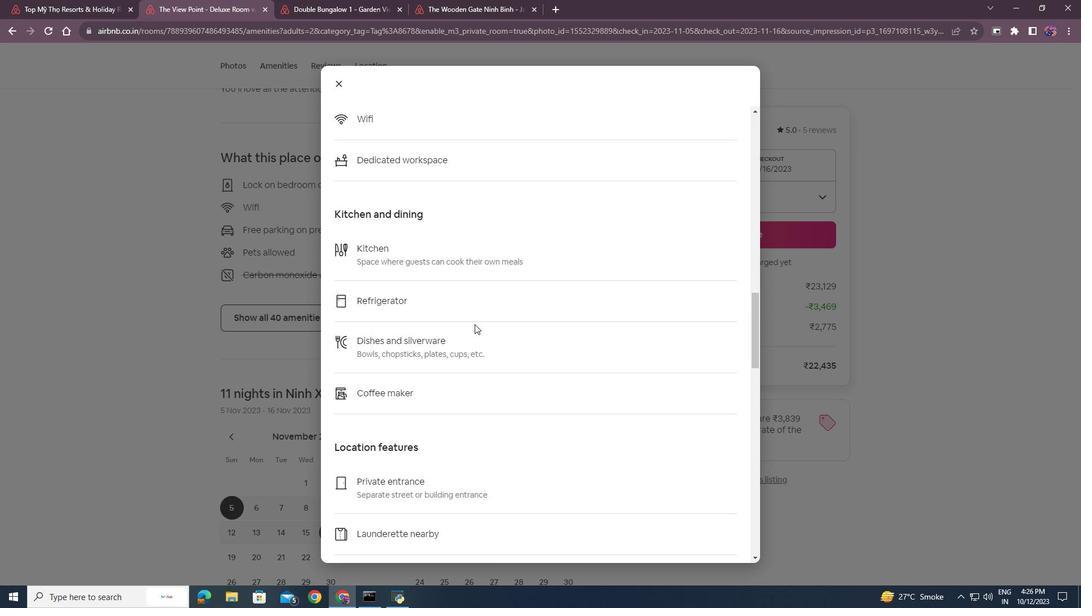 
Action: Mouse scrolled (474, 323) with delta (0, 0)
Screenshot: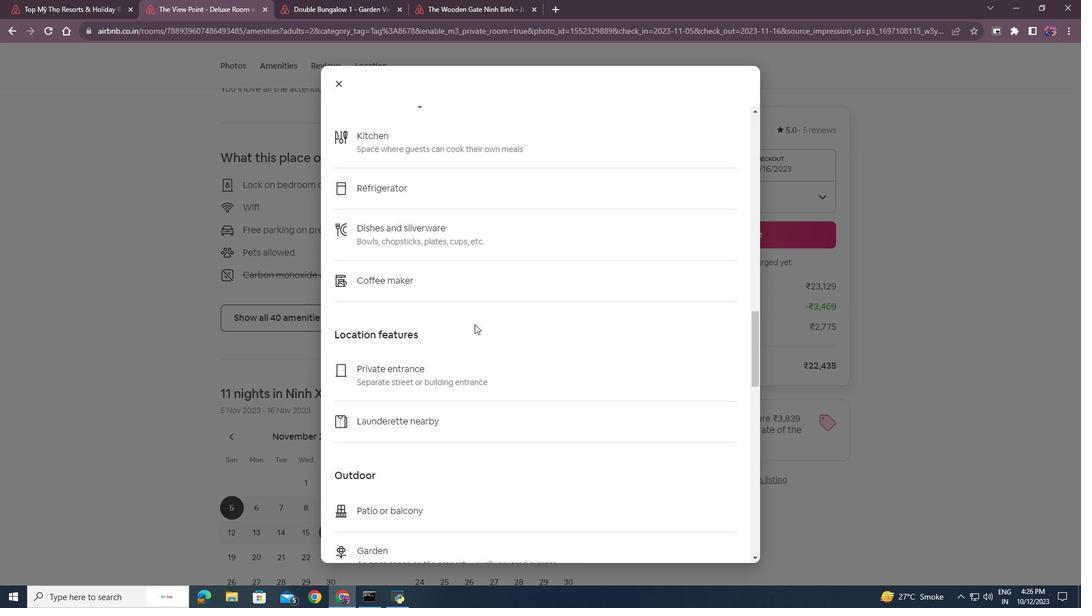 
Action: Mouse scrolled (474, 323) with delta (0, 0)
Screenshot: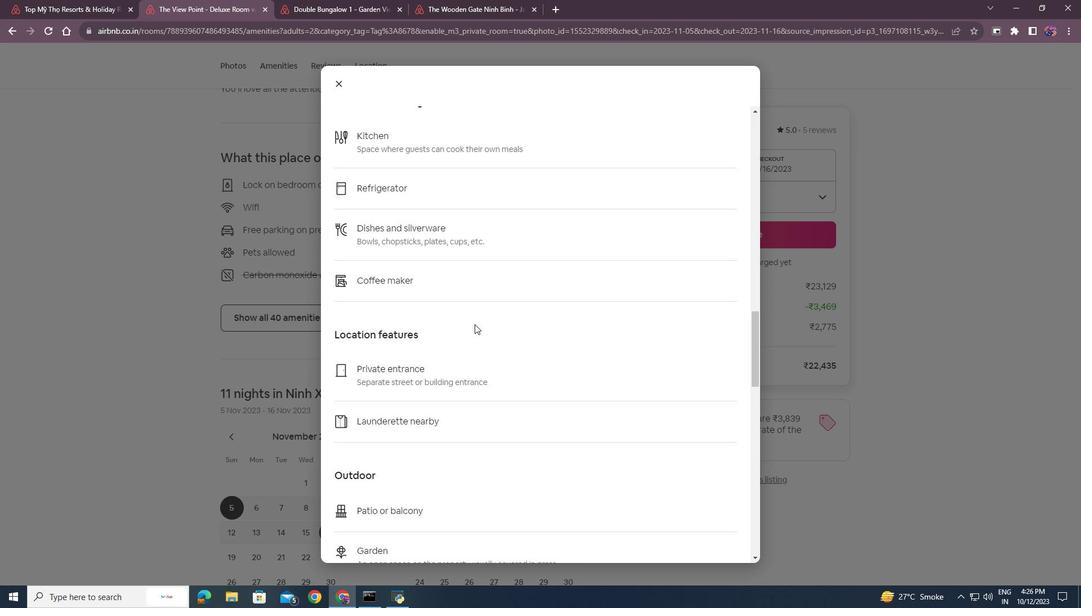 
Action: Mouse scrolled (474, 323) with delta (0, 0)
Screenshot: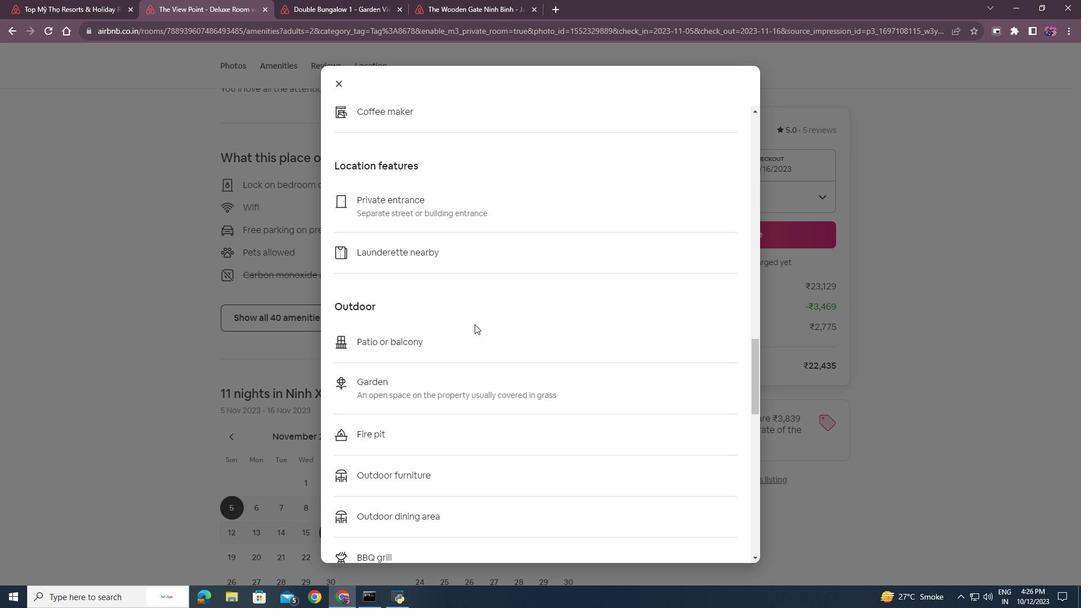 
Action: Mouse scrolled (474, 323) with delta (0, 0)
Screenshot: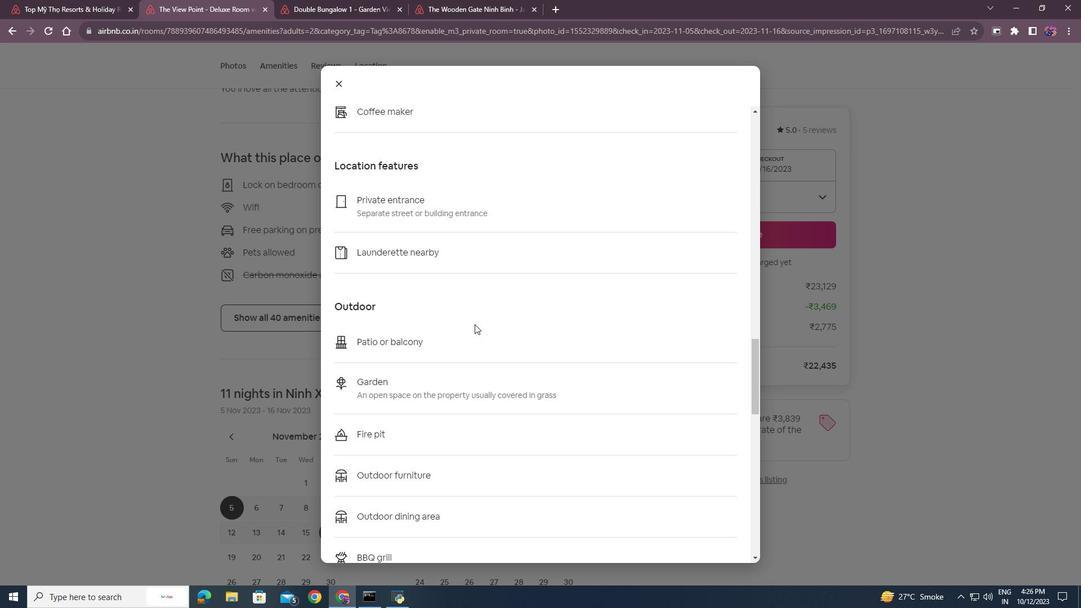 
Action: Mouse scrolled (474, 323) with delta (0, 0)
Screenshot: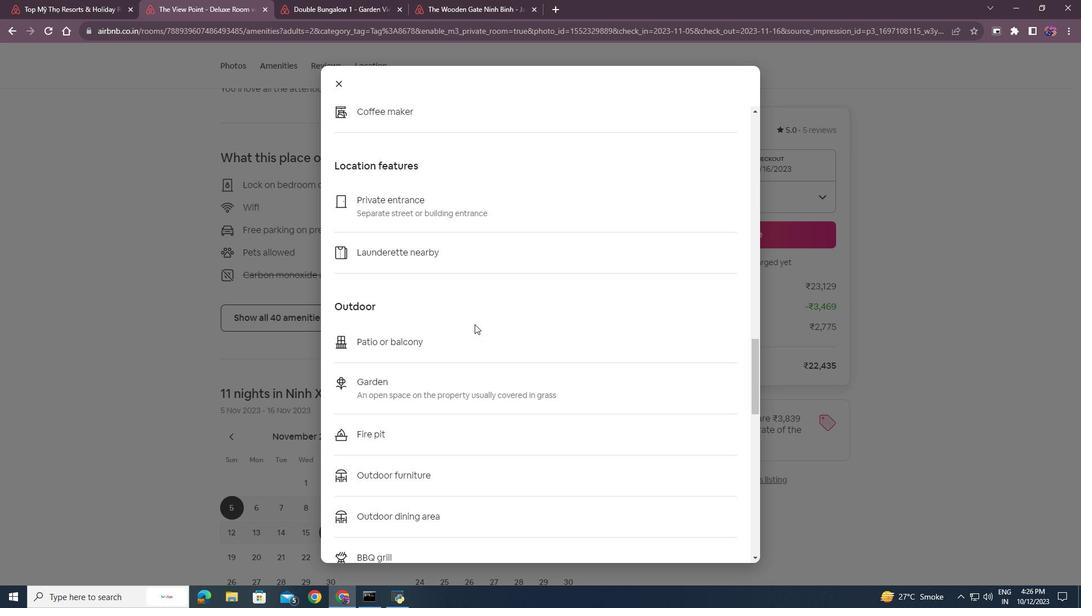 
Action: Mouse scrolled (474, 323) with delta (0, 0)
Screenshot: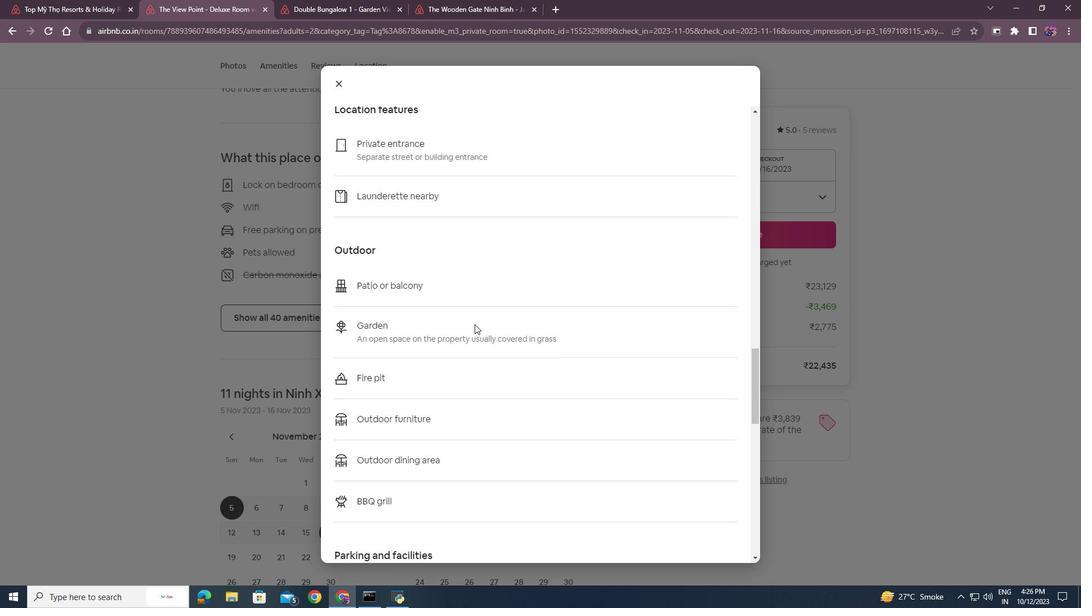 
Action: Mouse scrolled (474, 323) with delta (0, 0)
Screenshot: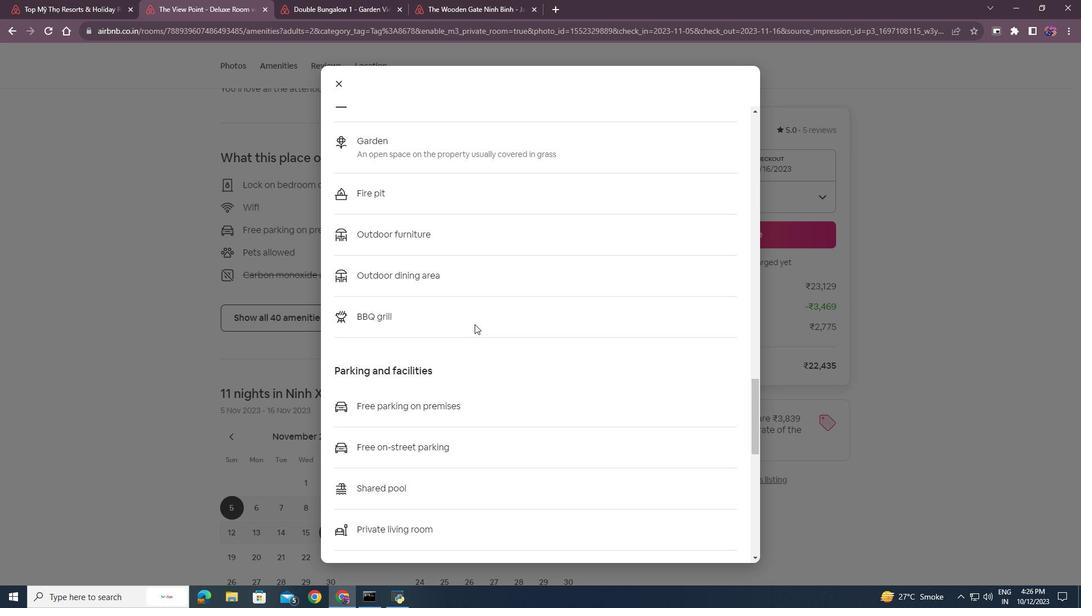
Action: Mouse scrolled (474, 323) with delta (0, 0)
Screenshot: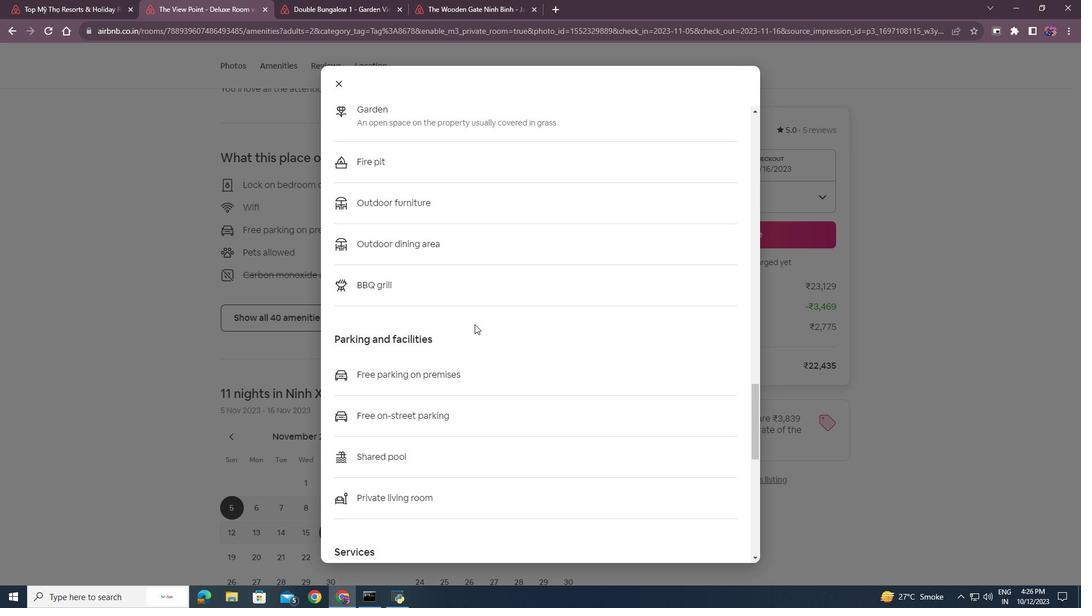 
Action: Mouse scrolled (474, 323) with delta (0, 0)
Screenshot: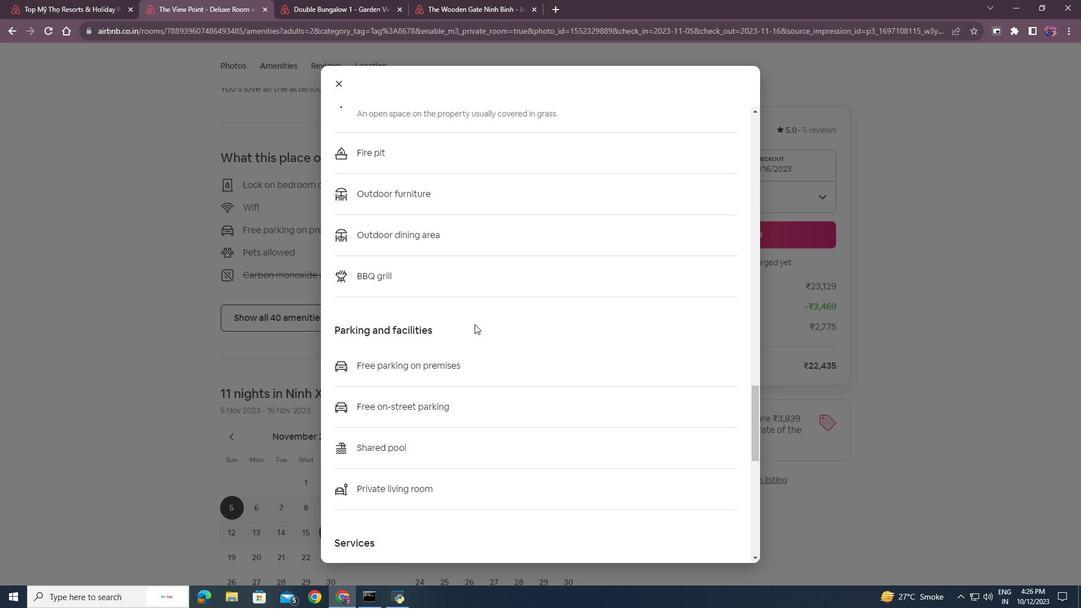 
Action: Mouse scrolled (474, 323) with delta (0, 0)
Screenshot: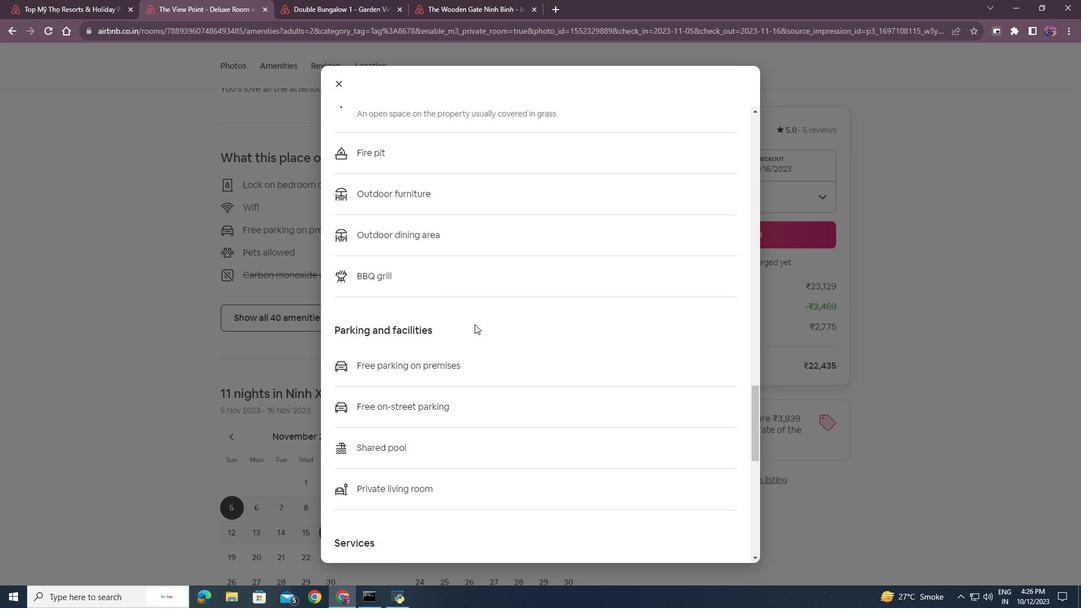 
Action: Mouse scrolled (474, 323) with delta (0, 0)
Screenshot: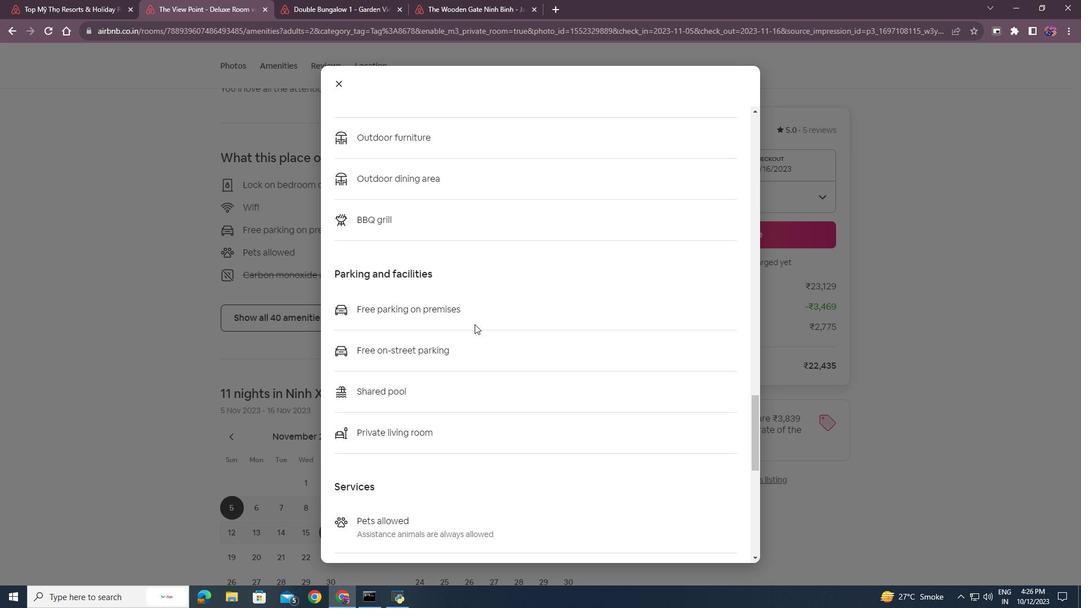 
Action: Mouse scrolled (474, 323) with delta (0, 0)
Screenshot: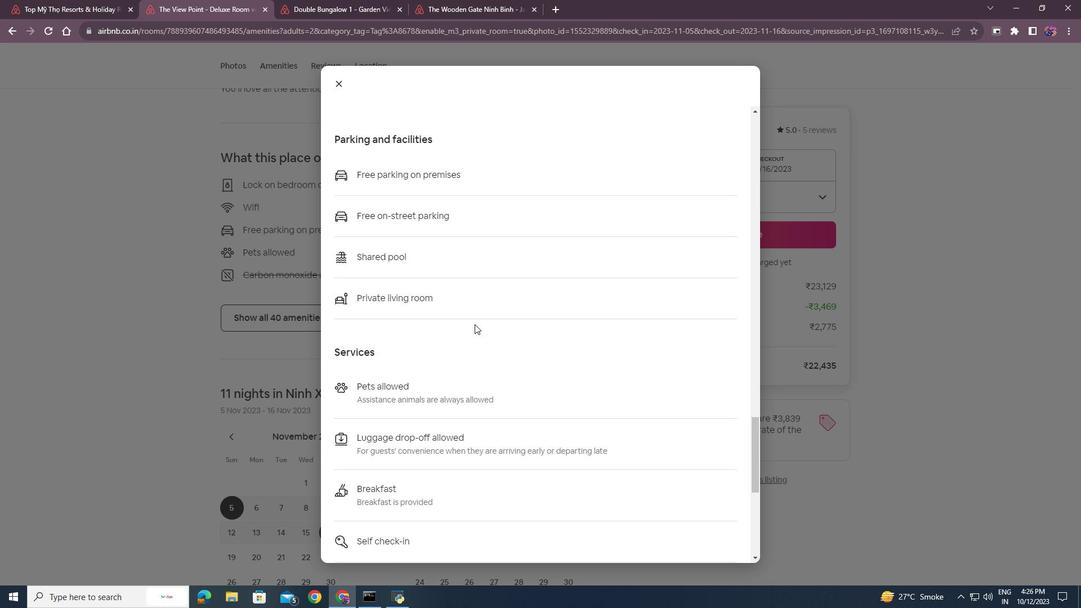
Action: Mouse scrolled (474, 323) with delta (0, 0)
Screenshot: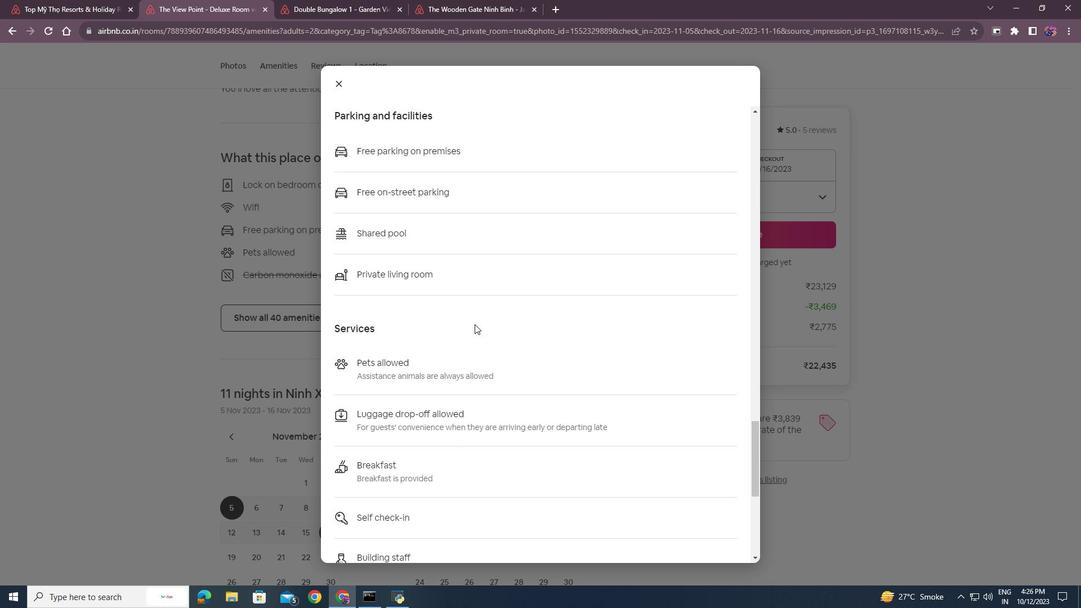 
Action: Mouse scrolled (474, 323) with delta (0, 0)
Screenshot: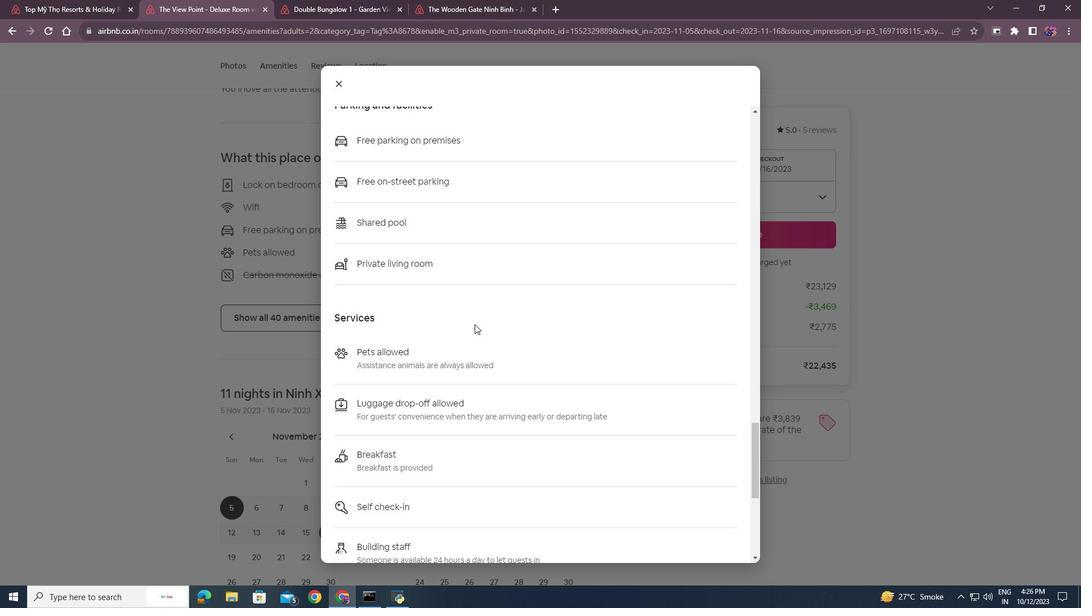 
Action: Mouse scrolled (474, 323) with delta (0, 0)
Screenshot: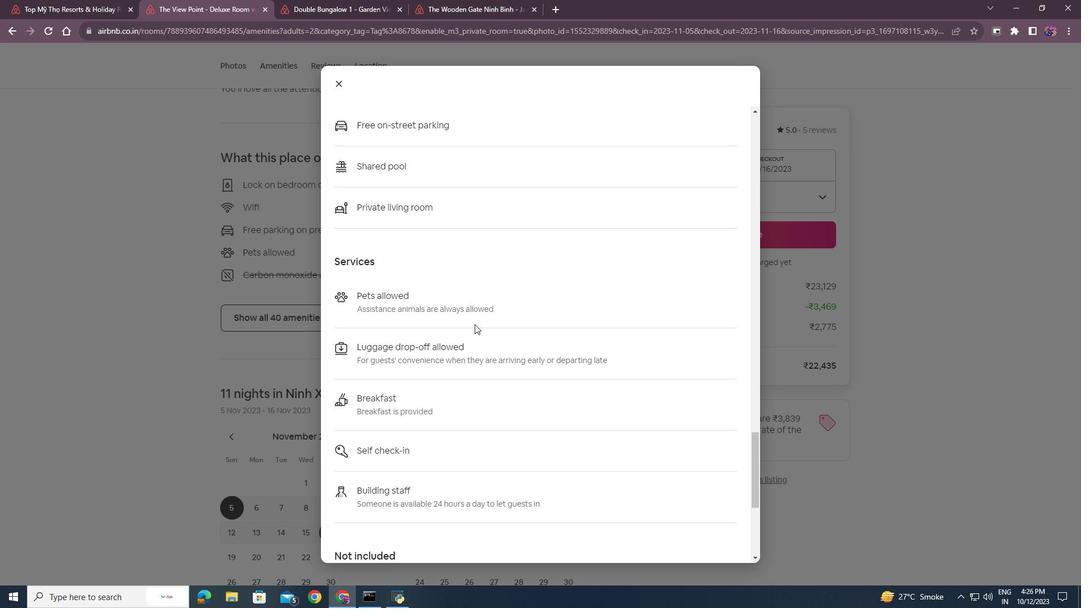 
Action: Mouse scrolled (474, 323) with delta (0, 0)
Screenshot: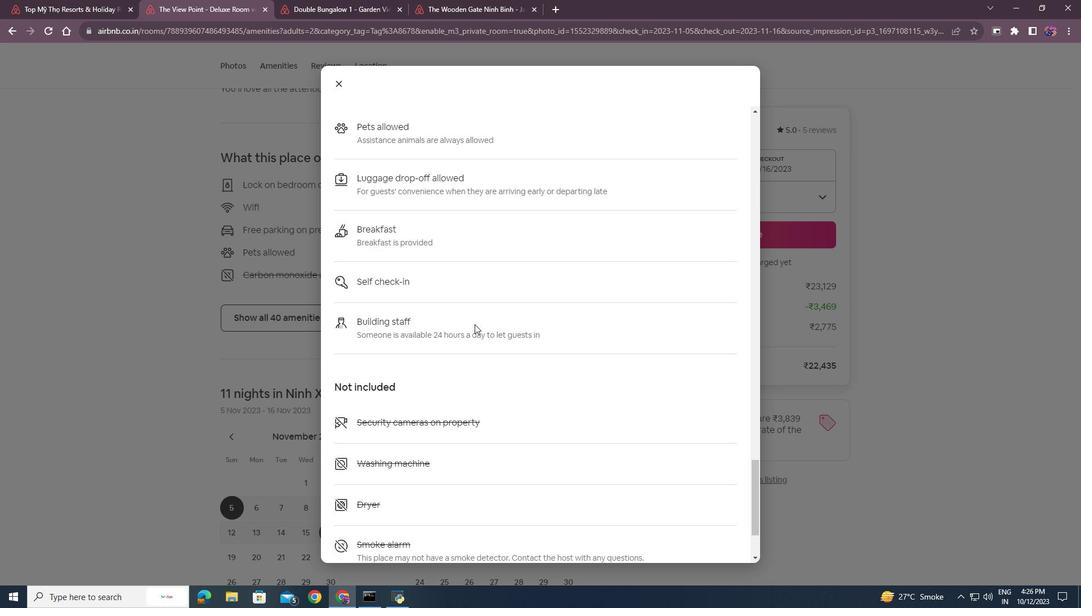 
Action: Mouse scrolled (474, 323) with delta (0, 0)
Screenshot: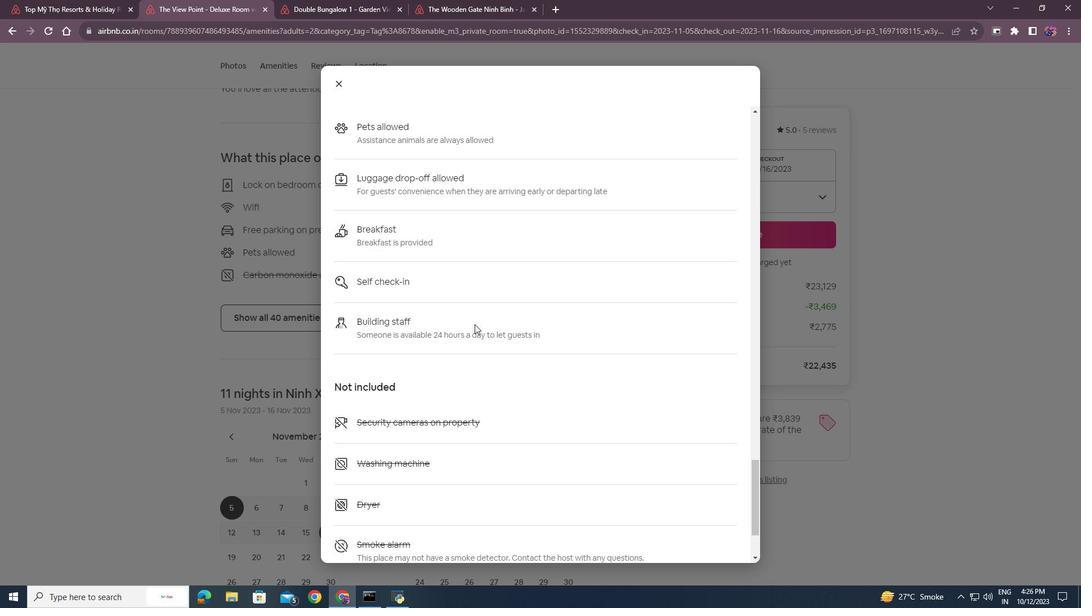 
Action: Mouse scrolled (474, 323) with delta (0, 0)
Screenshot: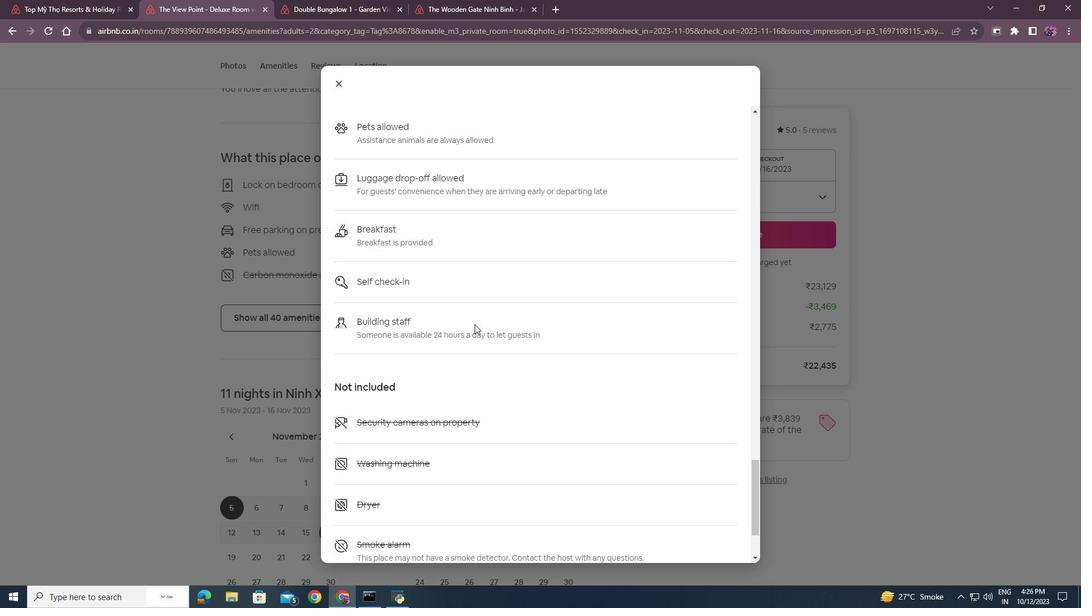 
Action: Mouse scrolled (474, 323) with delta (0, 0)
Screenshot: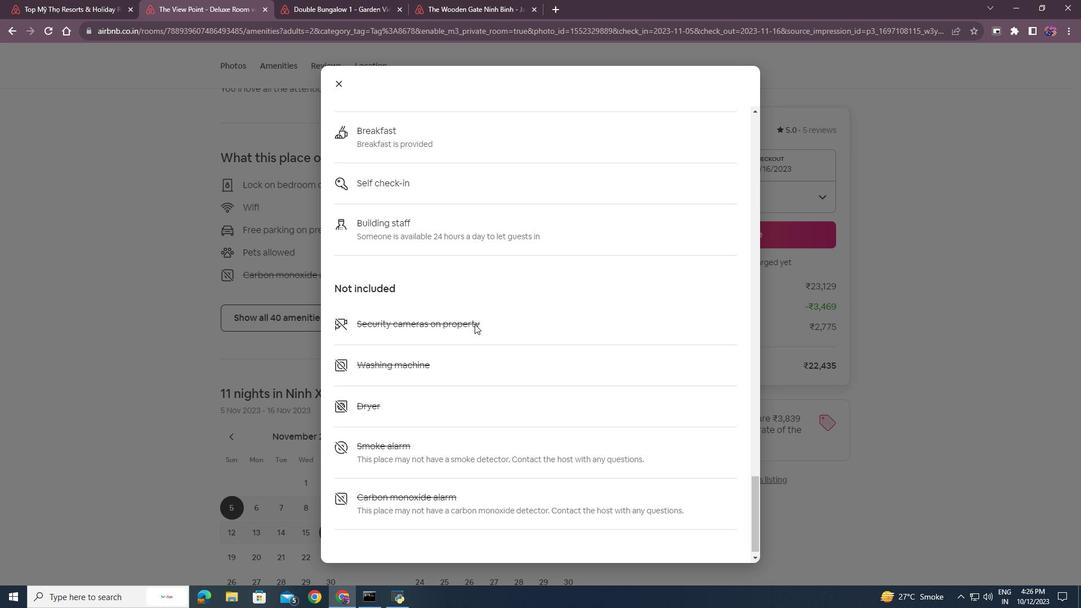 
Action: Mouse scrolled (474, 323) with delta (0, 0)
Screenshot: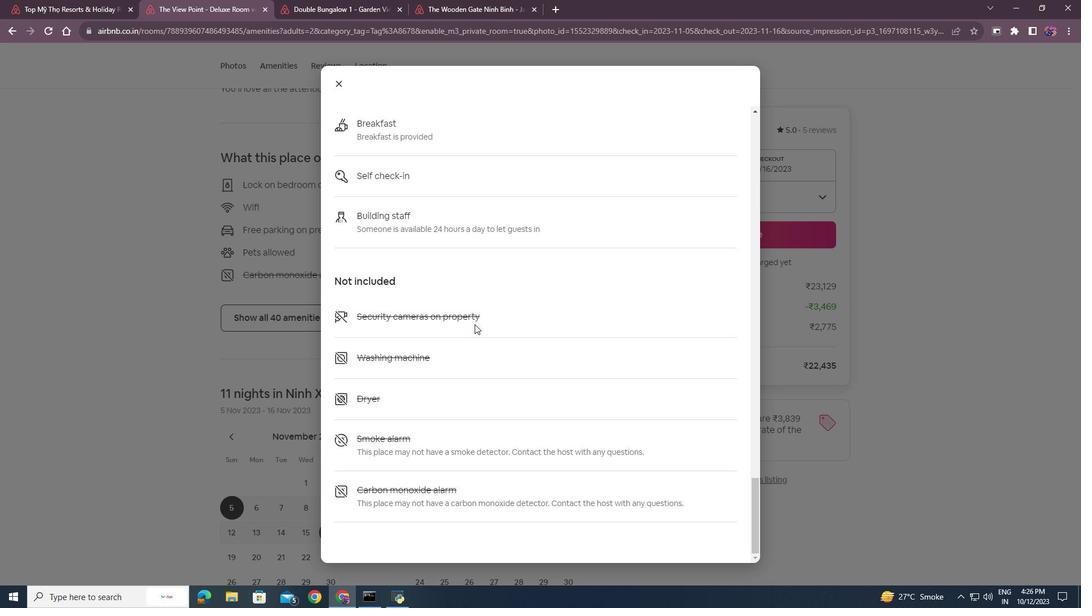 
Action: Mouse scrolled (474, 323) with delta (0, 0)
Screenshot: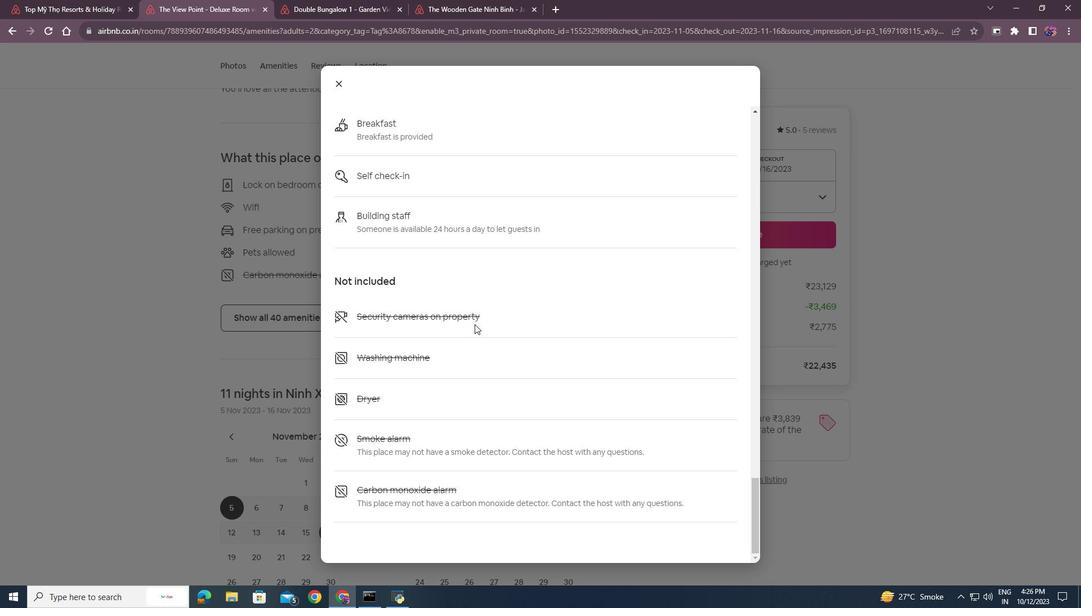 
Action: Mouse scrolled (474, 323) with delta (0, 0)
Screenshot: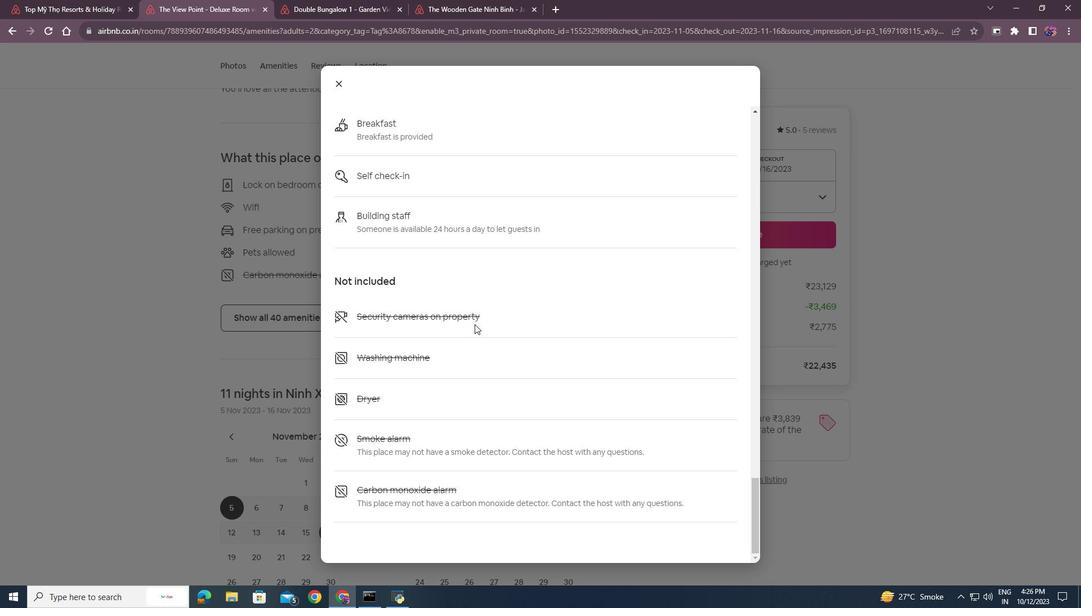 
Action: Mouse scrolled (474, 323) with delta (0, 0)
Screenshot: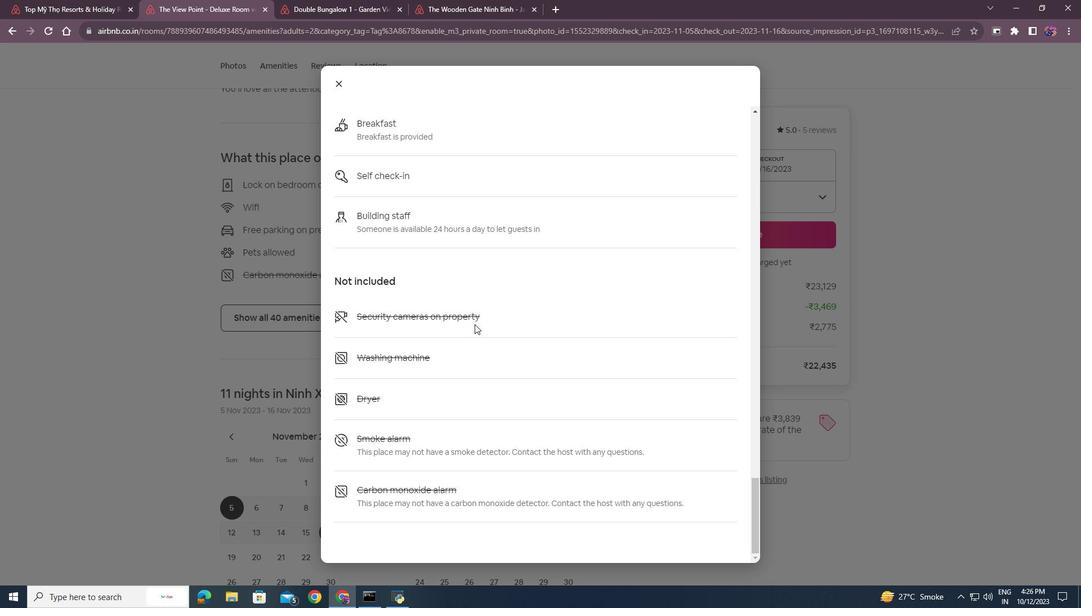 
Action: Mouse scrolled (474, 323) with delta (0, 0)
Screenshot: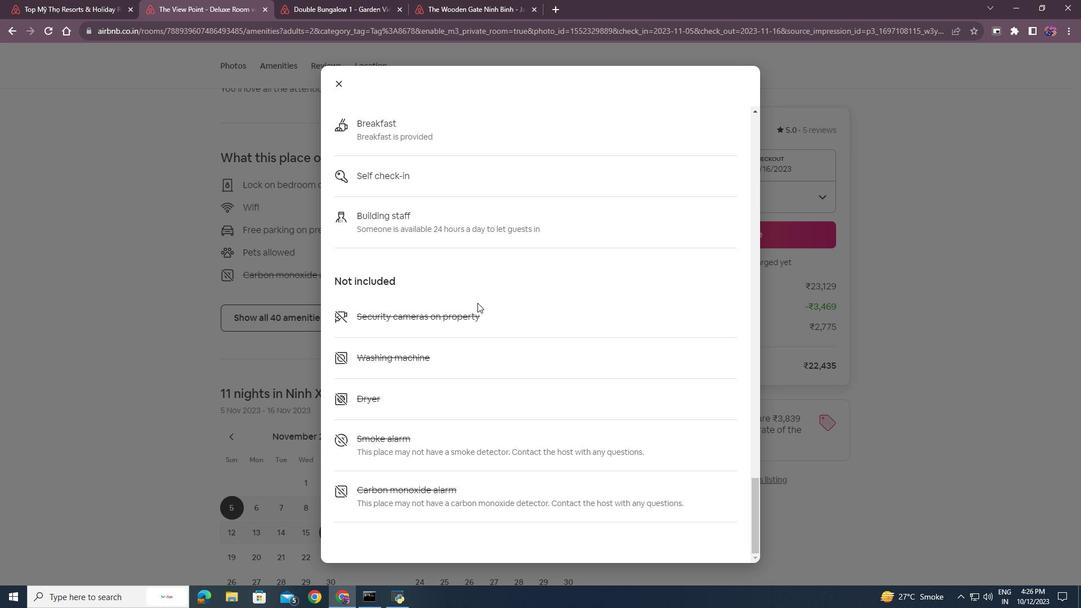 
Action: Mouse moved to (340, 84)
Screenshot: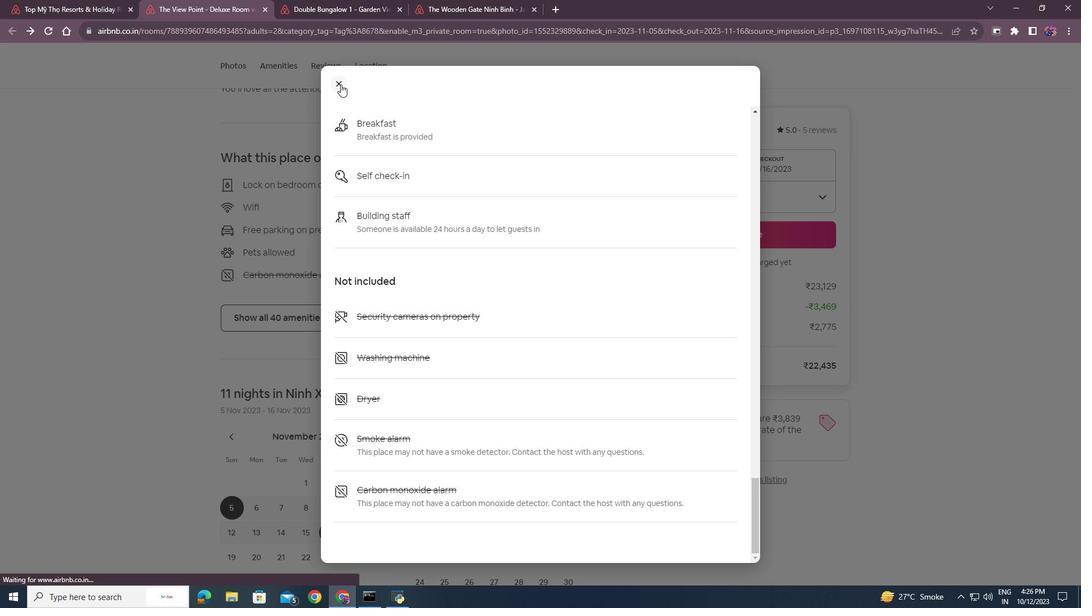 
Action: Mouse pressed left at (340, 84)
Screenshot: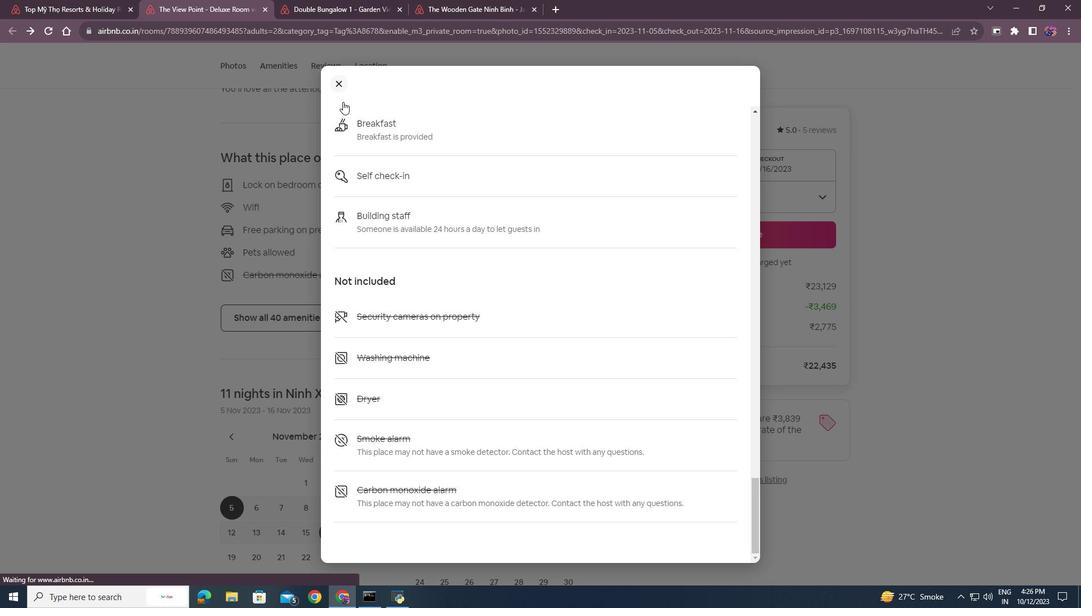 
Action: Mouse moved to (351, 316)
Screenshot: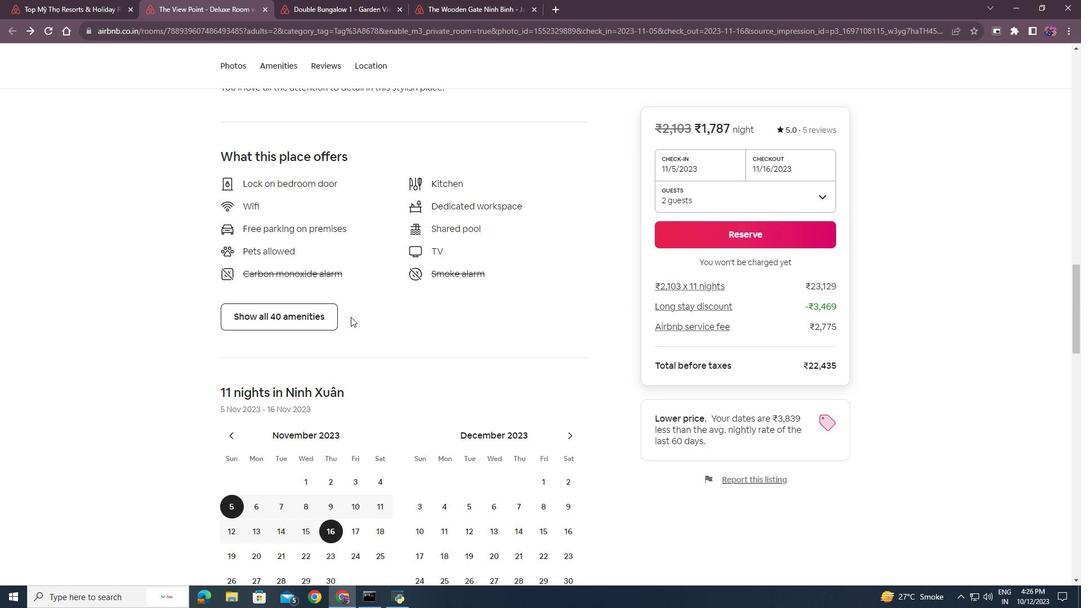 
Action: Mouse scrolled (351, 316) with delta (0, 0)
Screenshot: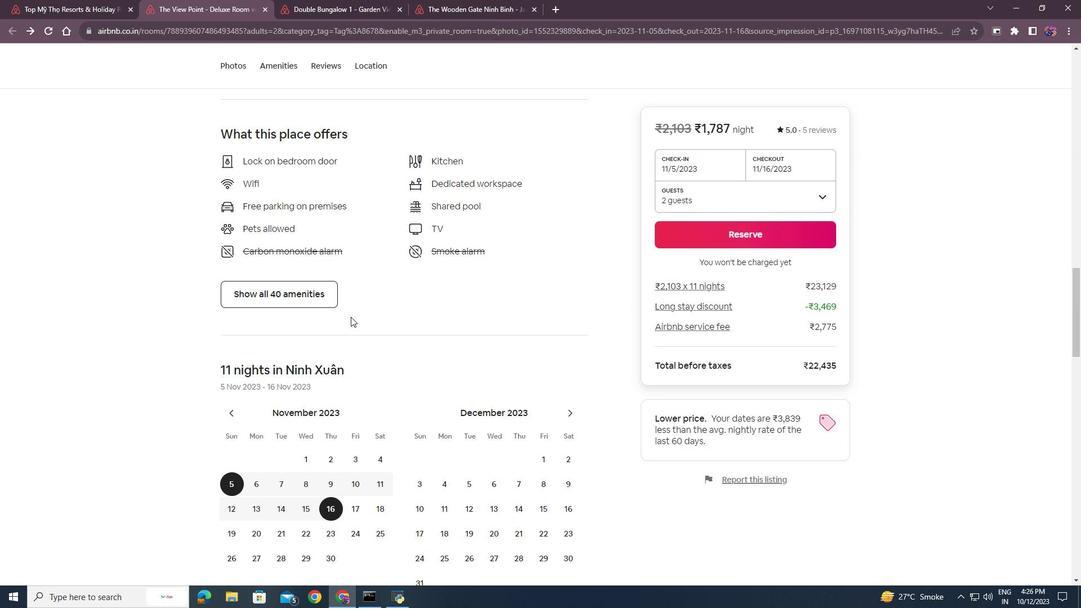 
Action: Mouse scrolled (351, 316) with delta (0, 0)
Screenshot: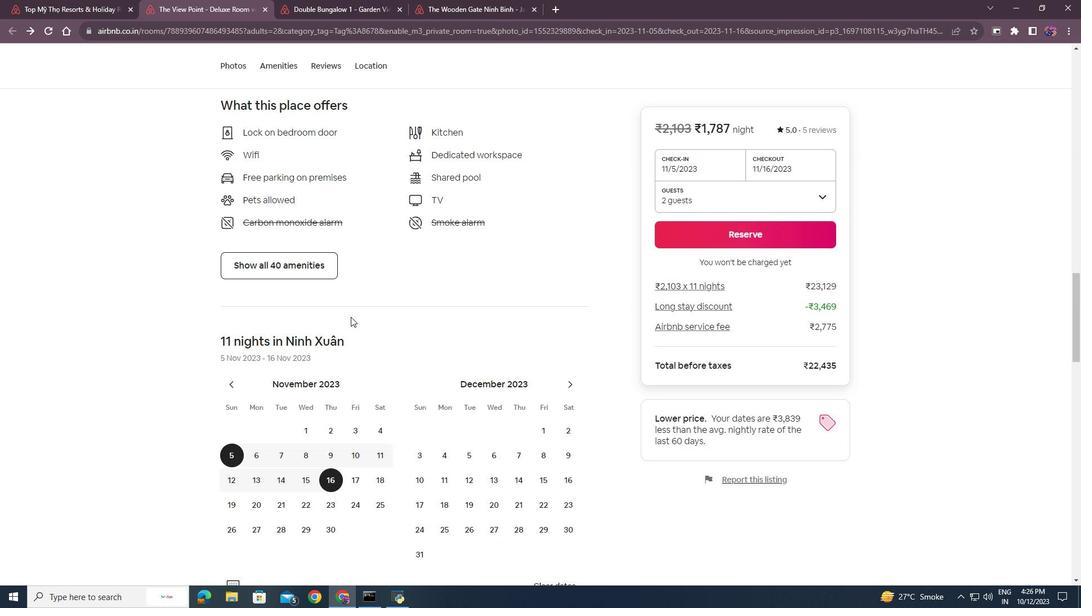
Action: Mouse scrolled (351, 316) with delta (0, 0)
Screenshot: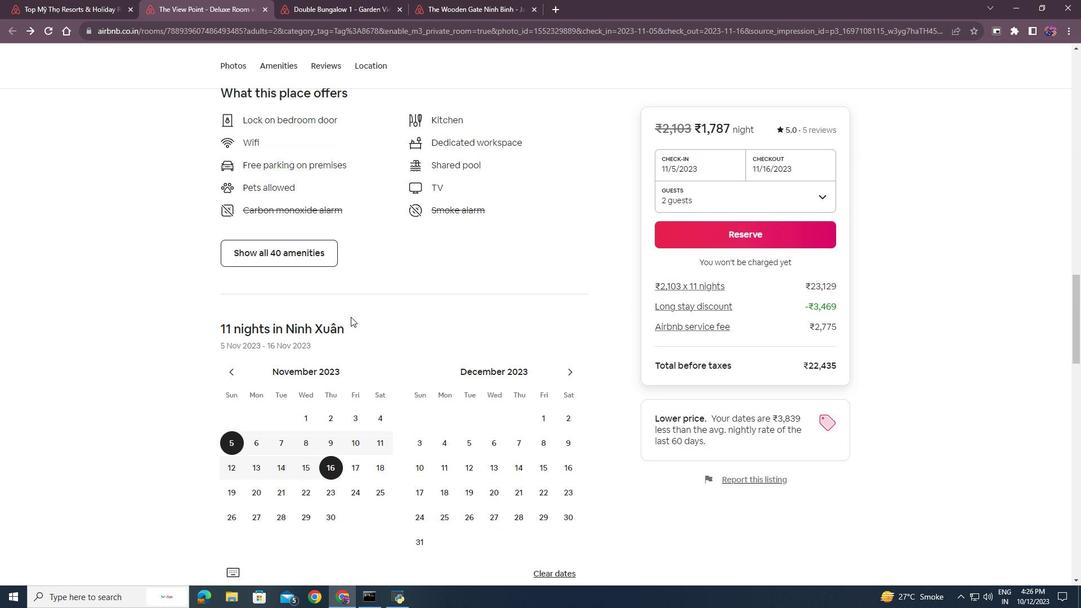 
Action: Mouse moved to (351, 317)
Screenshot: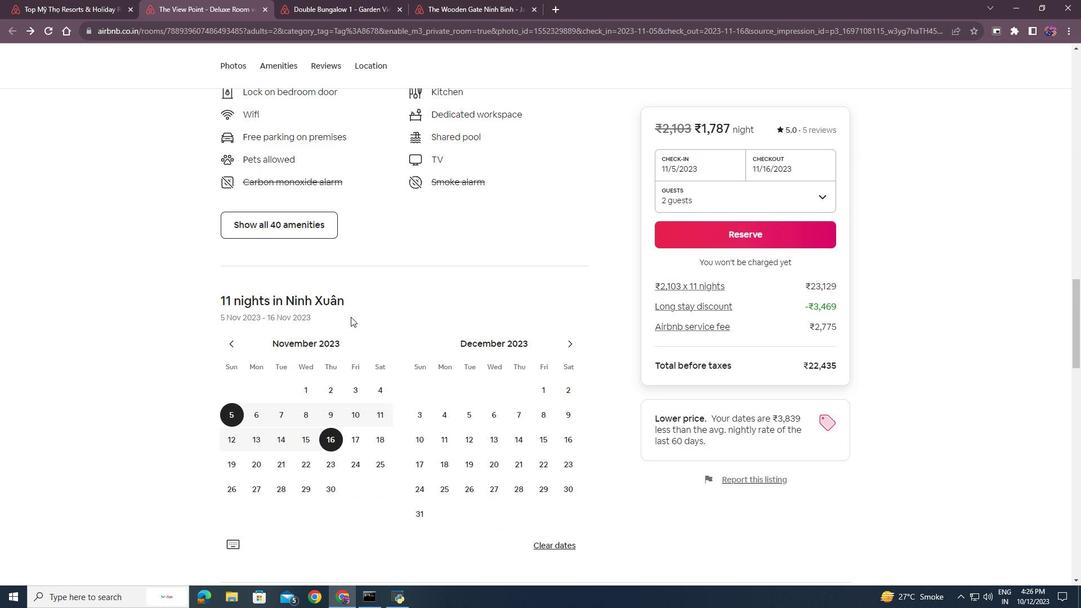 
Action: Mouse scrolled (351, 316) with delta (0, 0)
Screenshot: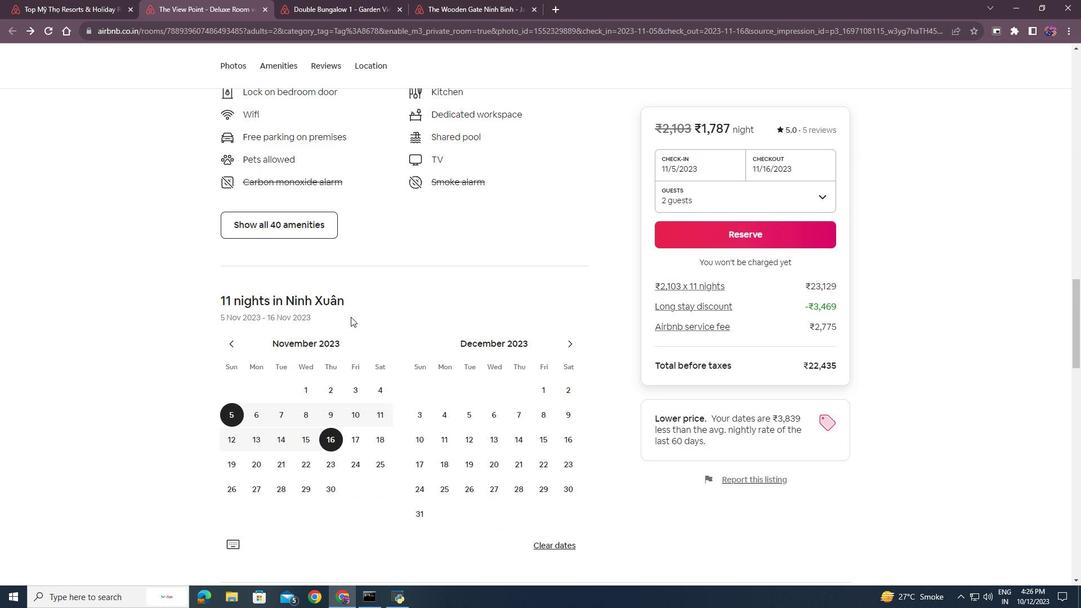 
Action: Mouse scrolled (351, 316) with delta (0, 0)
Screenshot: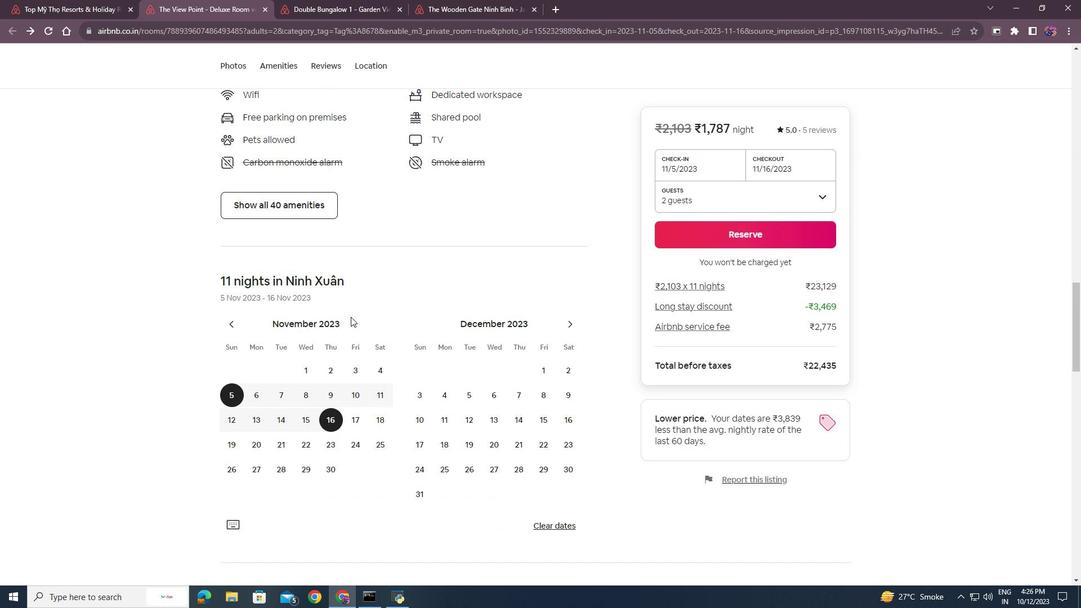 
Action: Mouse scrolled (351, 316) with delta (0, 0)
Screenshot: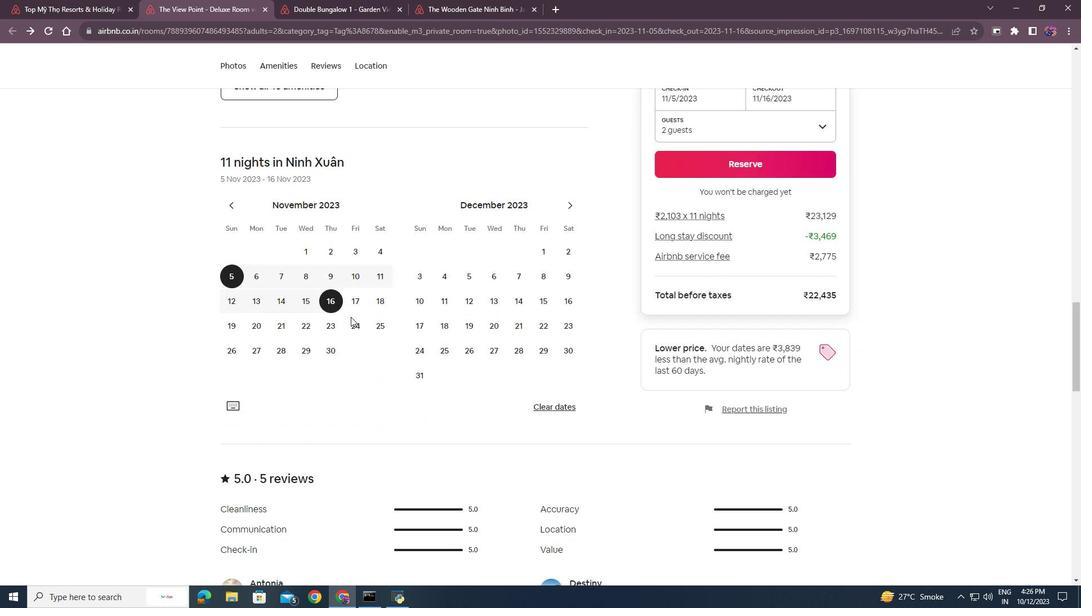 
Action: Mouse scrolled (351, 316) with delta (0, 0)
Screenshot: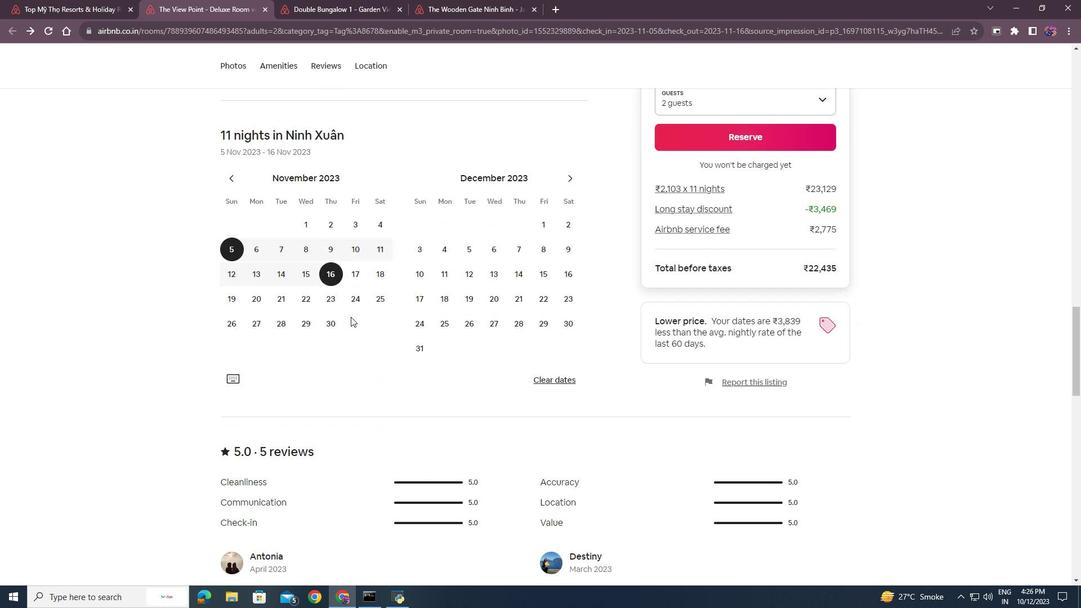 
Action: Mouse scrolled (351, 316) with delta (0, 0)
Screenshot: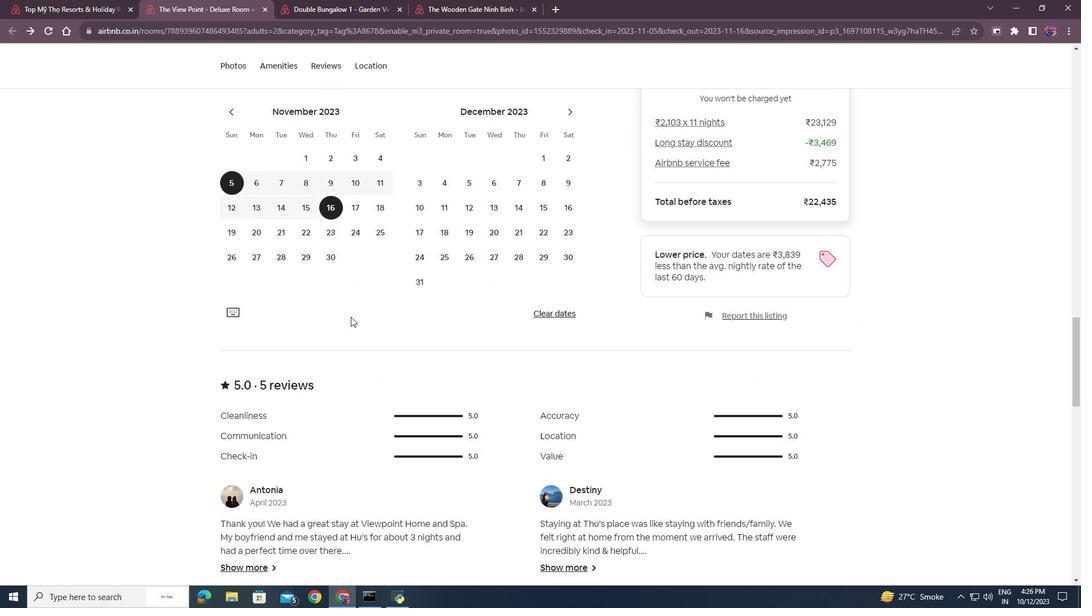 
Action: Mouse scrolled (351, 316) with delta (0, 0)
Screenshot: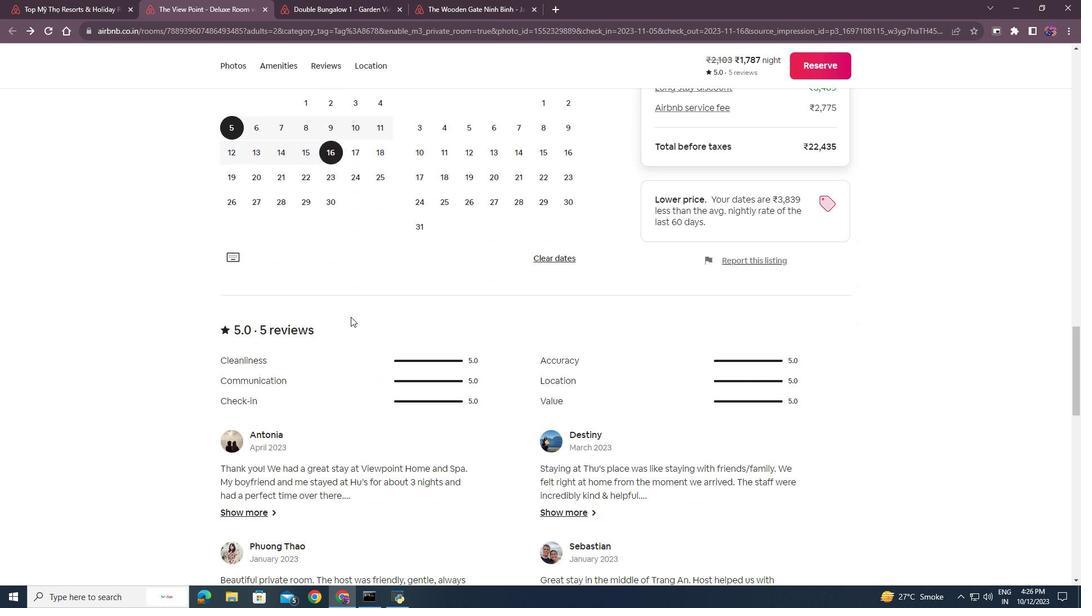 
Action: Mouse scrolled (351, 316) with delta (0, 0)
Screenshot: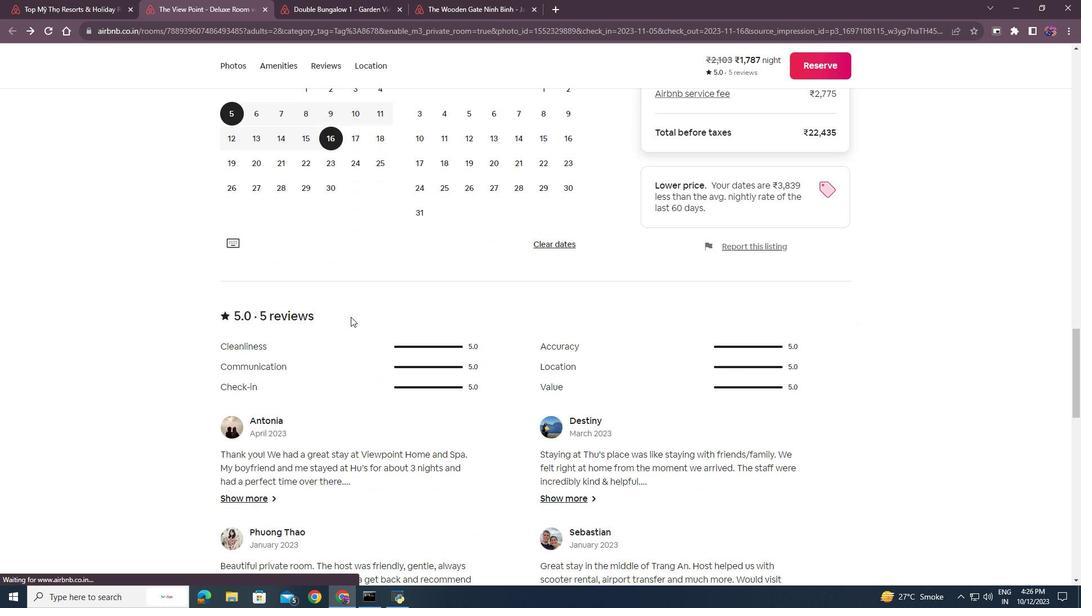 
Action: Mouse scrolled (351, 316) with delta (0, 0)
Screenshot: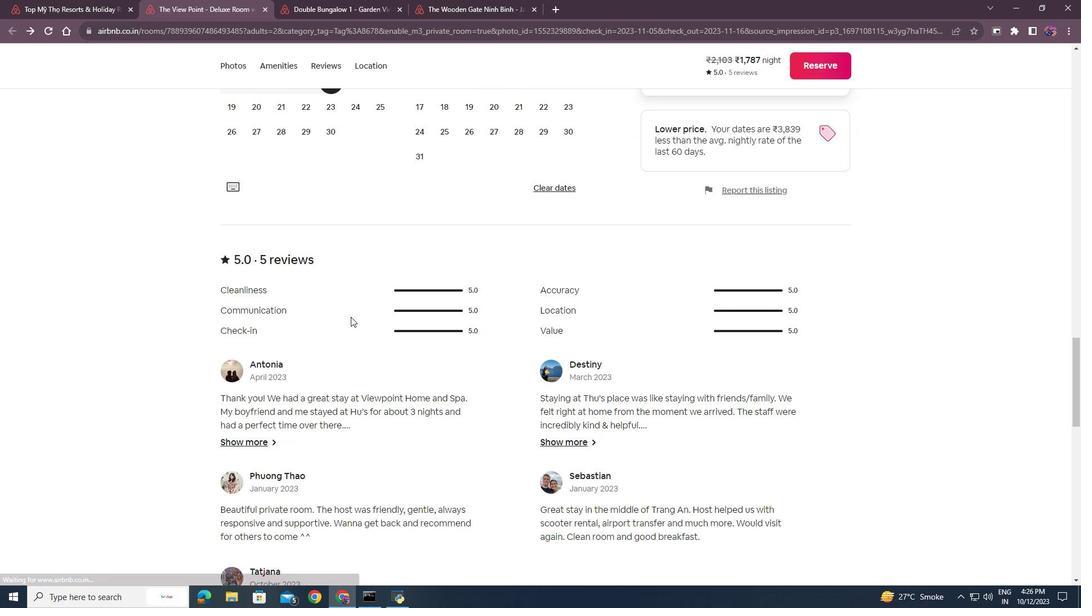 
Action: Mouse scrolled (351, 316) with delta (0, 0)
Screenshot: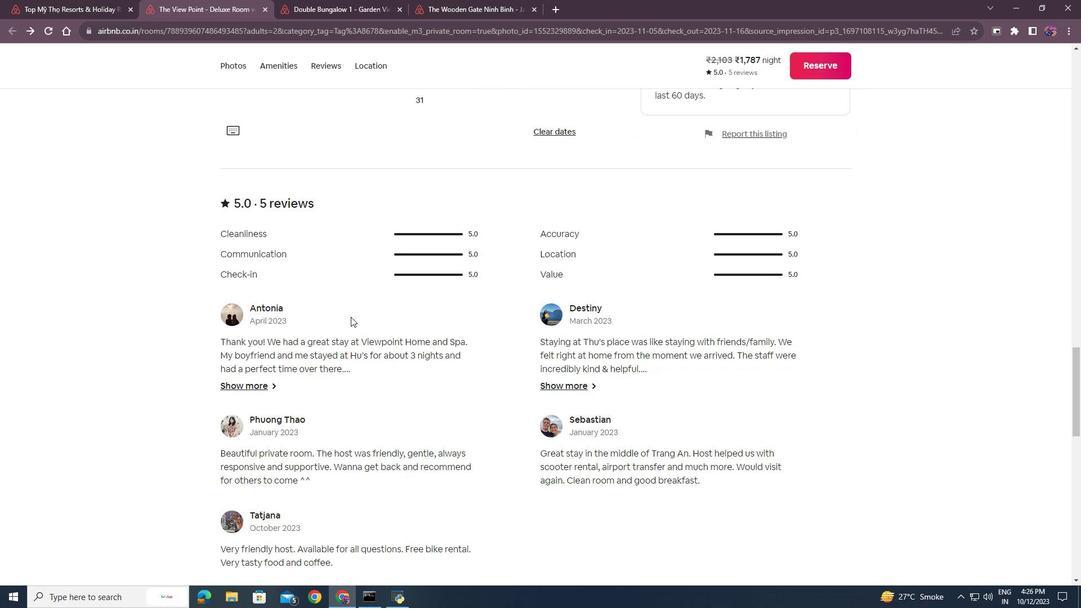 
Action: Mouse scrolled (351, 316) with delta (0, 0)
Screenshot: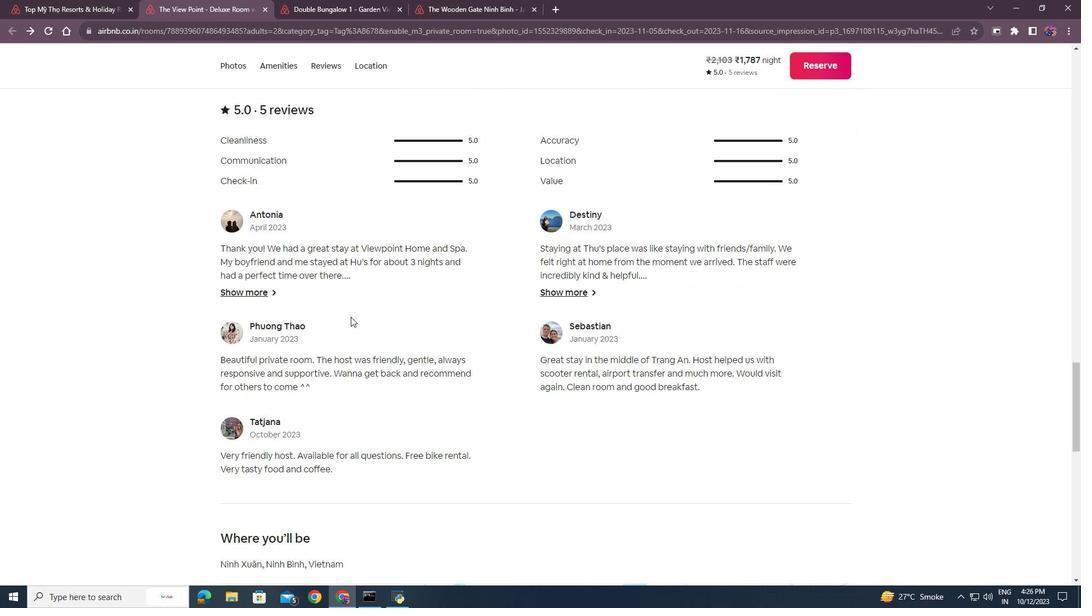 
Action: Mouse scrolled (351, 316) with delta (0, 0)
Screenshot: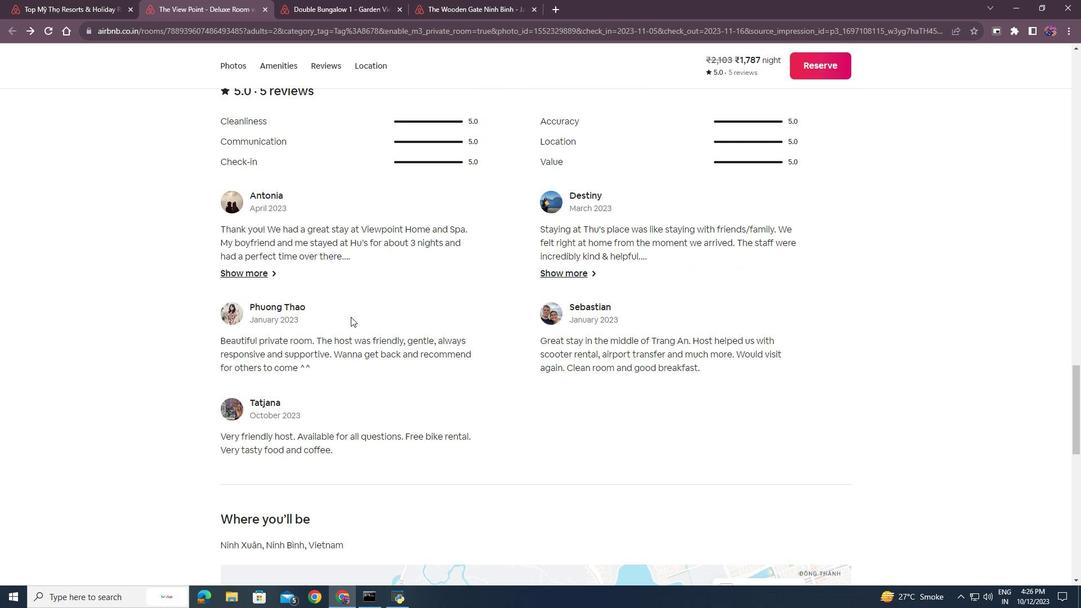 
Action: Mouse scrolled (351, 316) with delta (0, 0)
Screenshot: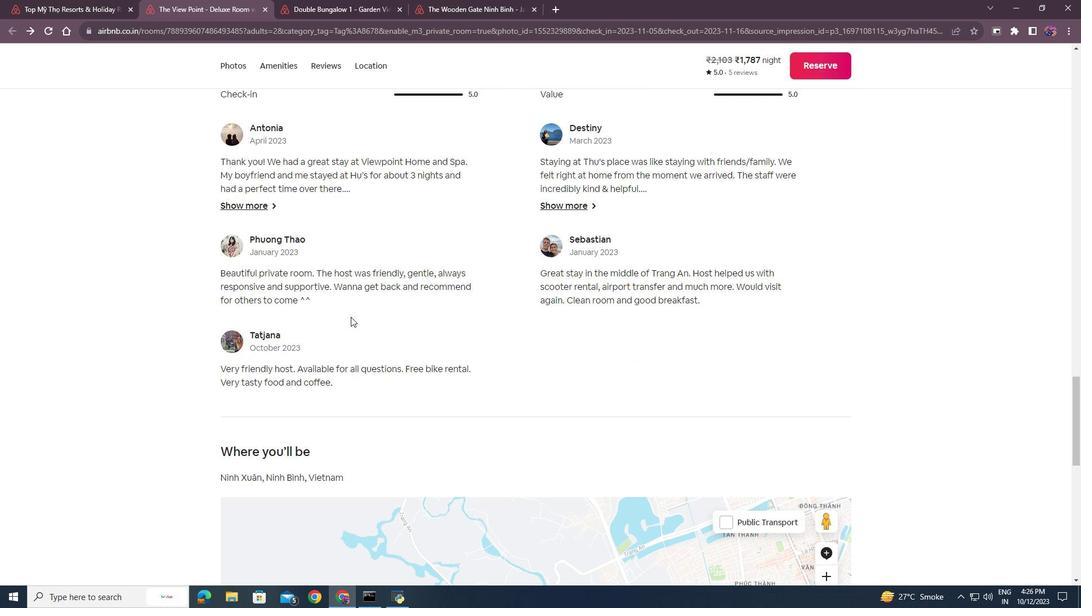 
Action: Mouse scrolled (351, 316) with delta (0, 0)
Screenshot: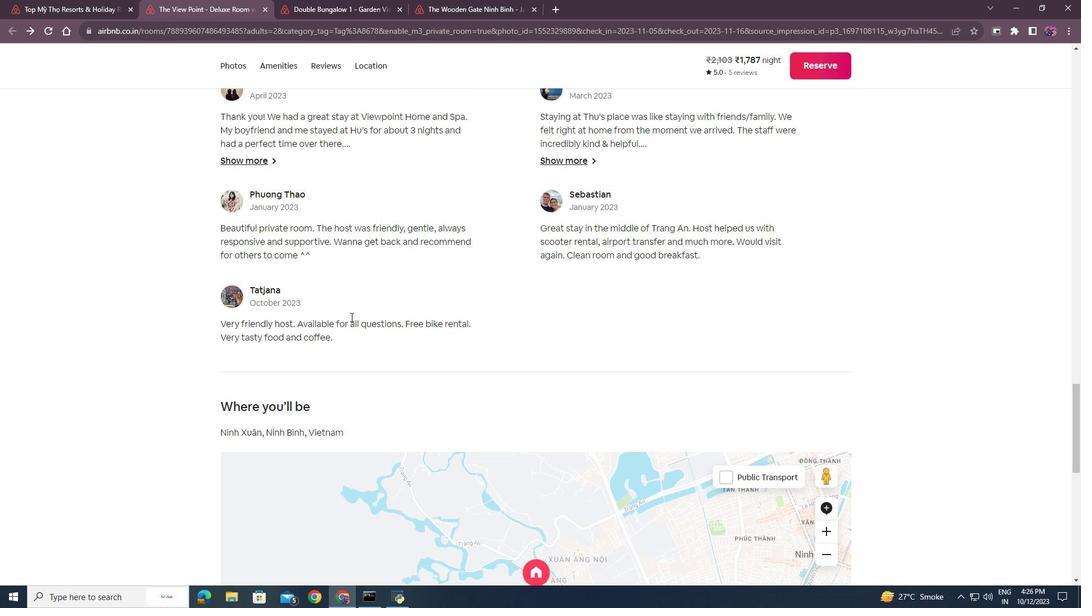 
Action: Mouse scrolled (351, 316) with delta (0, 0)
Screenshot: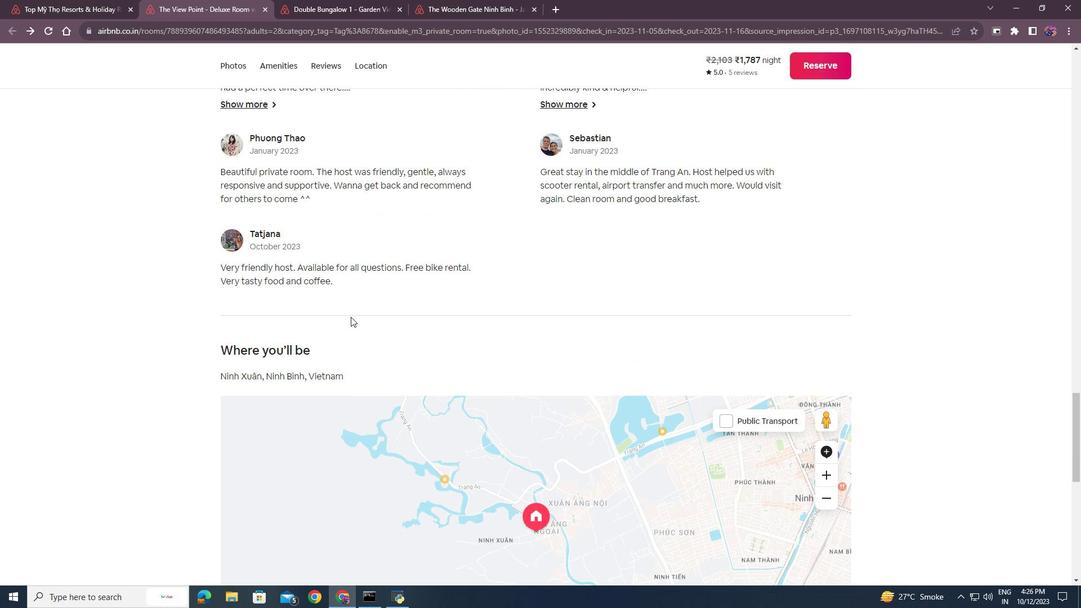 
Action: Mouse scrolled (351, 317) with delta (0, 0)
Screenshot: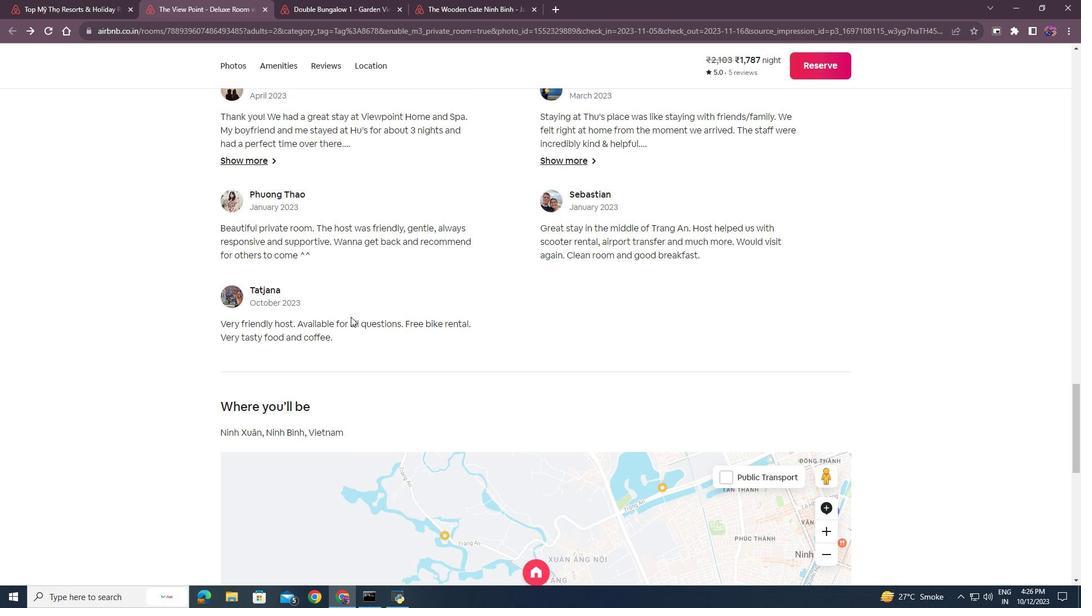 
Action: Mouse scrolled (351, 317) with delta (0, 0)
Screenshot: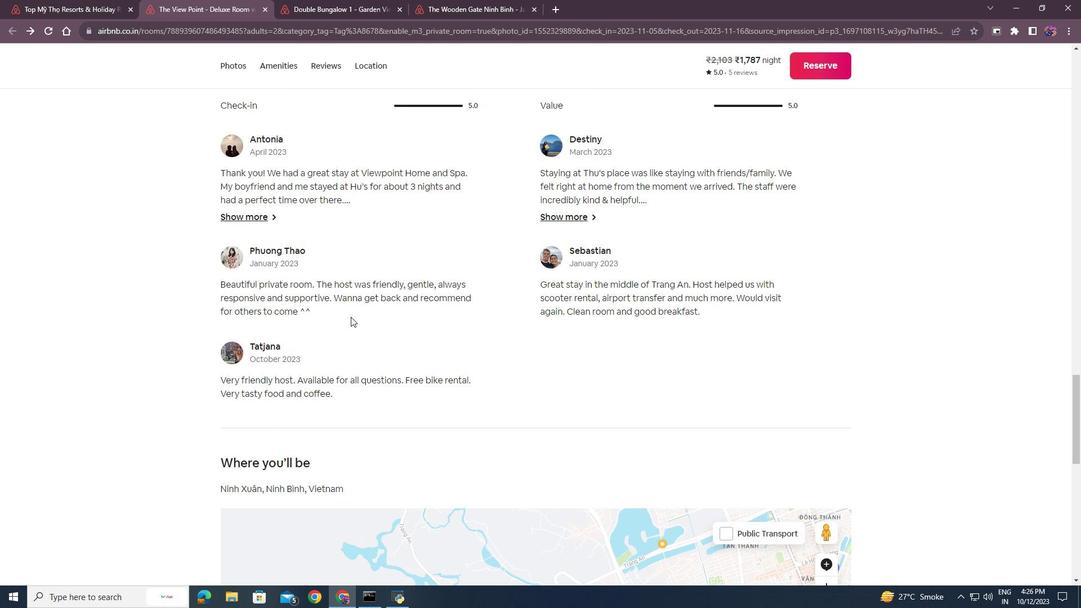
Action: Mouse scrolled (351, 317) with delta (0, 0)
Screenshot: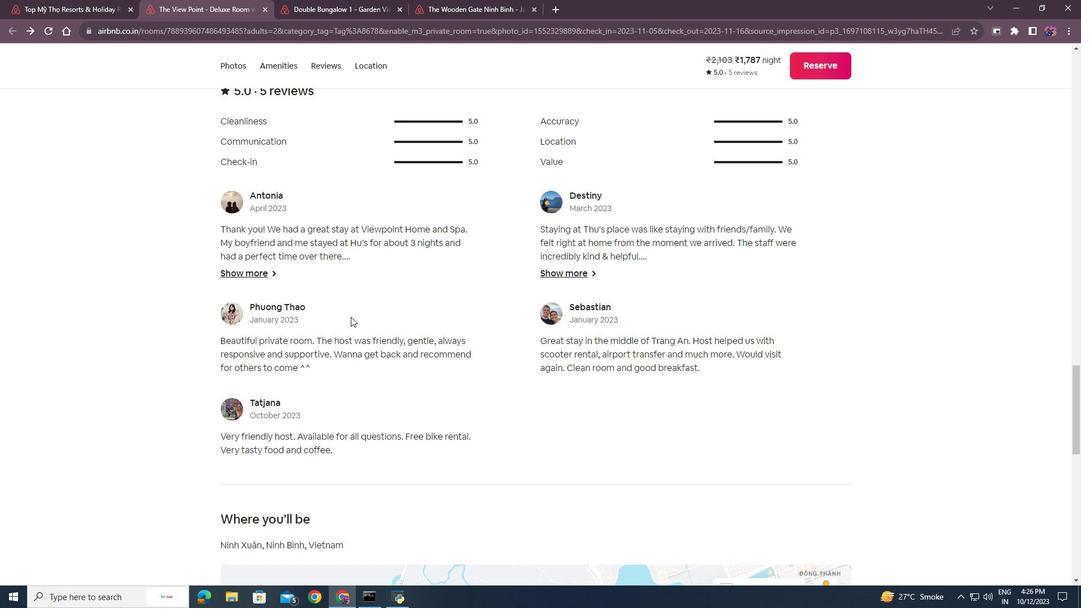 
Action: Mouse scrolled (351, 316) with delta (0, 0)
Screenshot: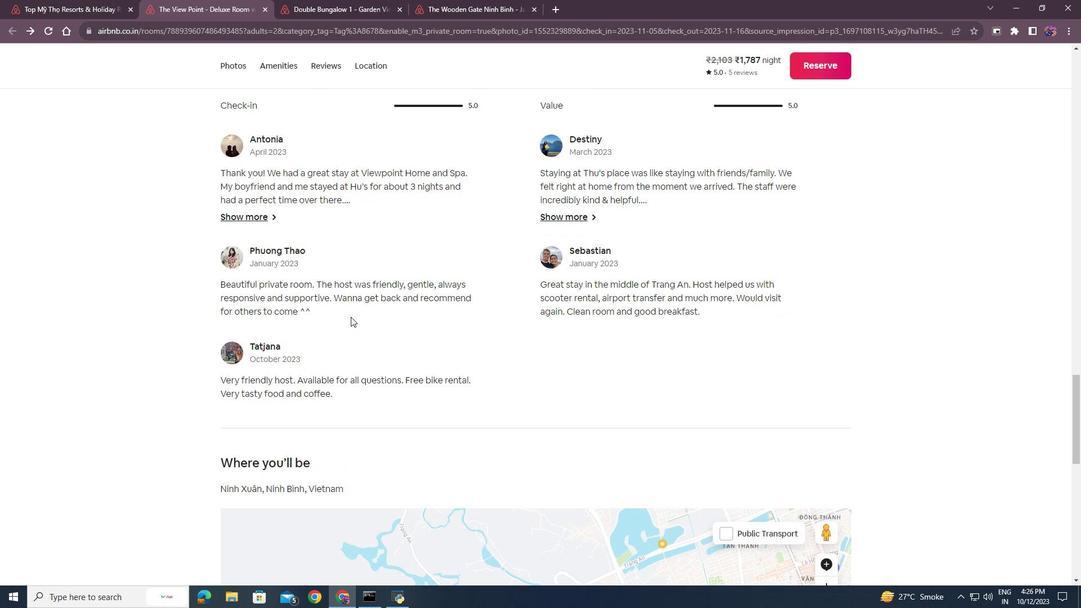 
Action: Mouse scrolled (351, 316) with delta (0, 0)
Screenshot: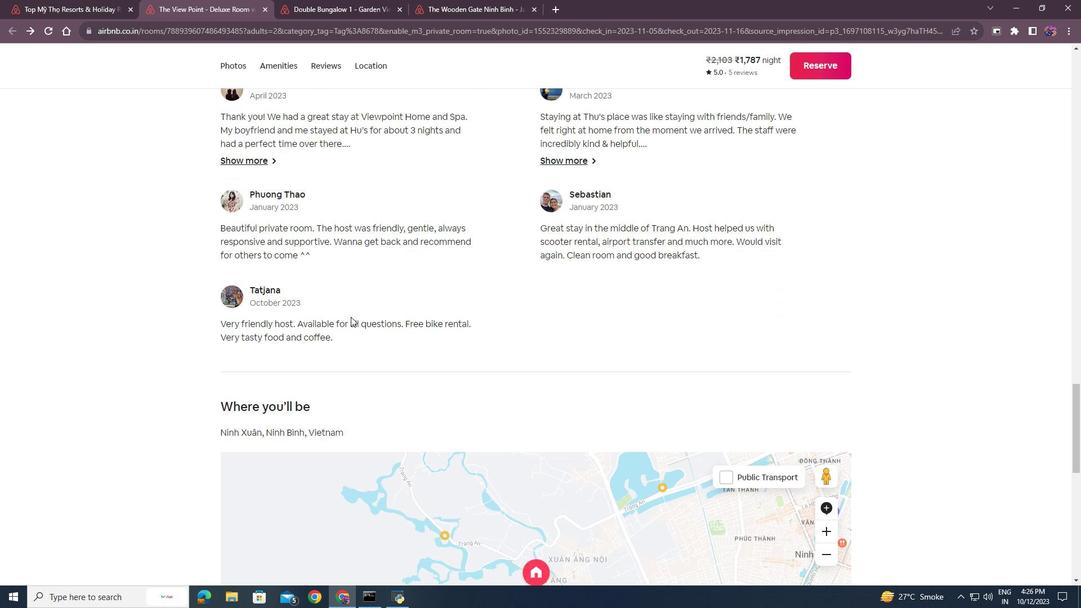 
Action: Mouse scrolled (351, 316) with delta (0, 0)
Screenshot: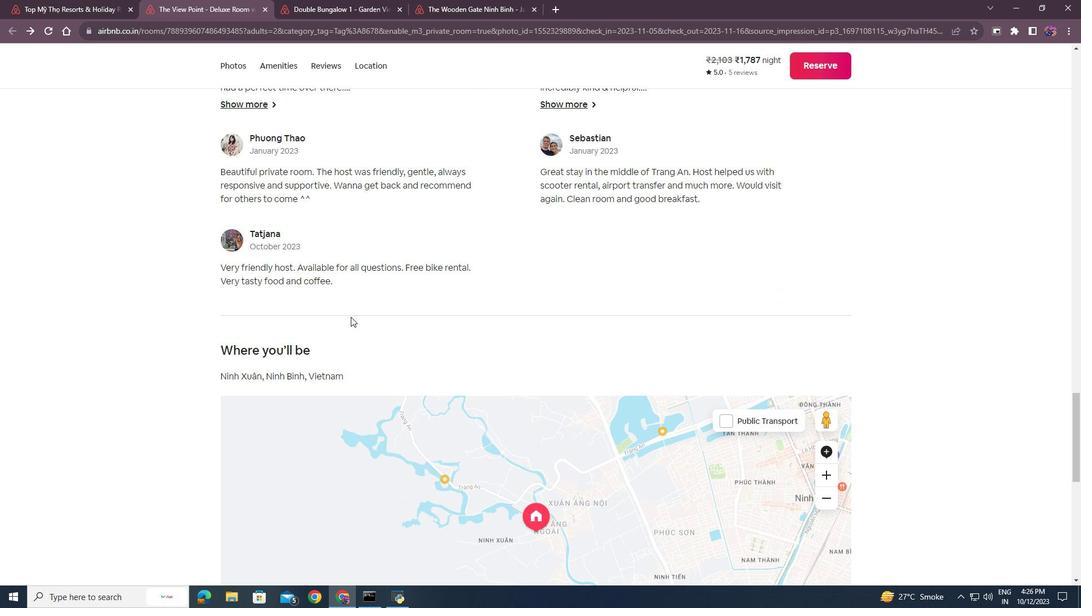 
Action: Mouse scrolled (351, 316) with delta (0, 0)
Screenshot: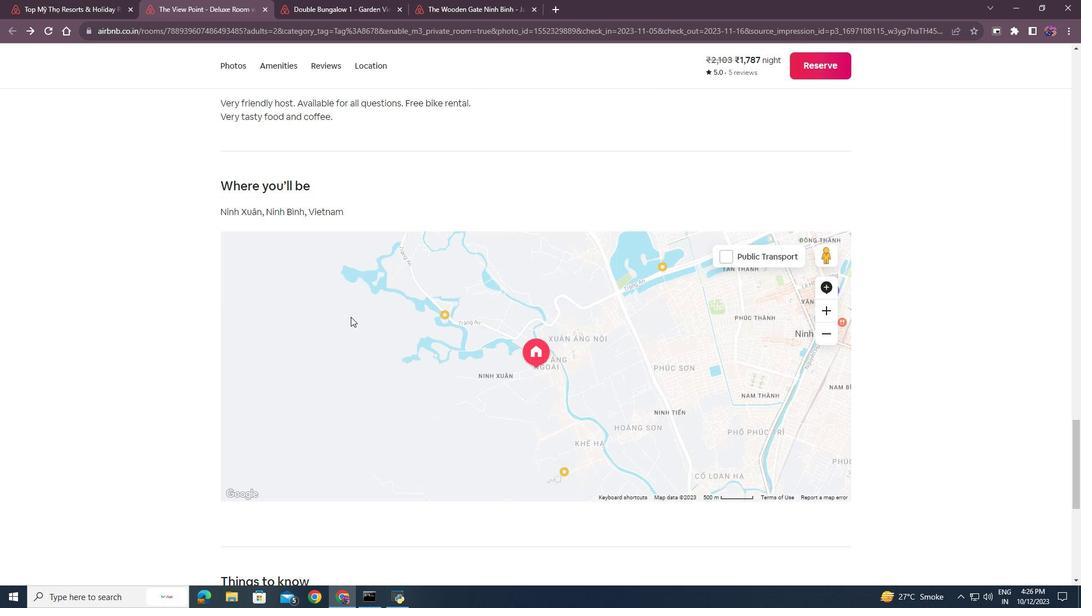 
Action: Mouse scrolled (351, 316) with delta (0, 0)
Screenshot: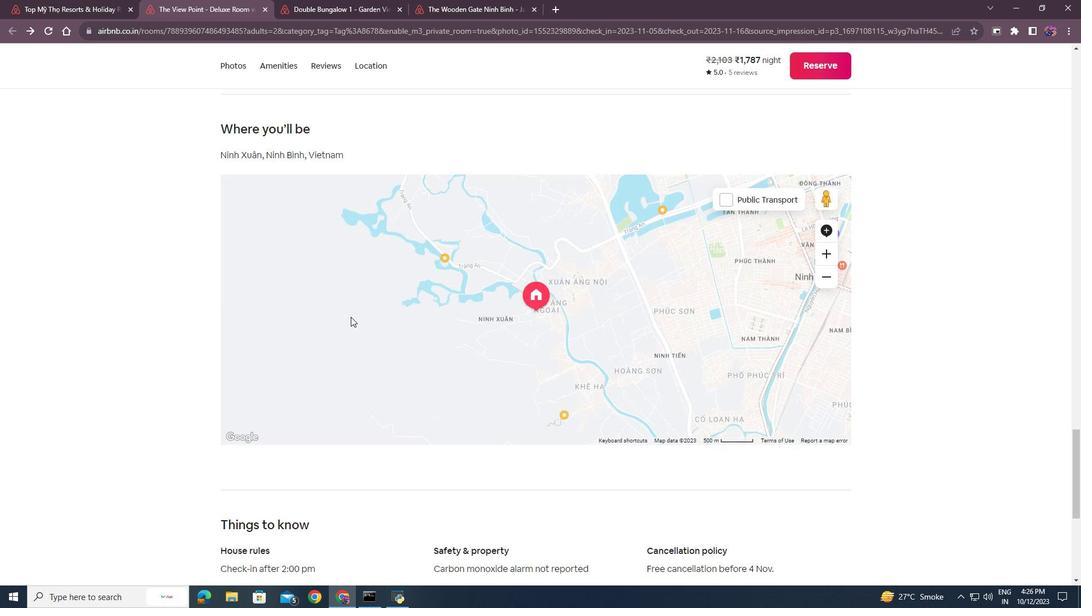 
Action: Mouse scrolled (351, 316) with delta (0, 0)
Screenshot: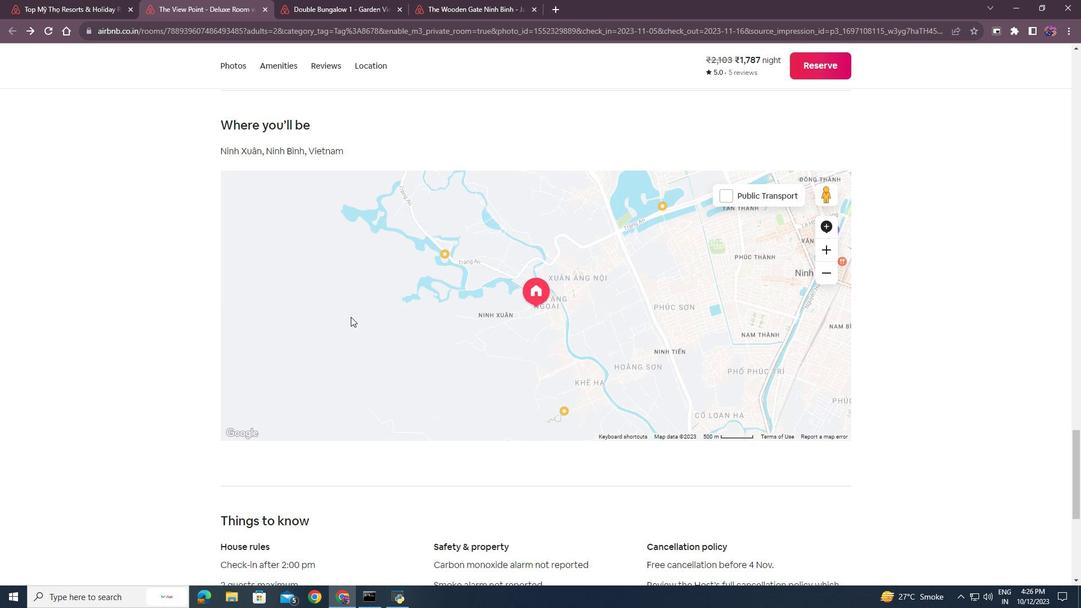 
Action: Mouse scrolled (351, 316) with delta (0, 0)
Screenshot: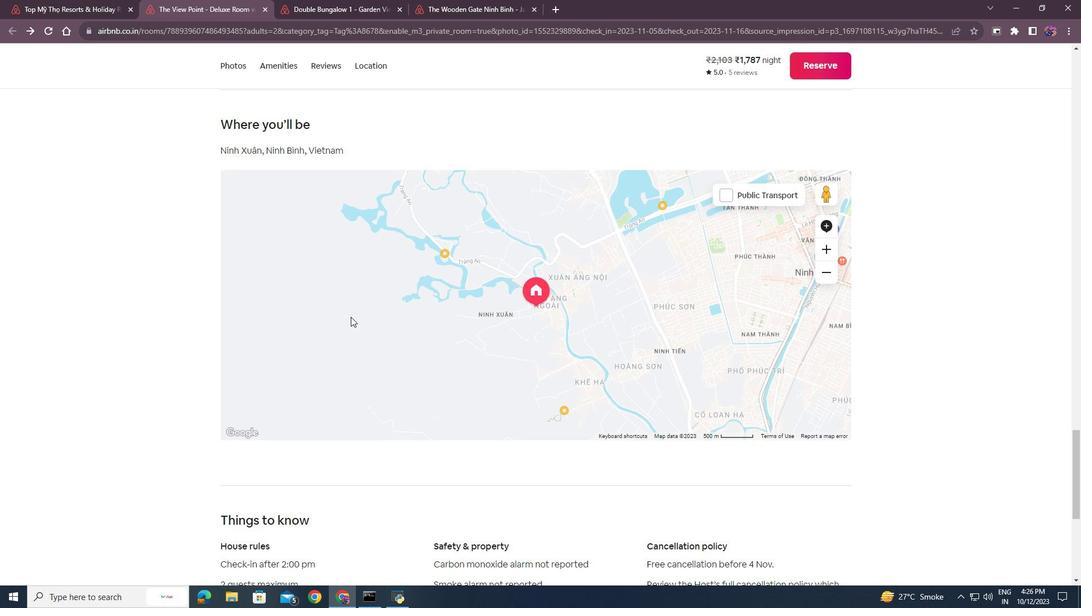 
Action: Mouse scrolled (351, 316) with delta (0, 0)
Screenshot: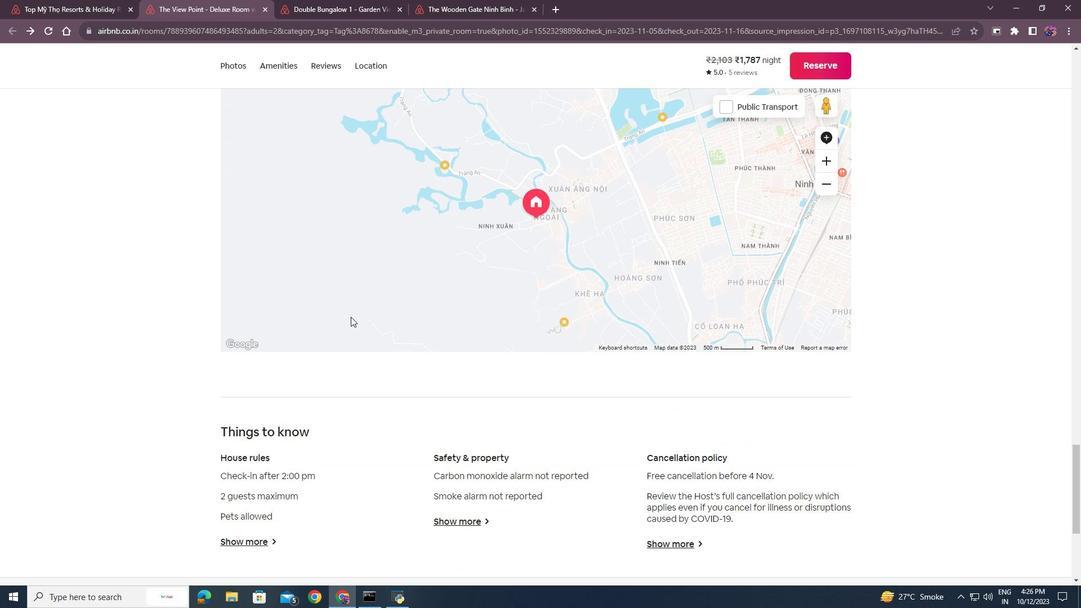 
Action: Mouse scrolled (351, 316) with delta (0, 0)
Screenshot: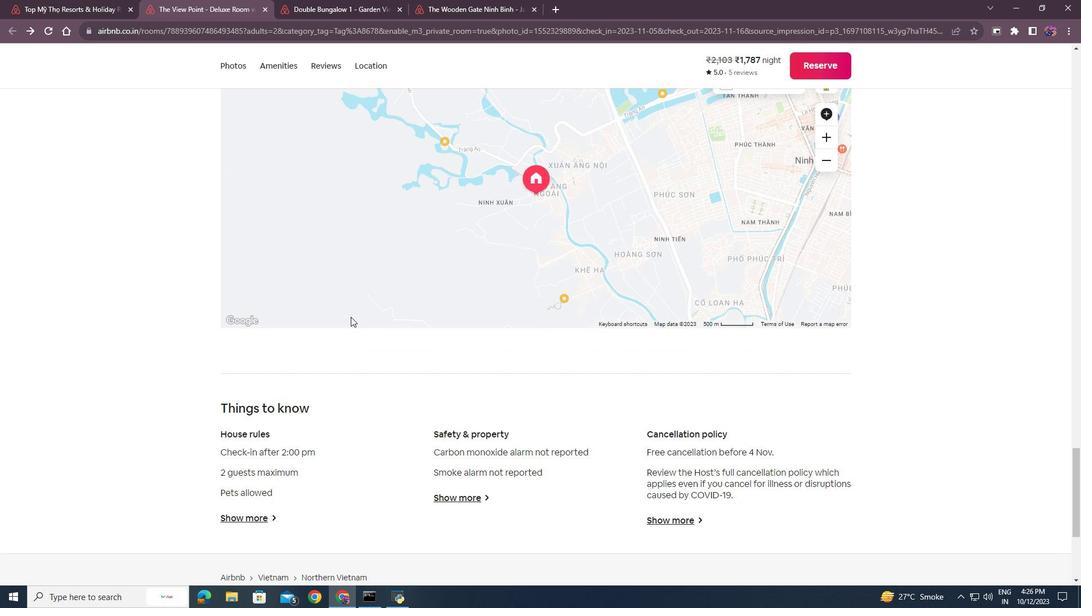 
Action: Mouse scrolled (351, 316) with delta (0, 0)
Screenshot: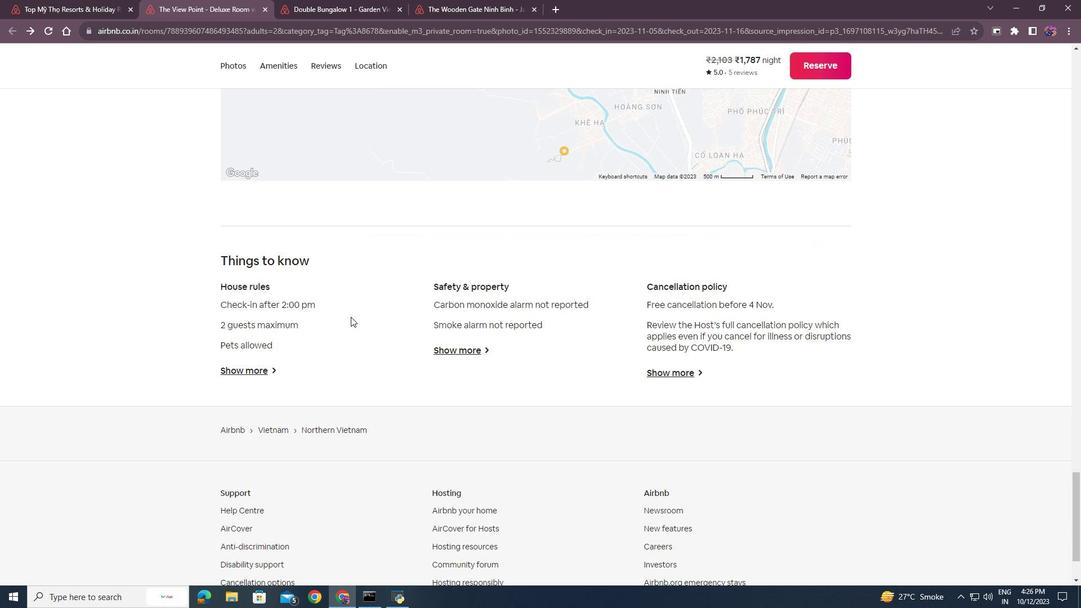 
Action: Mouse scrolled (351, 316) with delta (0, 0)
Screenshot: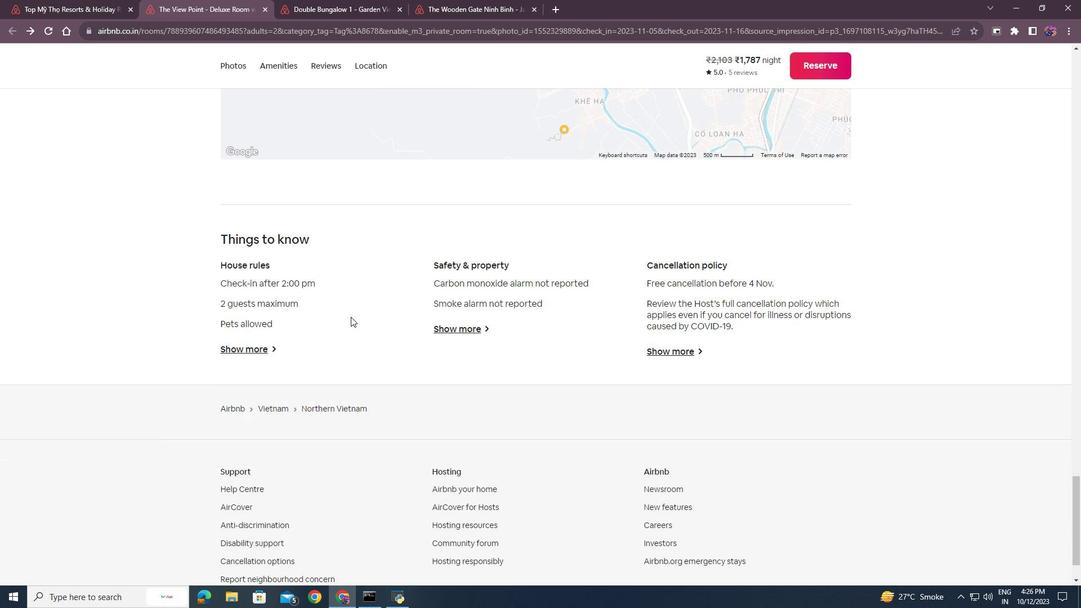 
Action: Mouse scrolled (351, 316) with delta (0, 0)
Screenshot: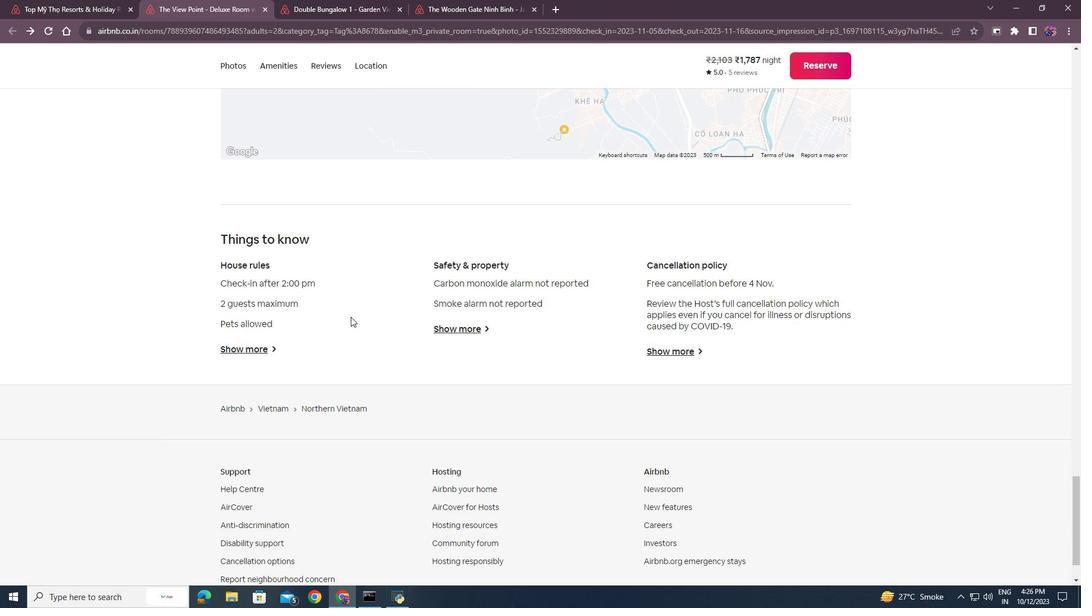 
Action: Mouse scrolled (351, 316) with delta (0, 0)
